 Task: Check register (simple design) green modern simple.
Action: Mouse moved to (46, 163)
Screenshot: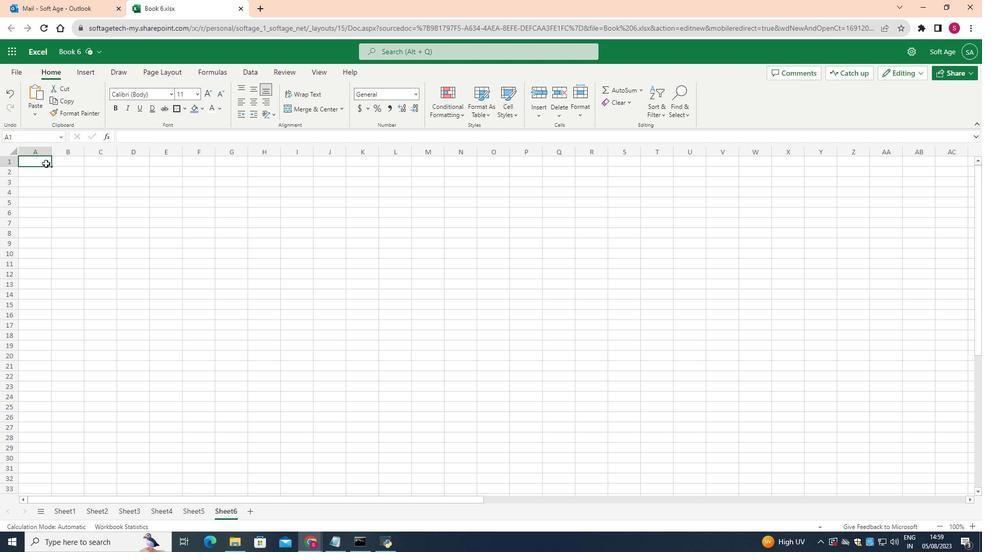 
Action: Mouse pressed left at (46, 163)
Screenshot: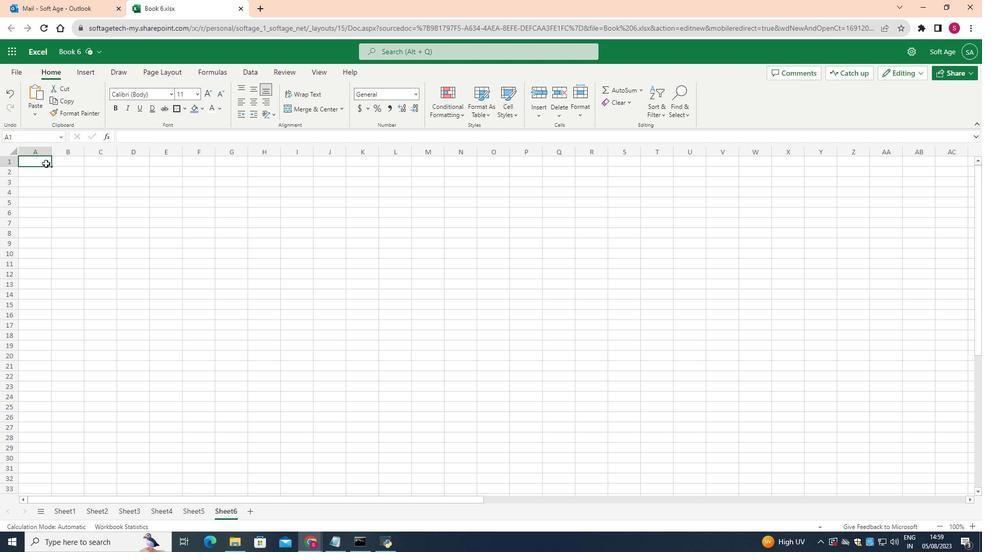 
Action: Mouse moved to (341, 104)
Screenshot: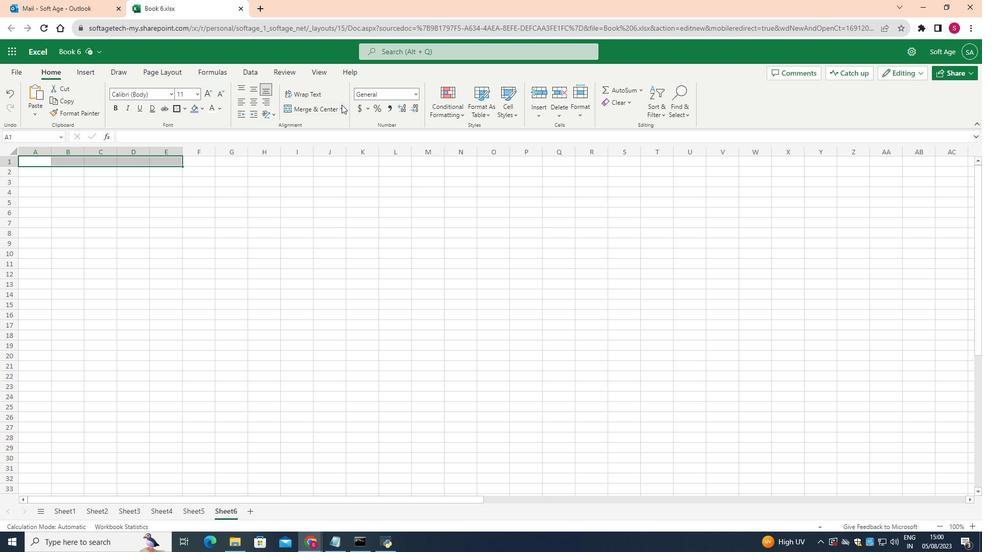 
Action: Mouse pressed left at (341, 104)
Screenshot: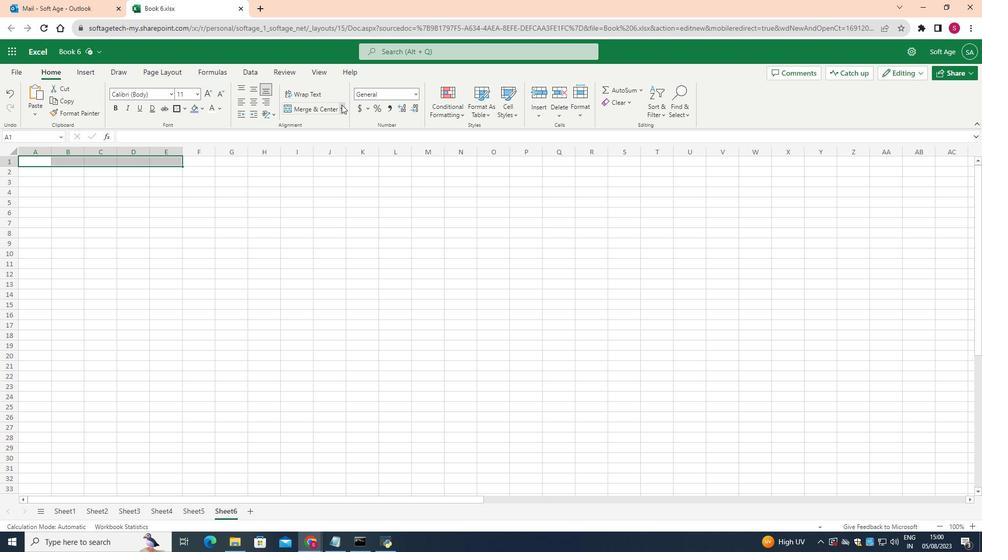 
Action: Mouse moved to (333, 163)
Screenshot: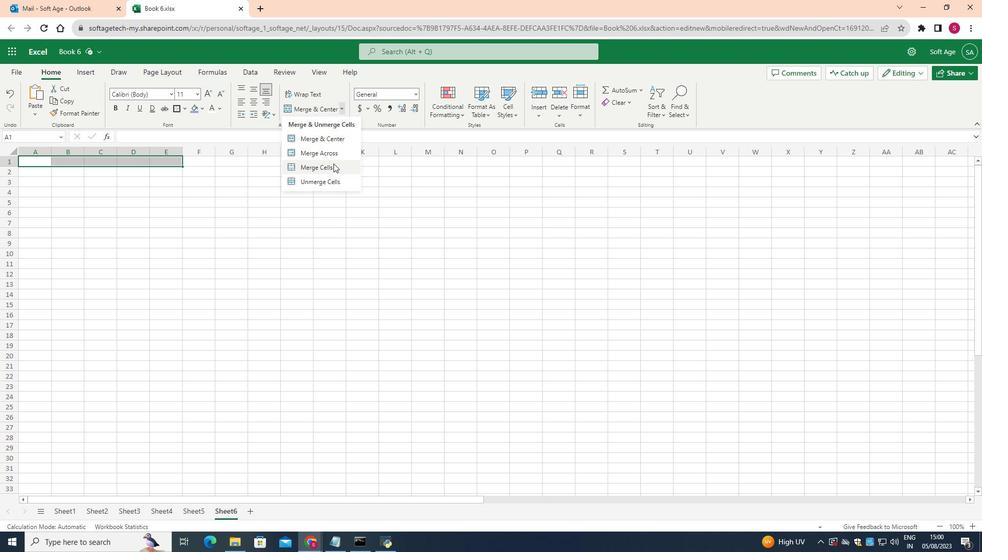 
Action: Mouse pressed left at (333, 163)
Screenshot: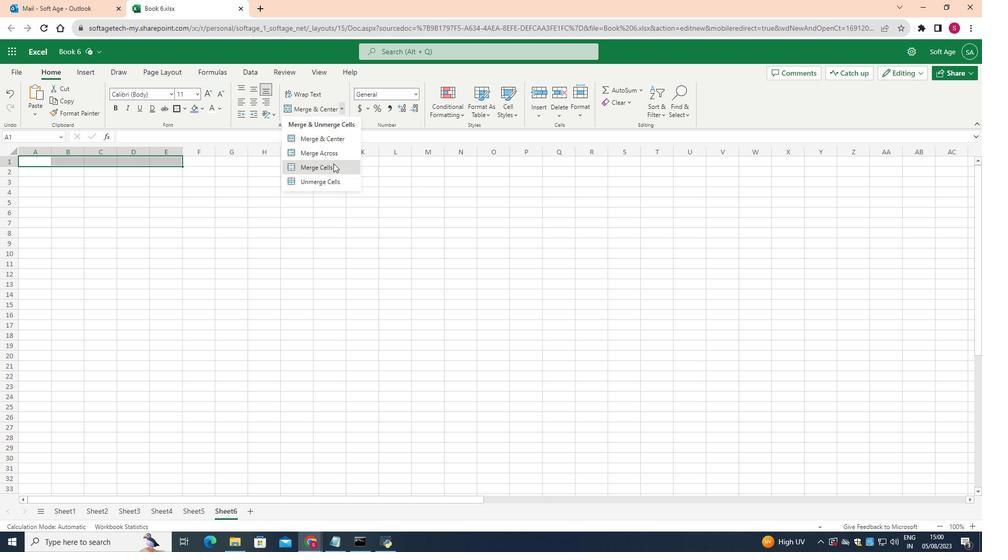 
Action: Mouse moved to (15, 166)
Screenshot: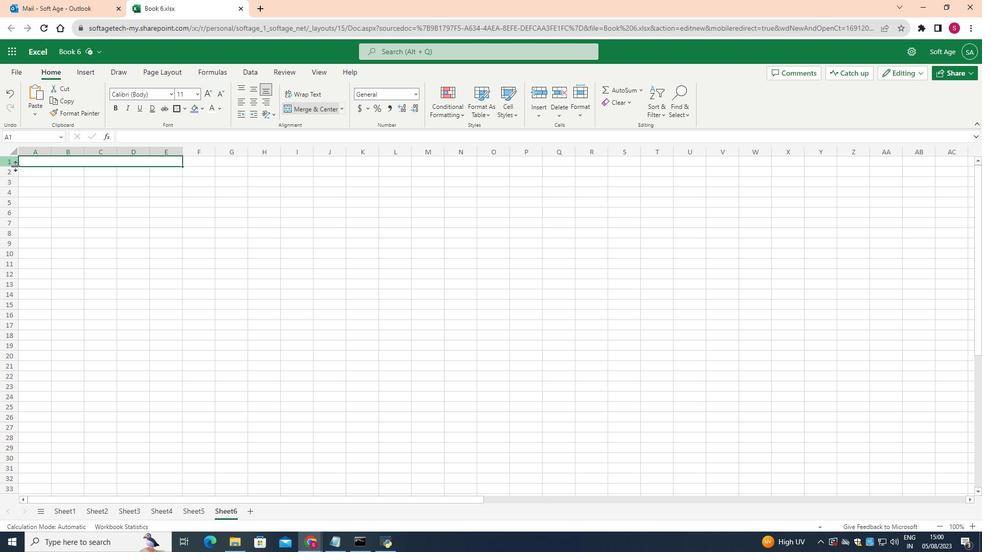
Action: Mouse pressed left at (15, 166)
Screenshot: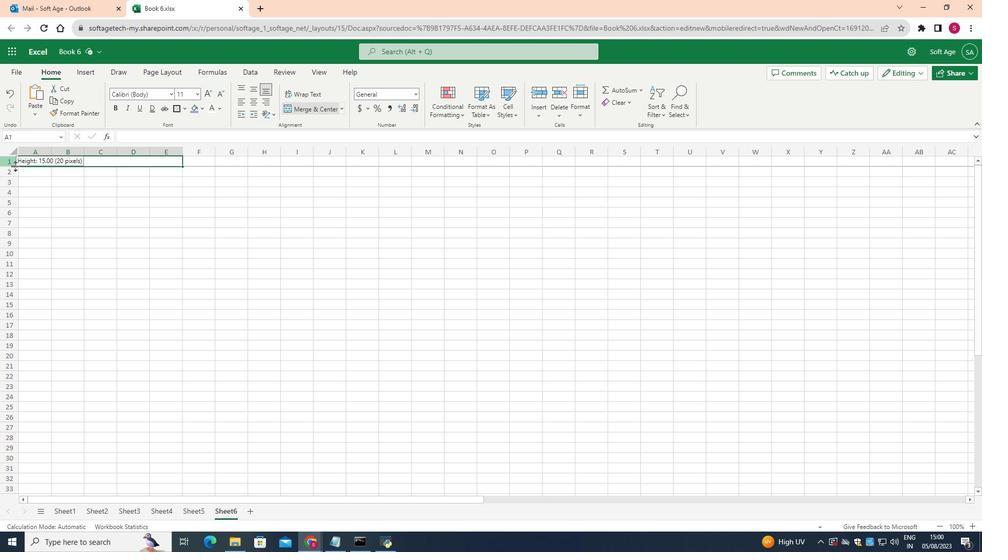 
Action: Mouse moved to (50, 152)
Screenshot: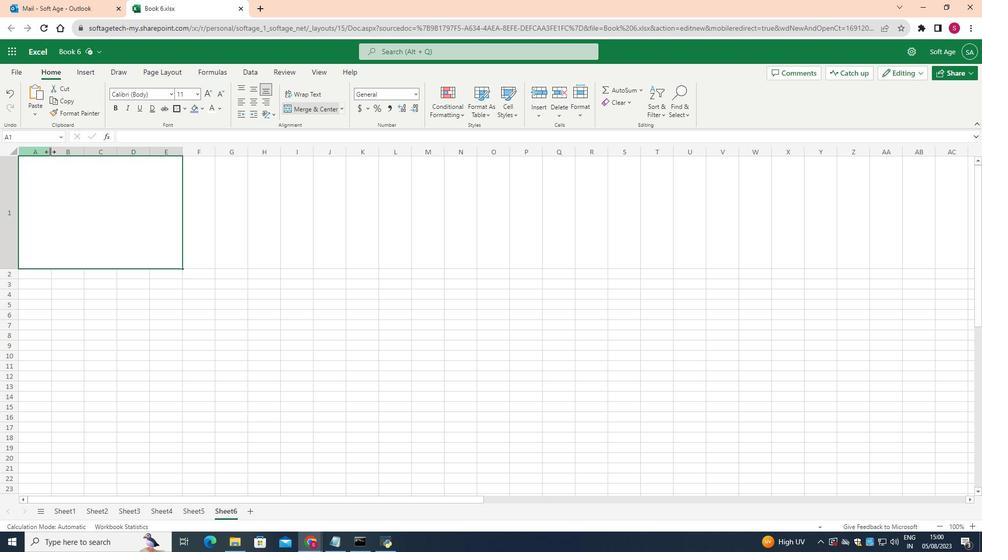 
Action: Mouse pressed left at (50, 152)
Screenshot: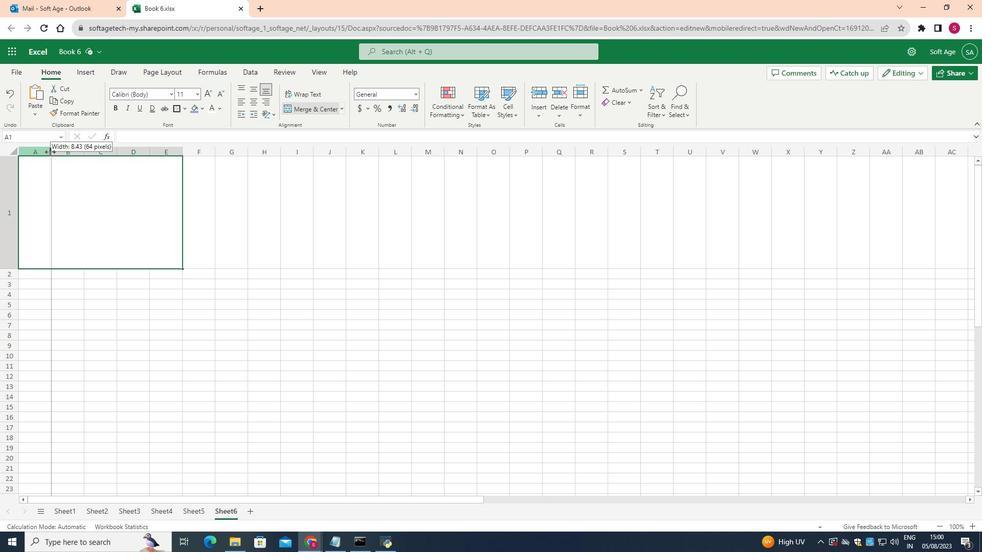 
Action: Mouse moved to (136, 154)
Screenshot: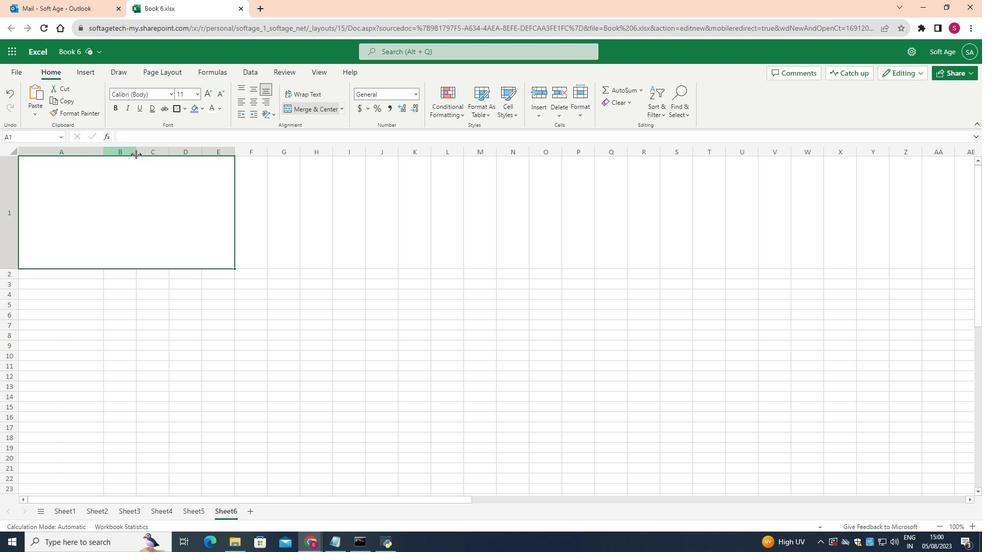 
Action: Mouse pressed left at (136, 154)
Screenshot: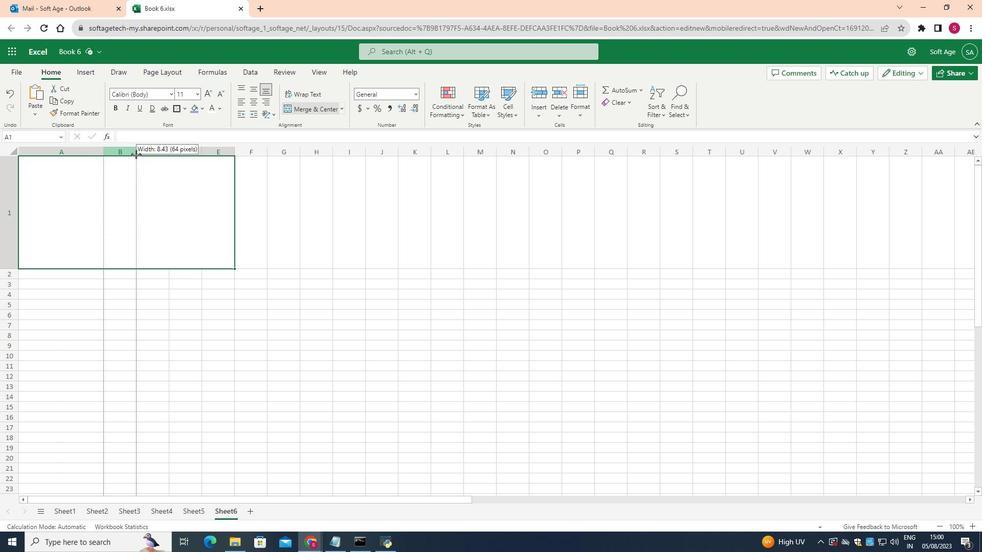 
Action: Mouse moved to (218, 153)
Screenshot: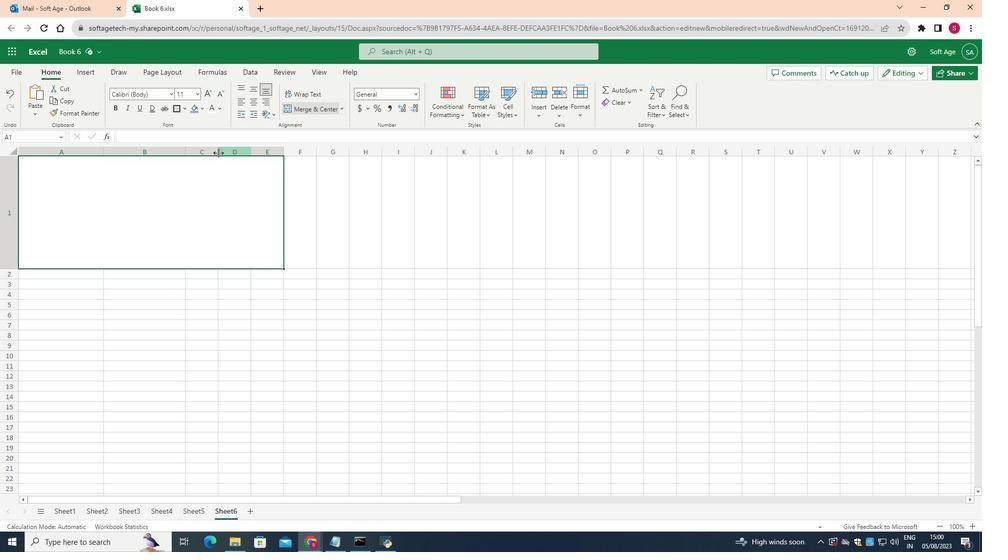 
Action: Mouse pressed left at (218, 153)
Screenshot: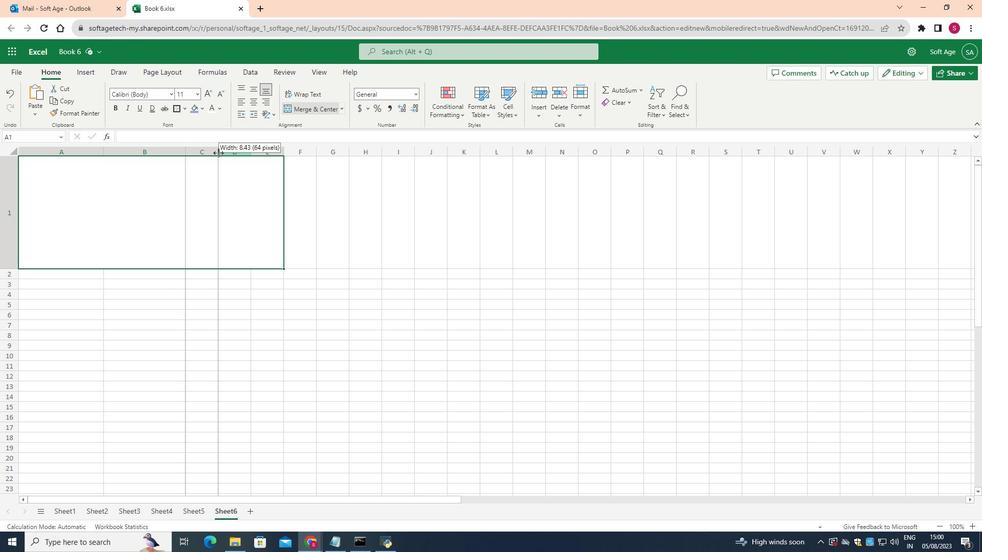 
Action: Mouse moved to (346, 152)
Screenshot: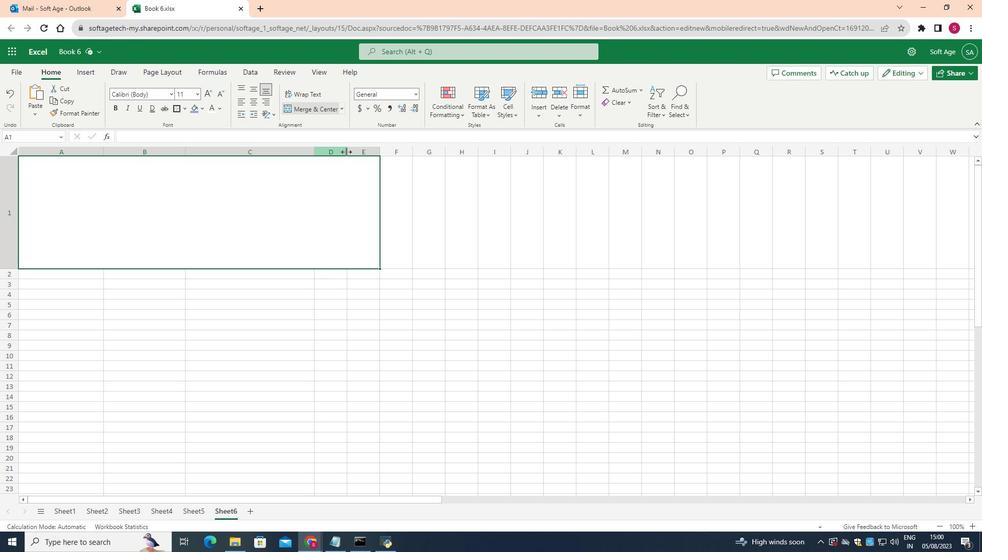
Action: Mouse pressed left at (346, 152)
Screenshot: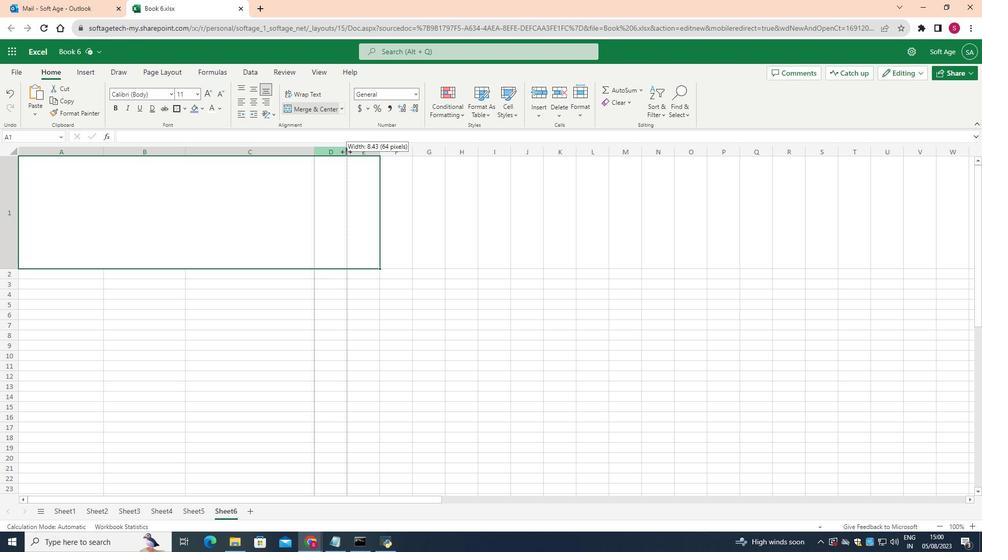 
Action: Mouse moved to (426, 152)
Screenshot: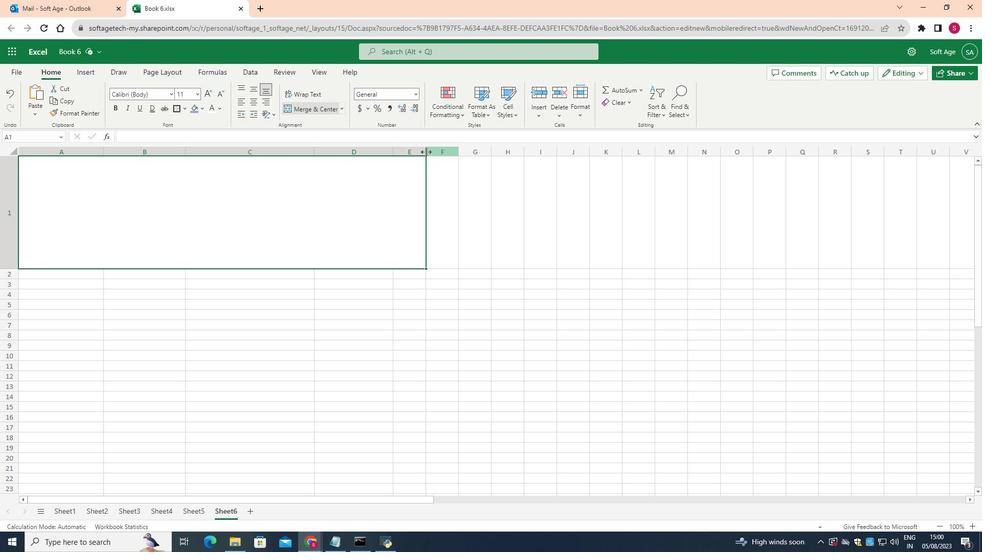 
Action: Mouse pressed left at (426, 152)
Screenshot: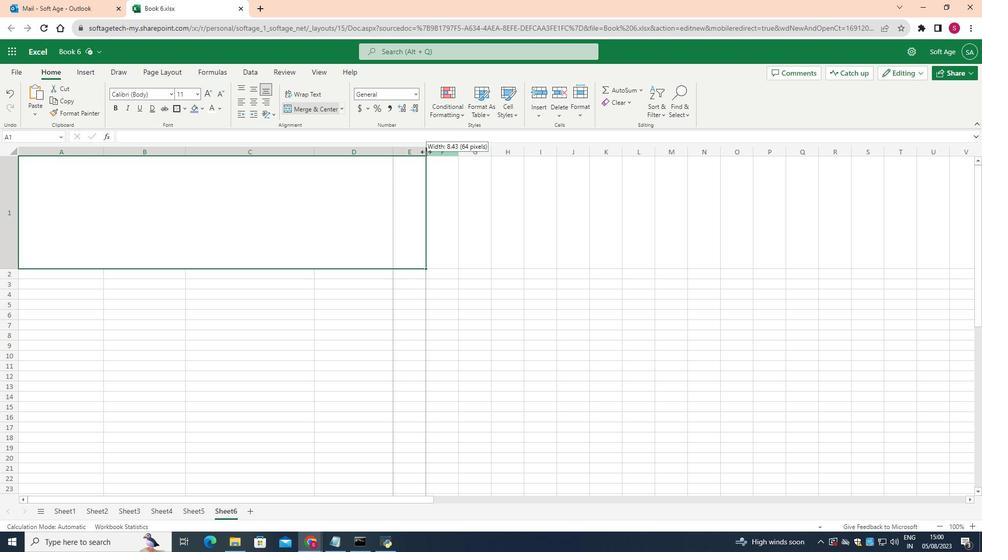 
Action: Mouse moved to (477, 152)
Screenshot: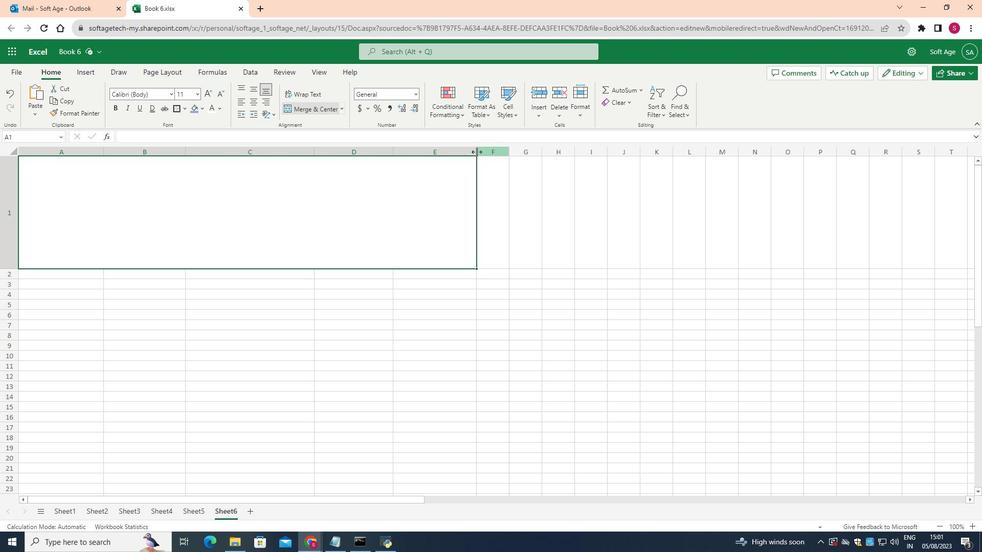 
Action: Mouse pressed left at (477, 152)
Screenshot: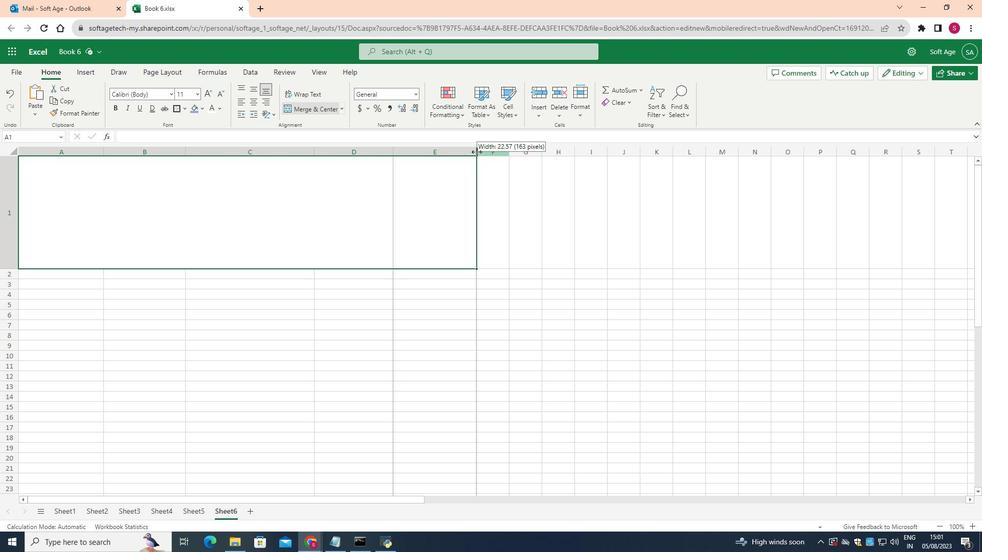 
Action: Mouse moved to (393, 153)
Screenshot: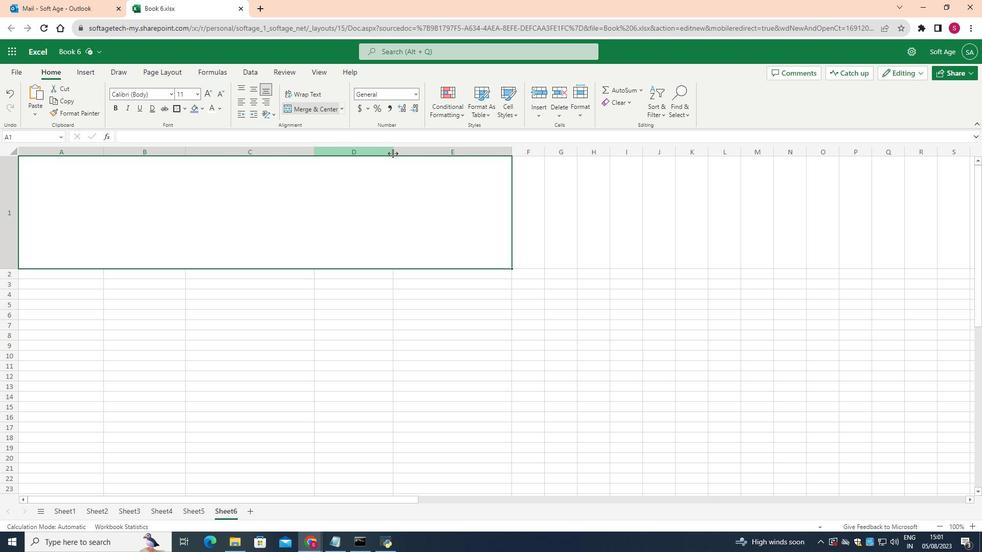 
Action: Mouse pressed left at (393, 153)
Screenshot: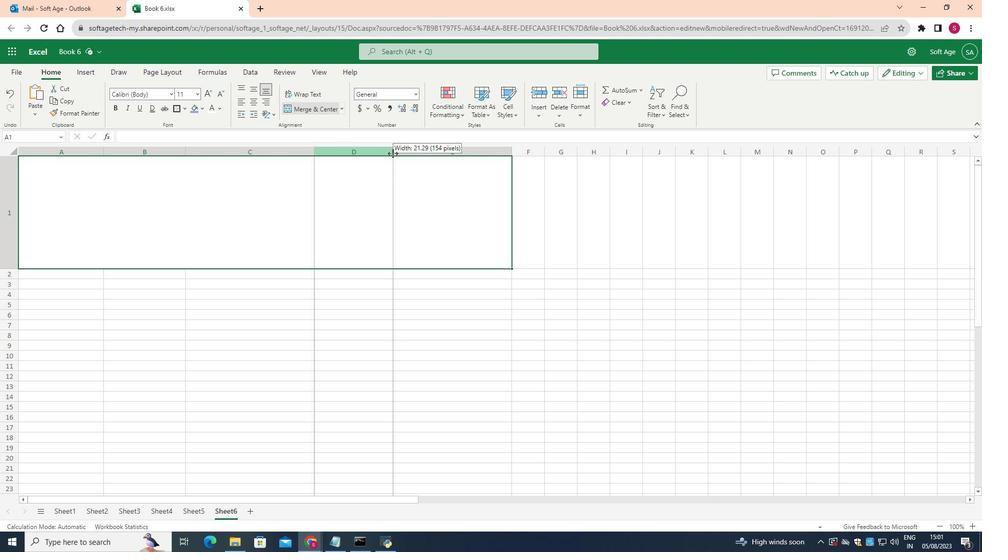 
Action: Mouse moved to (184, 154)
Screenshot: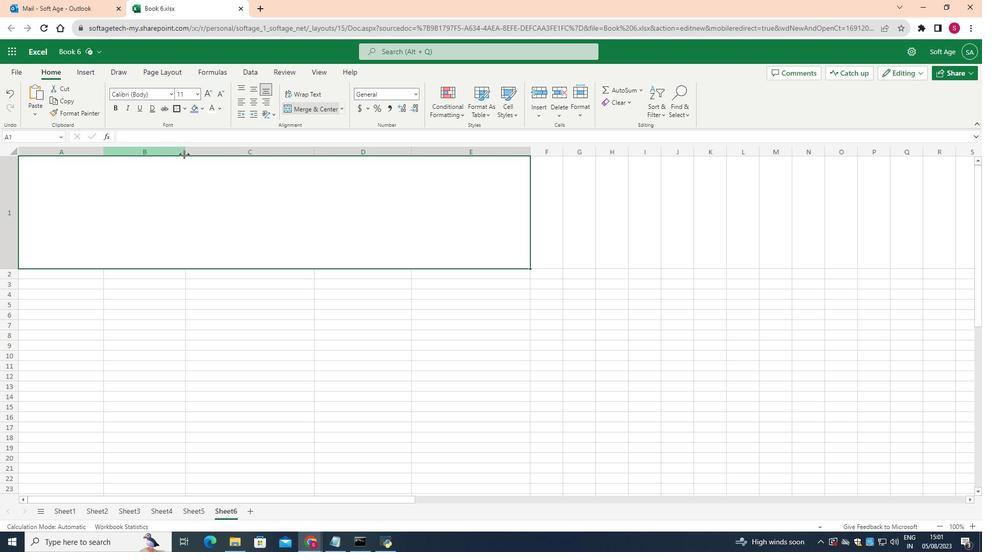 
Action: Mouse pressed left at (184, 154)
Screenshot: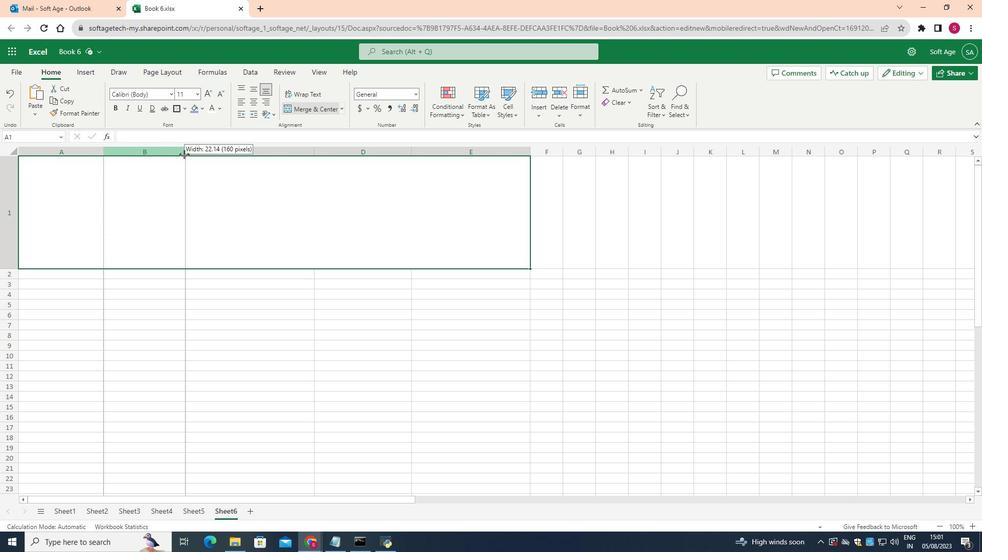 
Action: Mouse moved to (199, 95)
Screenshot: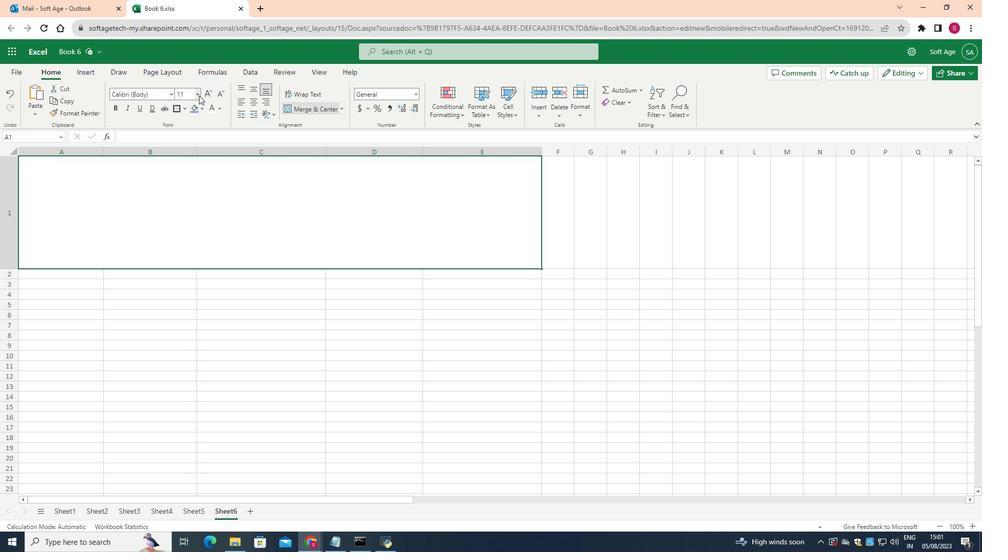 
Action: Mouse pressed left at (199, 95)
Screenshot: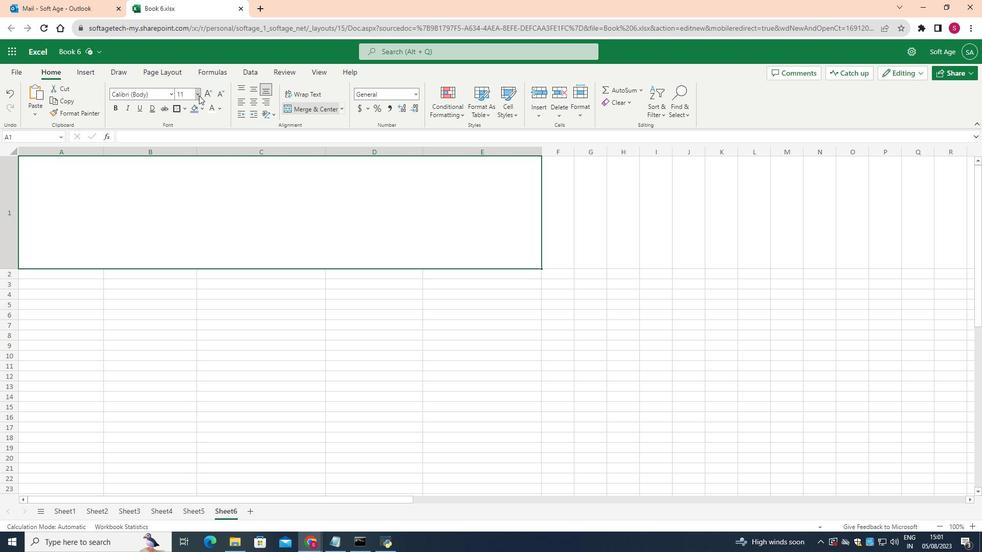 
Action: Mouse moved to (181, 277)
Screenshot: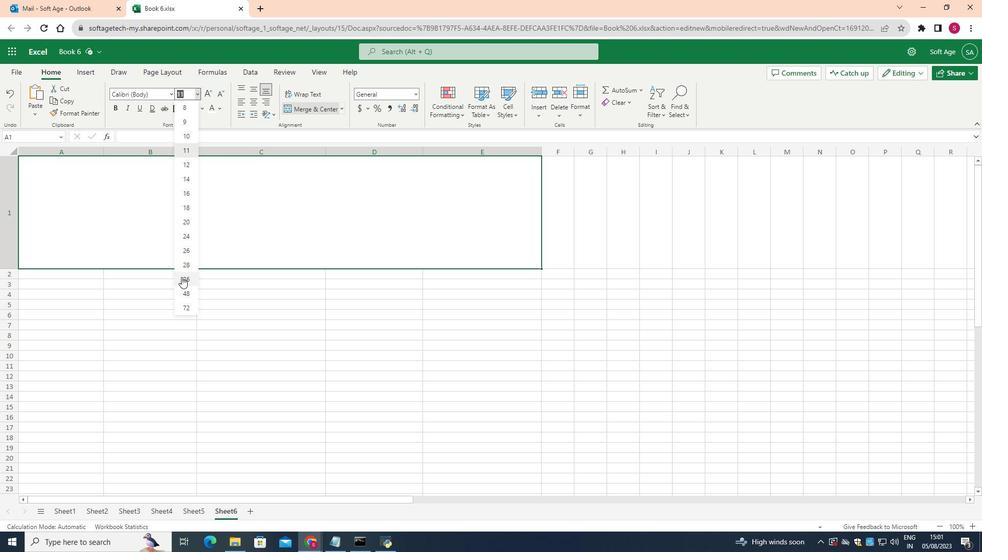 
Action: Mouse pressed left at (181, 277)
Screenshot: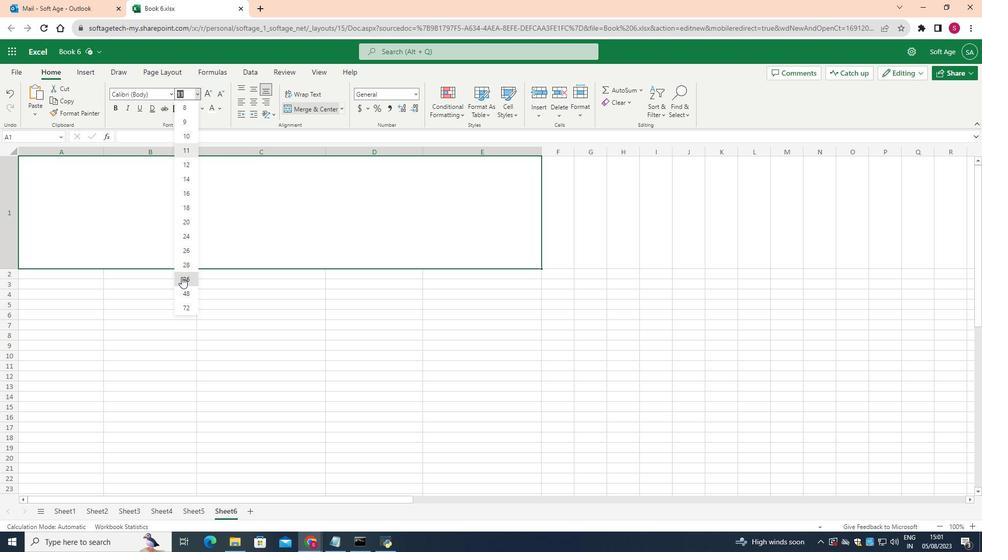 
Action: Mouse moved to (128, 236)
Screenshot: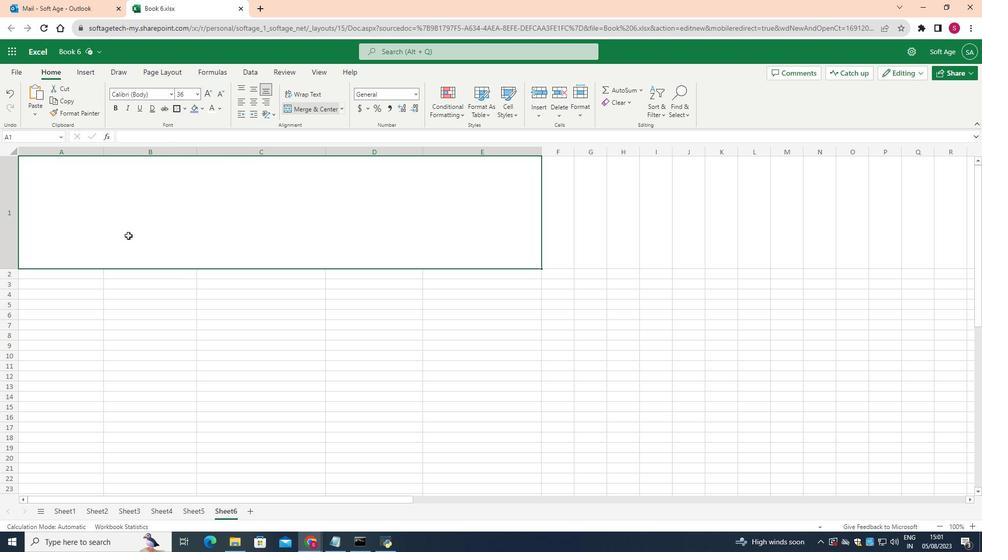 
Action: Mouse pressed left at (128, 236)
Screenshot: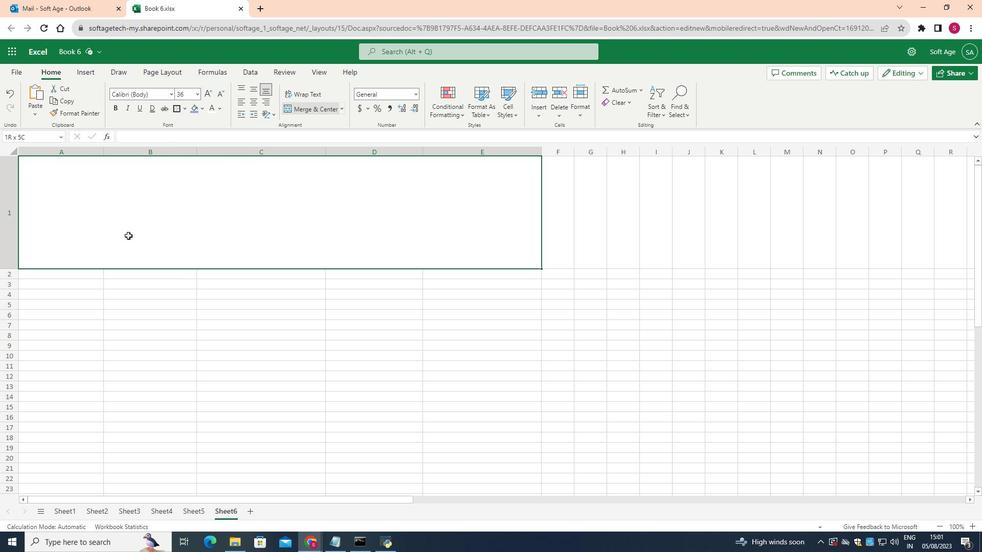 
Action: Mouse pressed left at (128, 236)
Screenshot: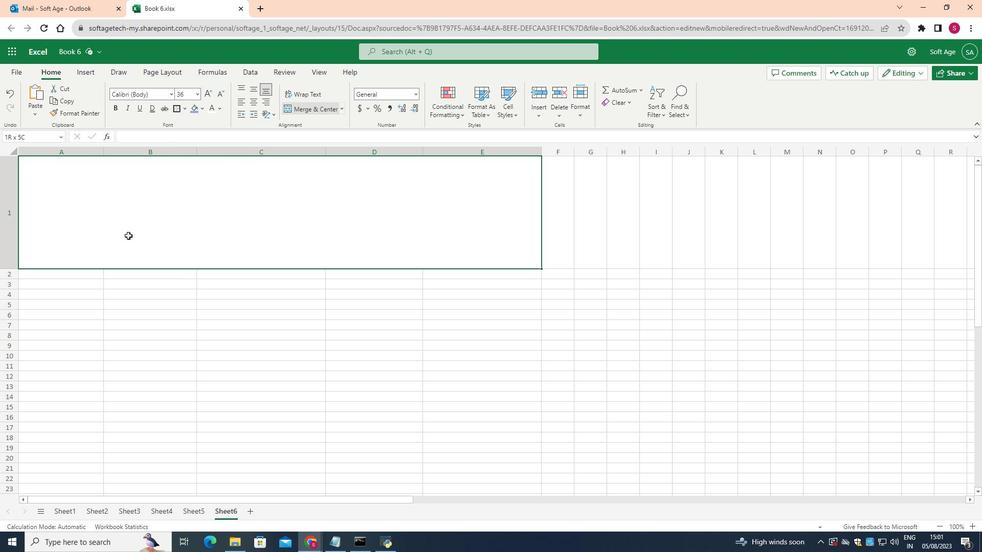 
Action: Key pressed <Key.shift>Ch
Screenshot: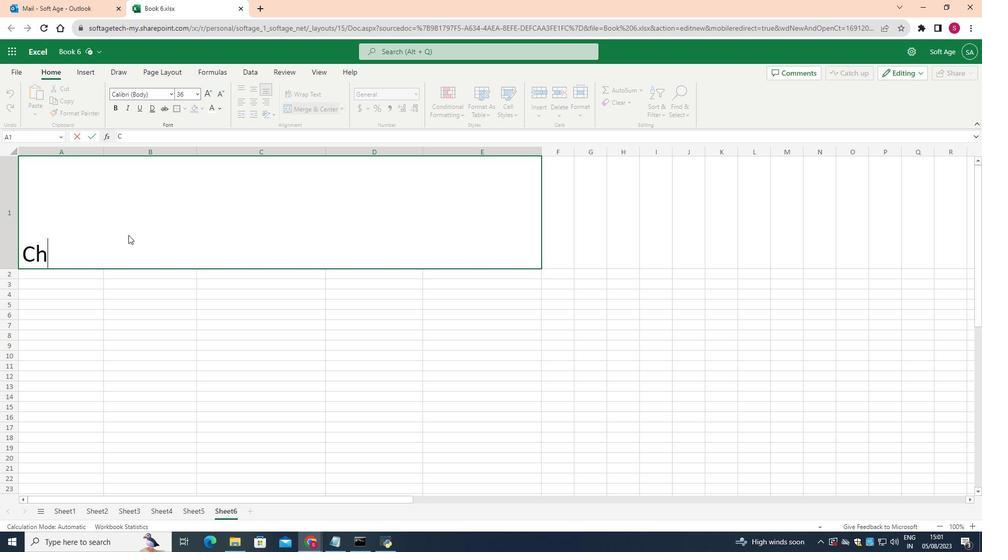 
Action: Mouse moved to (128, 235)
Screenshot: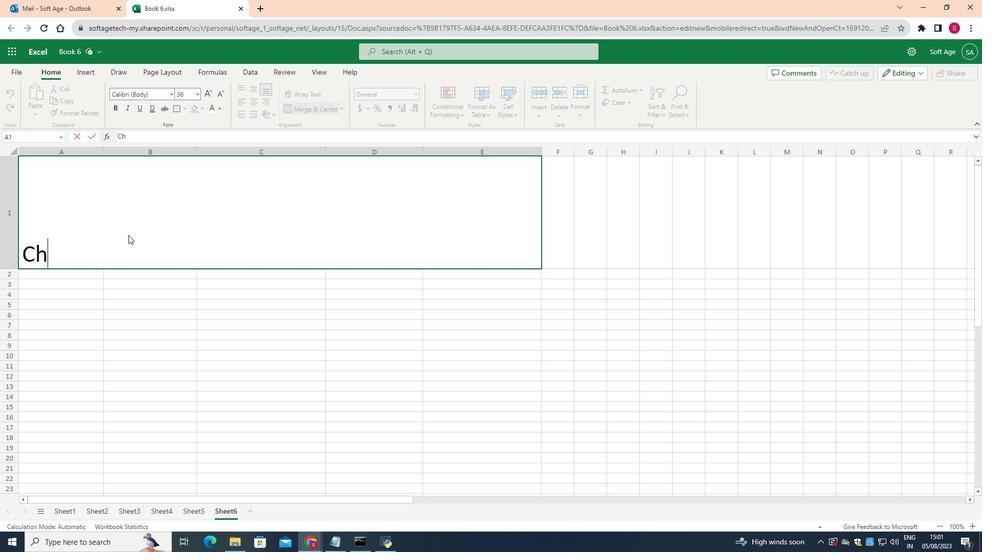 
Action: Key pressed eck<Key.space>register
Screenshot: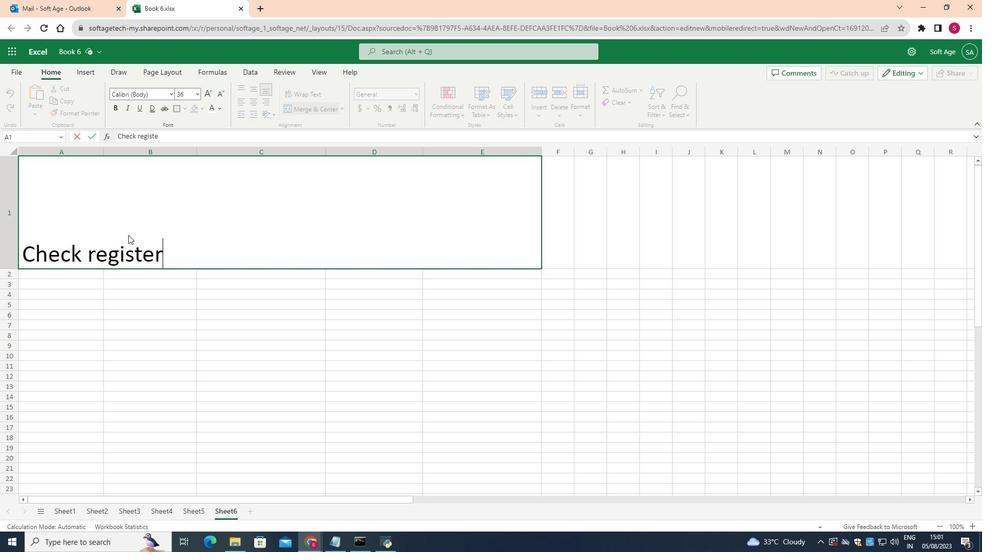 
Action: Mouse moved to (52, 359)
Screenshot: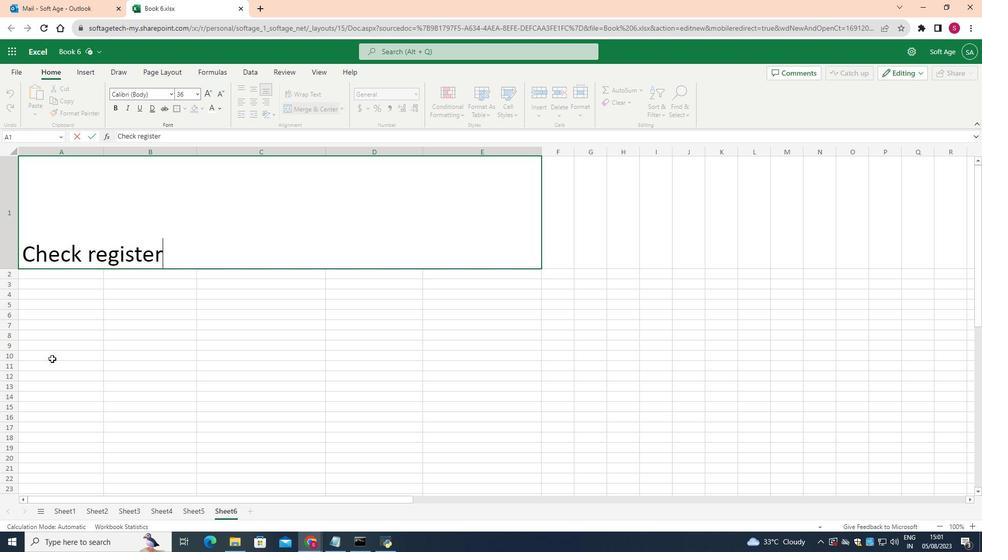 
Action: Mouse pressed left at (52, 359)
Screenshot: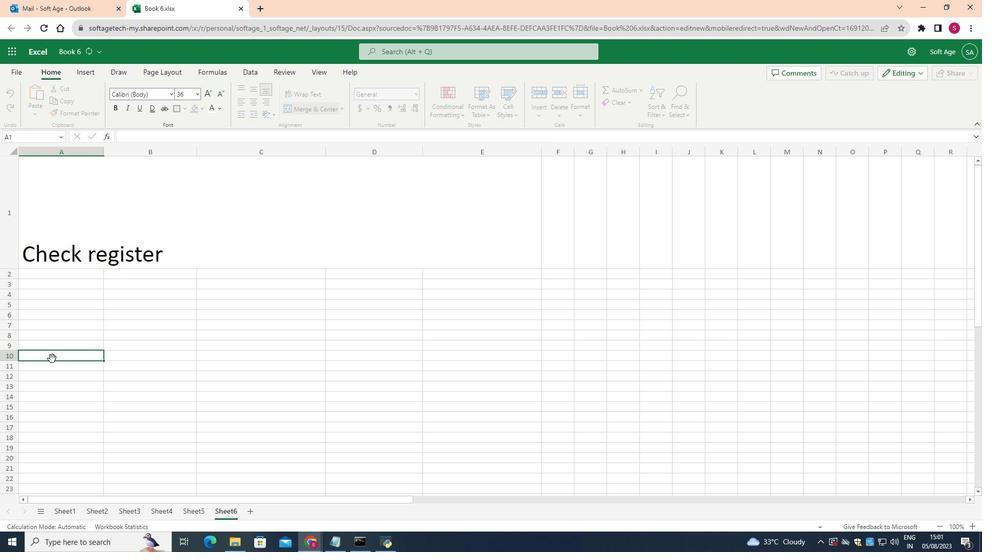 
Action: Mouse moved to (52, 261)
Screenshot: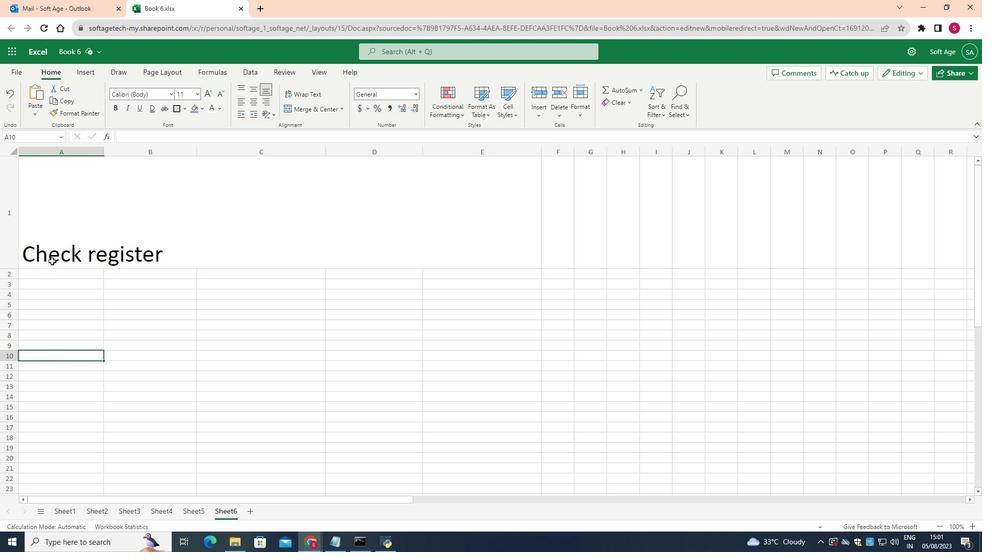
Action: Mouse pressed left at (52, 261)
Screenshot: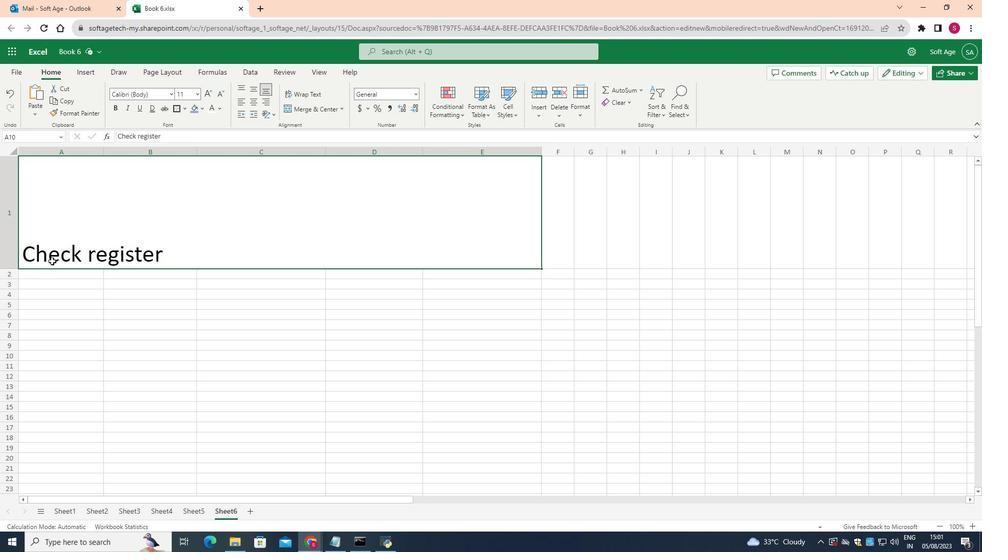 
Action: Mouse moved to (25, 251)
Screenshot: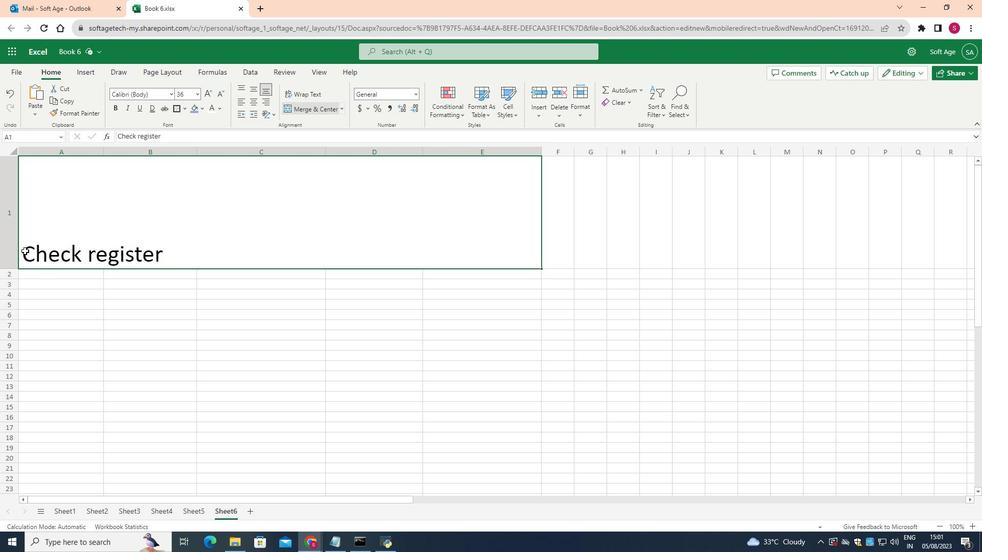 
Action: Mouse pressed left at (25, 251)
Screenshot: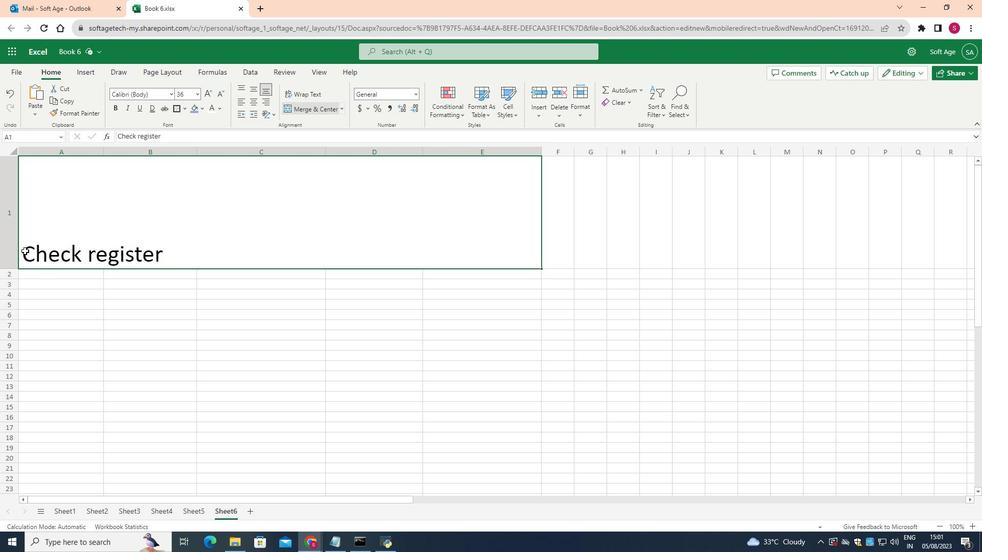 
Action: Mouse pressed left at (25, 251)
Screenshot: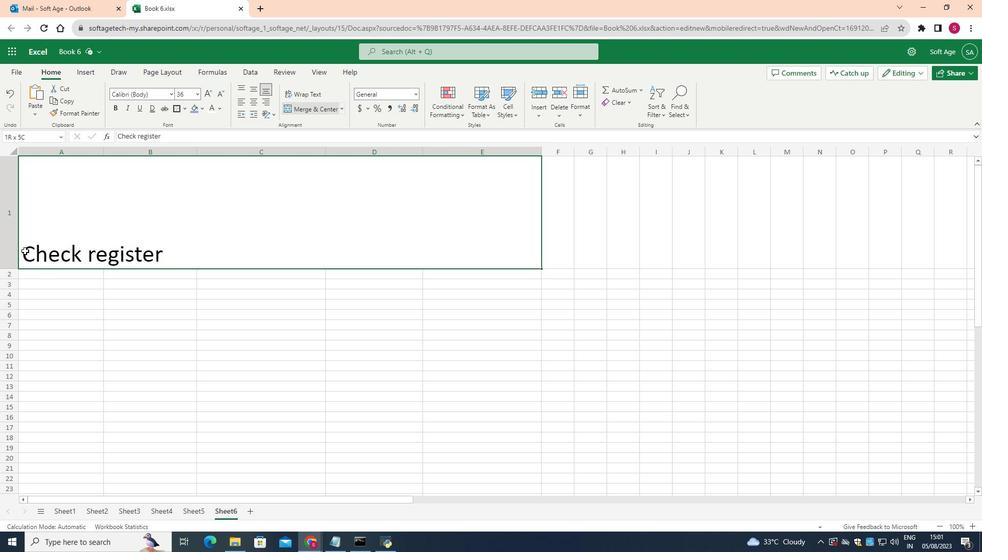 
Action: Mouse moved to (23, 256)
Screenshot: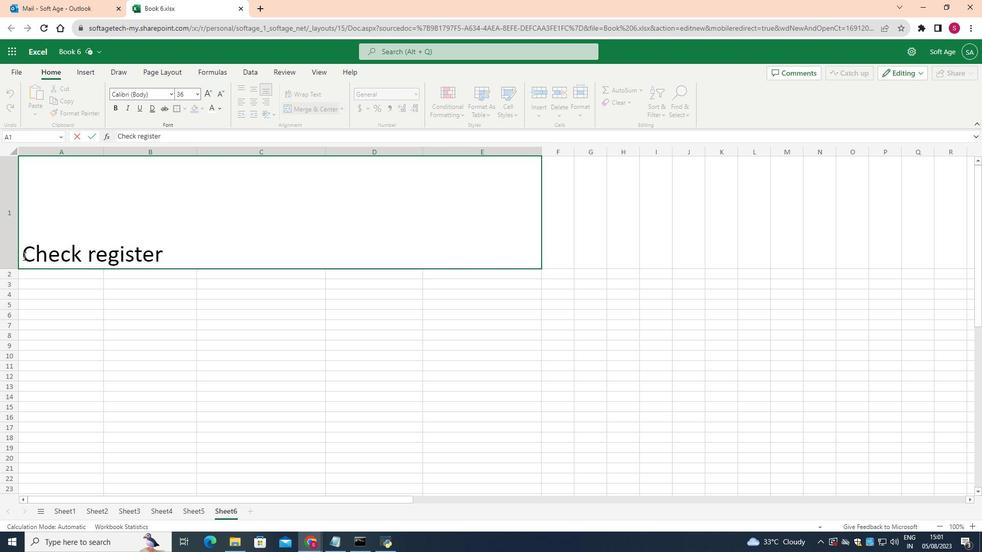
Action: Mouse pressed left at (23, 256)
Screenshot: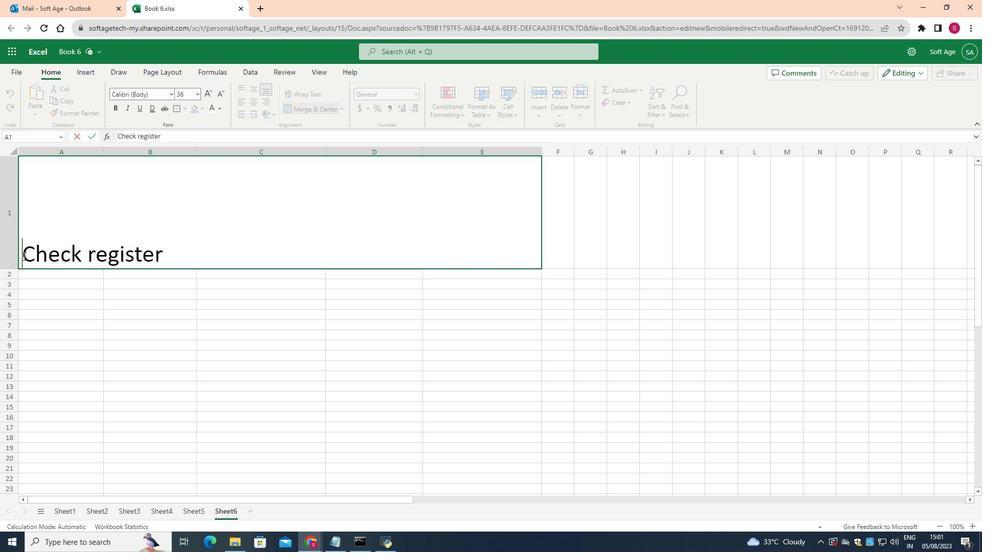 
Action: Mouse moved to (196, 92)
Screenshot: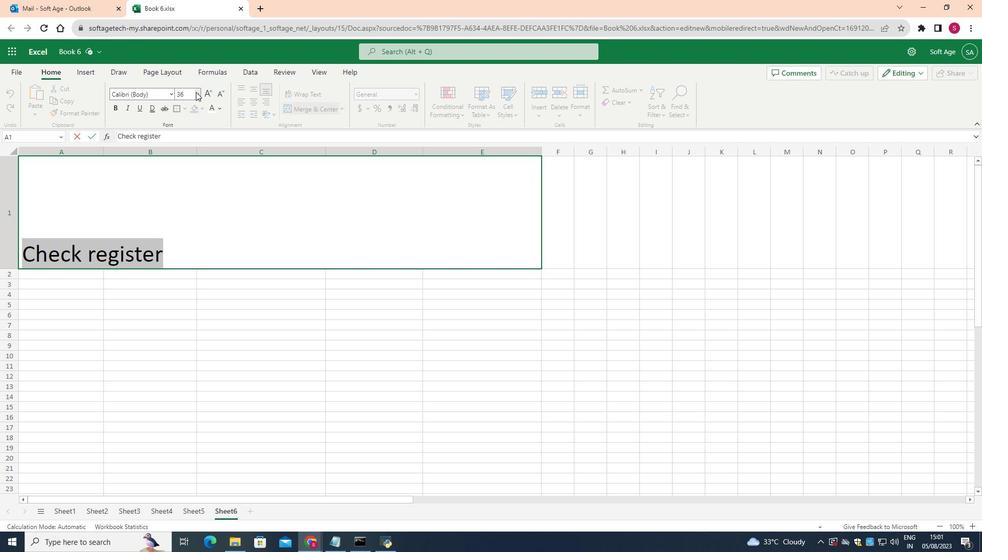 
Action: Mouse pressed left at (196, 92)
Screenshot: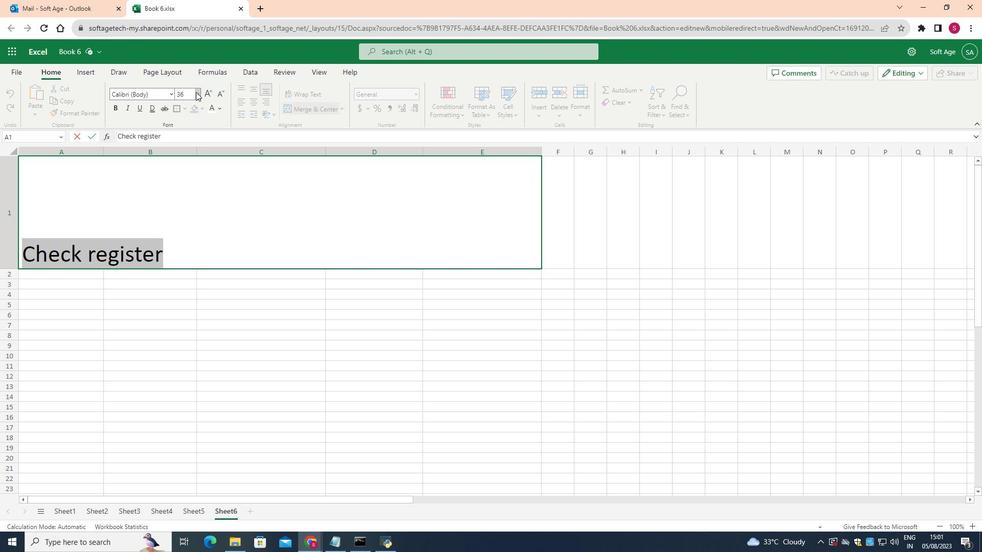 
Action: Mouse moved to (186, 306)
Screenshot: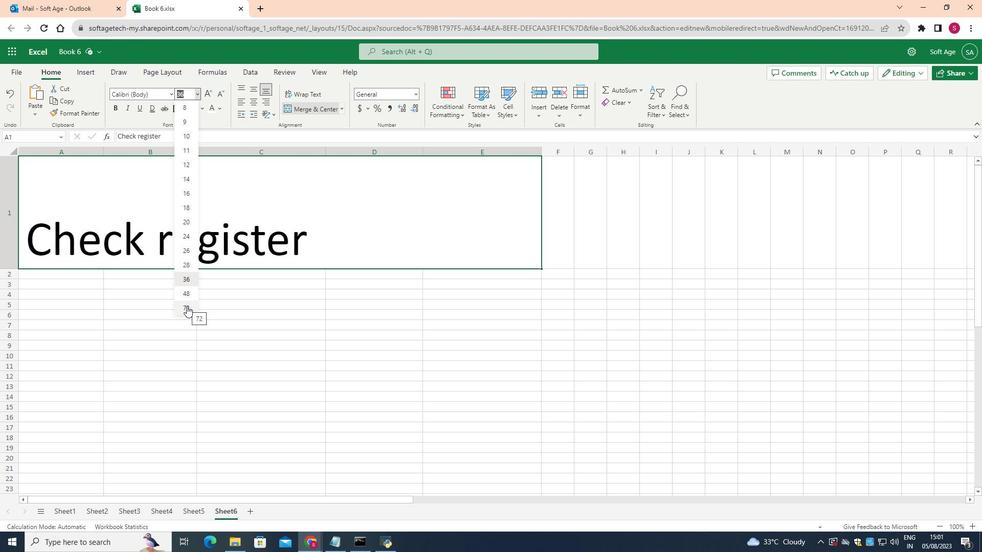 
Action: Mouse pressed left at (186, 306)
Screenshot: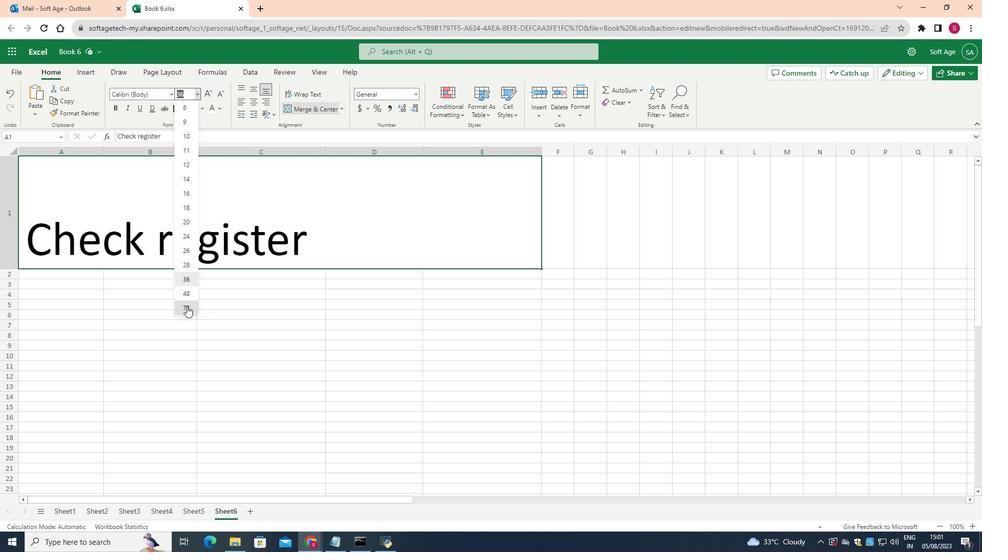 
Action: Mouse moved to (252, 90)
Screenshot: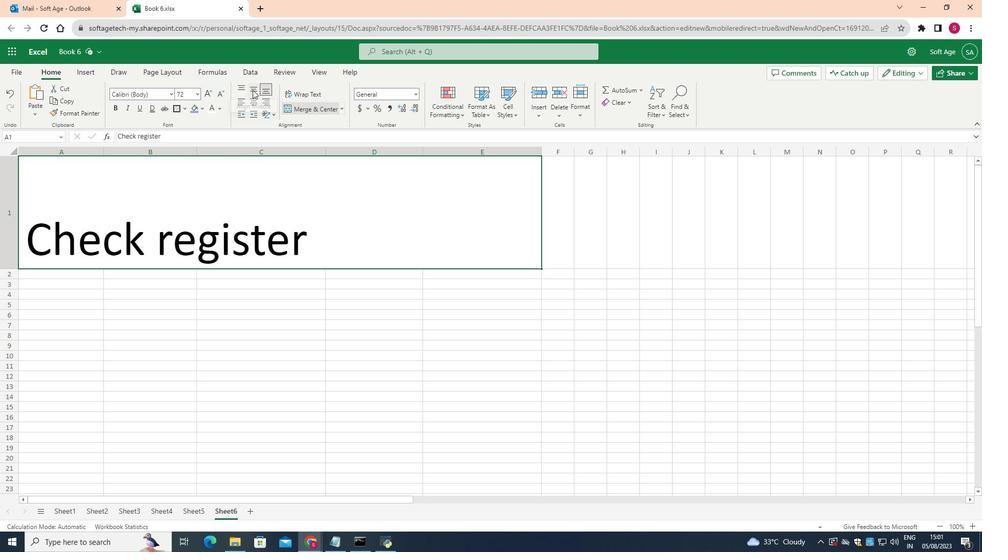 
Action: Mouse pressed left at (252, 90)
Screenshot: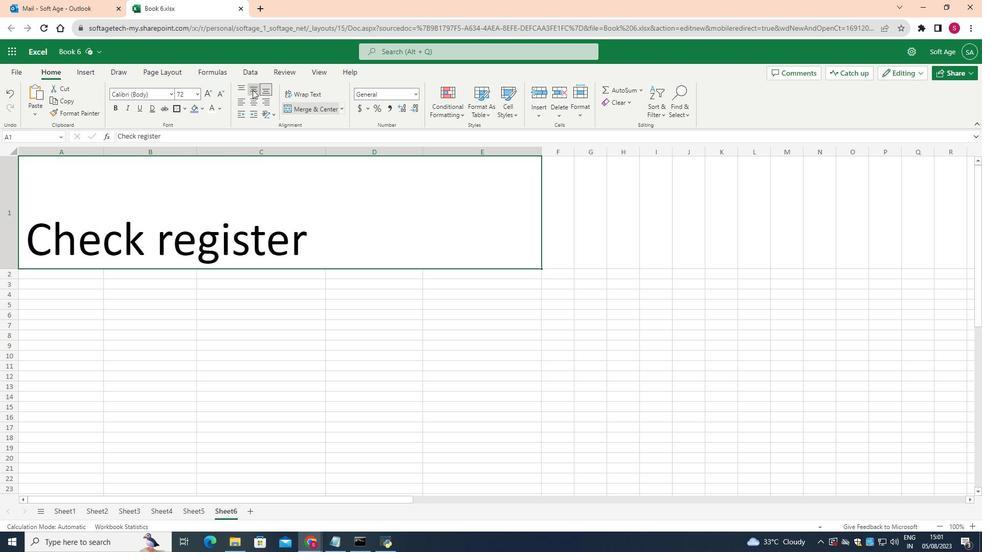 
Action: Mouse moved to (219, 107)
Screenshot: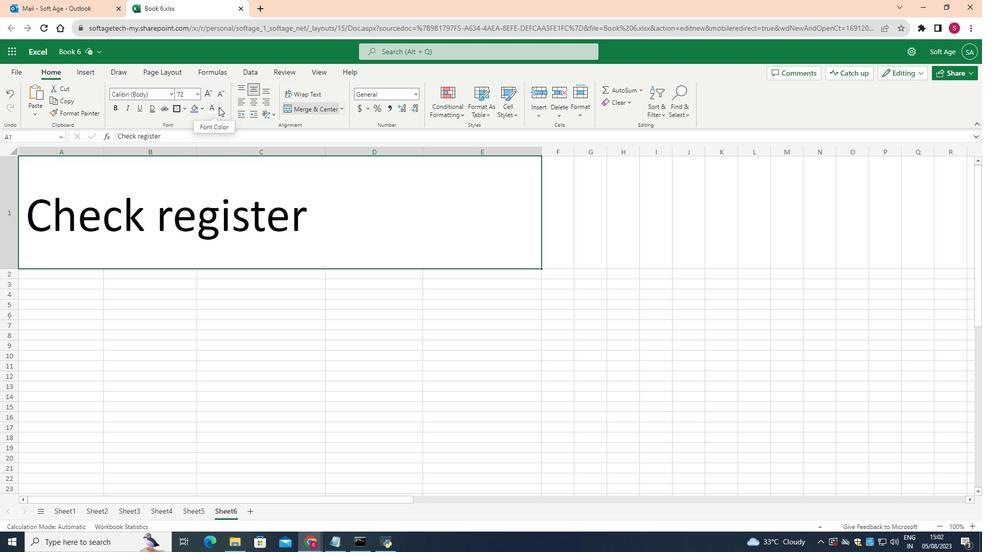
Action: Mouse pressed left at (219, 107)
Screenshot: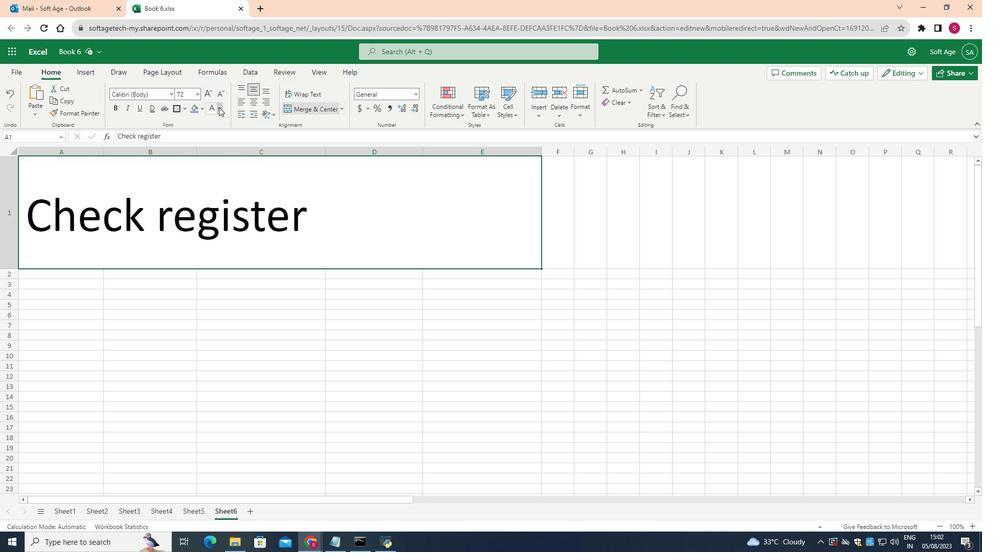 
Action: Mouse moved to (214, 280)
Screenshot: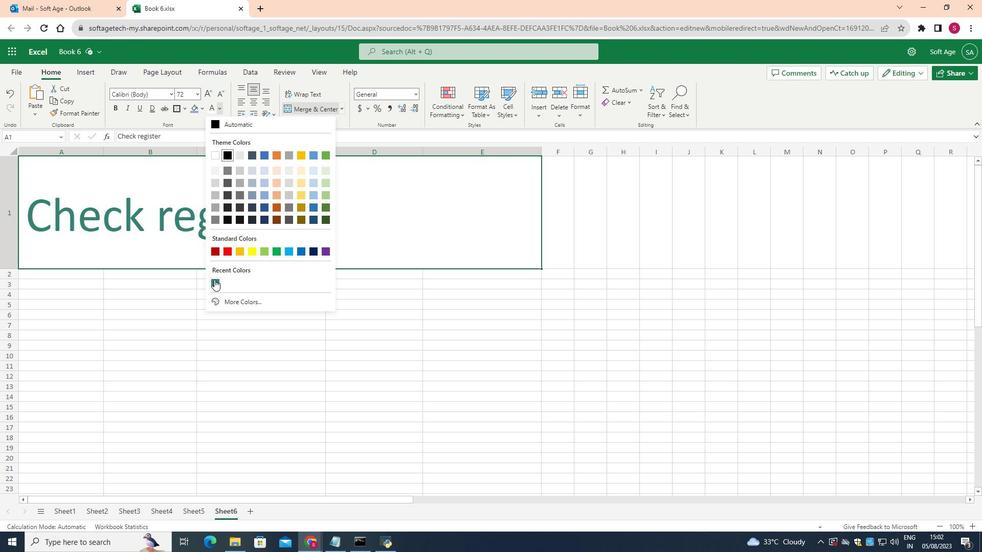 
Action: Mouse pressed left at (214, 280)
Screenshot: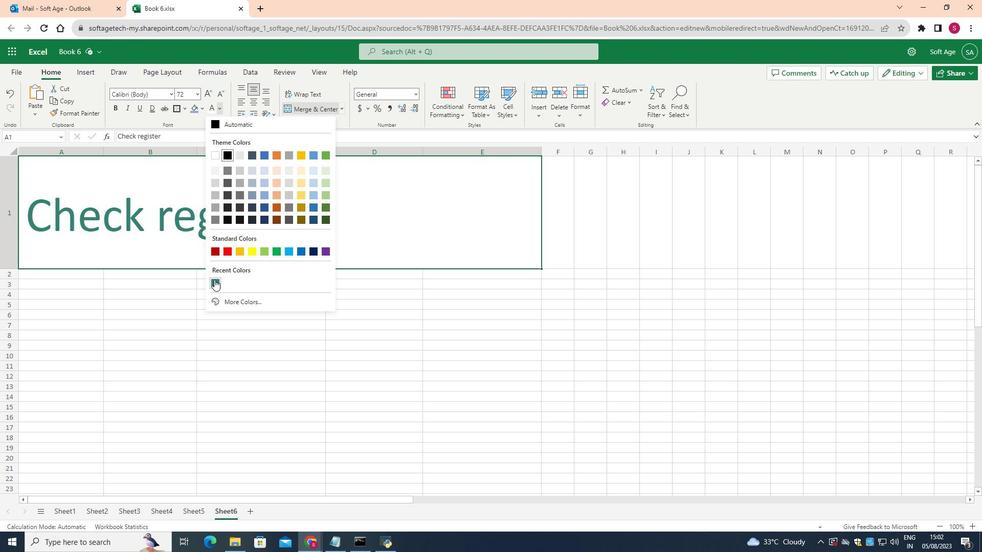 
Action: Mouse moved to (200, 107)
Screenshot: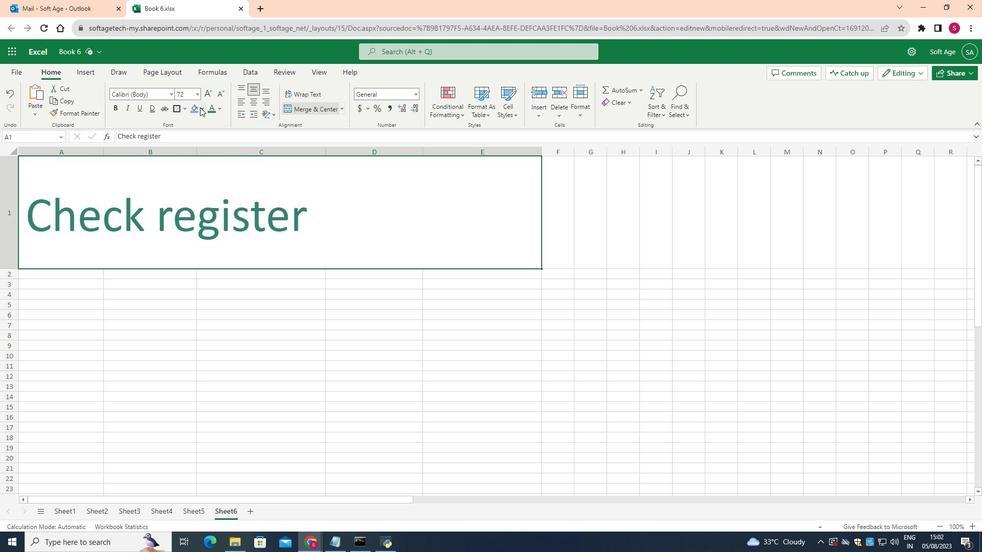 
Action: Mouse pressed left at (200, 107)
Screenshot: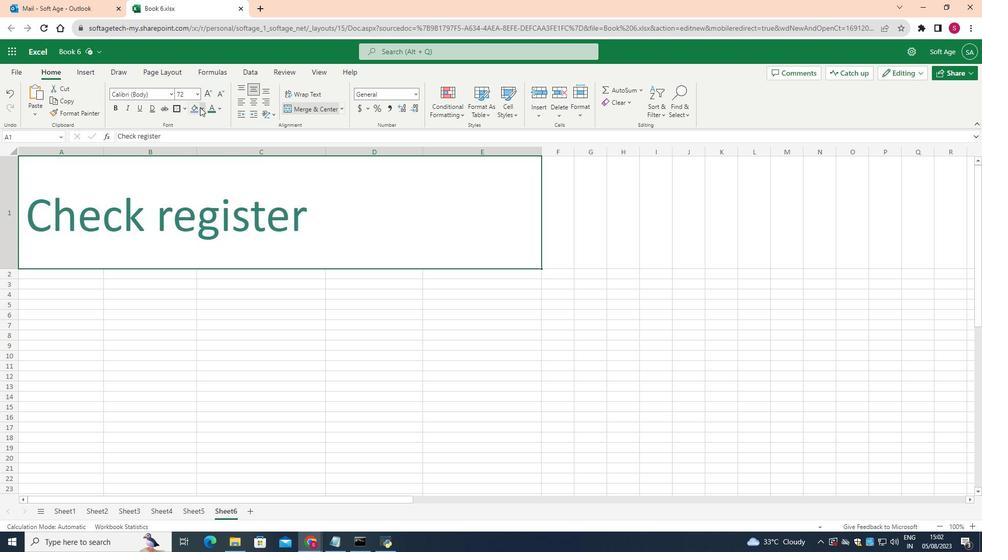 
Action: Mouse moved to (307, 162)
Screenshot: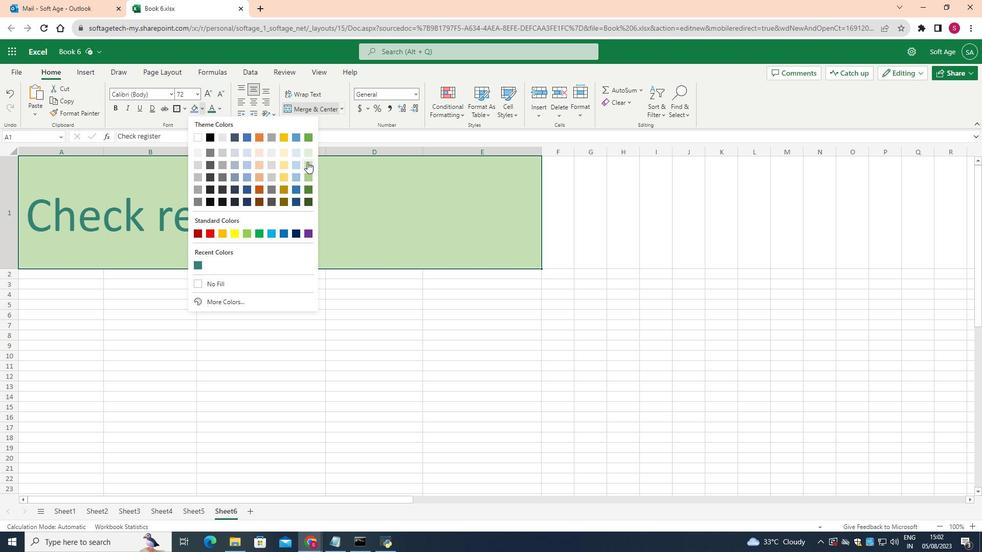 
Action: Mouse pressed left at (307, 162)
Screenshot: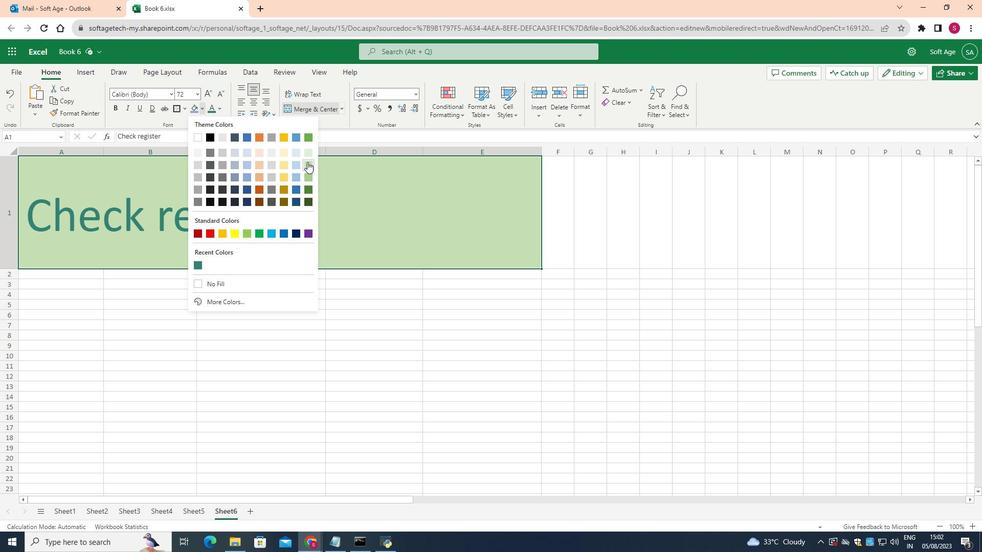 
Action: Mouse moved to (87, 72)
Screenshot: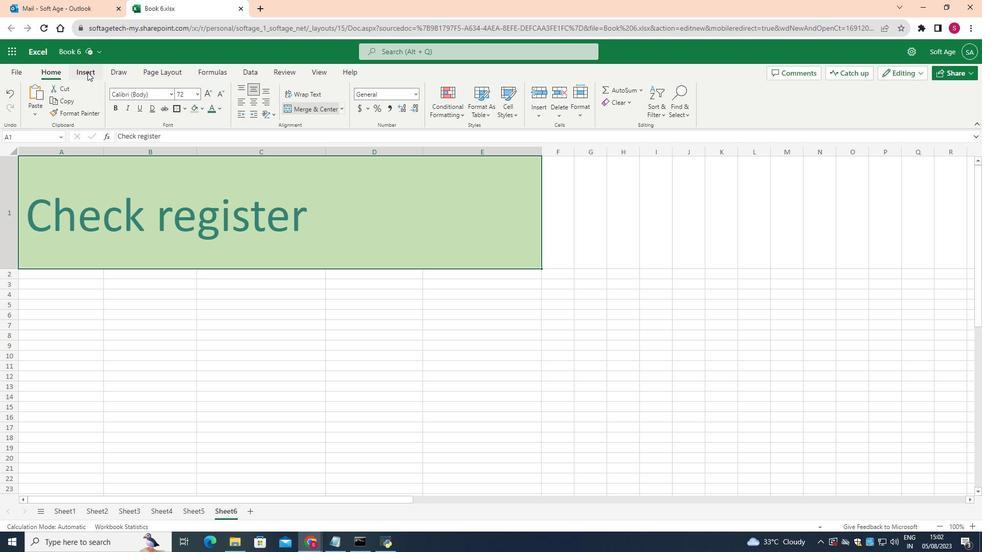 
Action: Mouse pressed left at (87, 72)
Screenshot: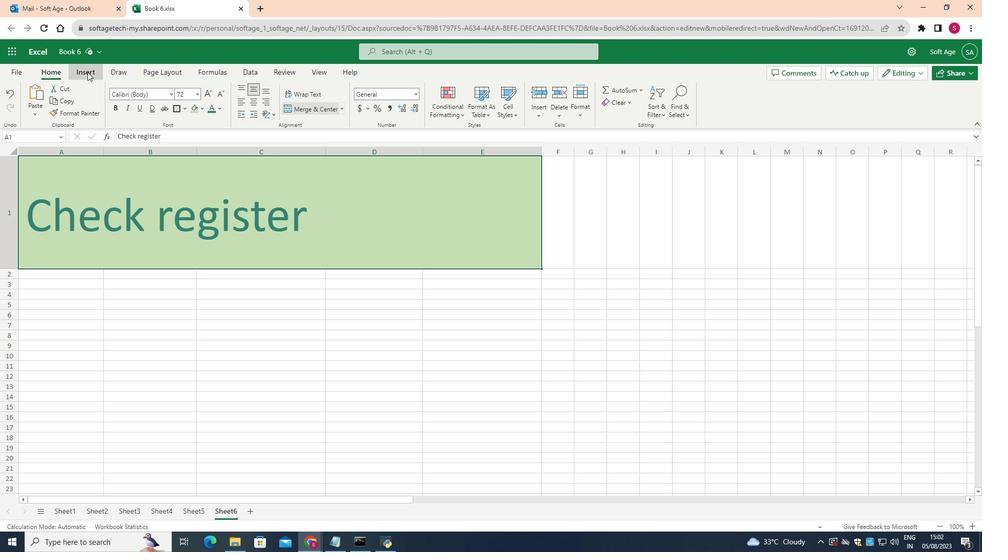 
Action: Mouse moved to (92, 88)
Screenshot: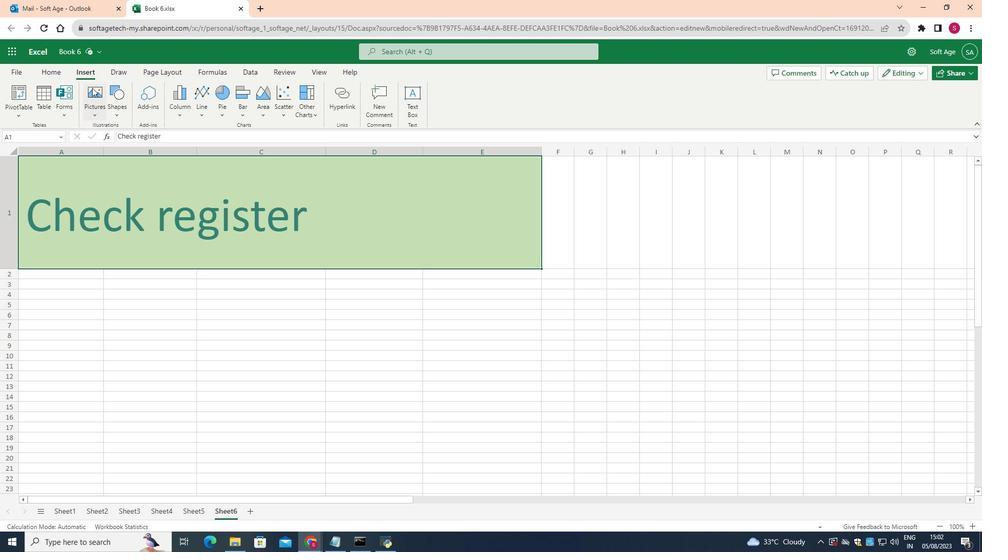 
Action: Mouse pressed left at (92, 88)
Screenshot: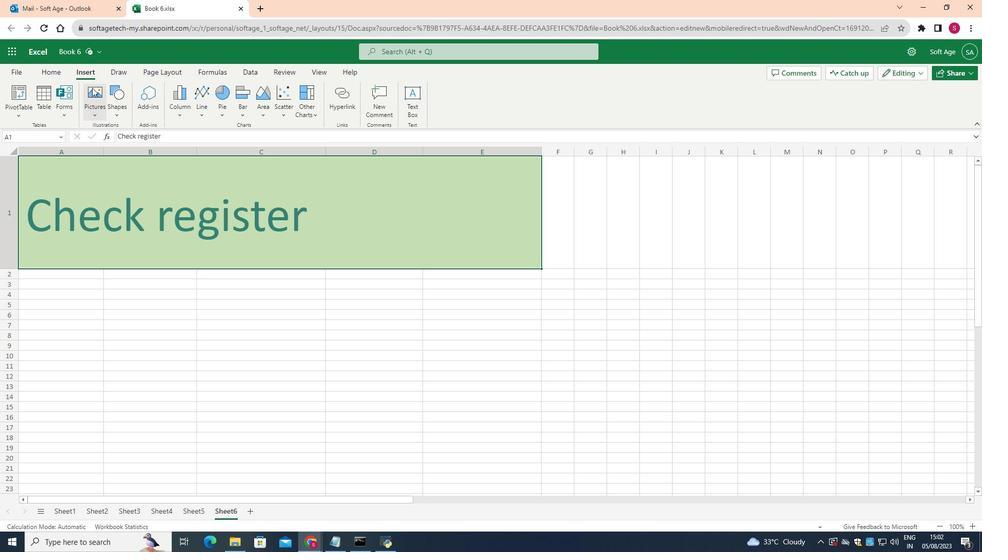 
Action: Mouse moved to (134, 141)
Screenshot: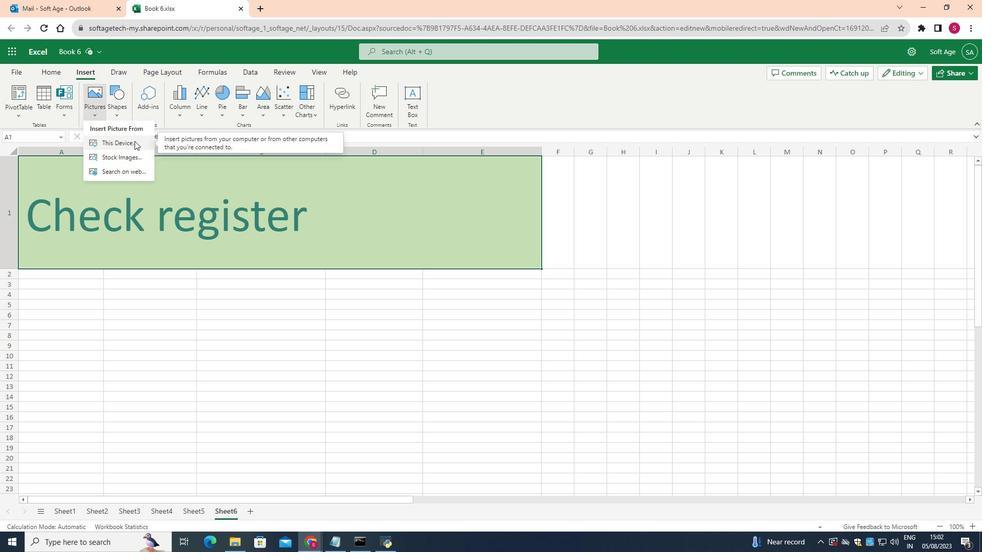 
Action: Mouse pressed left at (134, 141)
Screenshot: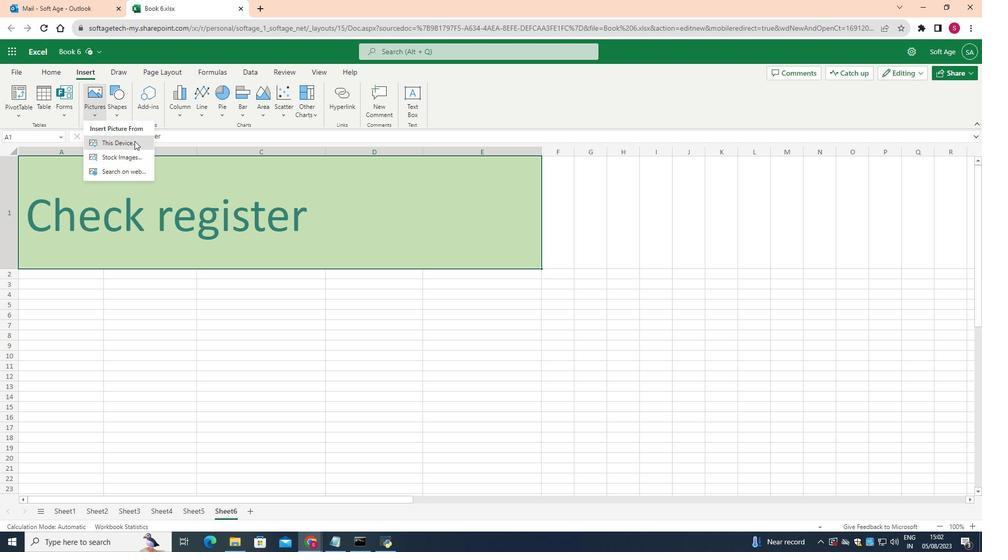 
Action: Mouse moved to (446, 87)
Screenshot: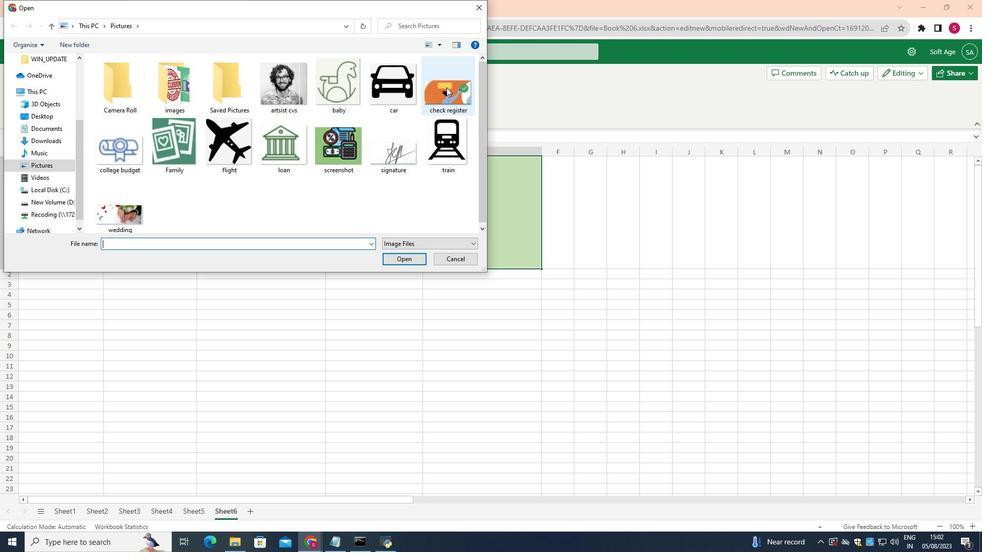 
Action: Mouse pressed left at (446, 87)
Screenshot: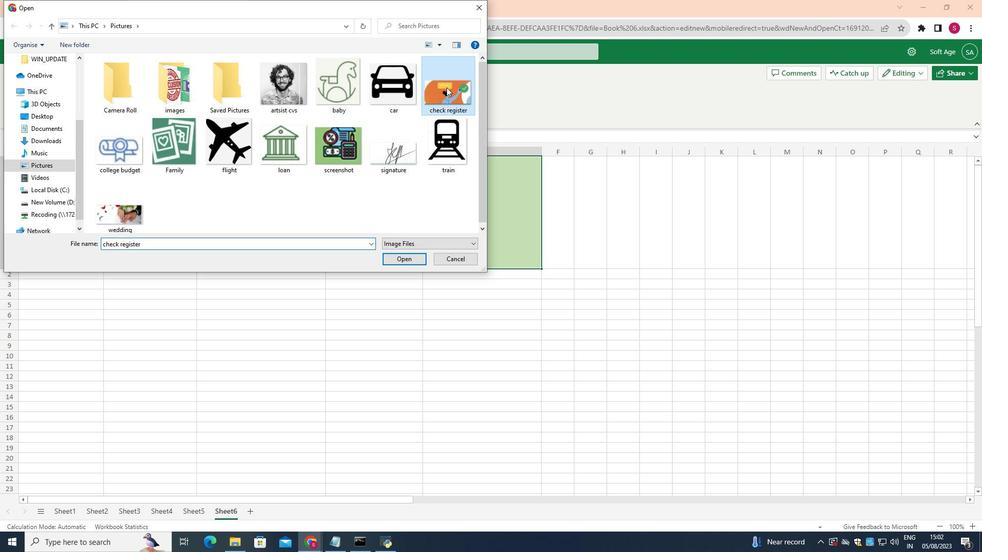 
Action: Mouse moved to (408, 256)
Screenshot: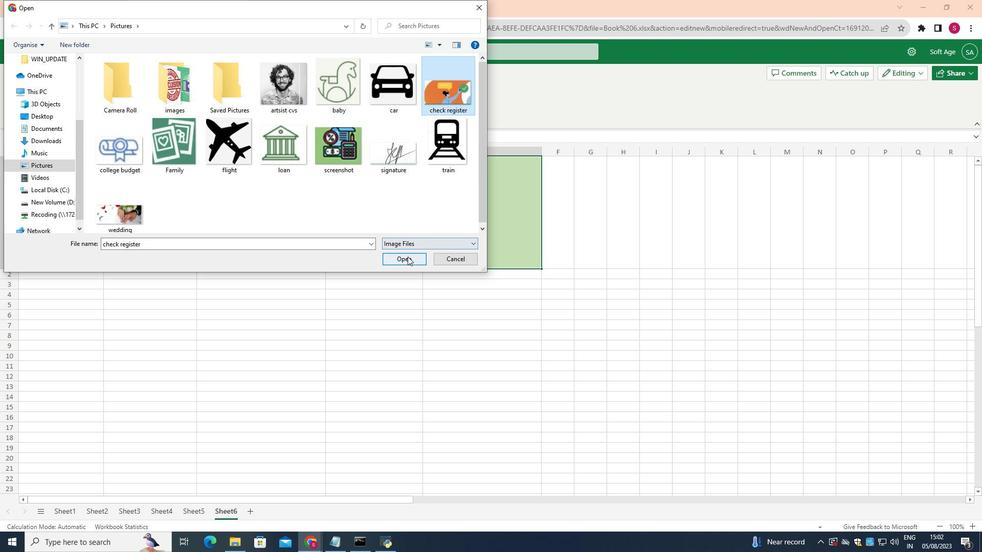 
Action: Mouse pressed left at (408, 256)
Screenshot: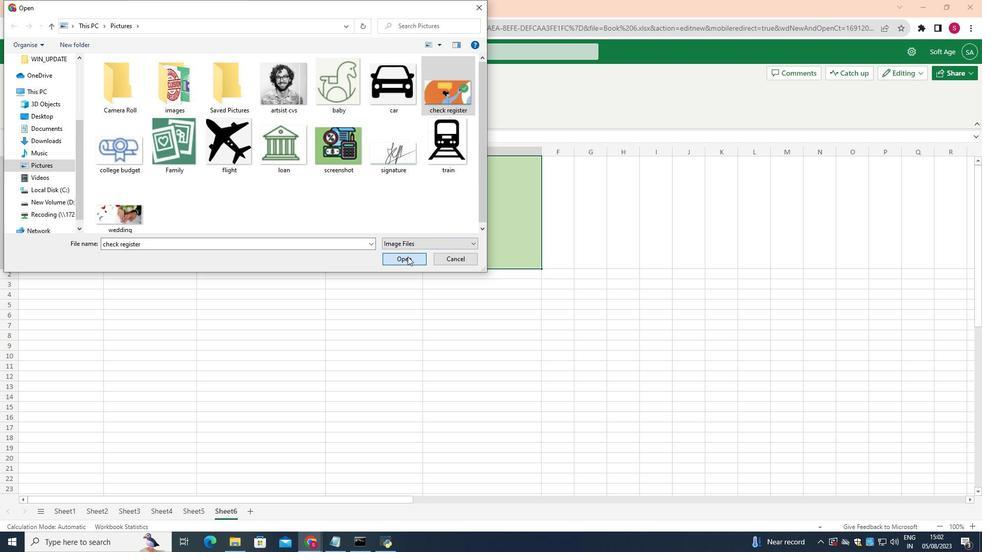 
Action: Mouse moved to (258, 216)
Screenshot: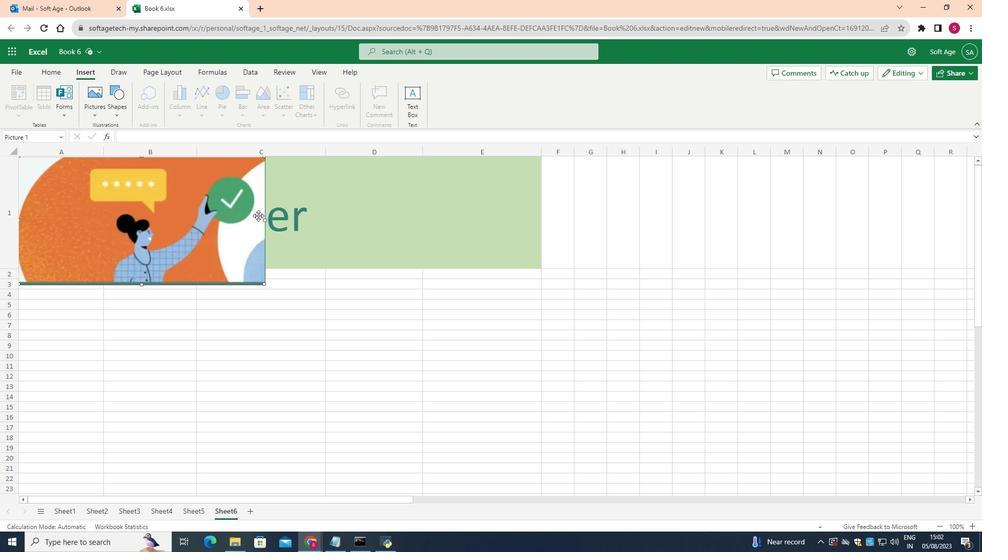 
Action: Mouse pressed left at (258, 216)
Screenshot: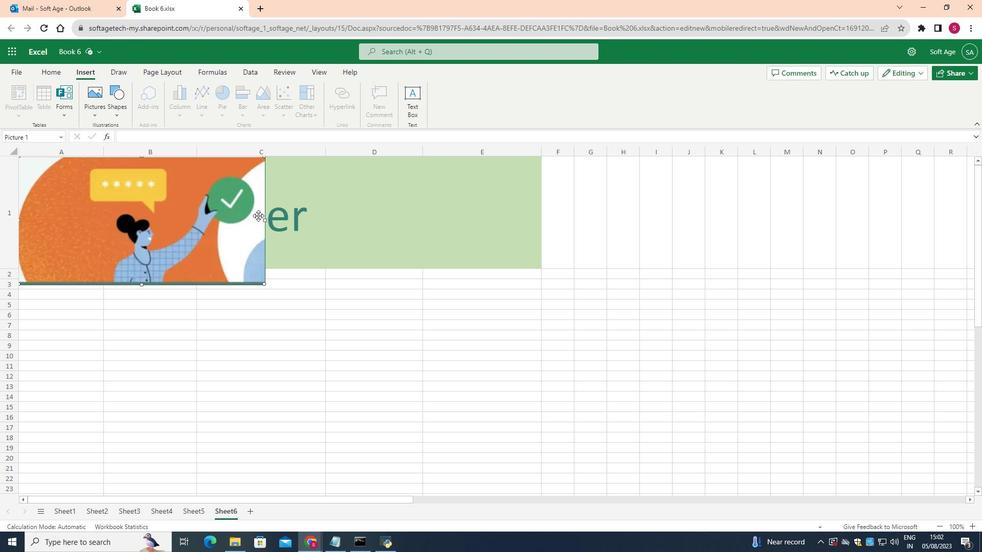 
Action: Mouse moved to (433, 284)
Screenshot: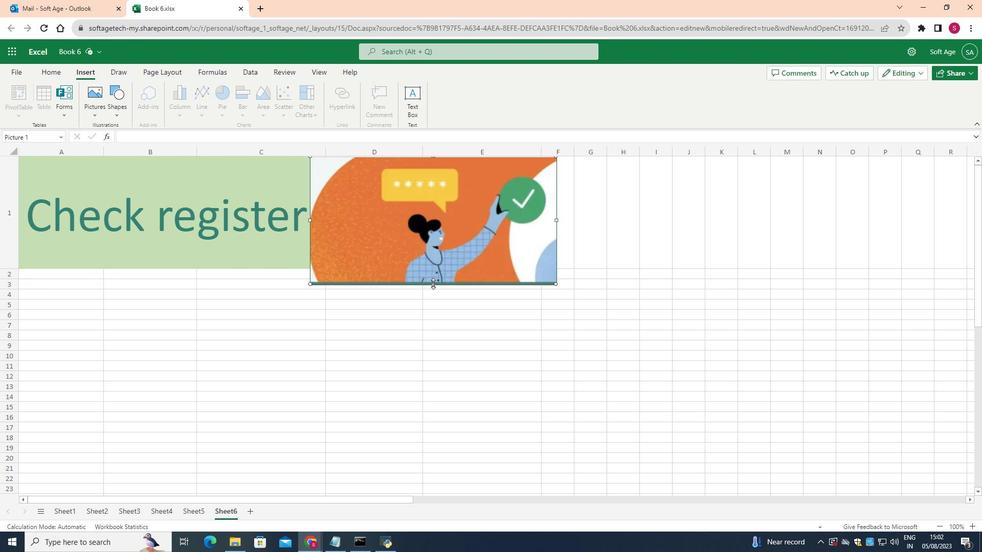 
Action: Mouse pressed left at (433, 284)
Screenshot: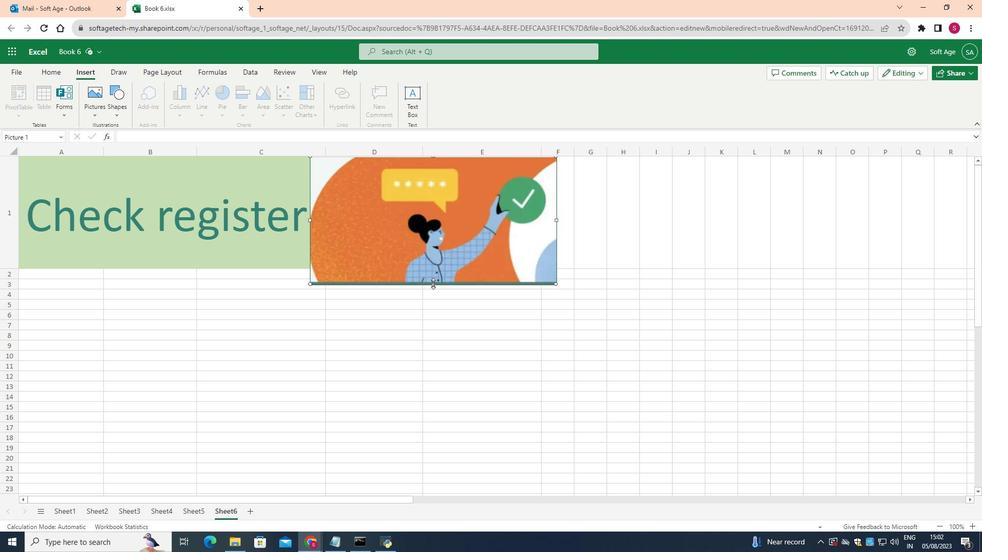 
Action: Mouse moved to (558, 211)
Screenshot: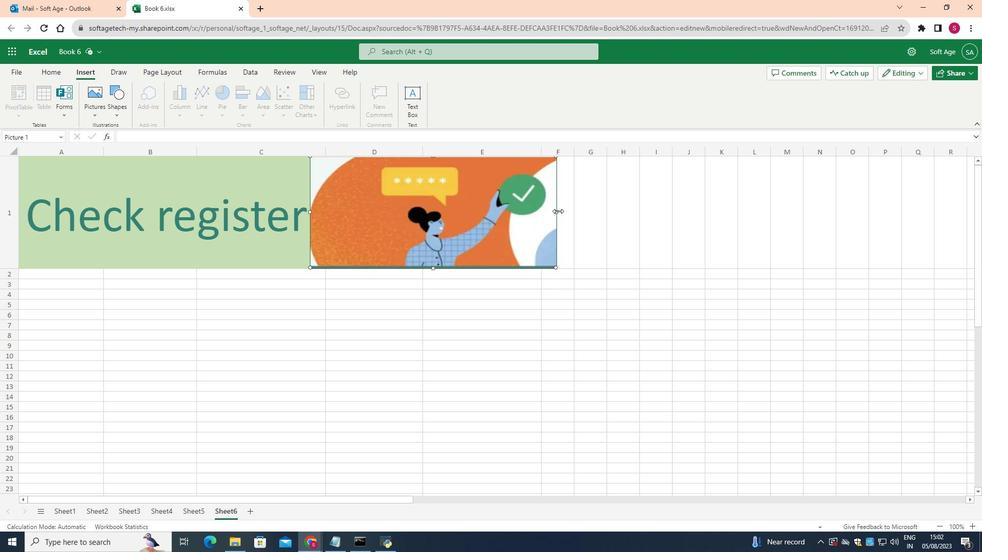 
Action: Mouse pressed left at (558, 211)
Screenshot: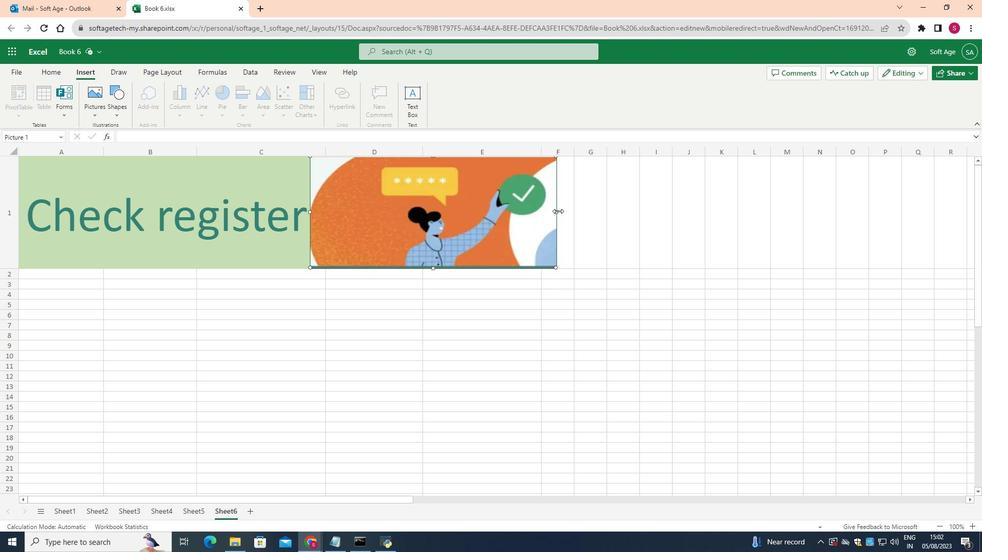 
Action: Mouse moved to (539, 212)
Screenshot: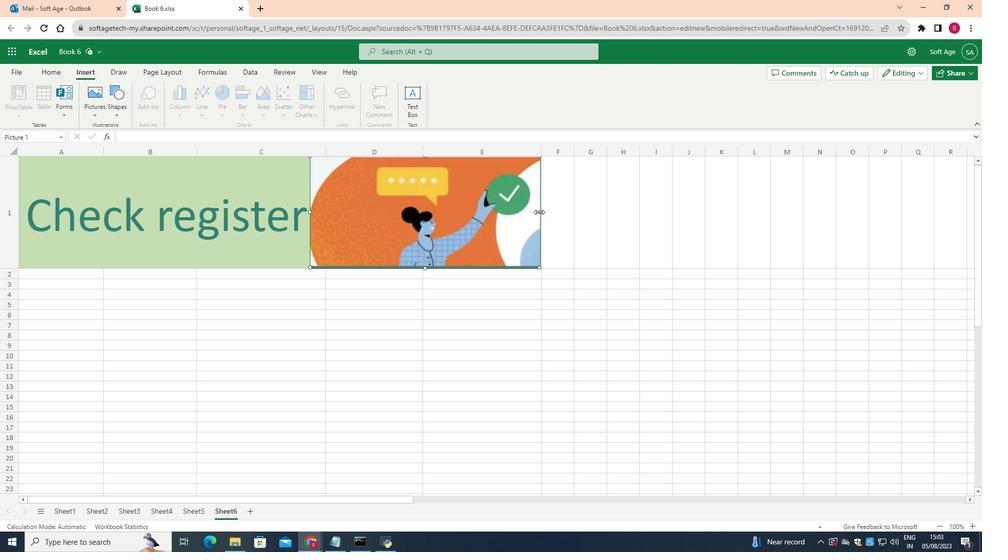 
Action: Mouse pressed left at (539, 212)
Screenshot: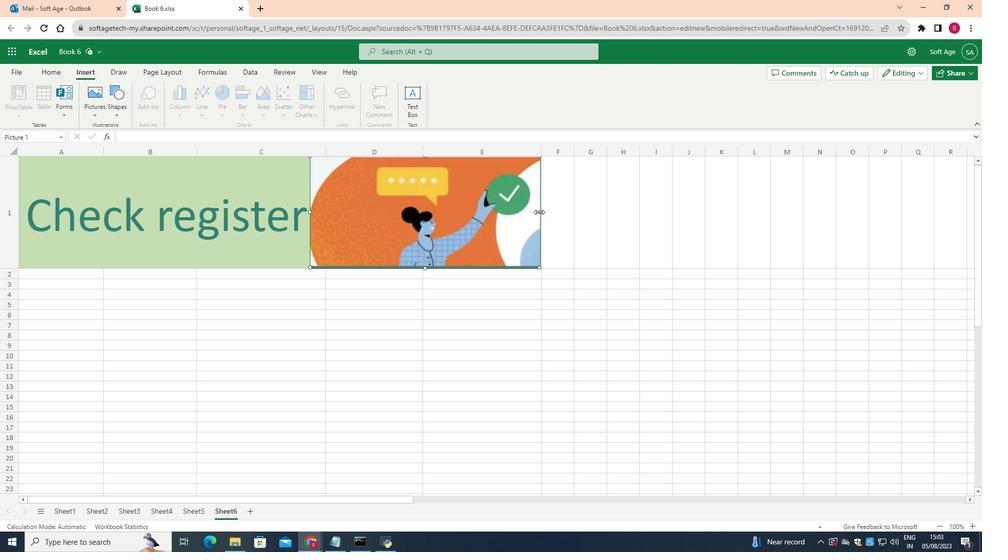 
Action: Mouse moved to (323, 310)
Screenshot: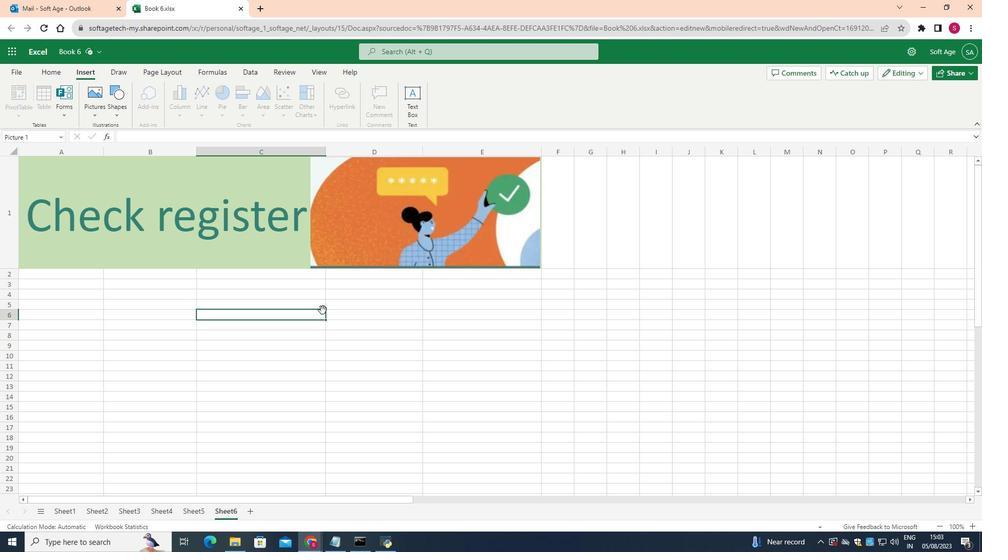 
Action: Mouse pressed left at (323, 310)
Screenshot: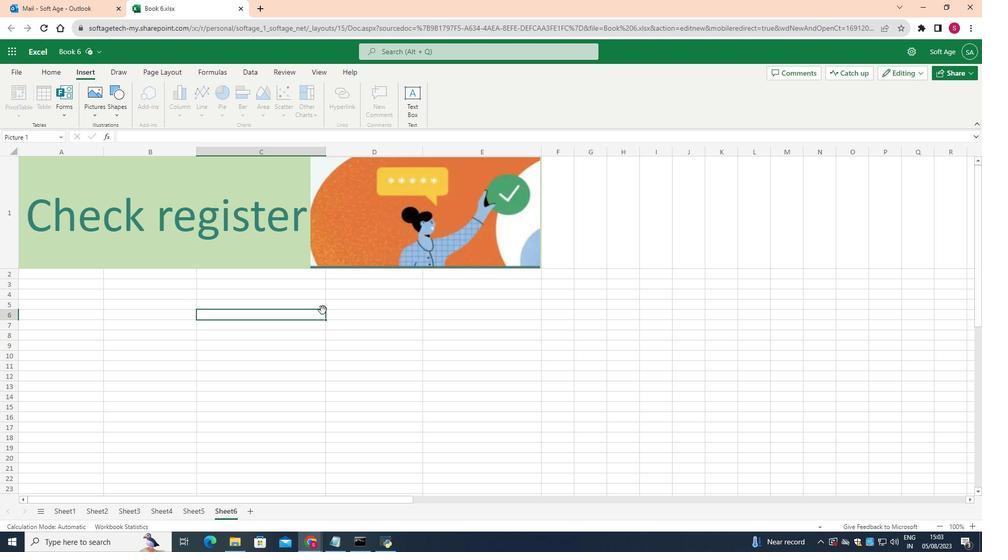 
Action: Mouse moved to (12, 280)
Screenshot: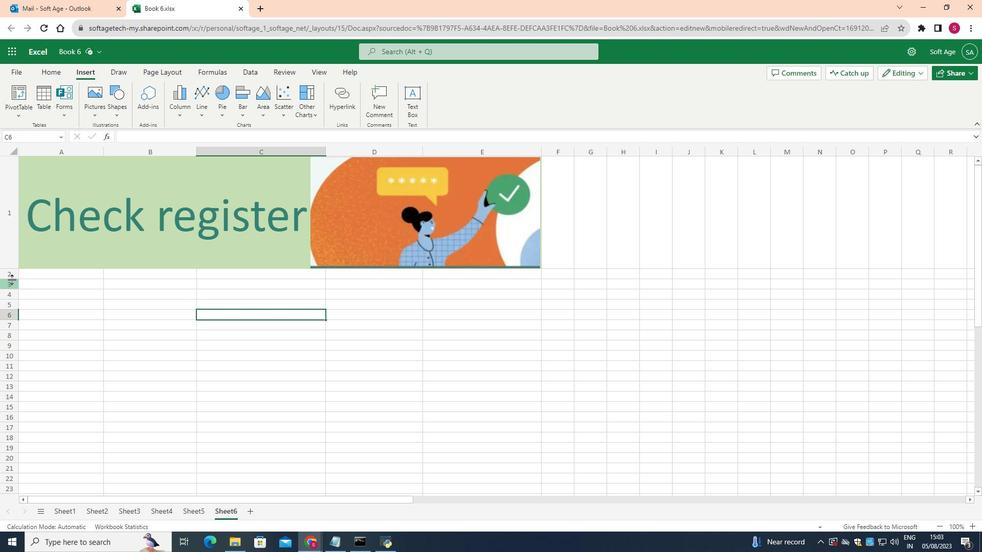 
Action: Mouse pressed left at (12, 280)
Screenshot: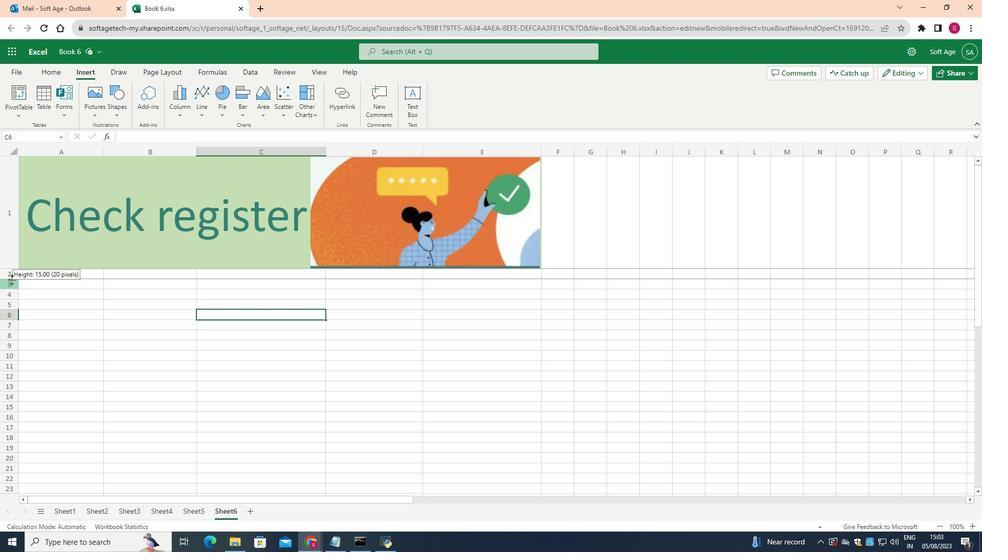 
Action: Mouse moved to (77, 285)
Screenshot: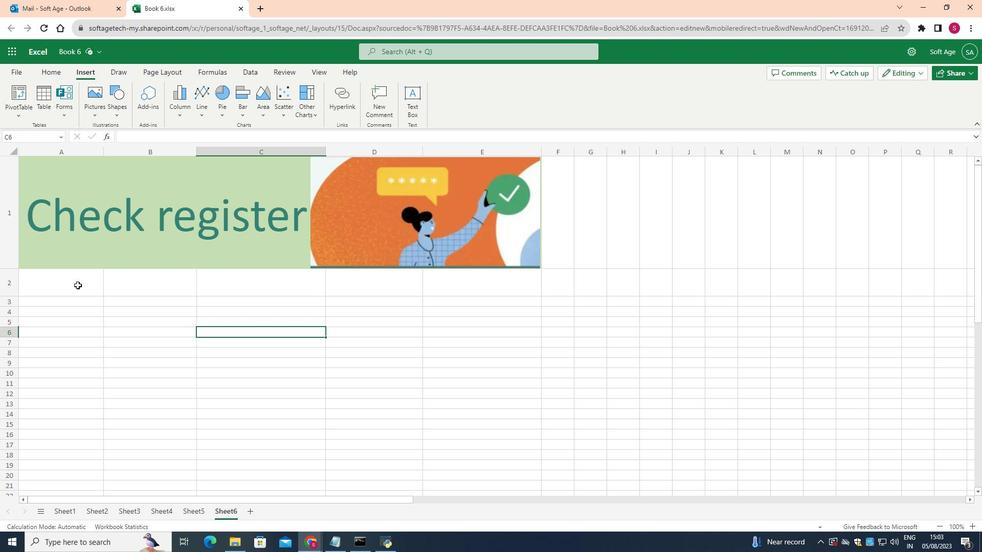 
Action: Mouse pressed left at (77, 285)
Screenshot: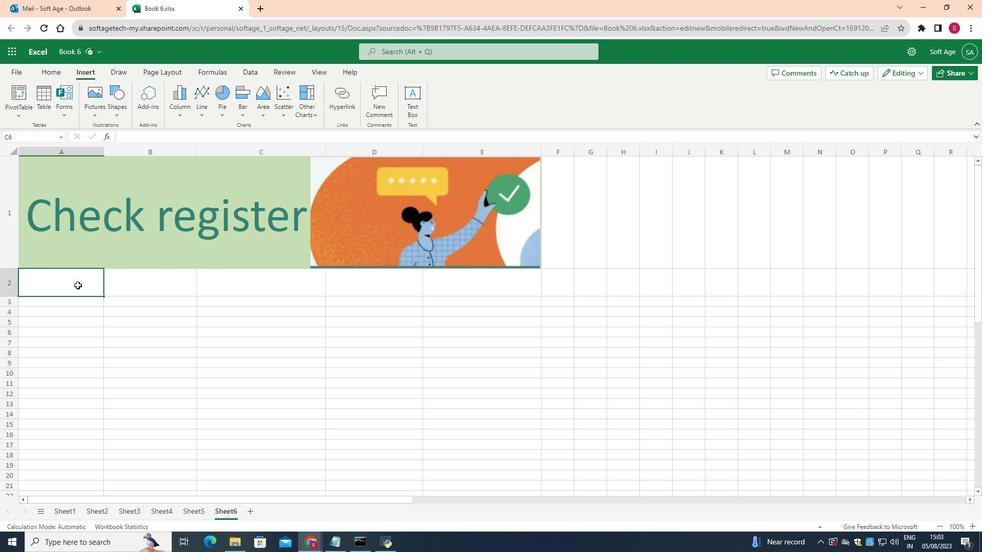 
Action: Mouse moved to (49, 72)
Screenshot: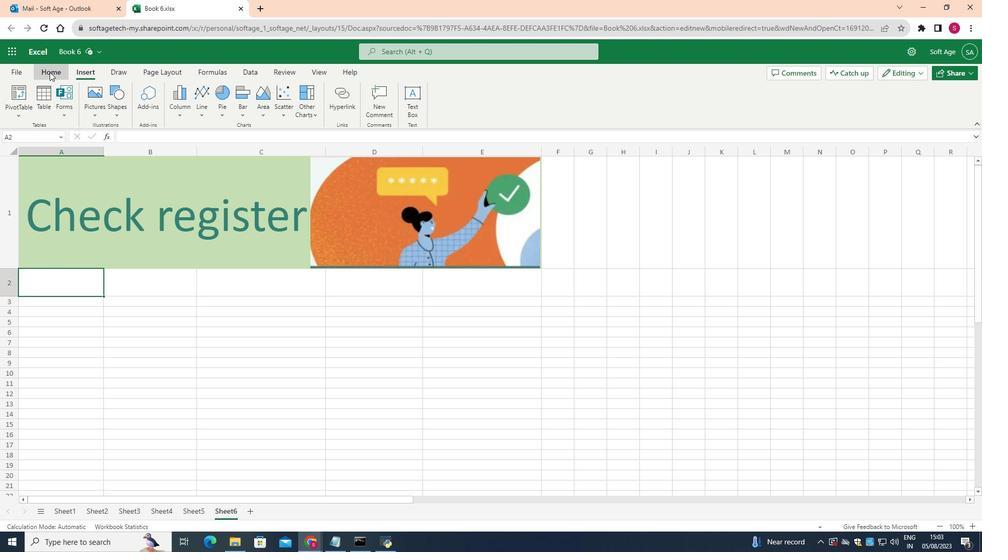
Action: Mouse pressed left at (49, 72)
Screenshot: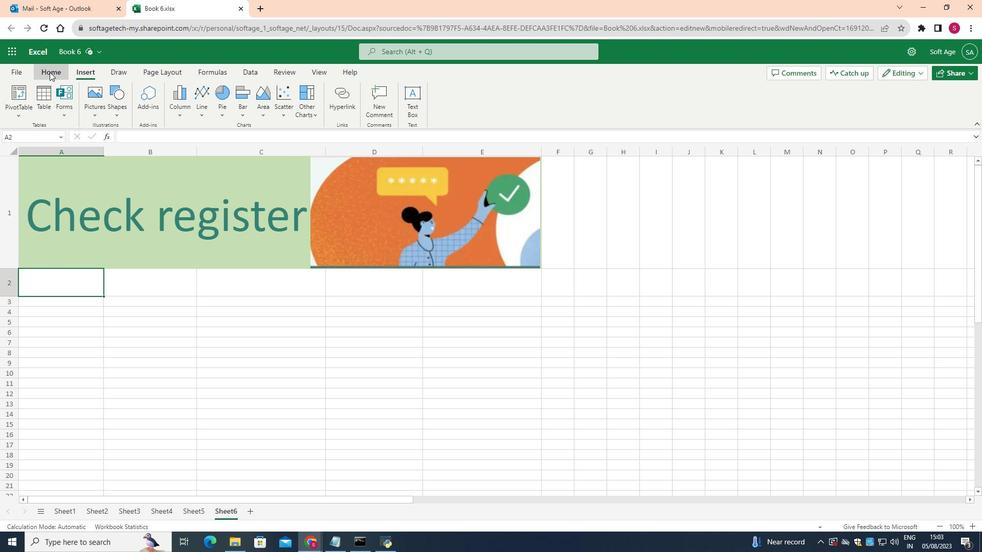 
Action: Mouse moved to (199, 97)
Screenshot: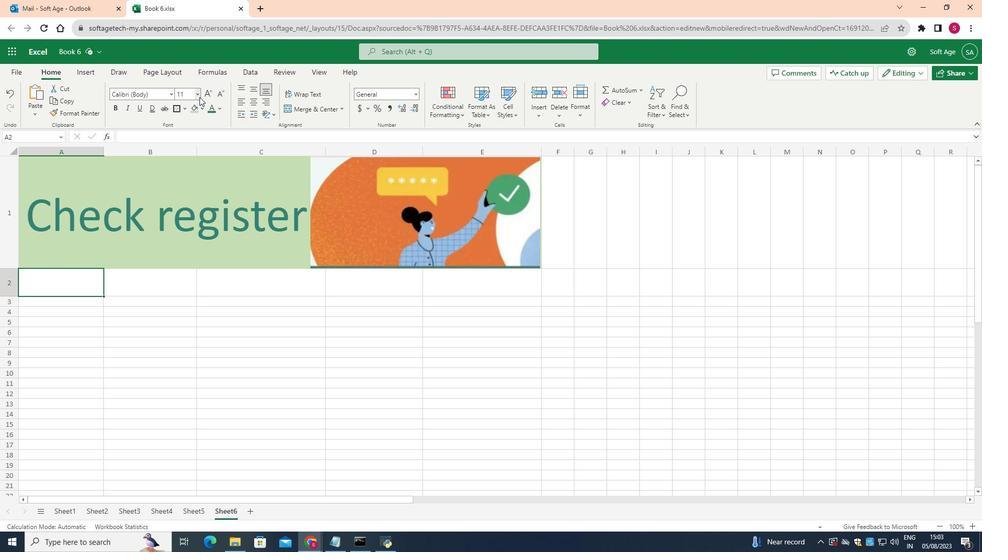 
Action: Mouse pressed left at (199, 97)
Screenshot: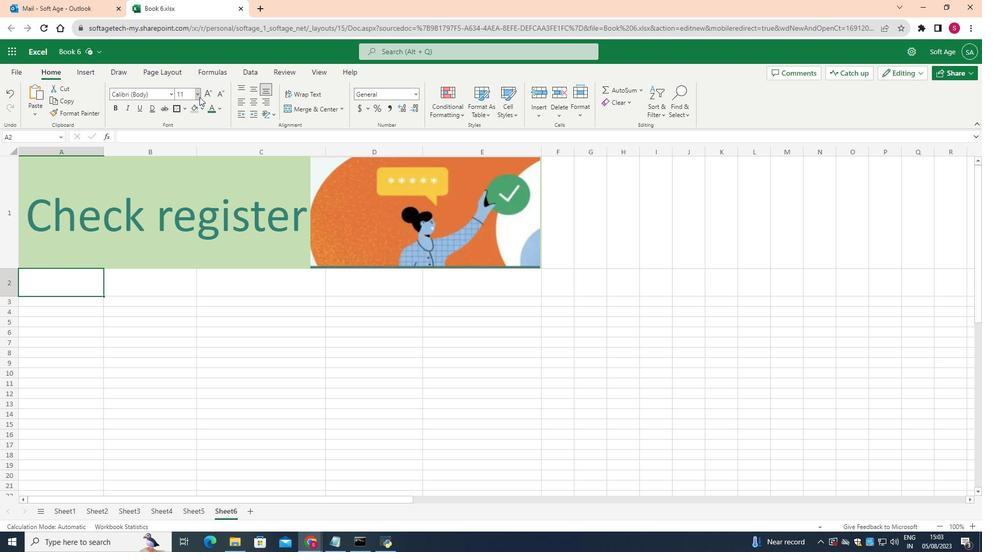 
Action: Mouse moved to (188, 206)
Screenshot: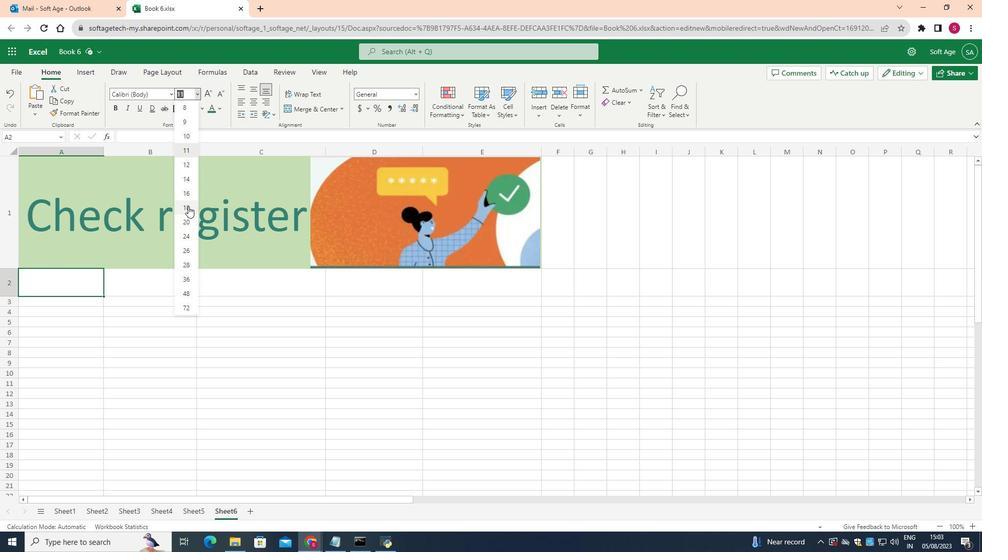 
Action: Mouse pressed left at (188, 206)
Screenshot: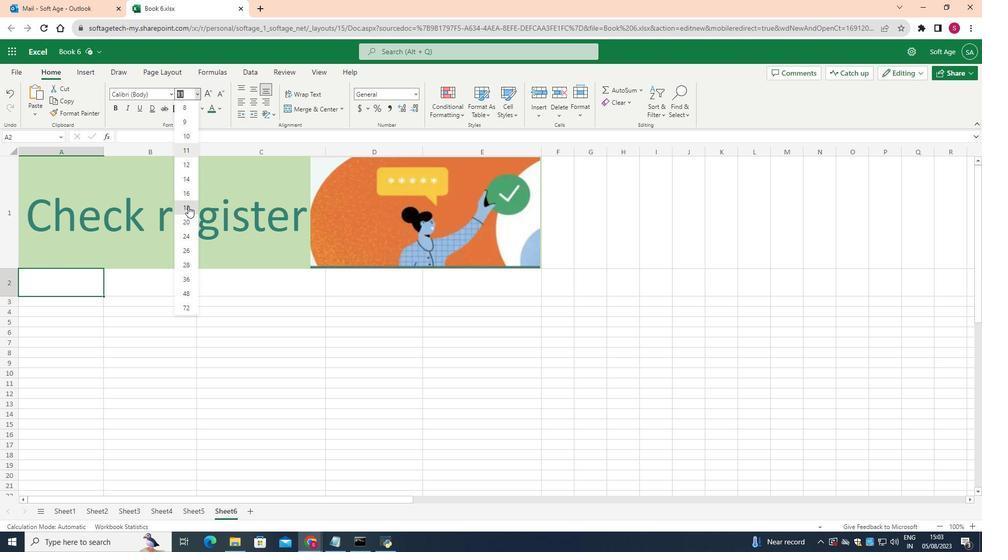 
Action: Mouse moved to (89, 288)
Screenshot: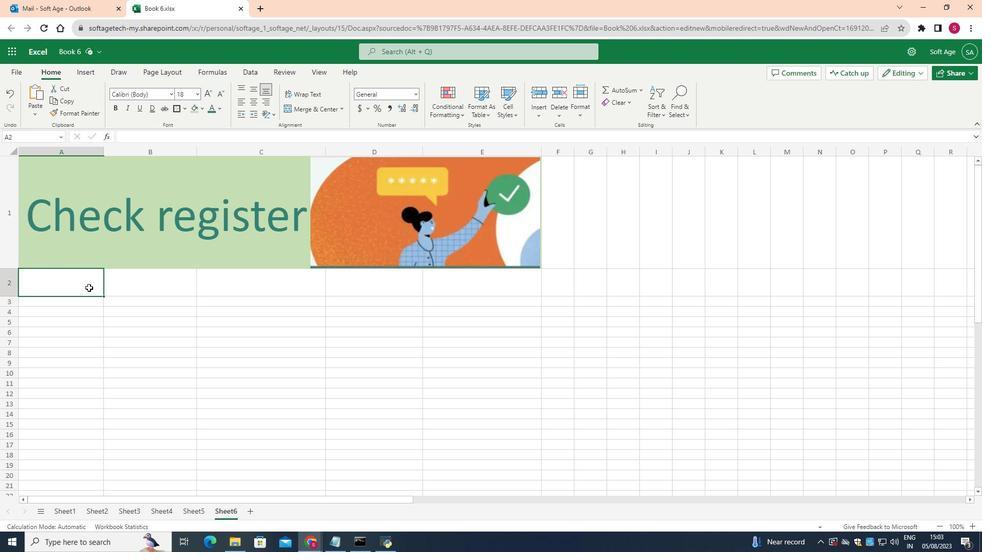 
Action: Mouse pressed left at (89, 288)
Screenshot: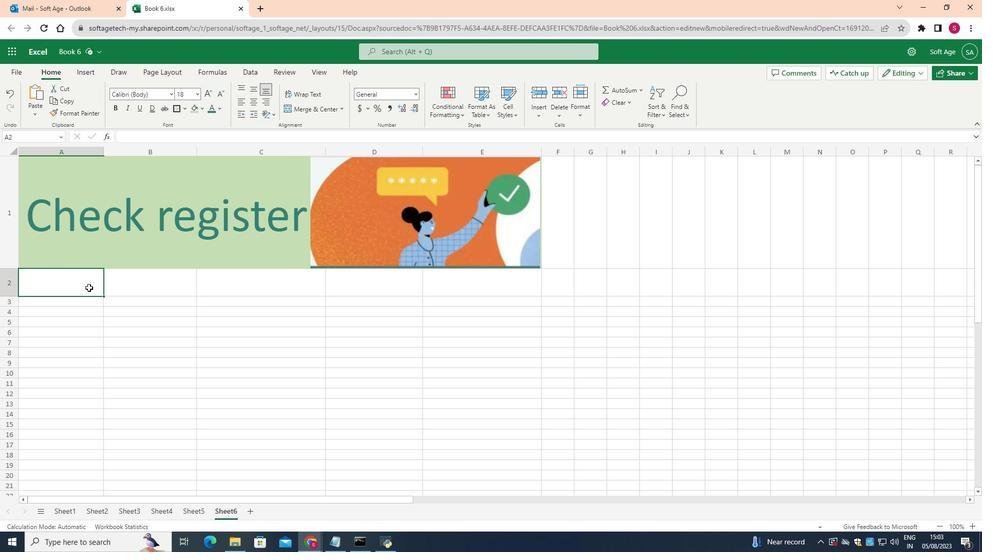 
Action: Mouse pressed left at (89, 288)
Screenshot: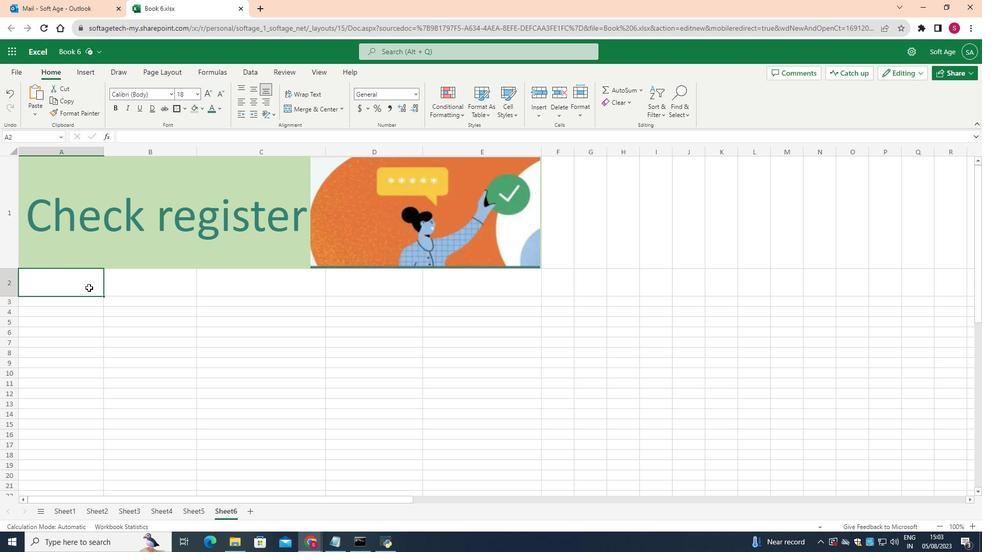 
Action: Mouse moved to (89, 288)
Screenshot: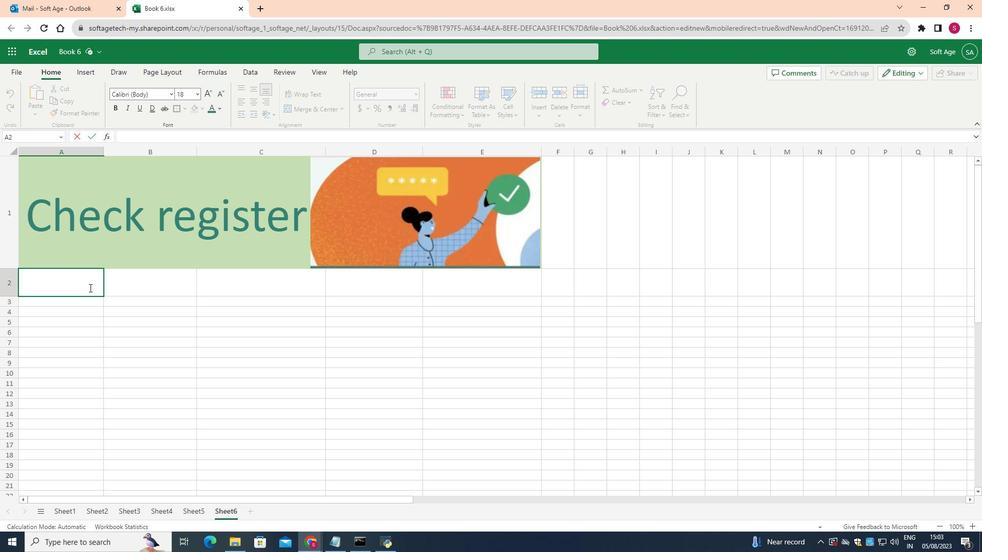 
Action: Key pressed <Key.shift>Number
Screenshot: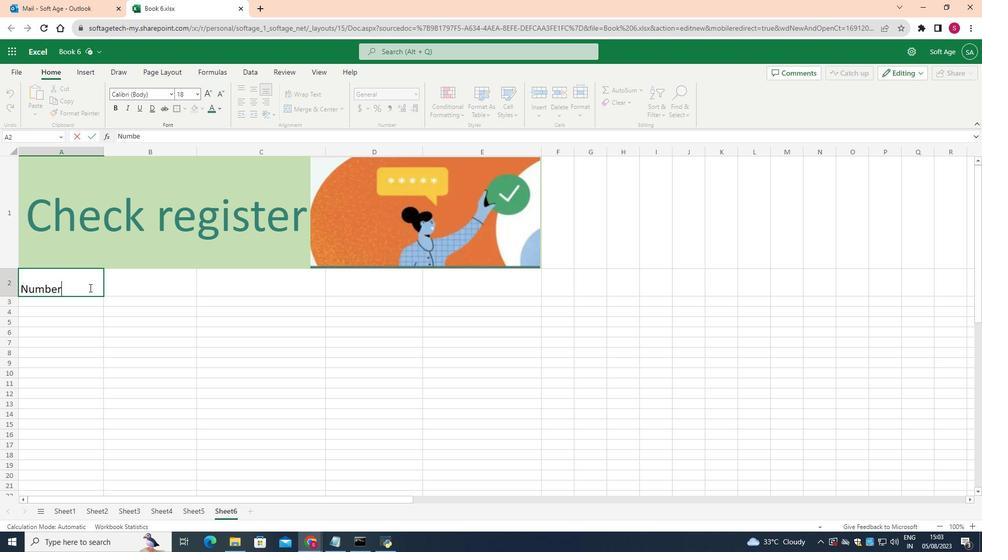 
Action: Mouse moved to (164, 285)
Screenshot: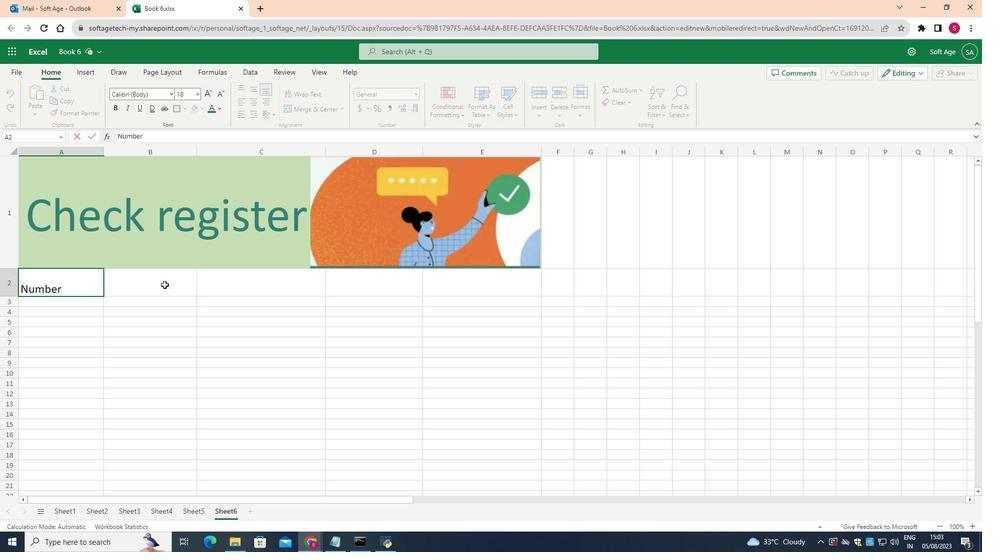 
Action: Mouse pressed left at (164, 285)
Screenshot: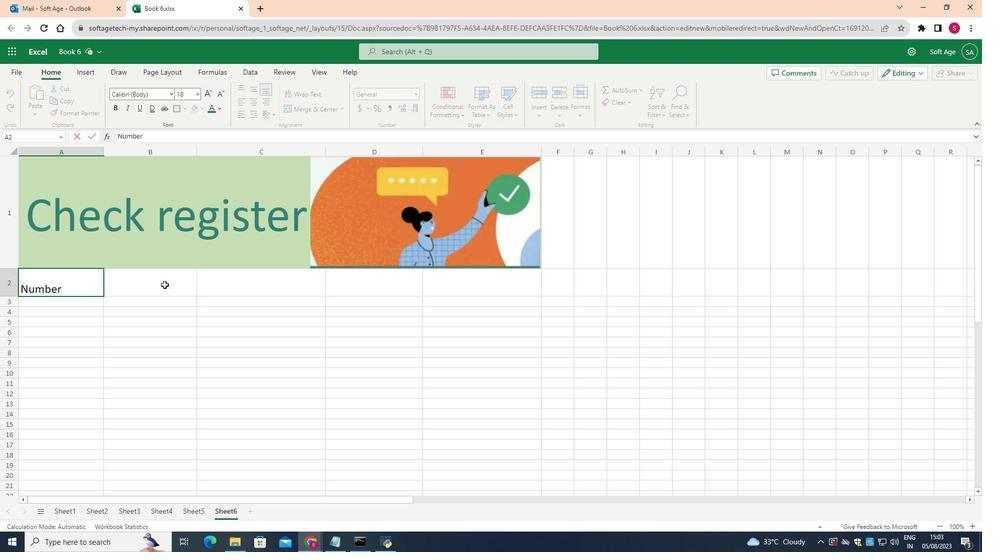 
Action: Mouse moved to (196, 92)
Screenshot: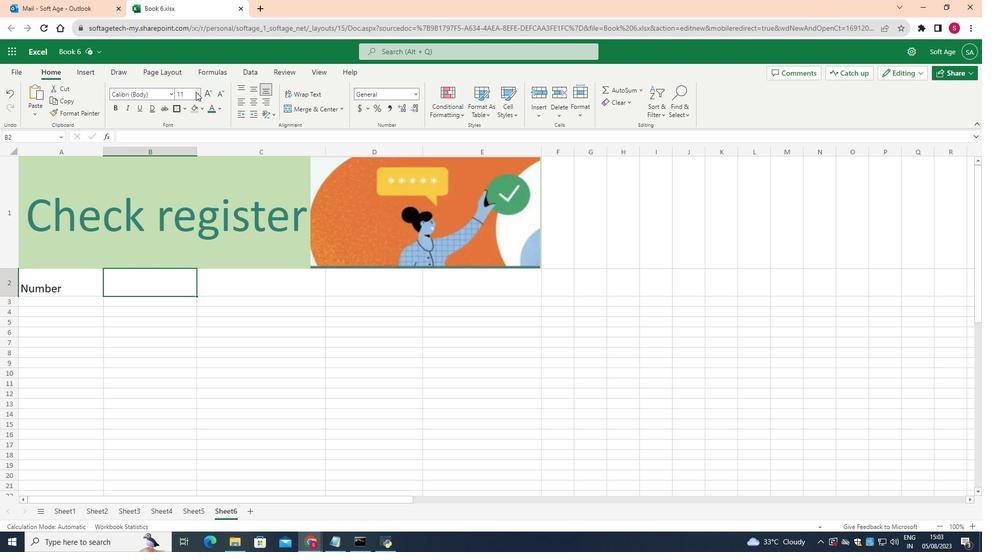 
Action: Mouse pressed left at (196, 92)
Screenshot: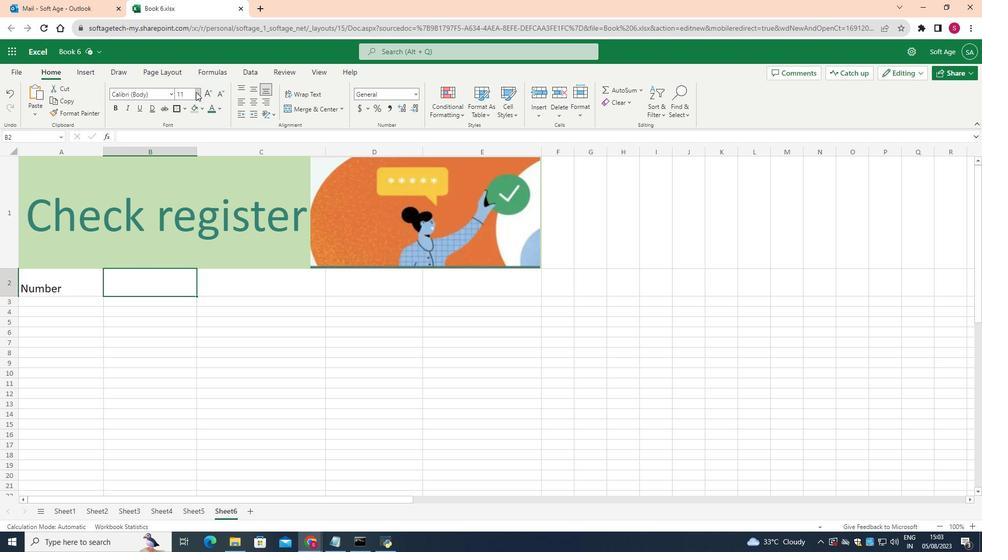 
Action: Mouse moved to (189, 204)
Screenshot: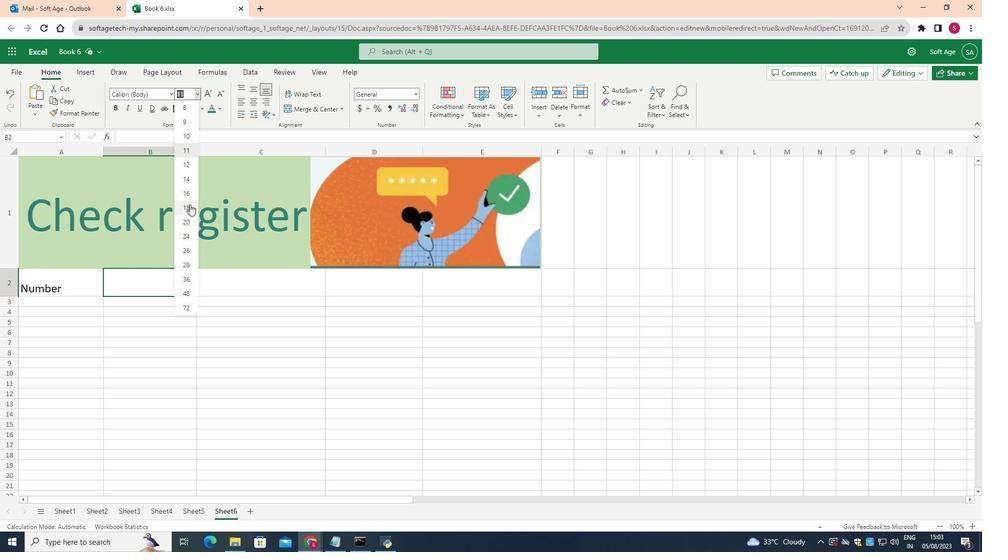 
Action: Mouse pressed left at (189, 204)
Screenshot: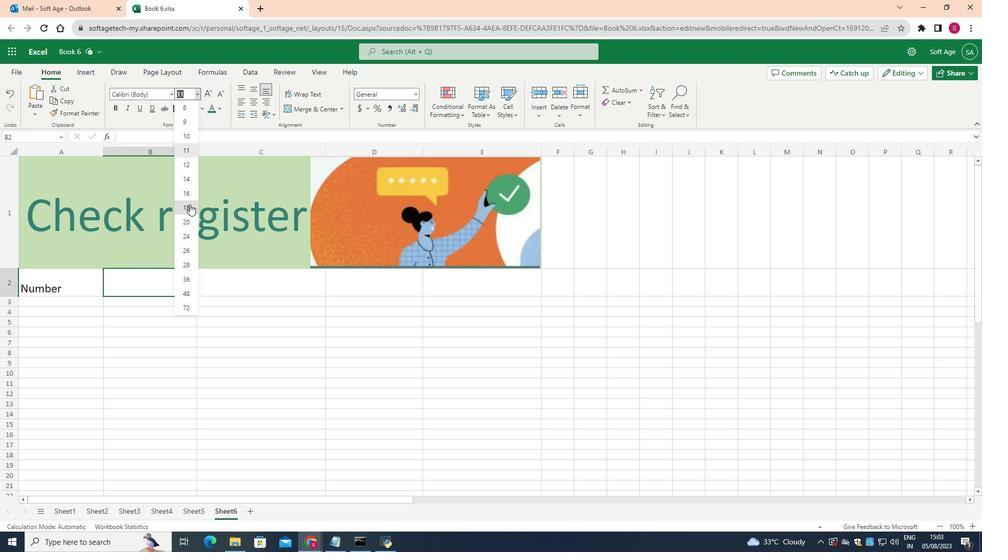 
Action: Mouse moved to (190, 205)
Screenshot: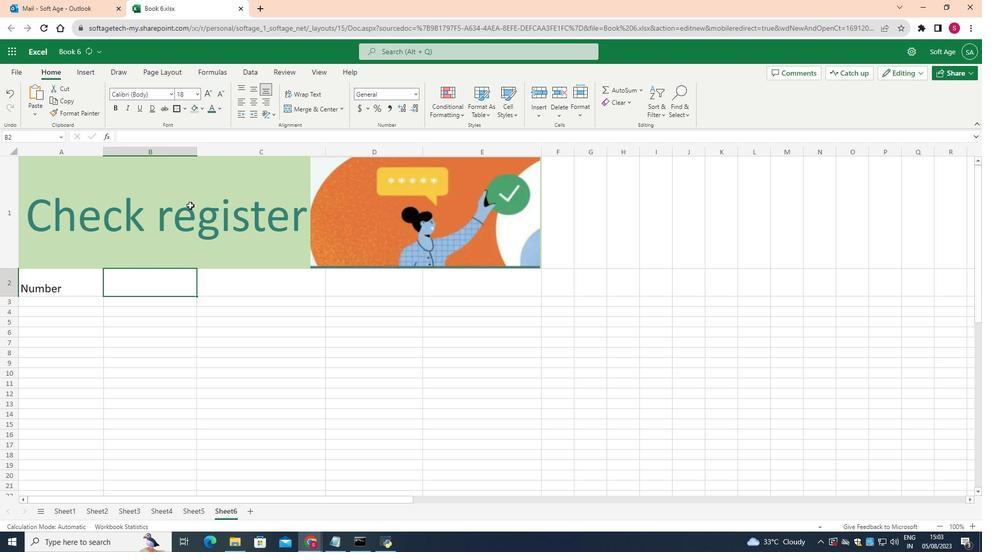 
Action: Key pressed <Key.shift><Key.shift>Date
Screenshot: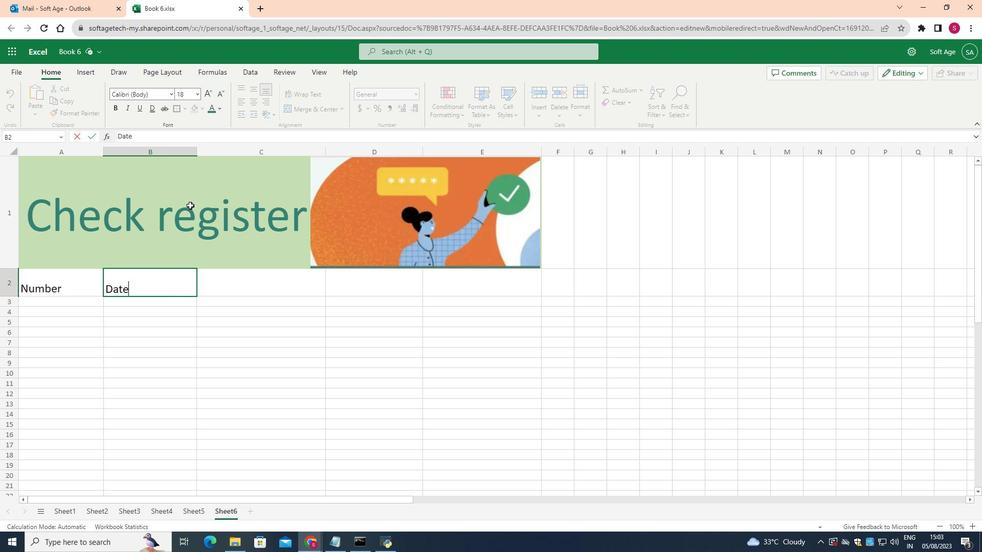 
Action: Mouse moved to (249, 289)
Screenshot: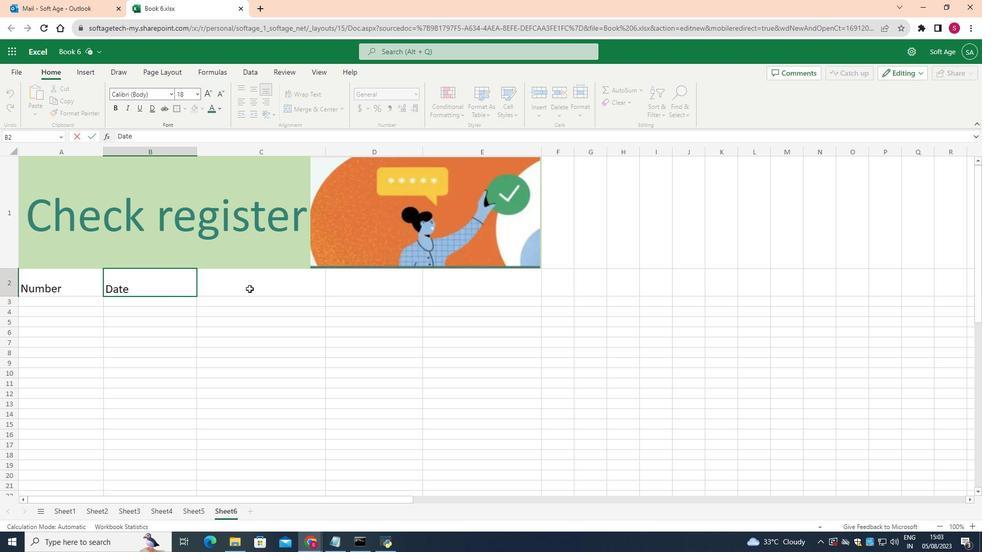 
Action: Mouse pressed left at (249, 289)
Screenshot: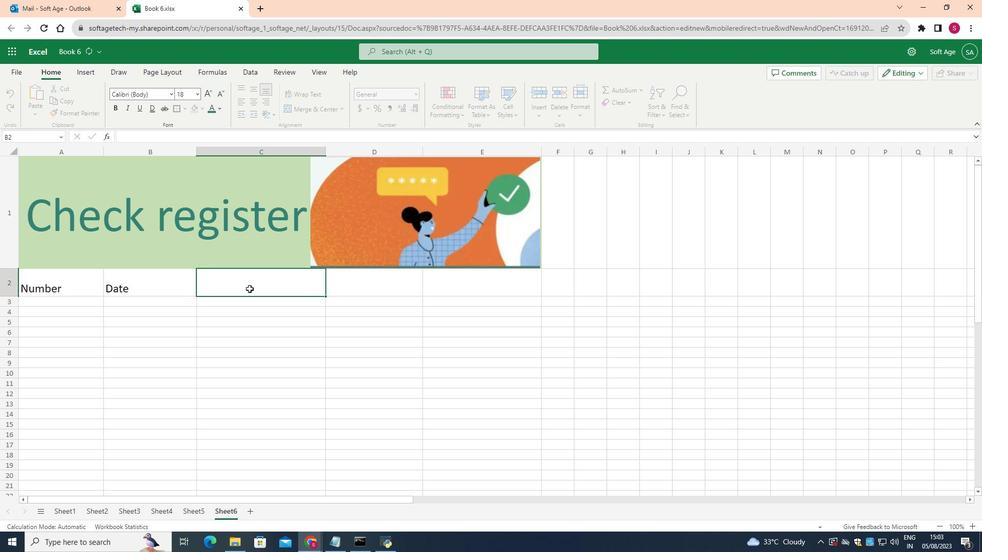 
Action: Mouse moved to (199, 94)
Screenshot: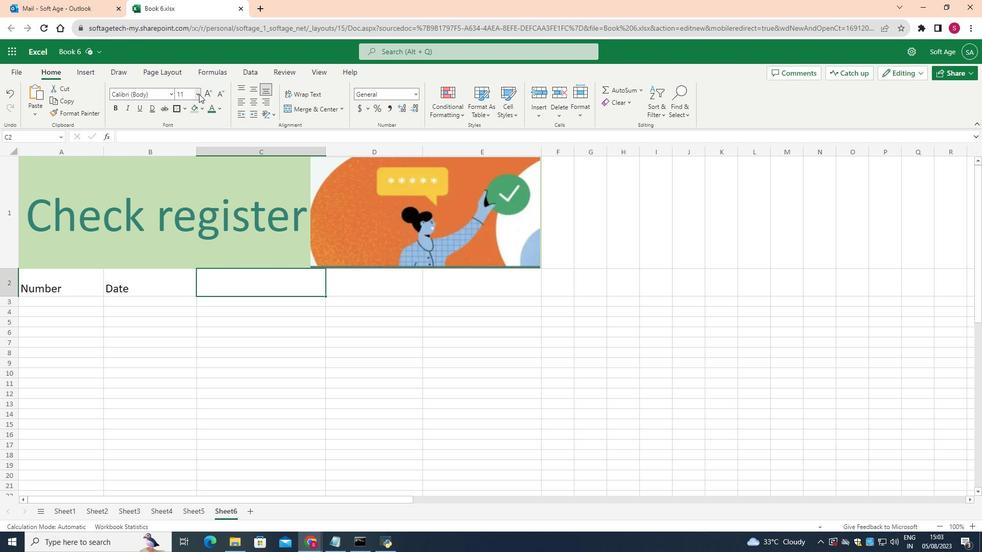 
Action: Mouse pressed left at (199, 94)
Screenshot: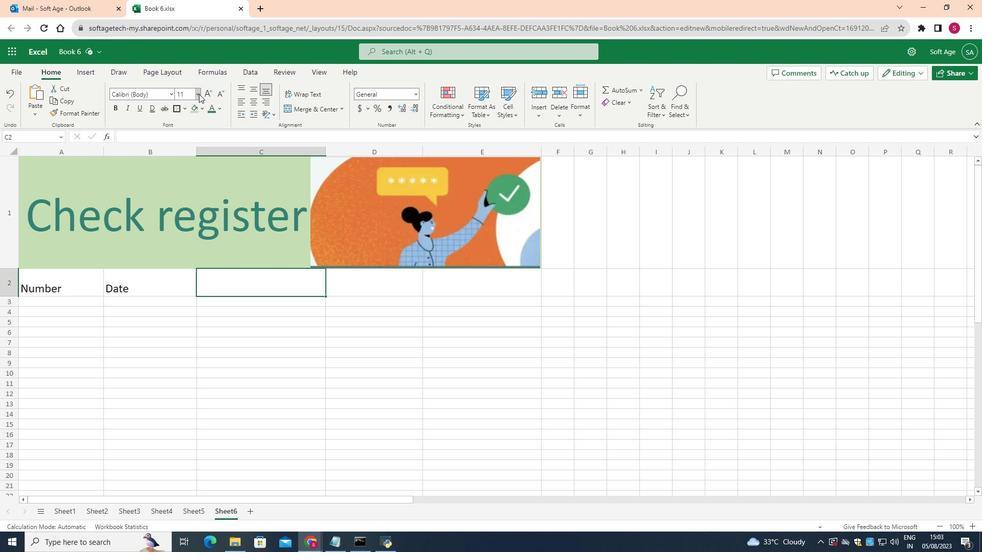 
Action: Mouse moved to (186, 206)
Screenshot: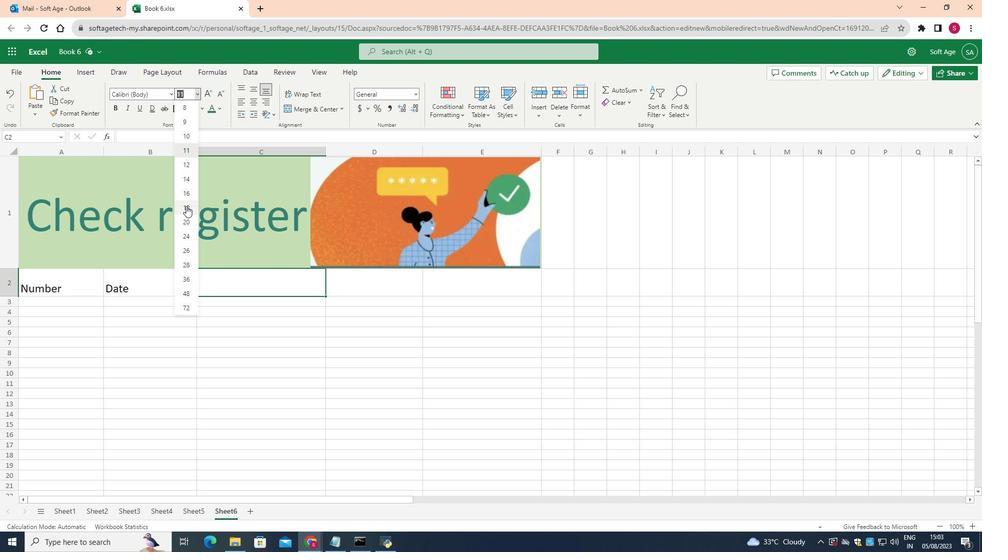 
Action: Mouse pressed left at (186, 206)
Screenshot: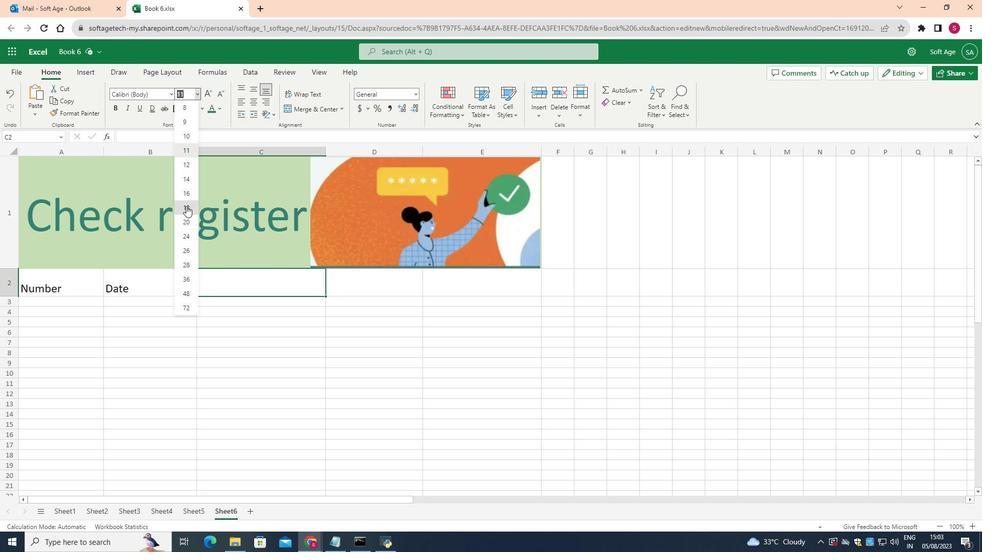 
Action: Key pressed <Key.shift>Description<Key.space>of<Key.space>transaction
Screenshot: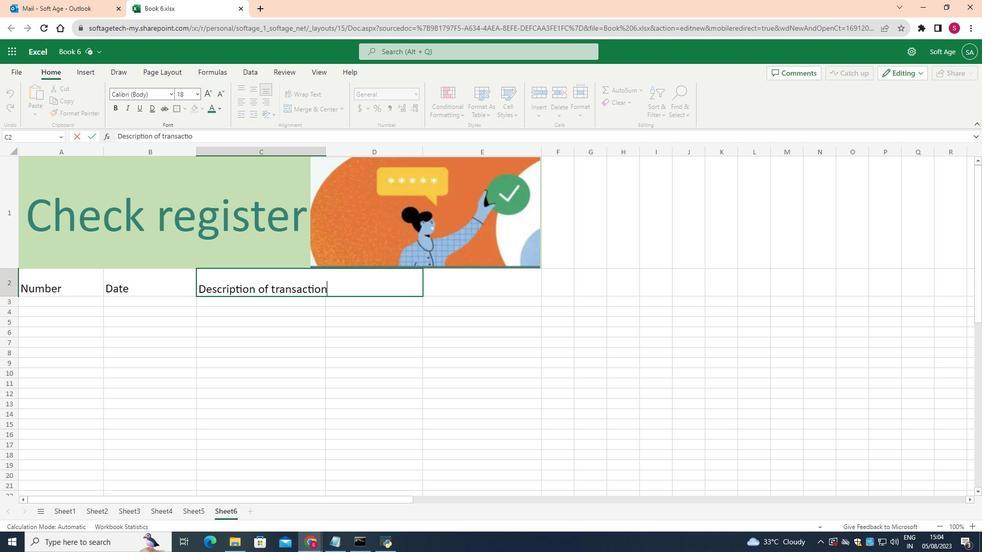 
Action: Mouse moved to (365, 319)
Screenshot: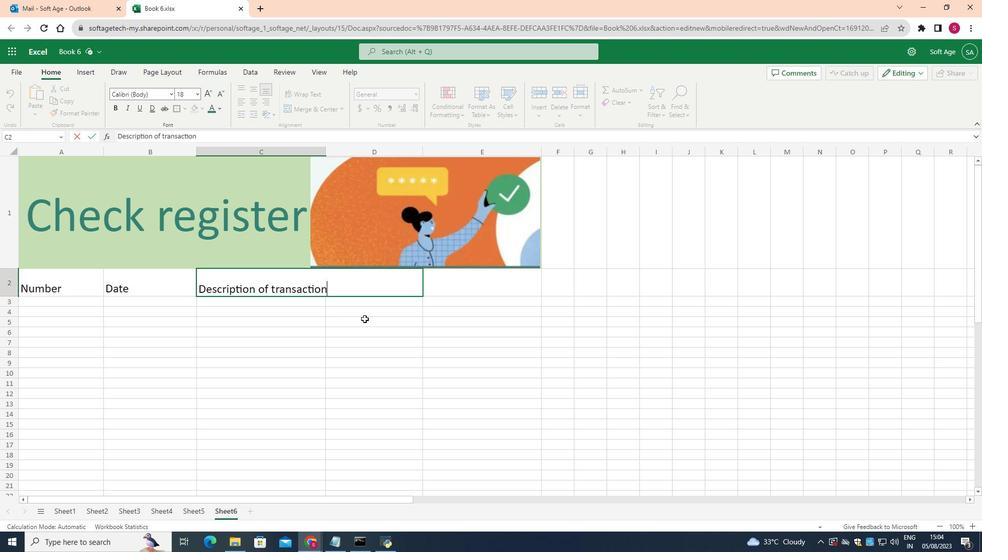 
Action: Mouse pressed left at (365, 319)
Screenshot: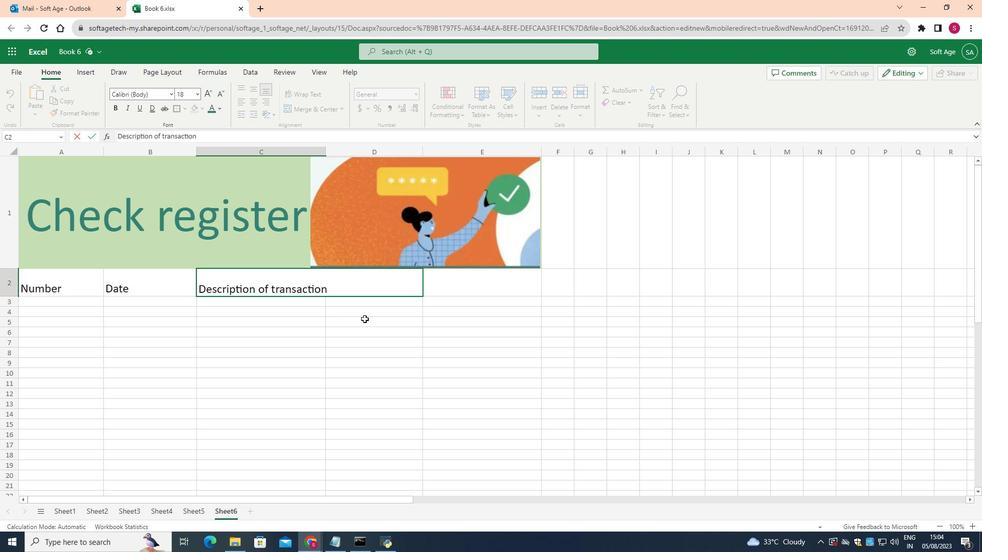 
Action: Mouse moved to (286, 302)
Screenshot: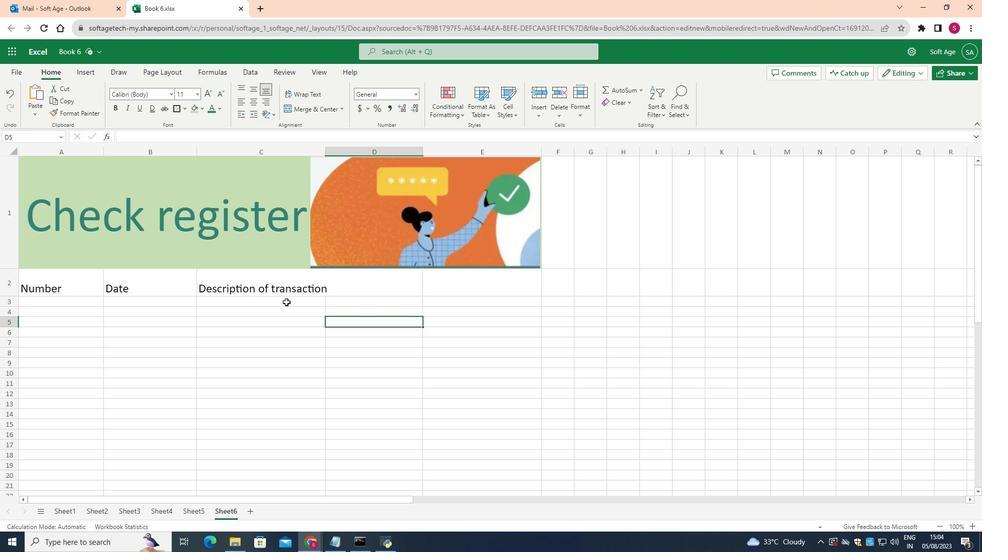 
Action: Mouse pressed left at (286, 302)
Screenshot: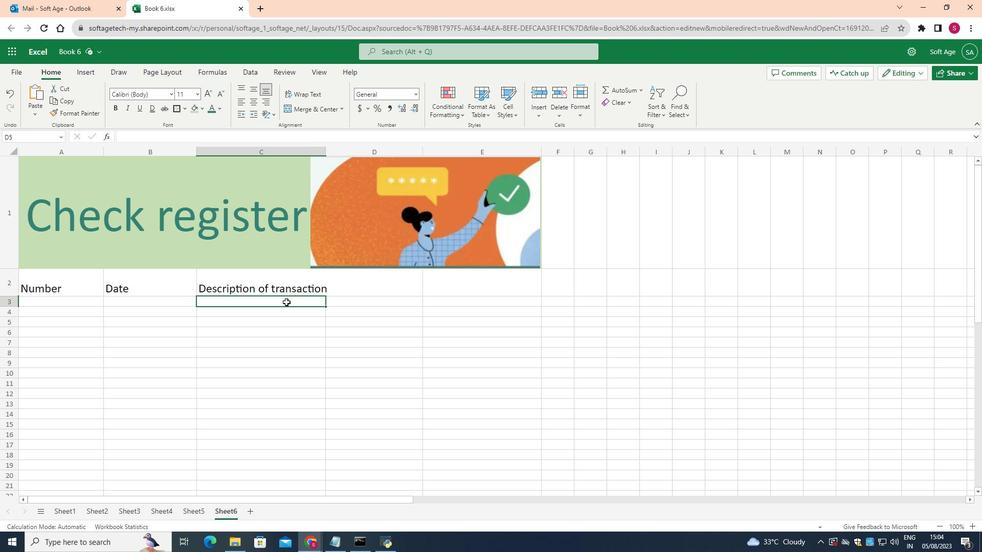 
Action: Mouse moved to (291, 276)
Screenshot: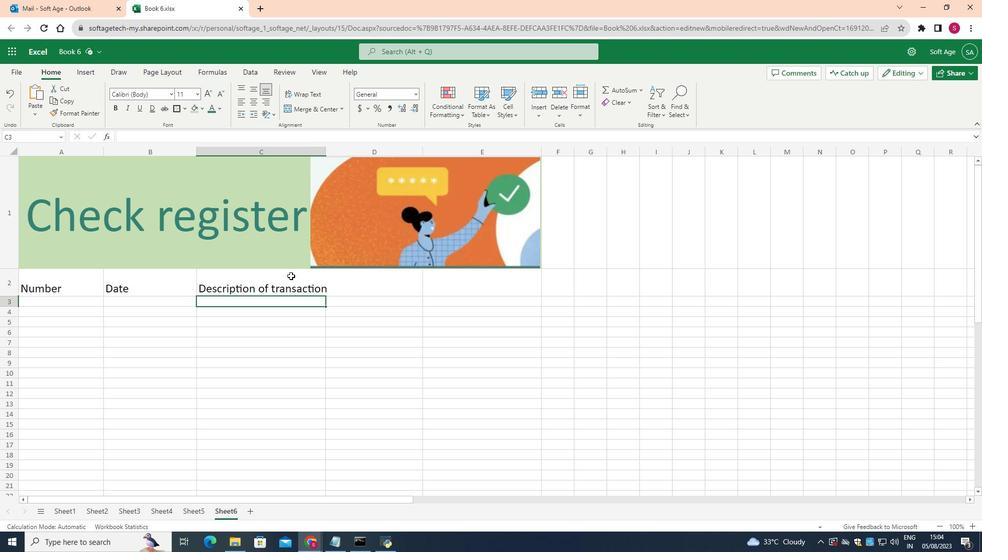 
Action: Mouse pressed left at (291, 276)
Screenshot: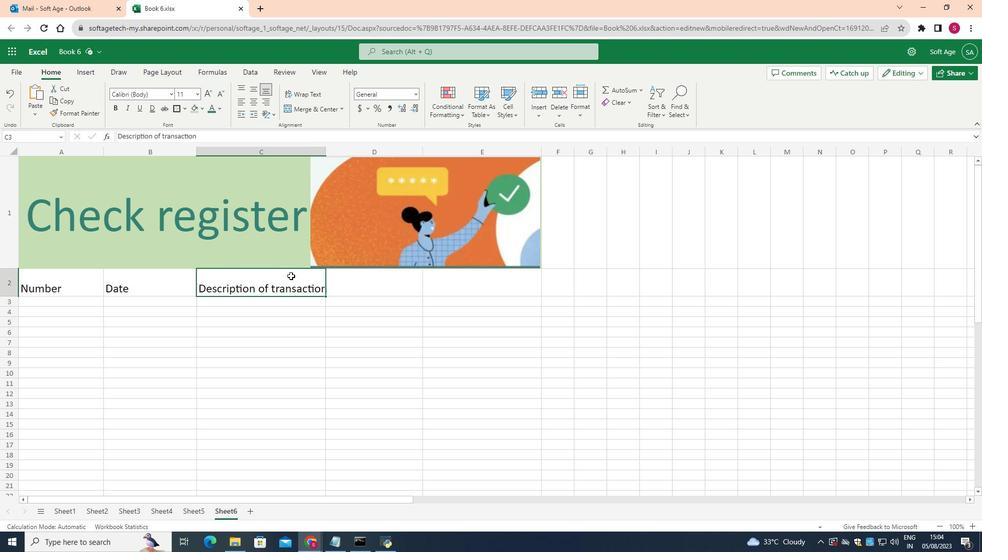 
Action: Mouse moved to (325, 151)
Screenshot: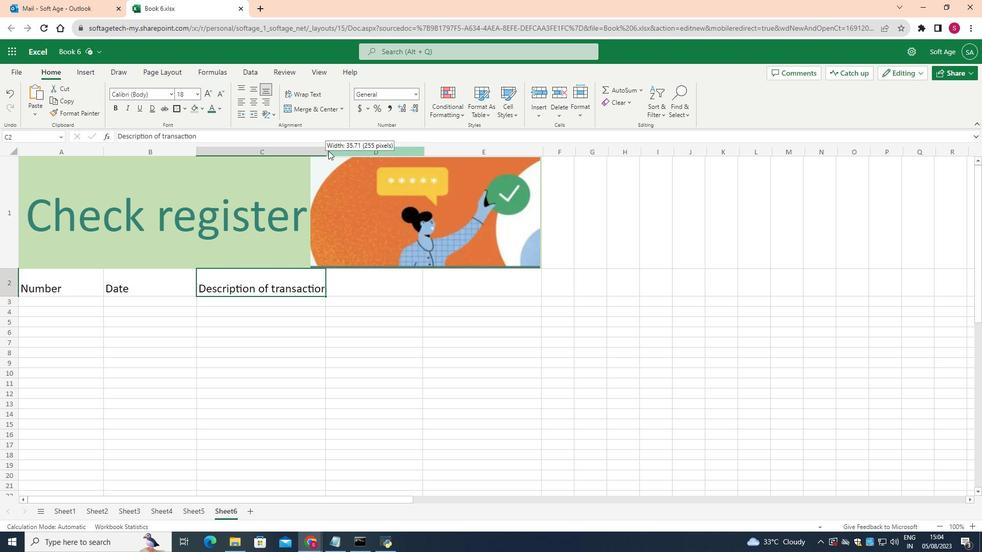
Action: Mouse pressed left at (325, 151)
Screenshot: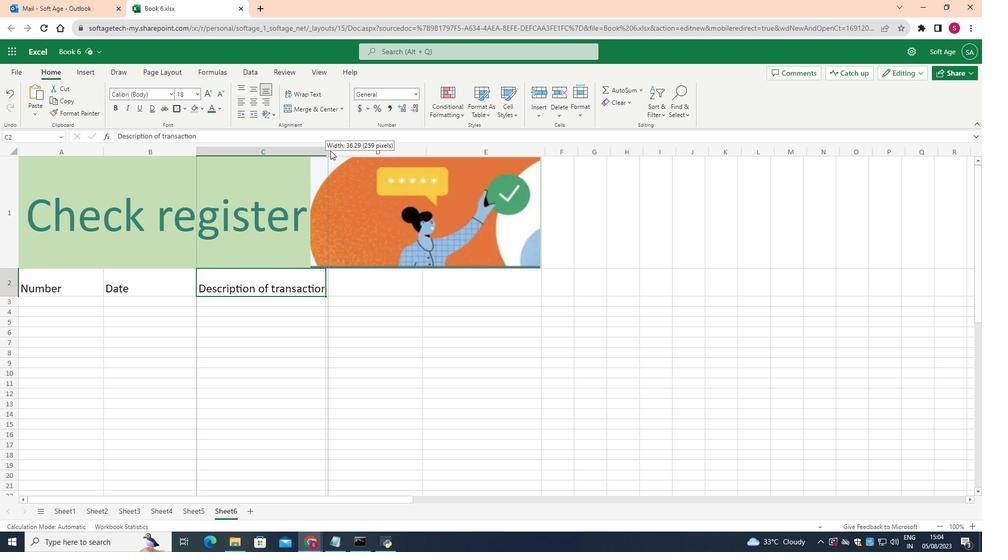 
Action: Mouse moved to (363, 286)
Screenshot: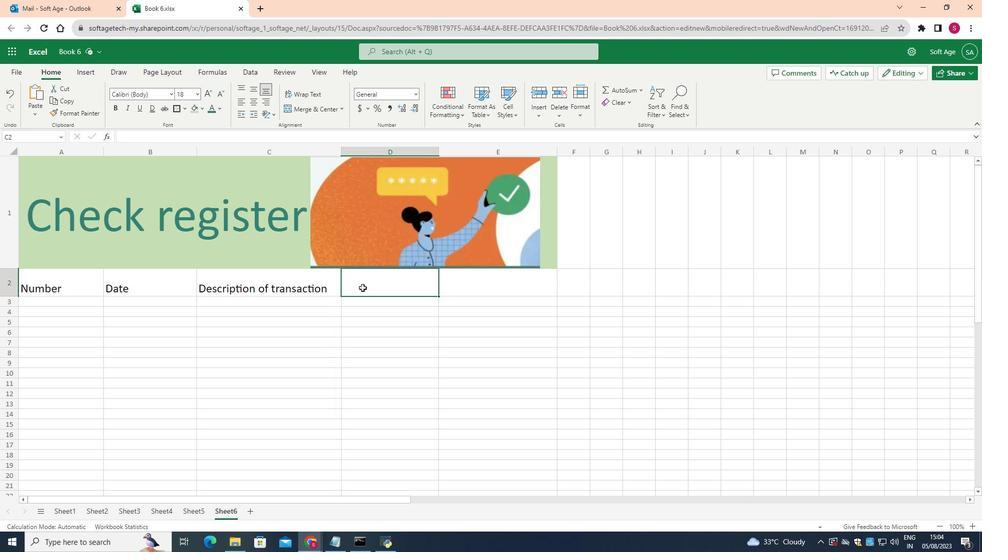 
Action: Mouse pressed left at (363, 286)
Screenshot: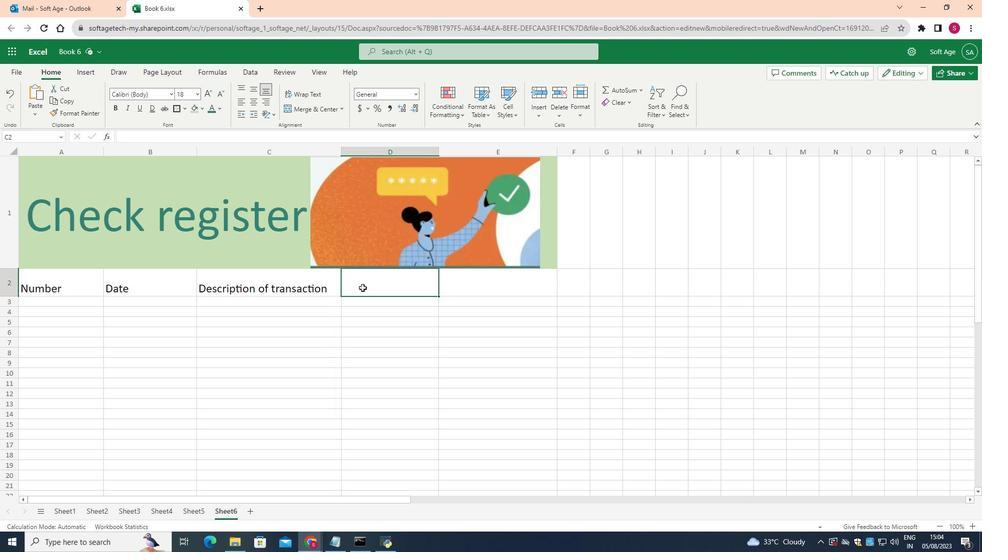 
Action: Mouse moved to (197, 92)
Screenshot: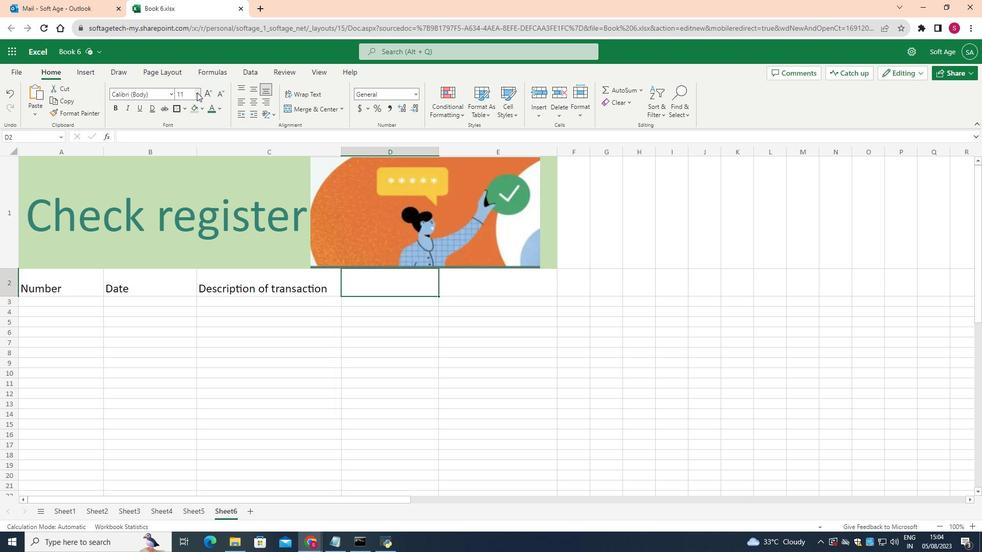 
Action: Mouse pressed left at (197, 92)
Screenshot: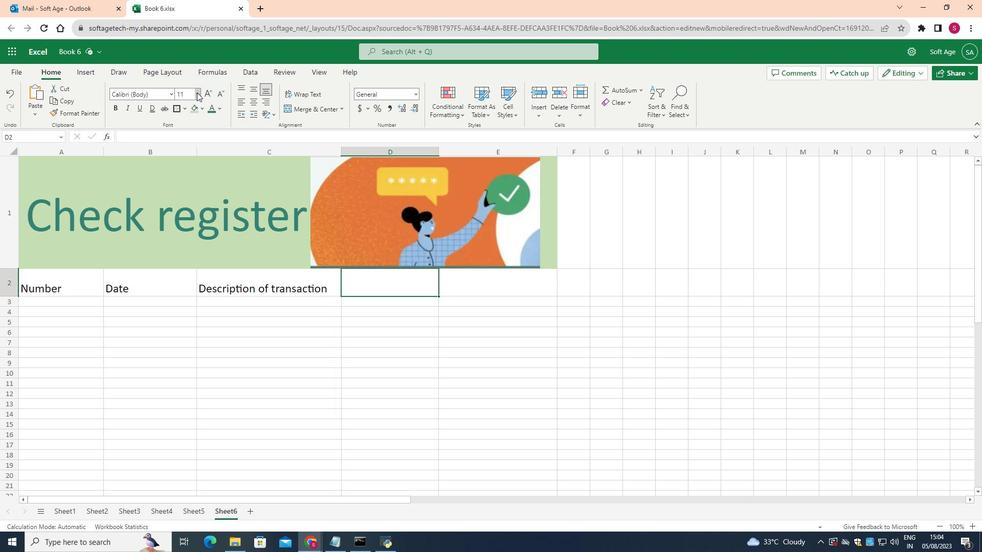 
Action: Mouse moved to (182, 208)
Screenshot: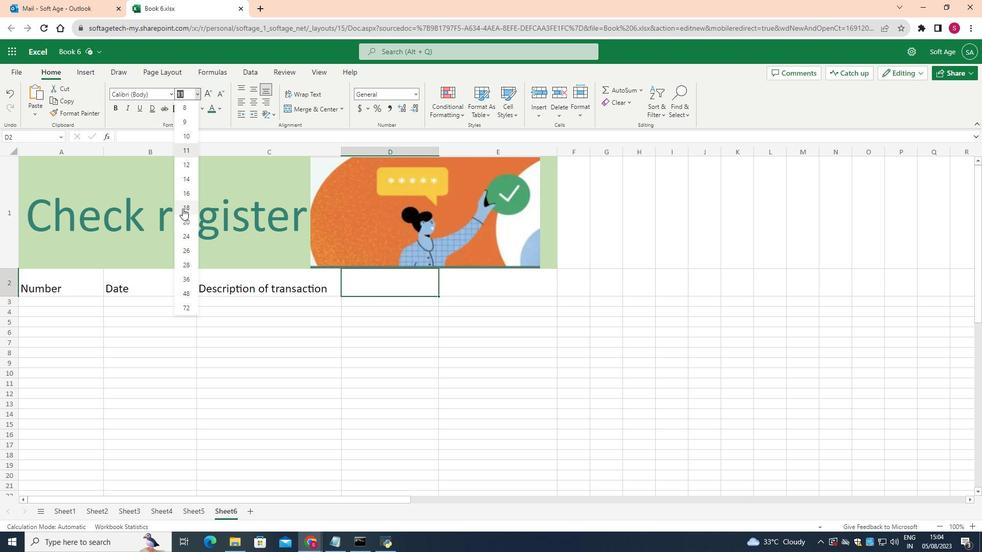 
Action: Mouse pressed left at (182, 208)
Screenshot: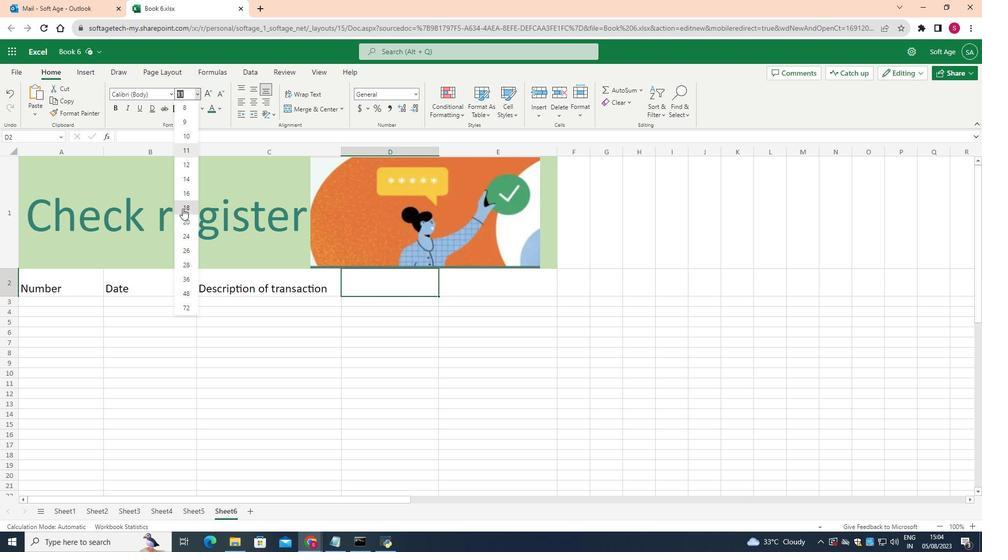 
Action: Mouse moved to (396, 277)
Screenshot: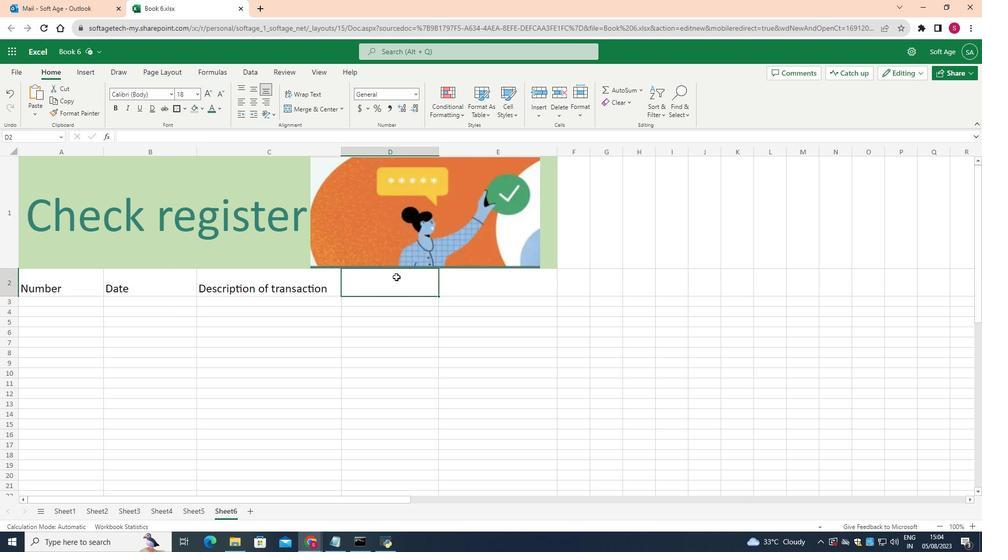 
Action: Mouse pressed left at (396, 277)
Screenshot: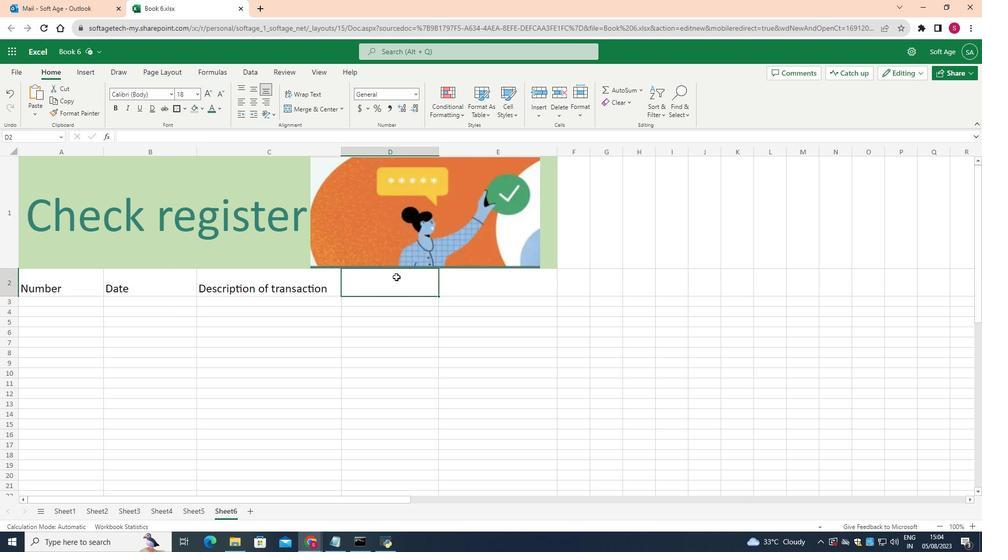 
Action: Mouse pressed left at (396, 277)
Screenshot: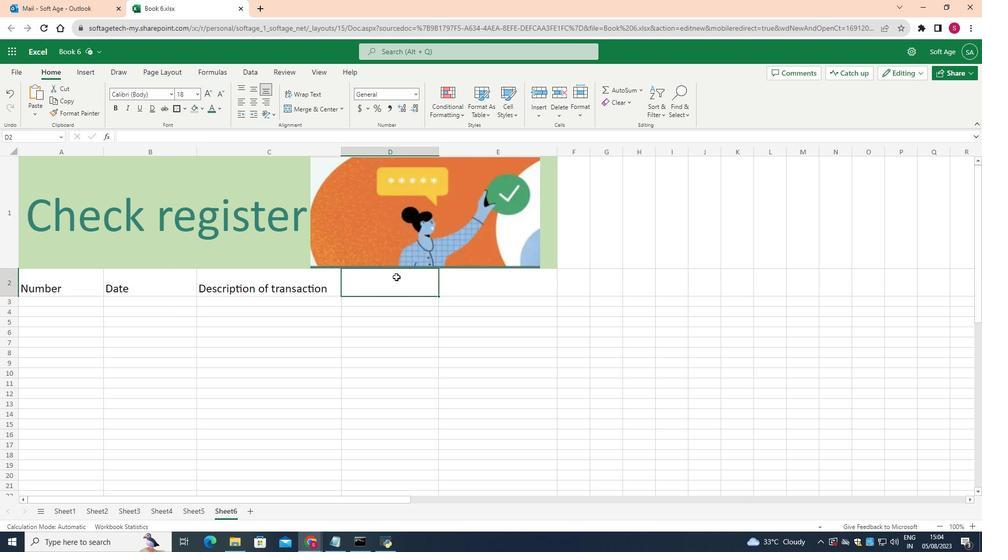 
Action: Key pressed <Key.shift>Cleared<Key.space><Key.shift>Y/<Key.shift>N
Screenshot: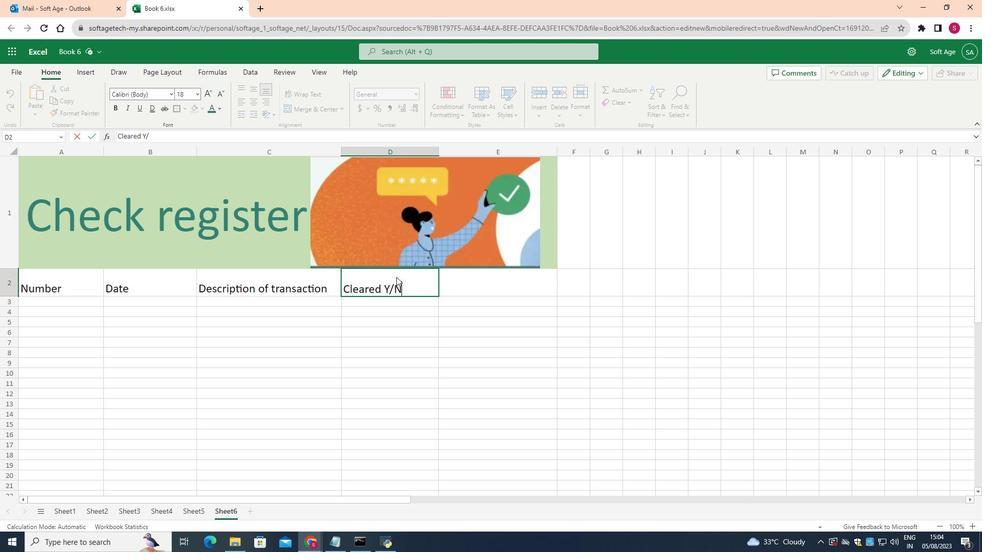 
Action: Mouse moved to (480, 286)
Screenshot: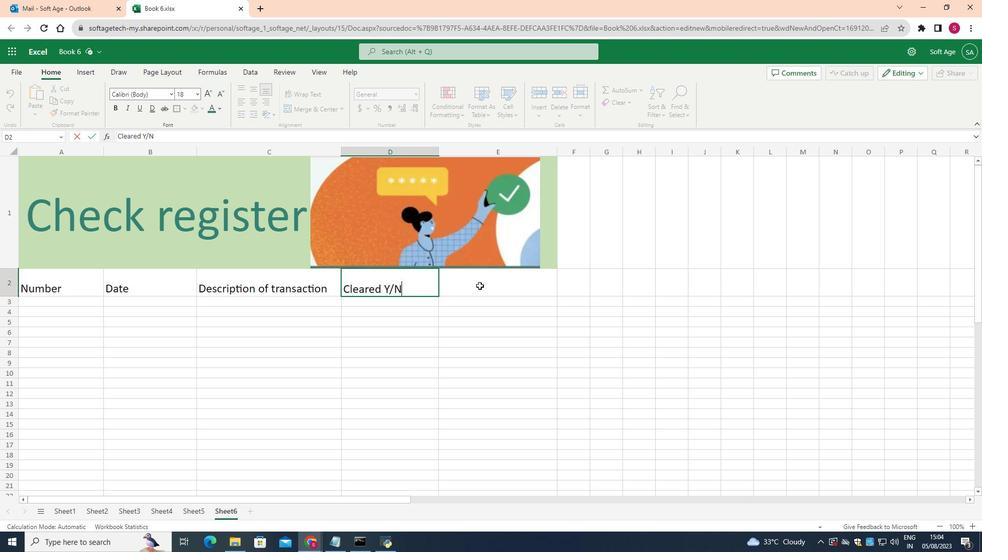 
Action: Mouse pressed left at (480, 286)
Screenshot: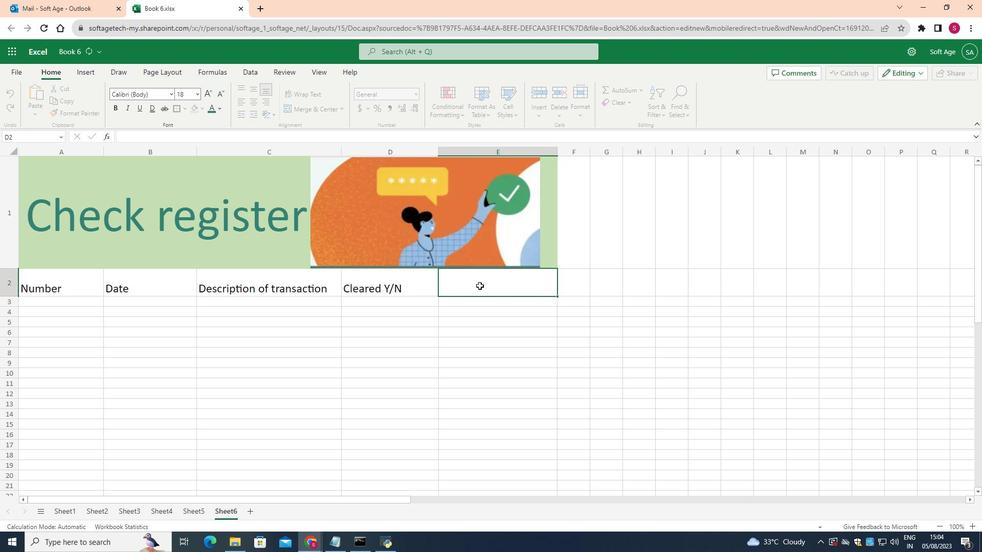 
Action: Mouse moved to (196, 95)
Screenshot: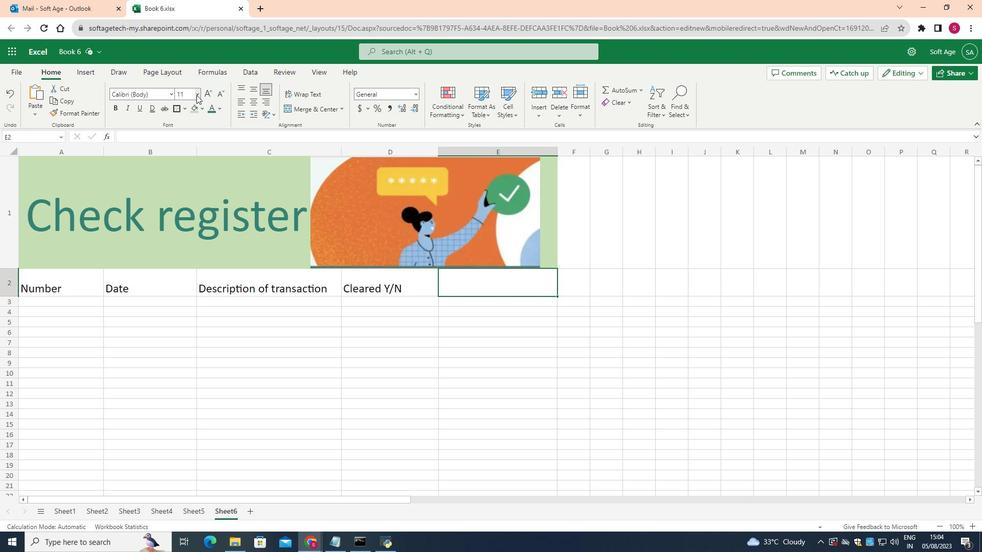 
Action: Mouse pressed left at (196, 95)
Screenshot: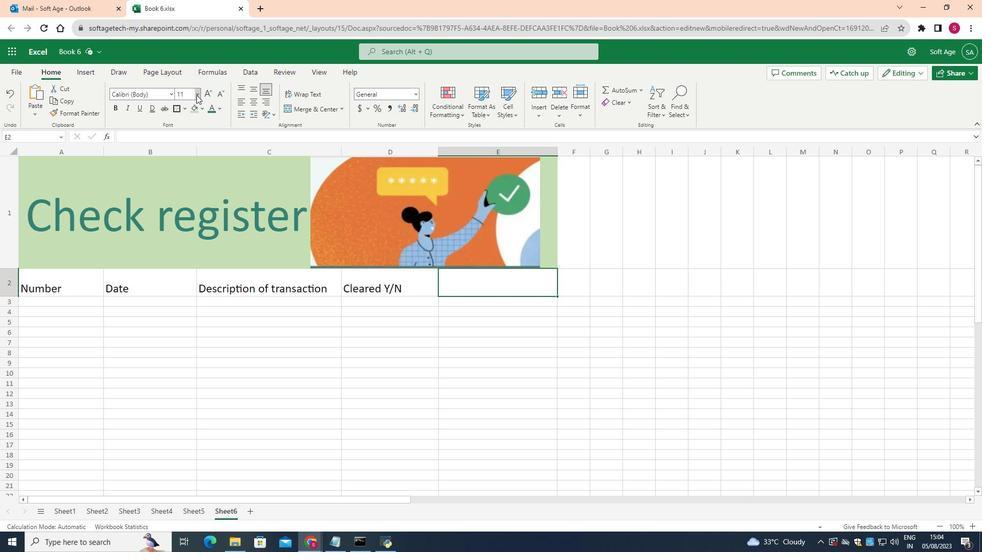 
Action: Mouse moved to (180, 203)
Screenshot: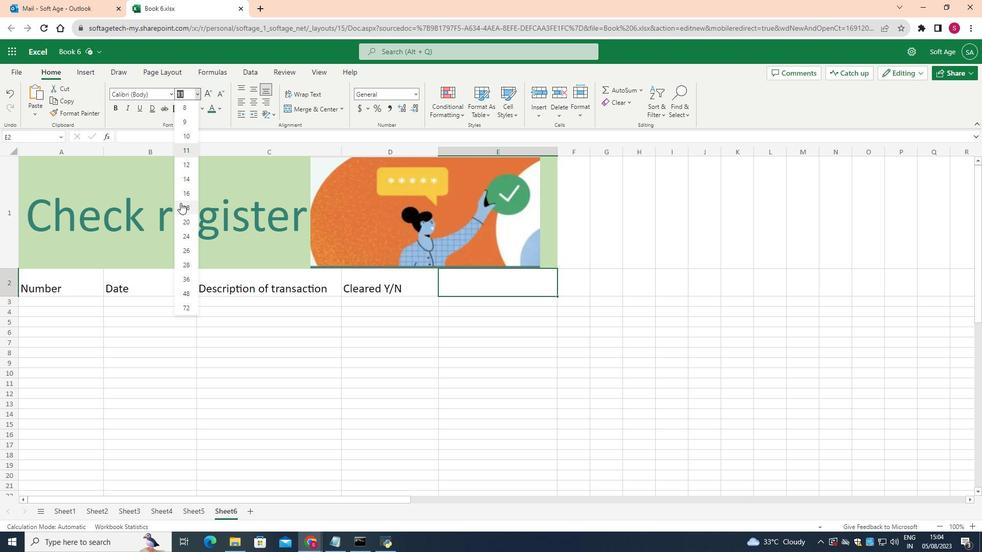 
Action: Mouse pressed left at (180, 203)
Screenshot: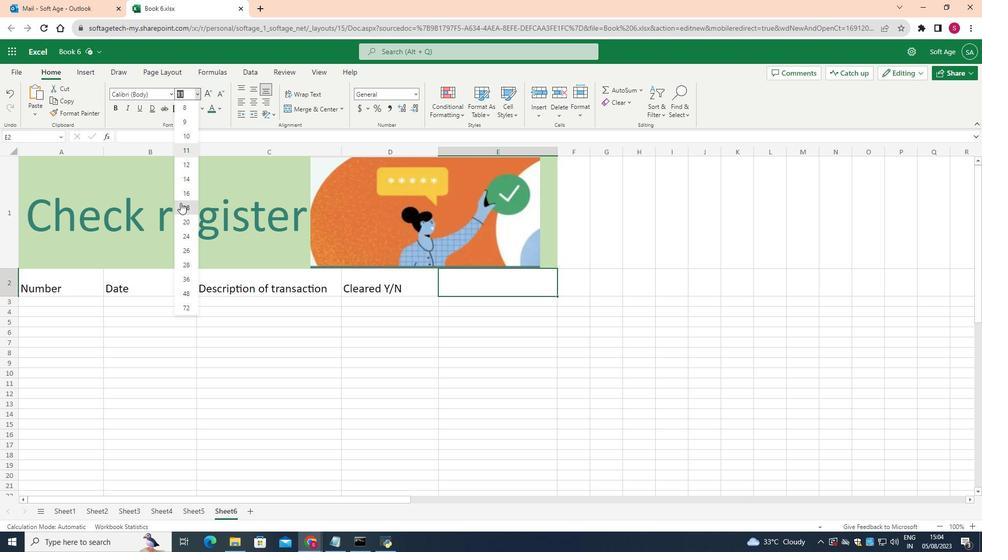 
Action: Key pressed <Key.shift><Key.shift><Key.shift>Debit<Key.space><Key.shift_r><Key.shift_r><Key.shift_r><Key.shift_r><Key.shift_r><Key.shift_r><Key.shift_r><Key.shift_r><Key.shift_r><Key.shift_r><Key.shift_r><Key.shift_r>(-<Key.shift_r><Key.shift_r><Key.shift_r><Key.shift_r><Key.shift_r><Key.shift_r><Key.shift_r><Key.shift_r><Key.shift_r><Key.shift_r>)
Screenshot: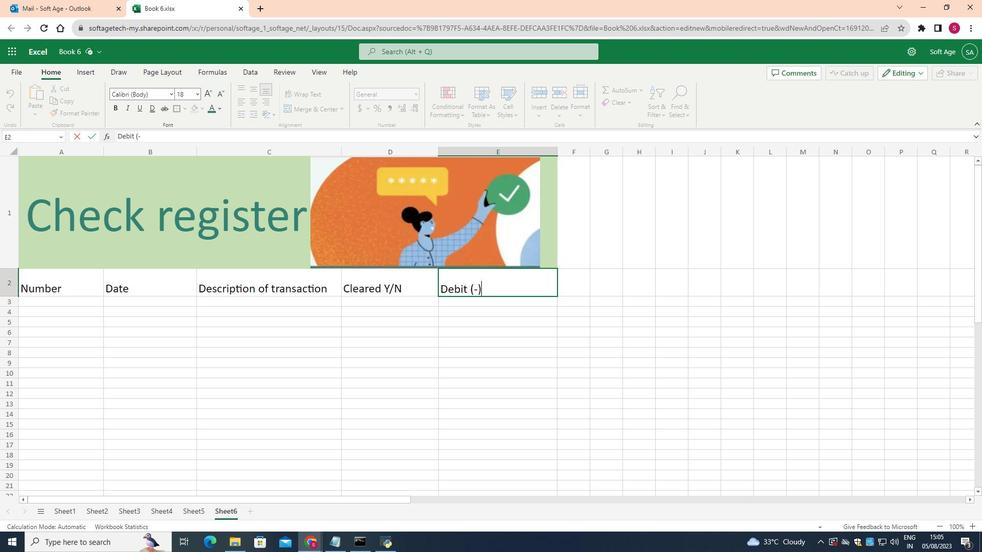 
Action: Mouse moved to (491, 249)
Screenshot: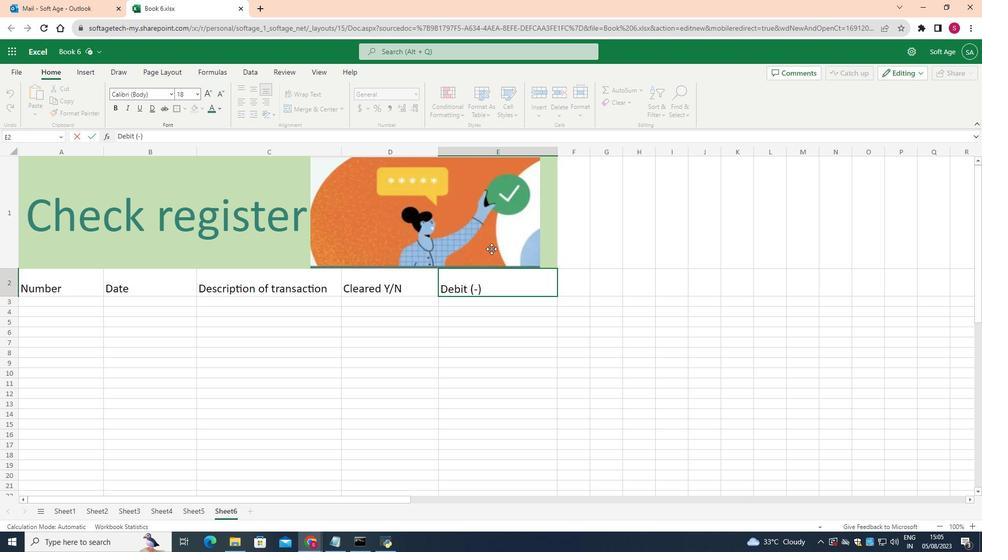 
Action: Mouse pressed left at (491, 249)
Screenshot: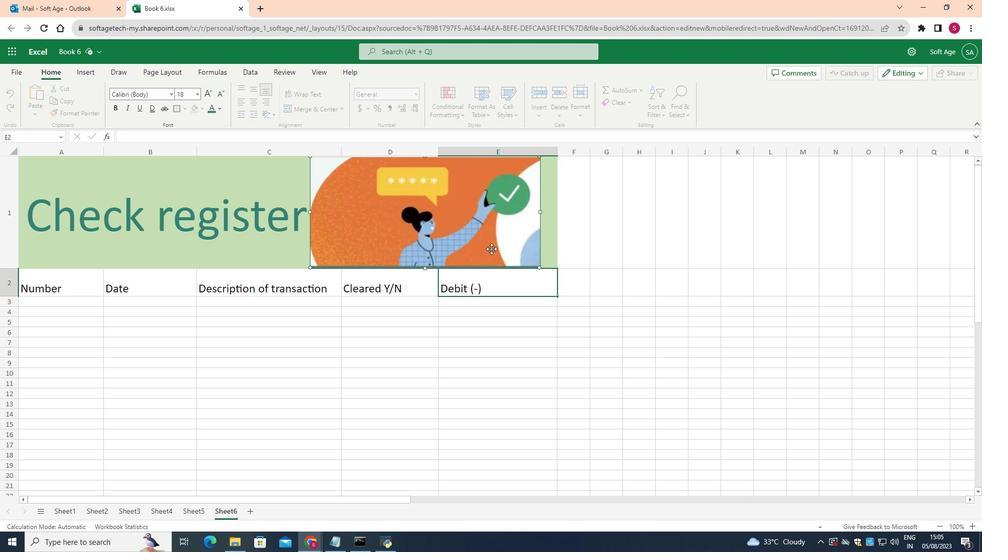 
Action: Mouse moved to (539, 213)
Screenshot: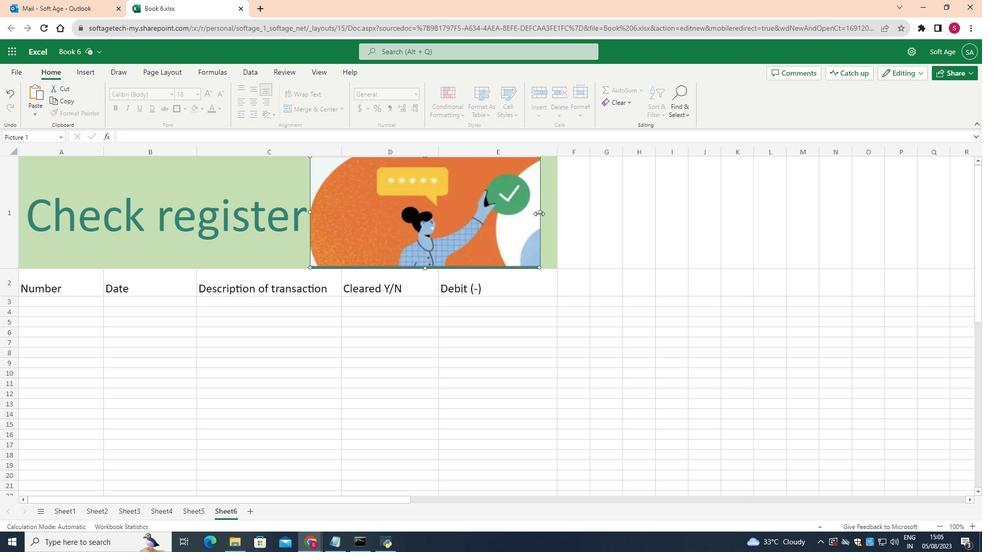 
Action: Mouse pressed left at (539, 213)
Screenshot: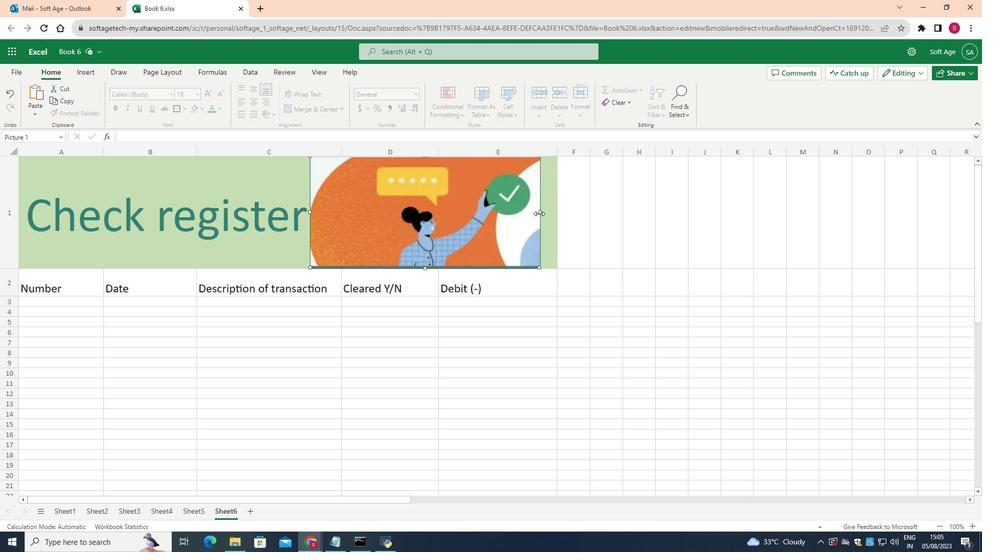 
Action: Mouse moved to (274, 393)
Screenshot: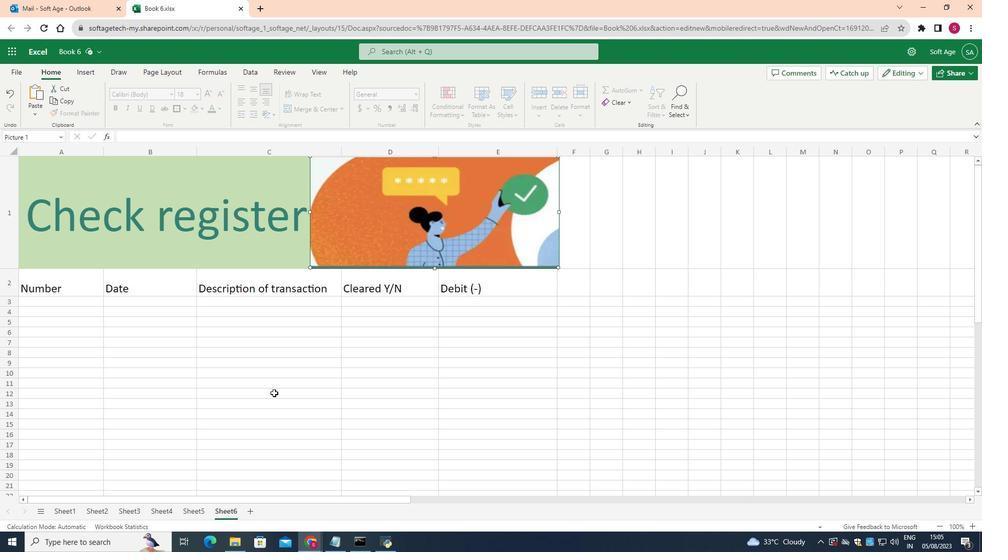 
Action: Mouse pressed left at (274, 393)
Screenshot: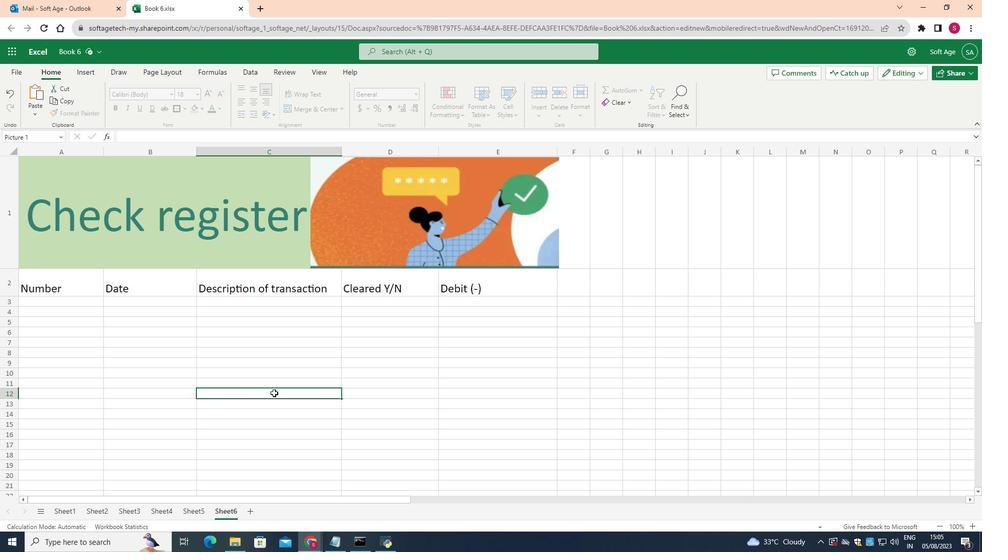 
Action: Mouse moved to (92, 283)
Screenshot: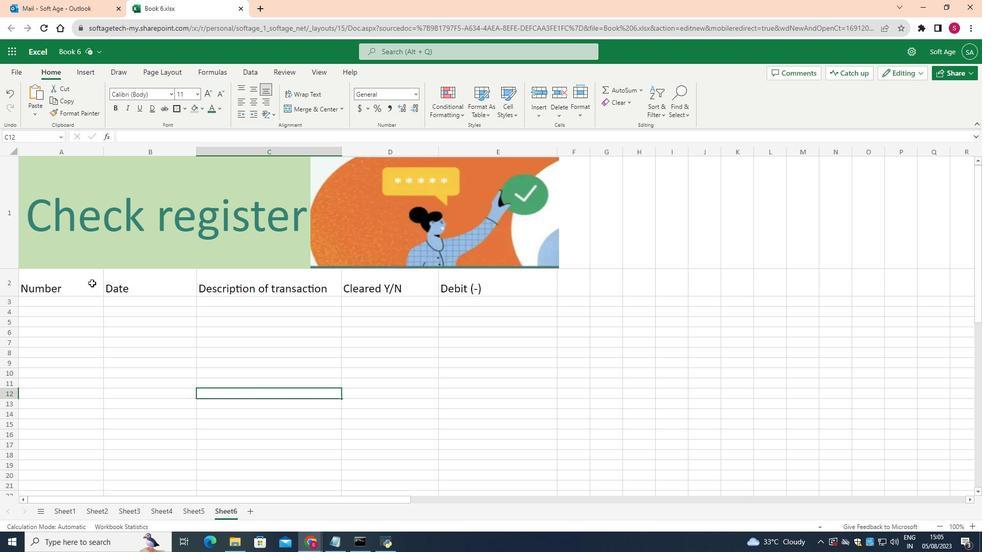 
Action: Mouse pressed left at (92, 283)
Screenshot: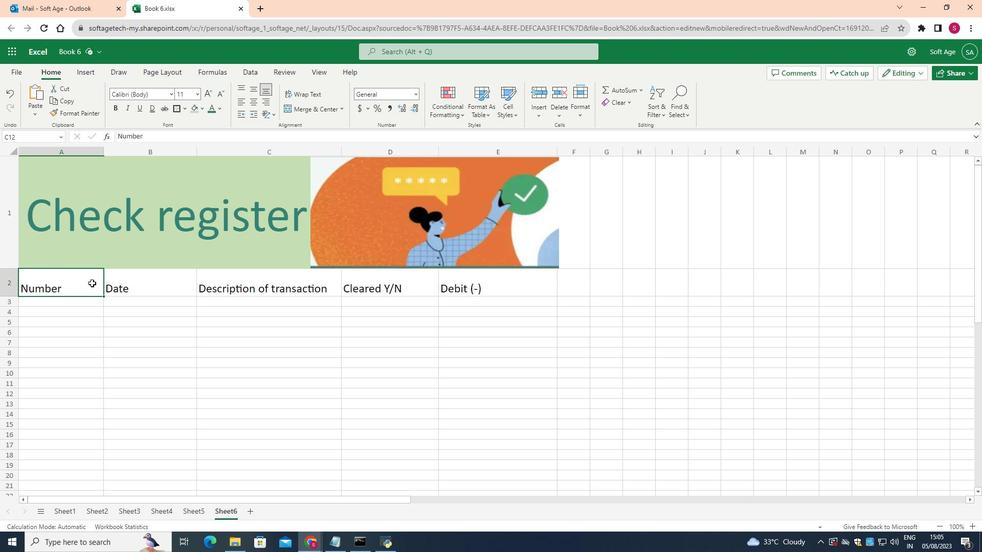 
Action: Mouse moved to (255, 98)
Screenshot: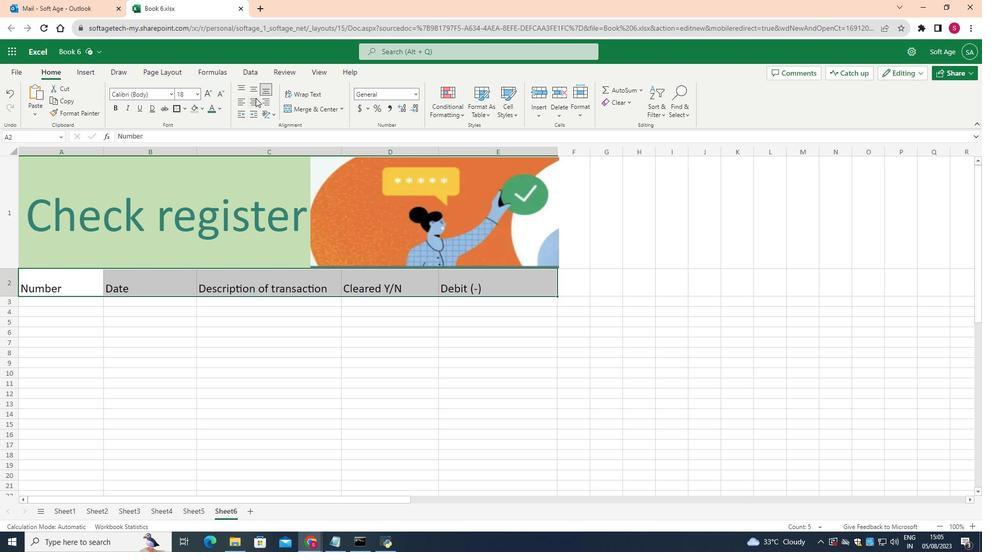 
Action: Mouse pressed left at (255, 98)
Screenshot: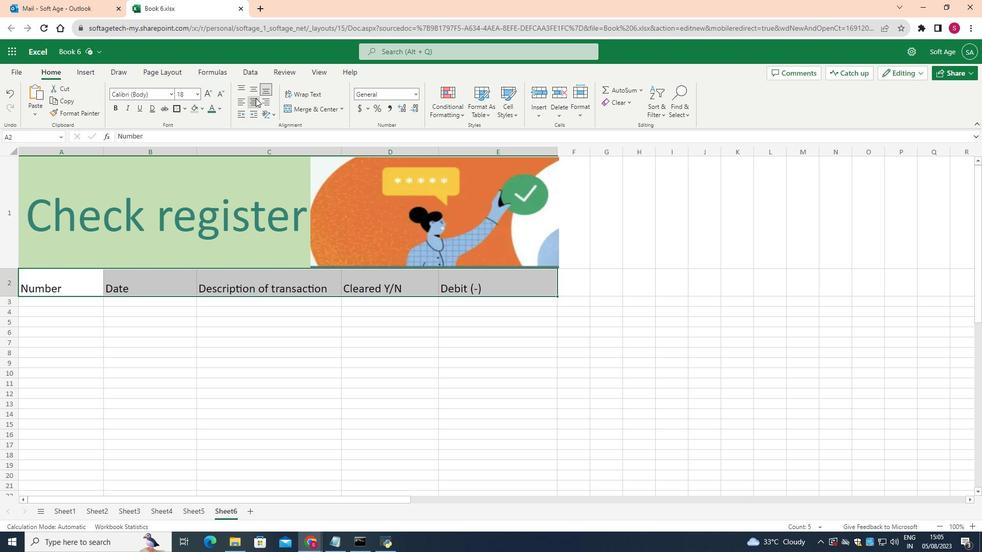 
Action: Mouse moved to (255, 87)
Screenshot: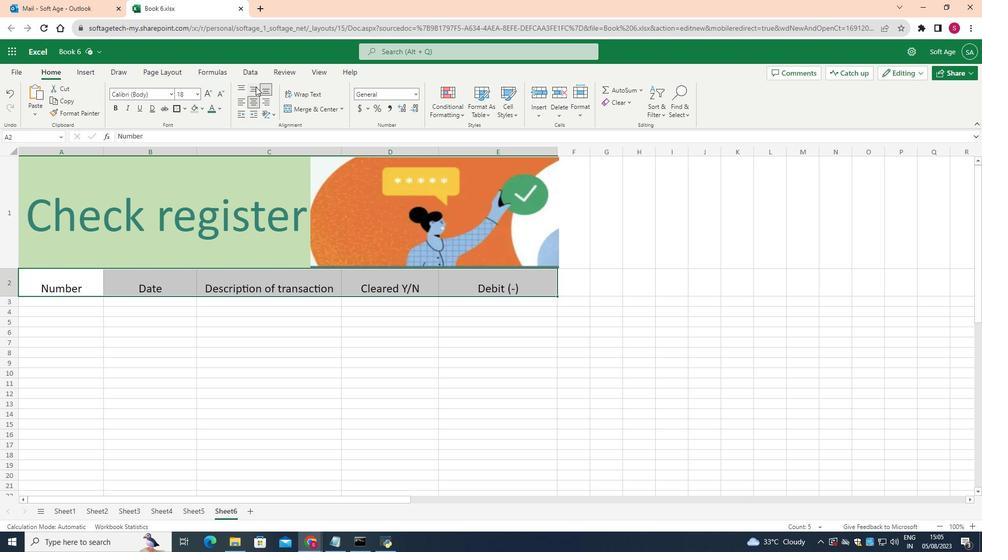 
Action: Mouse pressed left at (255, 87)
Screenshot: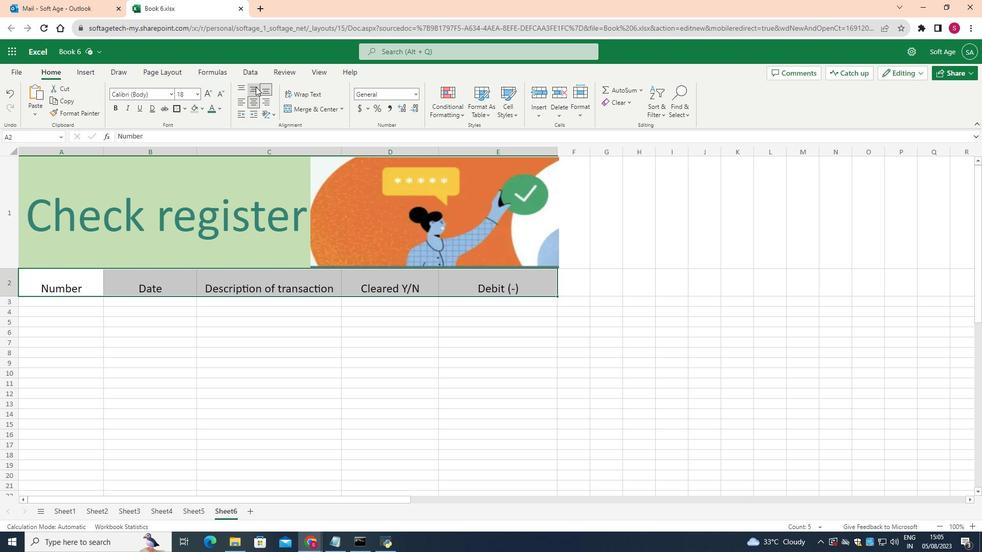 
Action: Mouse moved to (202, 105)
Screenshot: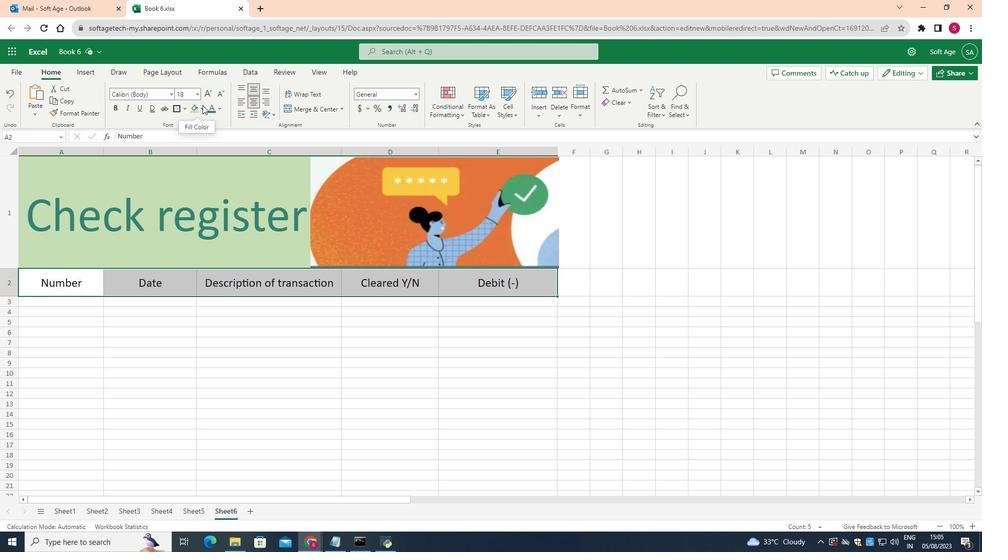 
Action: Mouse pressed left at (202, 105)
Screenshot: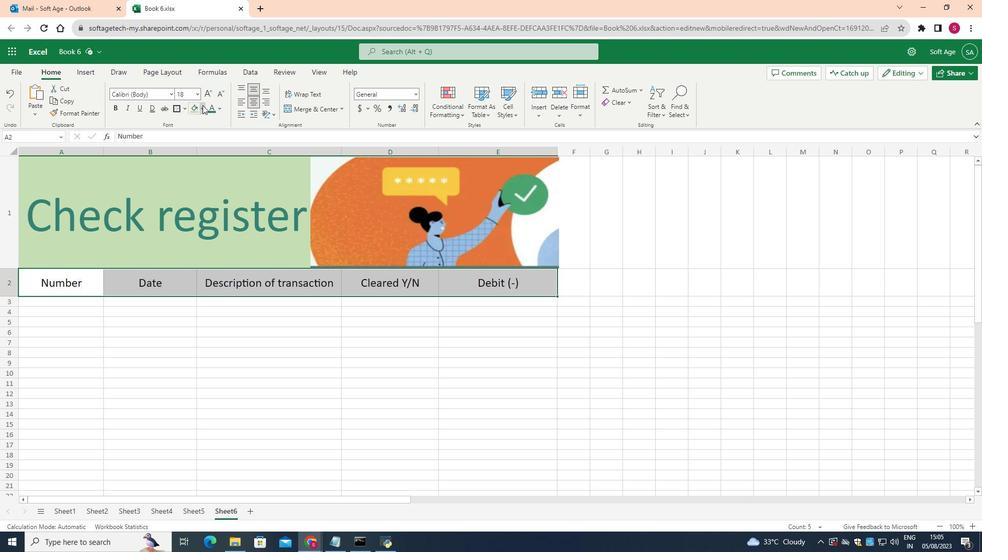 
Action: Mouse moved to (306, 188)
Screenshot: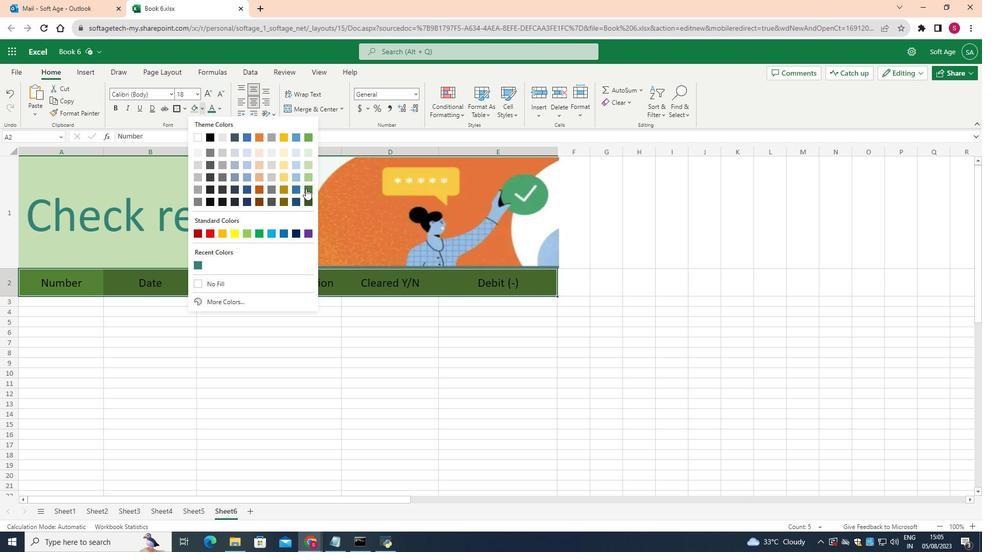 
Action: Mouse pressed left at (306, 188)
Screenshot: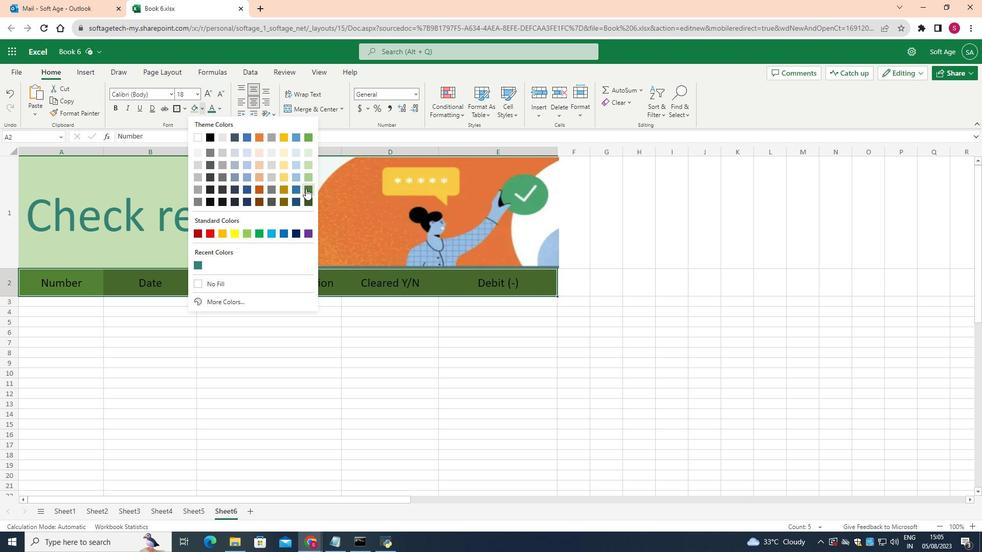 
Action: Mouse moved to (217, 108)
Screenshot: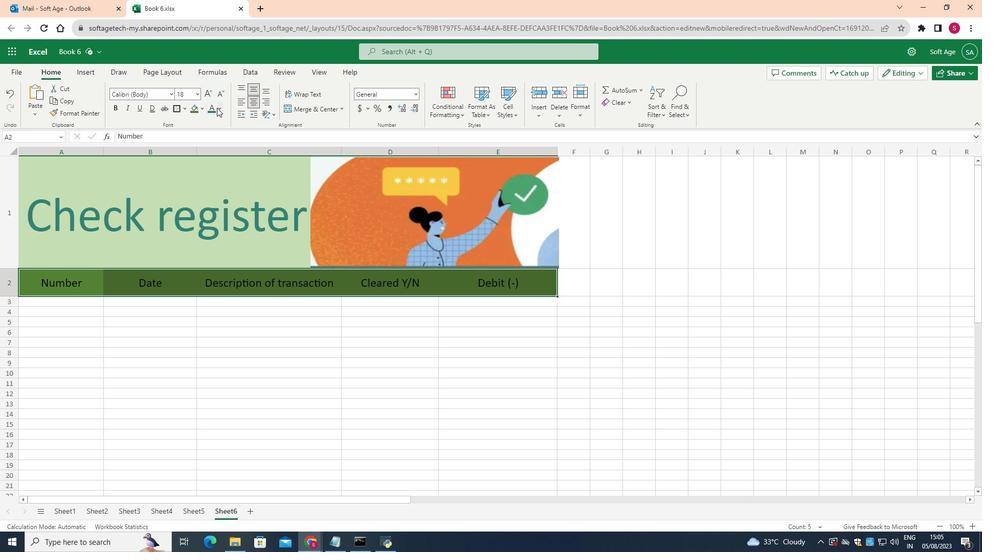 
Action: Mouse pressed left at (217, 108)
Screenshot: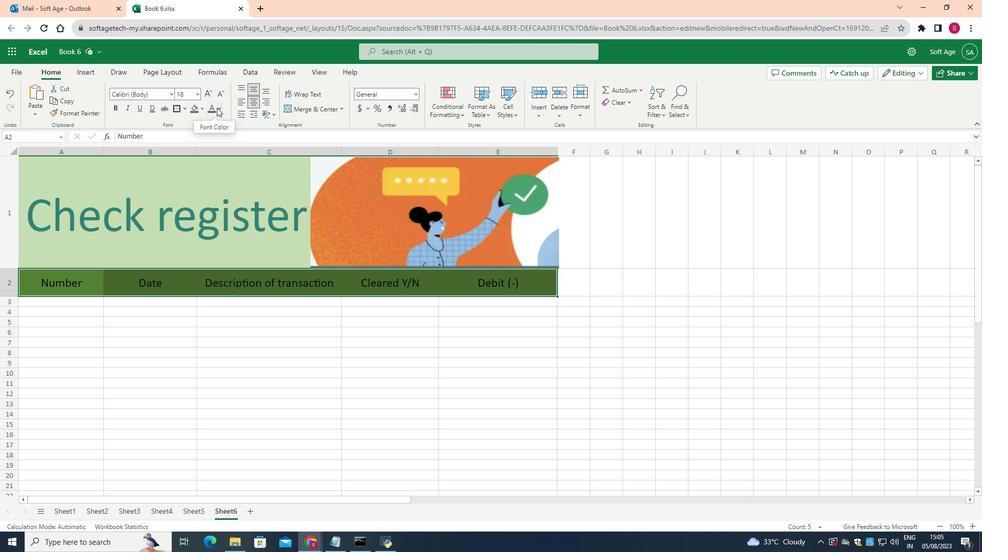 
Action: Mouse moved to (214, 157)
Screenshot: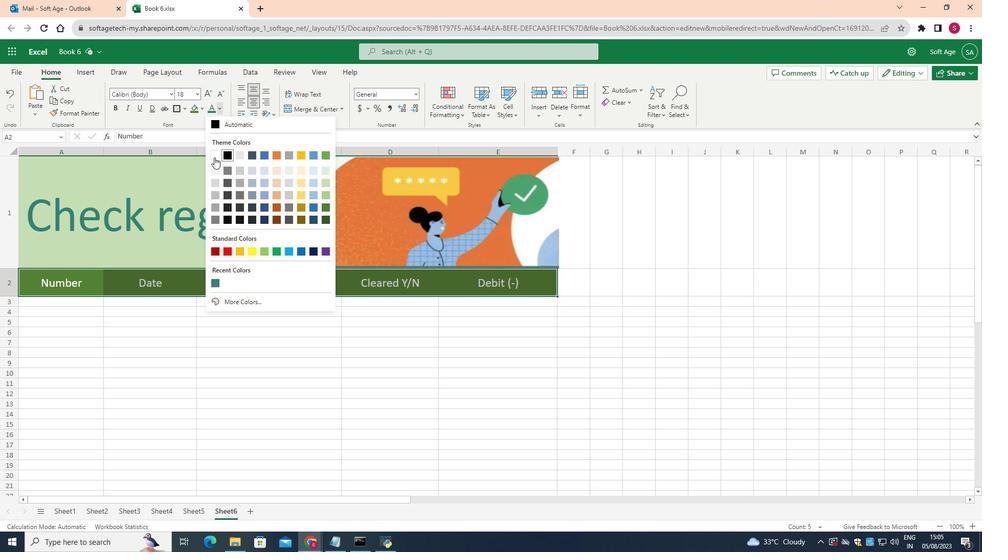 
Action: Mouse pressed left at (214, 157)
Screenshot: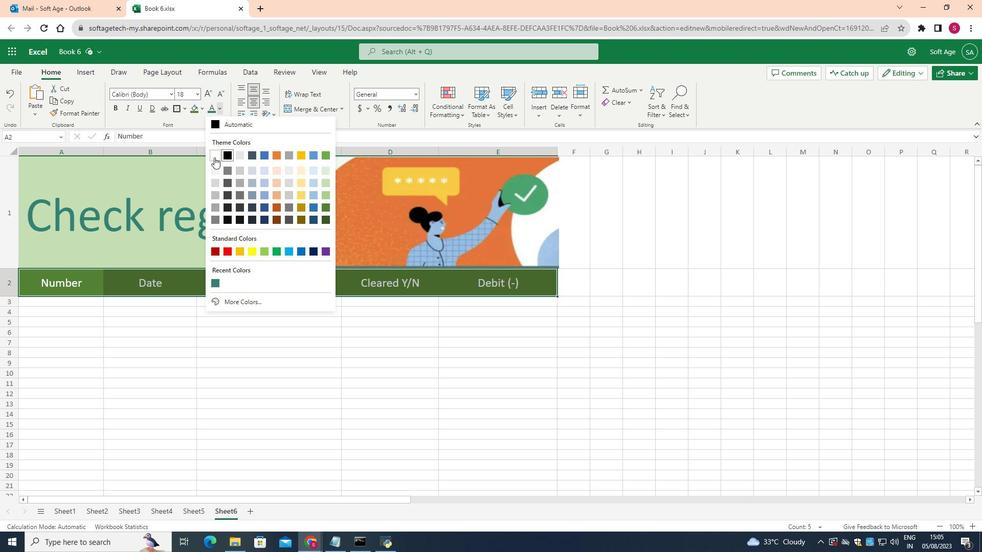 
Action: Mouse moved to (155, 345)
Screenshot: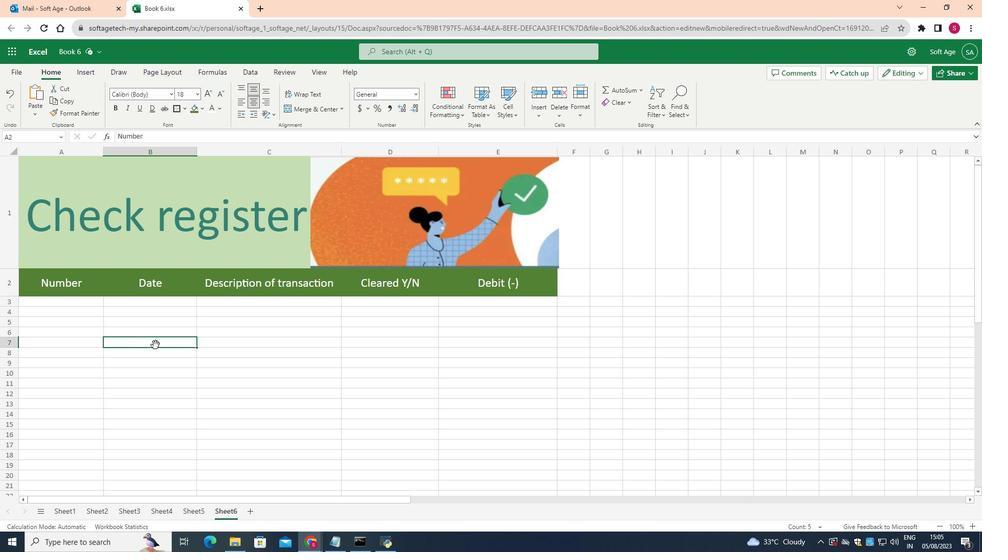 
Action: Mouse pressed left at (155, 345)
Screenshot: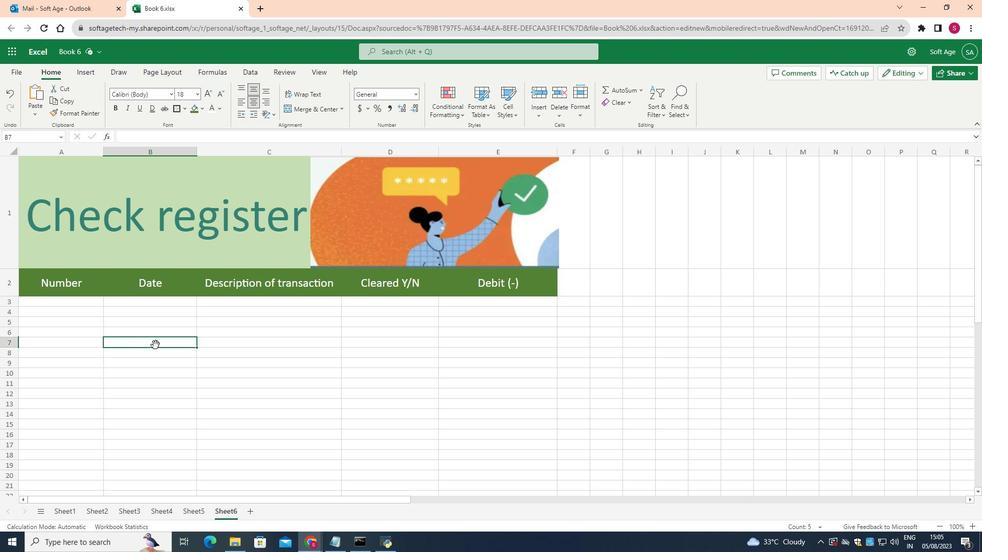 
Action: Mouse moved to (13, 306)
Screenshot: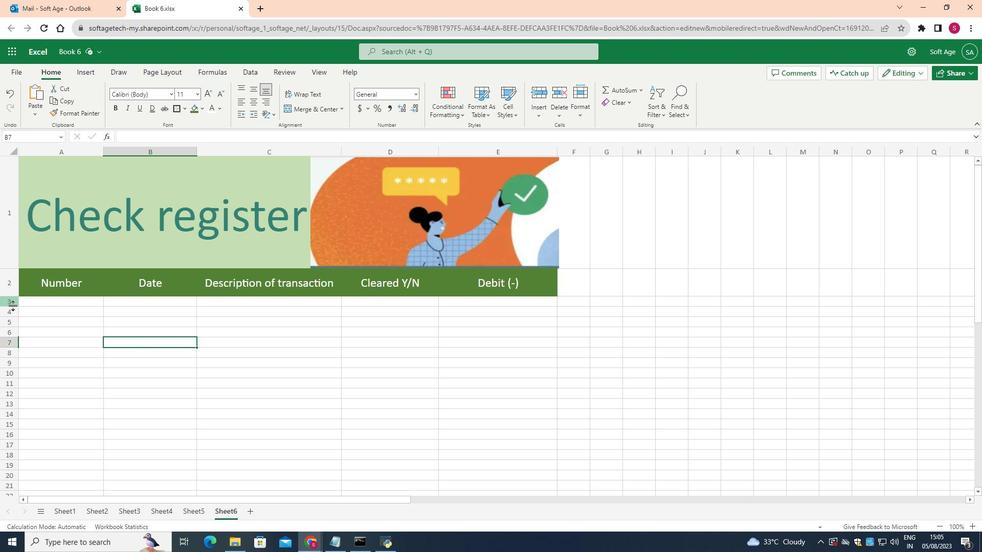 
Action: Mouse pressed left at (13, 306)
Screenshot: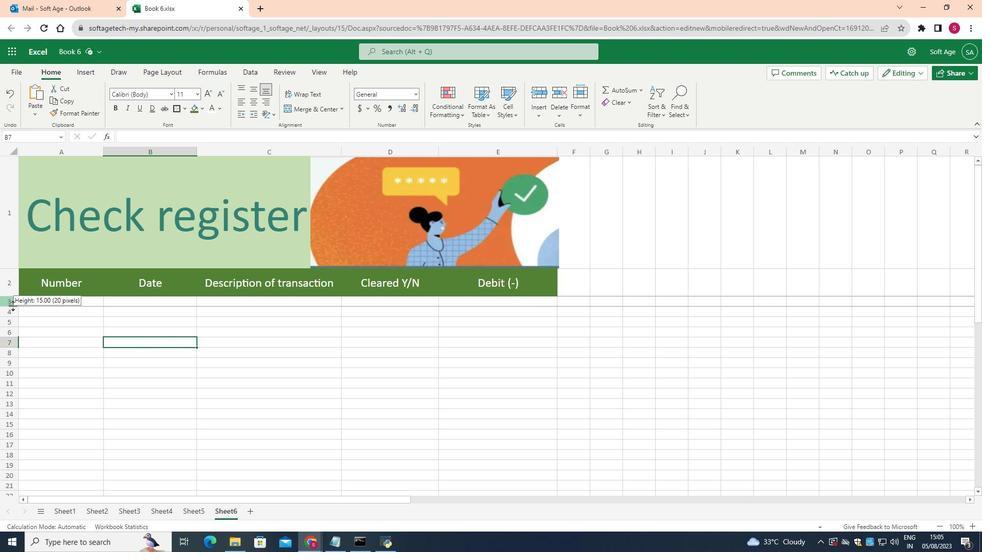 
Action: Mouse moved to (13, 331)
Screenshot: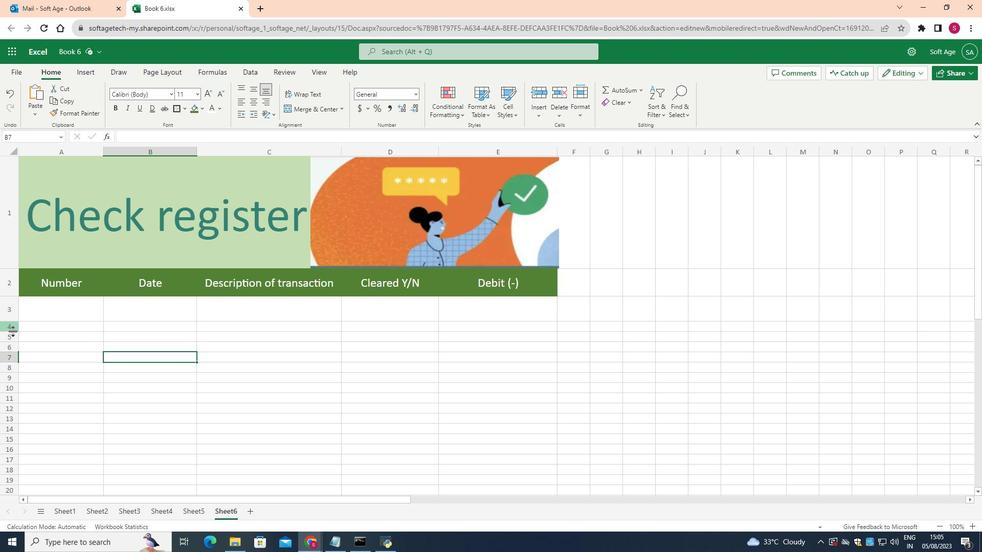 
Action: Mouse pressed left at (13, 331)
Screenshot: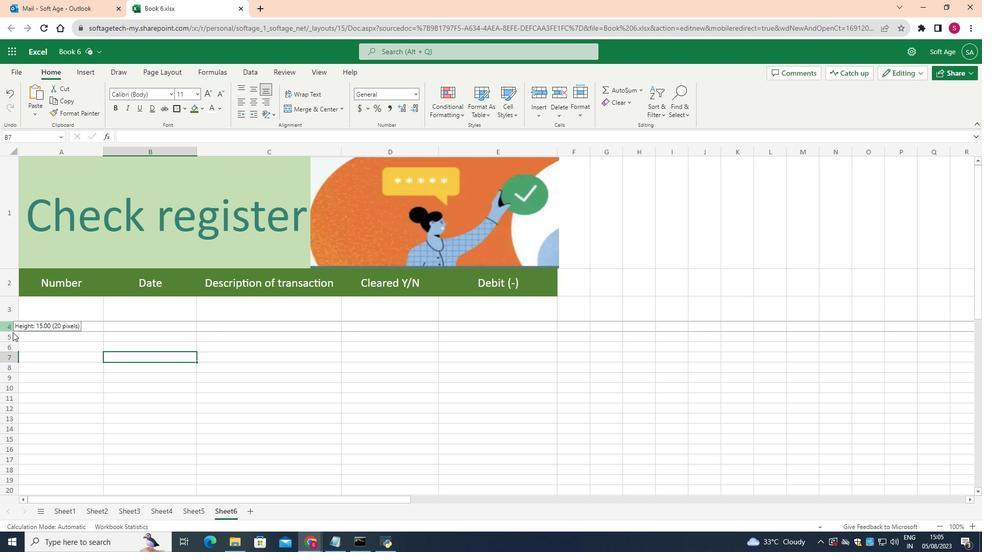 
Action: Mouse moved to (14, 355)
Screenshot: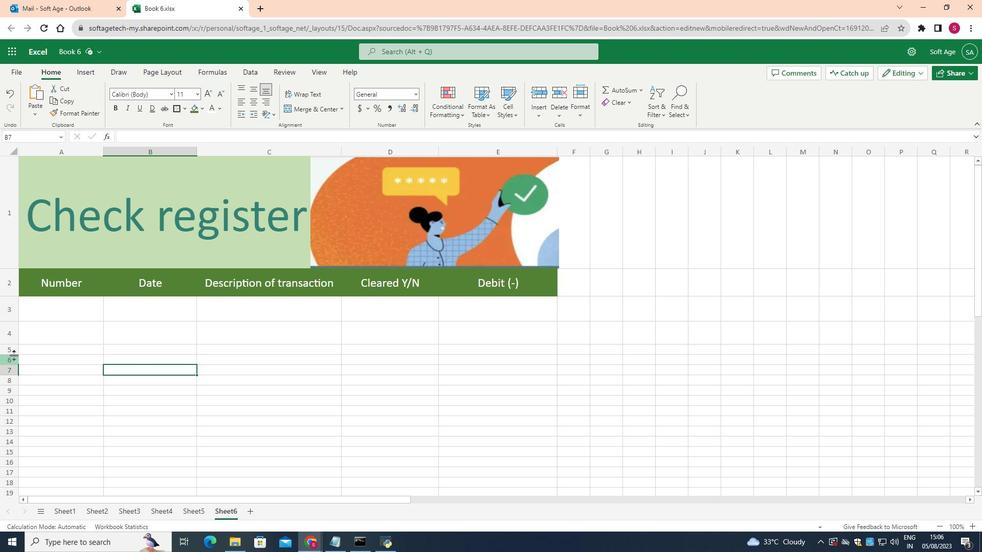
Action: Mouse pressed left at (14, 355)
Screenshot: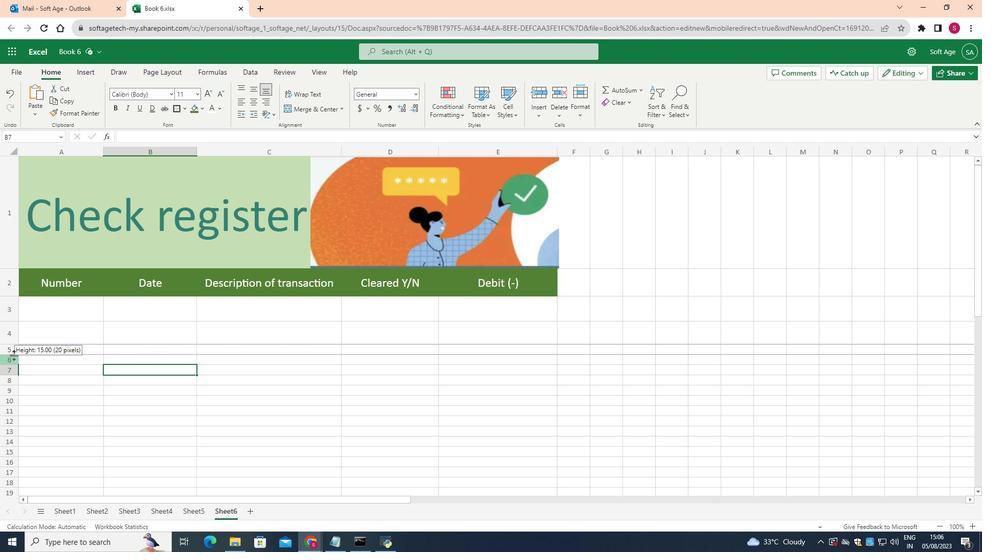 
Action: Mouse moved to (14, 379)
Screenshot: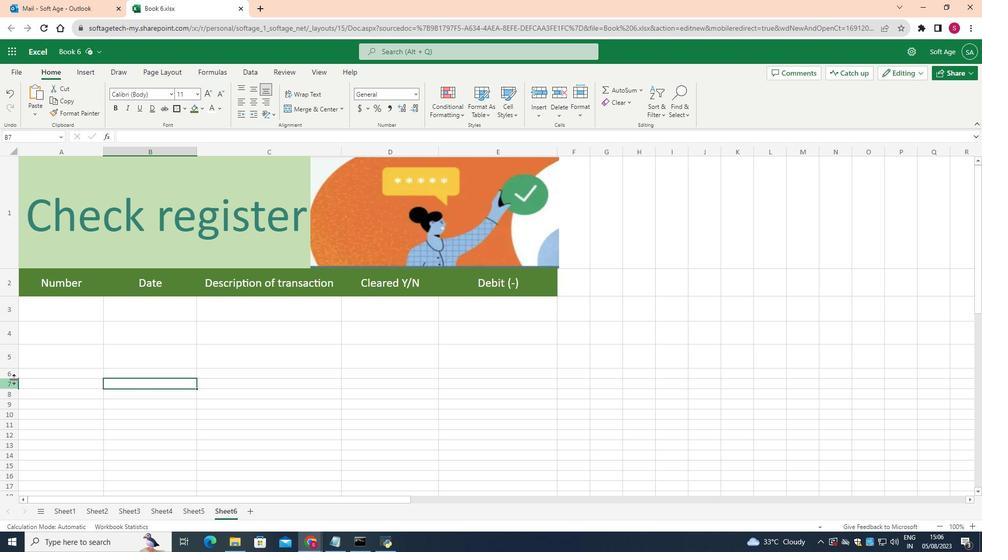 
Action: Mouse pressed left at (14, 379)
Screenshot: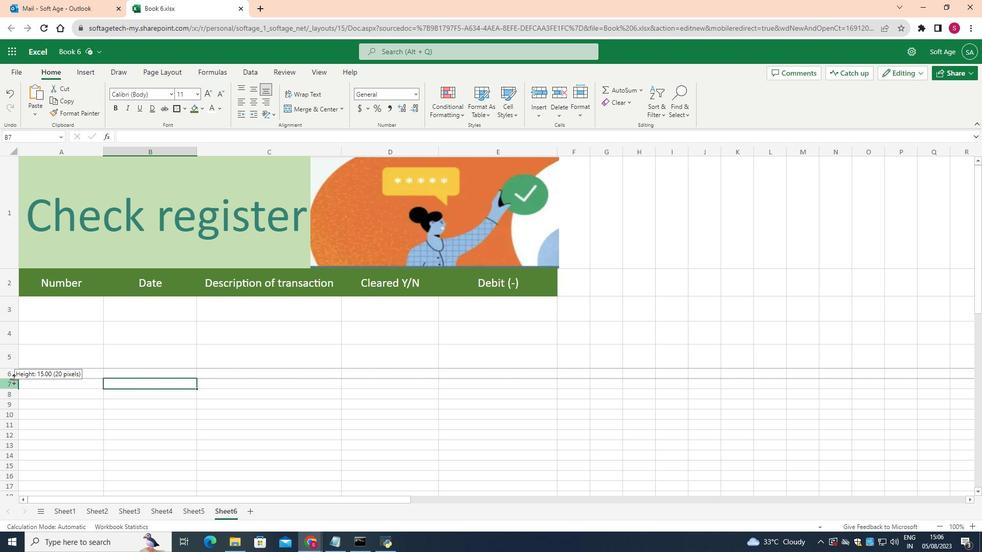 
Action: Mouse moved to (14, 403)
Screenshot: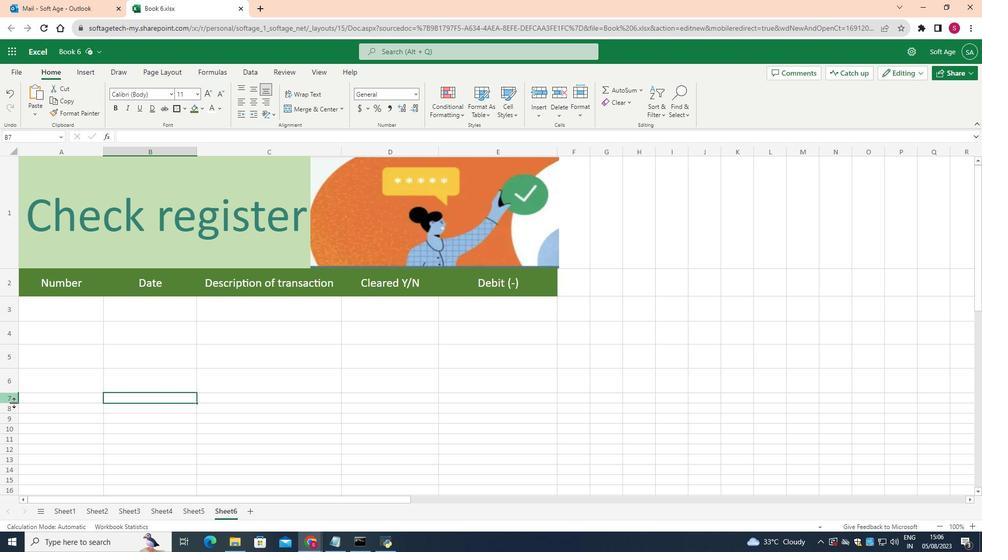 
Action: Mouse pressed left at (14, 403)
Screenshot: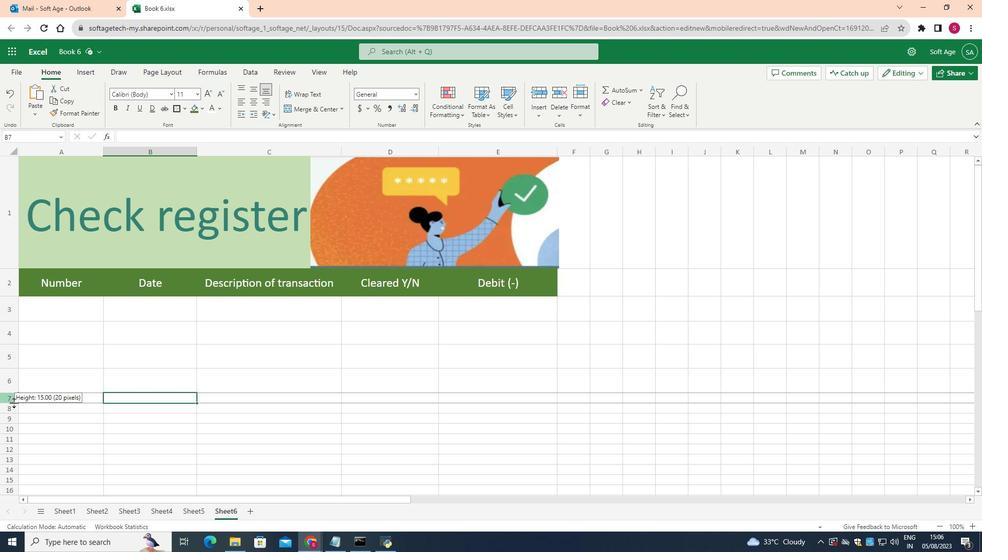 
Action: Mouse moved to (13, 428)
Screenshot: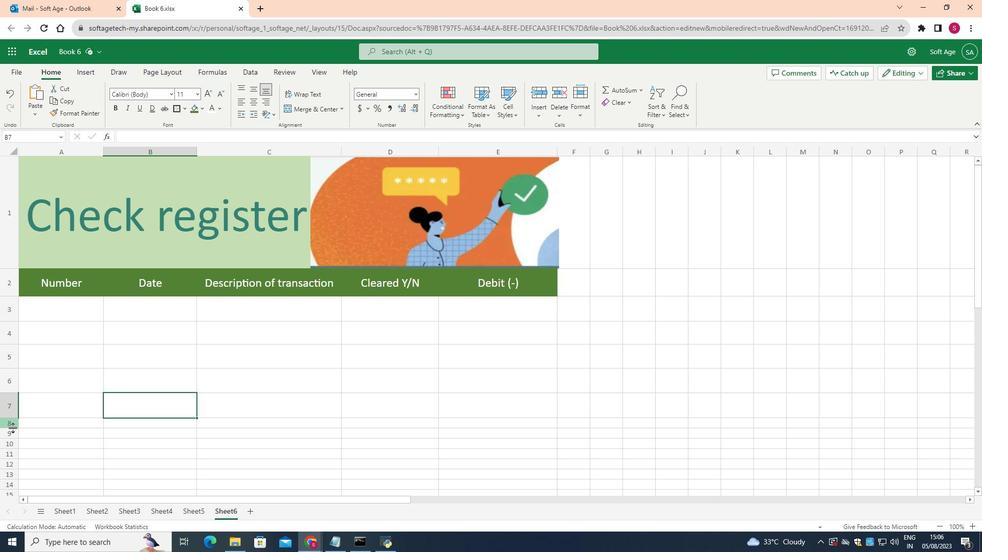 
Action: Mouse pressed left at (13, 428)
Screenshot: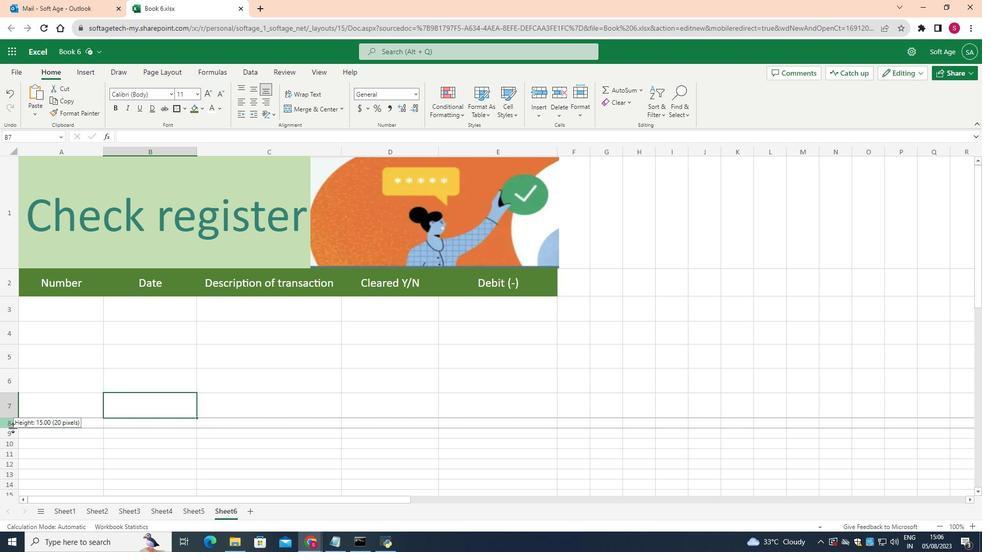 
Action: Mouse moved to (14, 455)
Screenshot: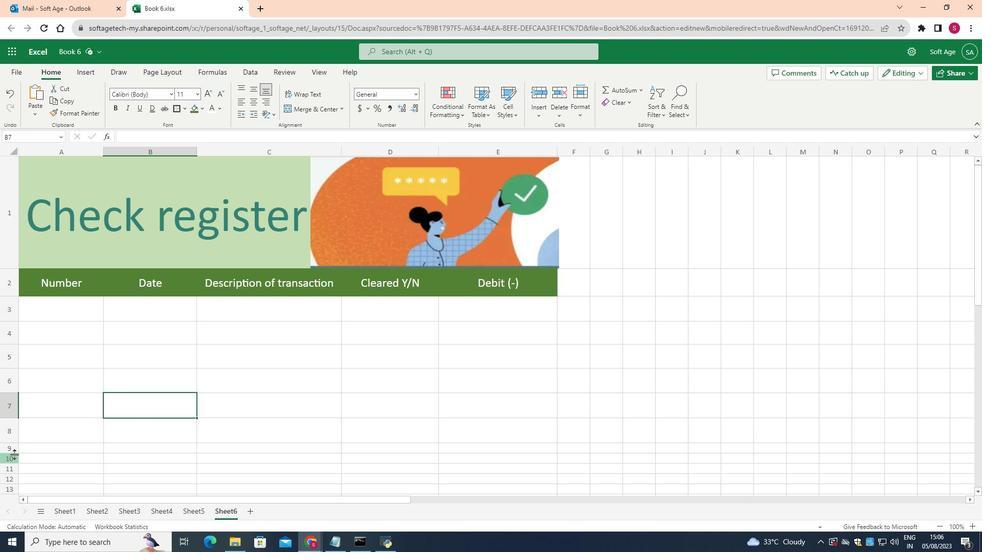 
Action: Mouse pressed left at (14, 455)
Screenshot: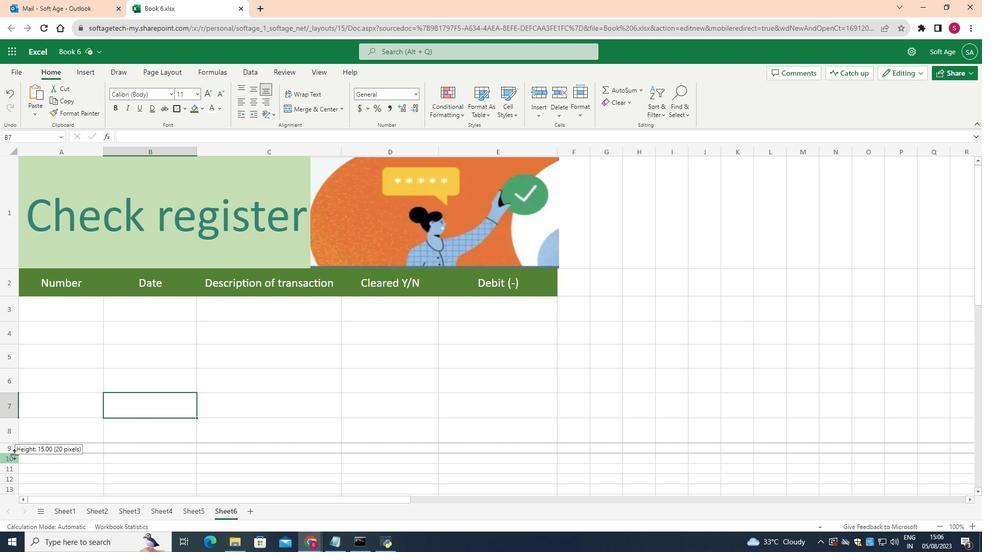
Action: Mouse moved to (12, 478)
Screenshot: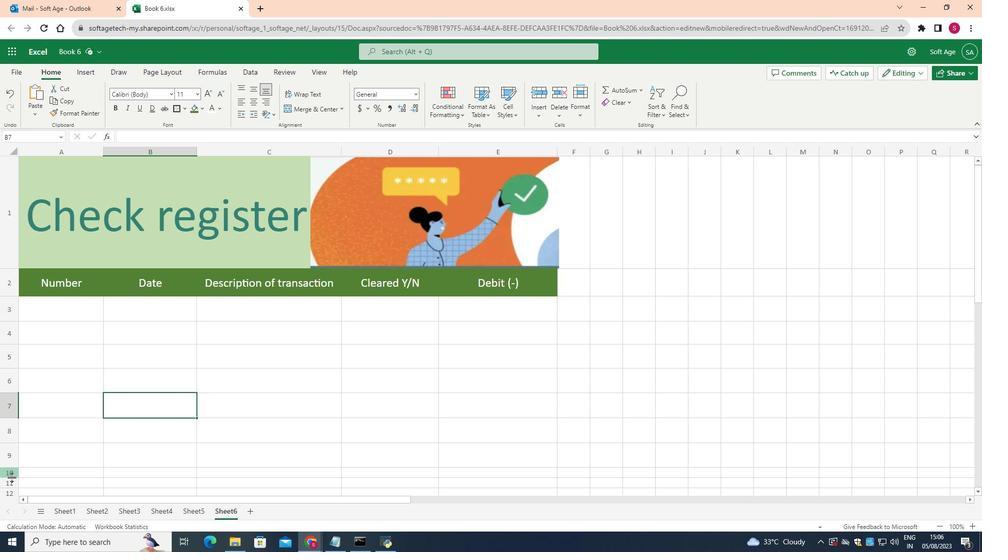 
Action: Mouse pressed left at (12, 478)
Screenshot: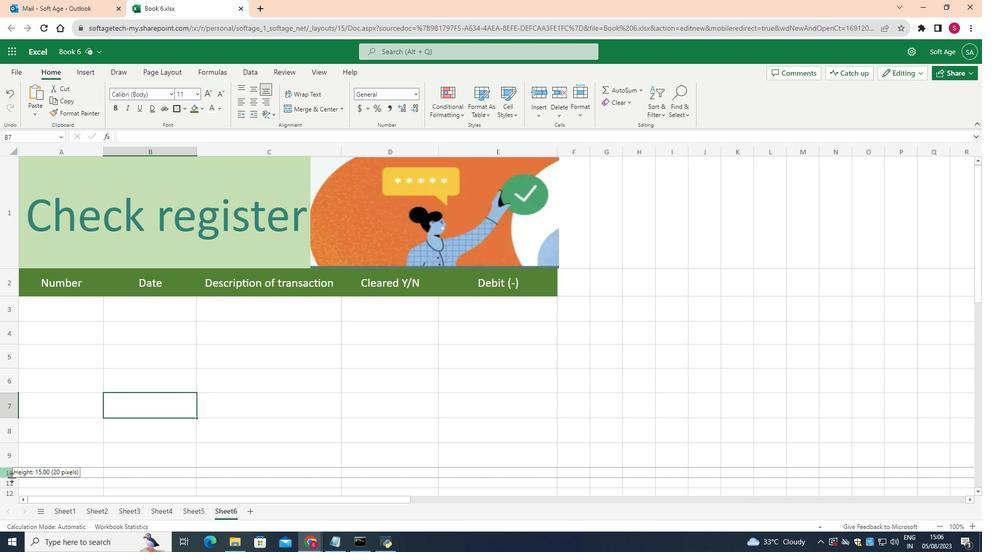 
Action: Mouse moved to (75, 312)
Screenshot: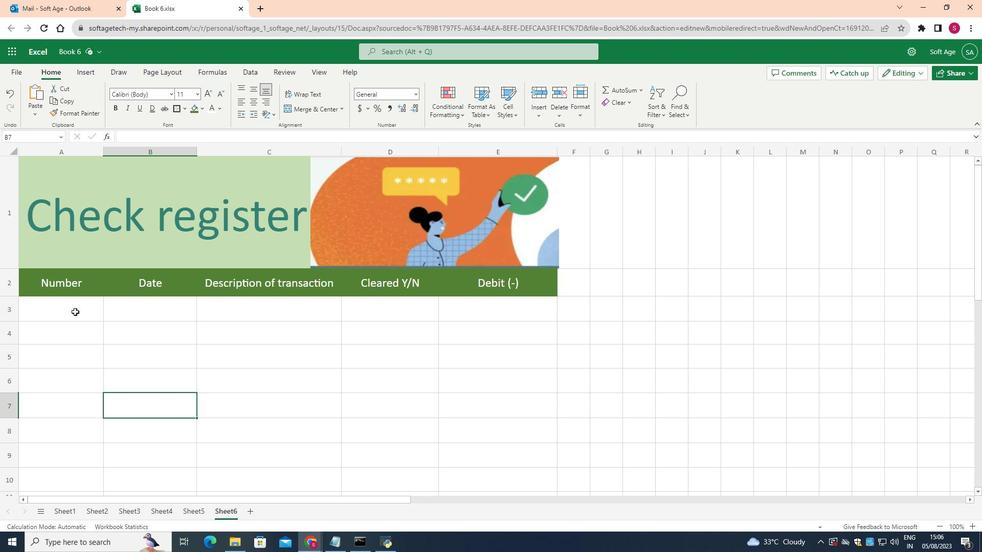 
Action: Mouse pressed left at (75, 312)
Screenshot: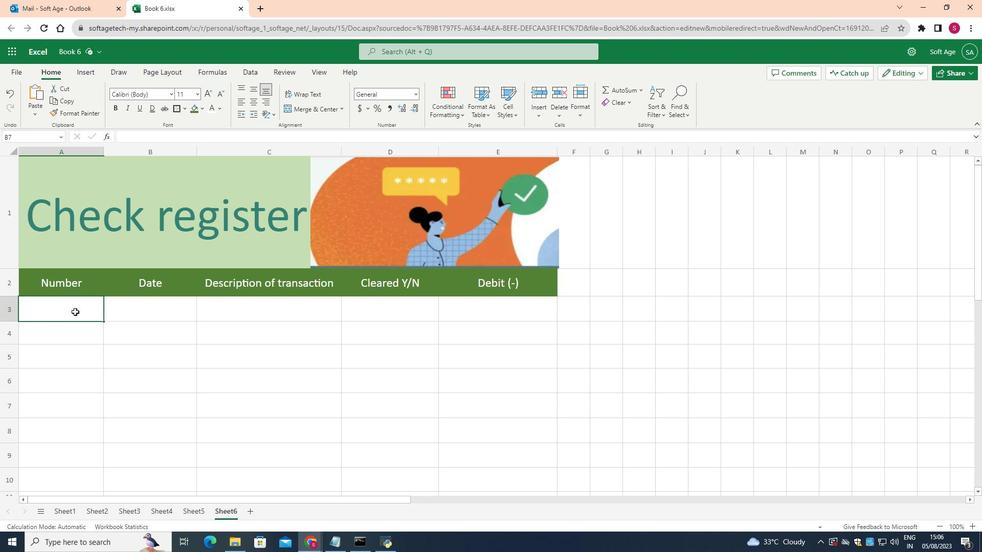 
Action: Mouse moved to (144, 302)
Screenshot: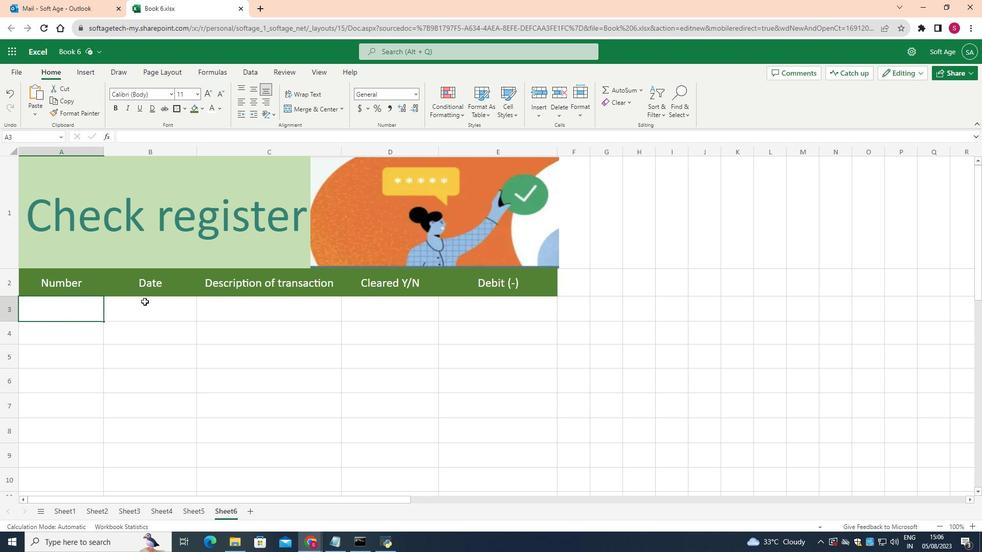 
Action: Mouse pressed left at (144, 302)
Screenshot: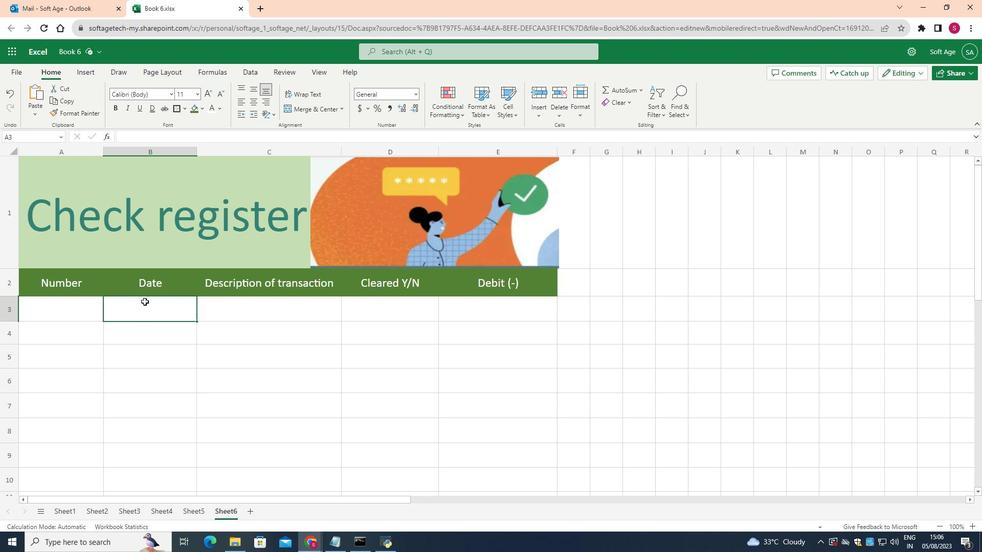 
Action: Mouse moved to (196, 92)
Screenshot: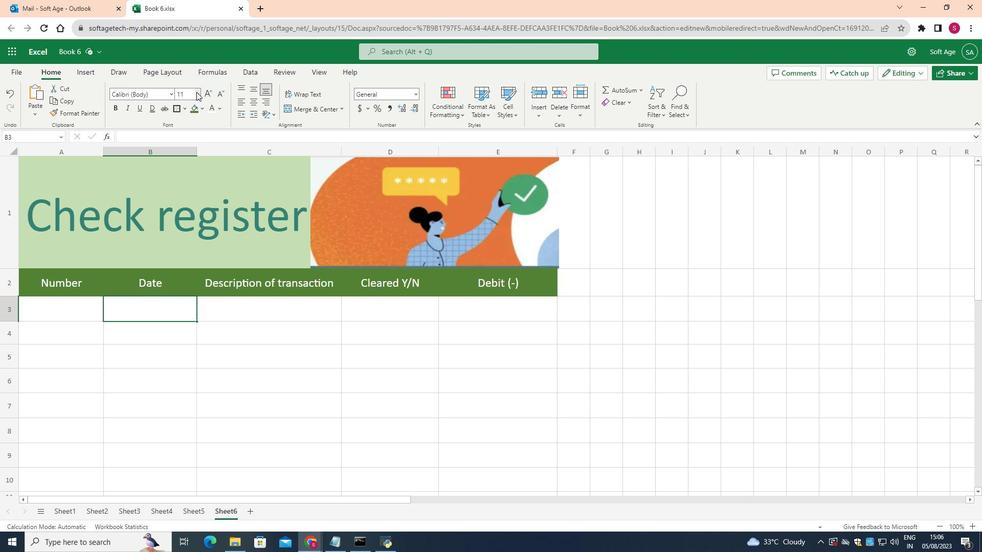 
Action: Mouse pressed left at (196, 92)
Screenshot: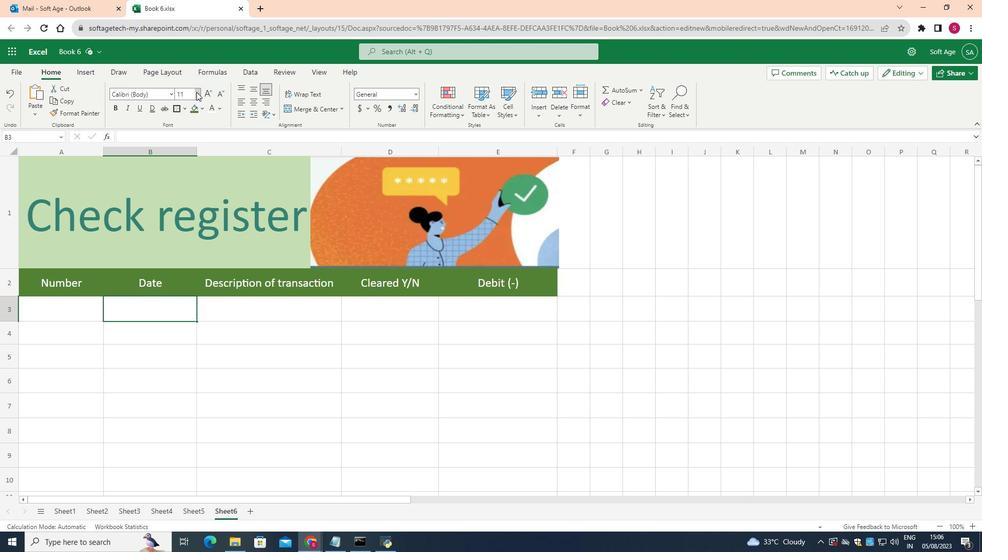 
Action: Mouse moved to (189, 179)
Screenshot: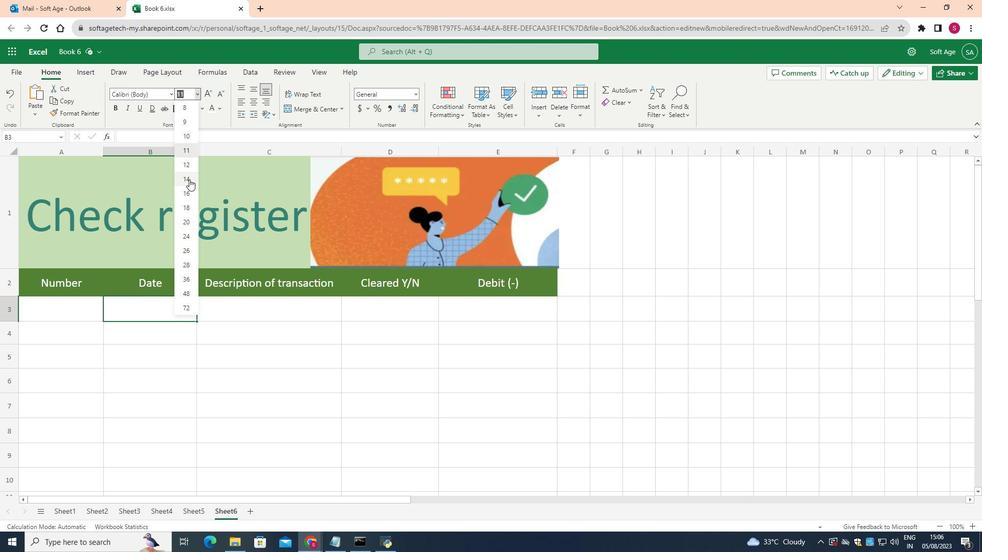 
Action: Mouse pressed left at (189, 179)
Screenshot: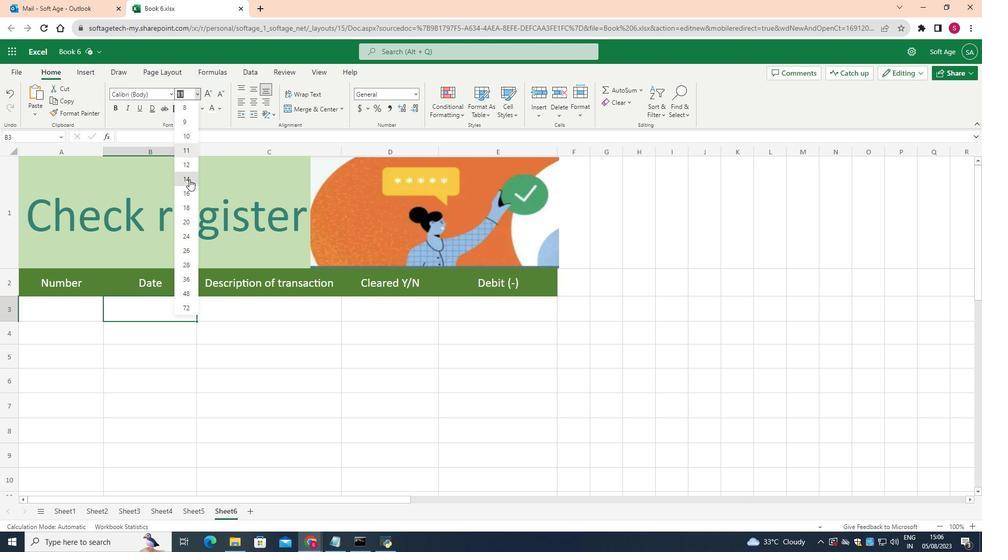 
Action: Mouse moved to (154, 302)
Screenshot: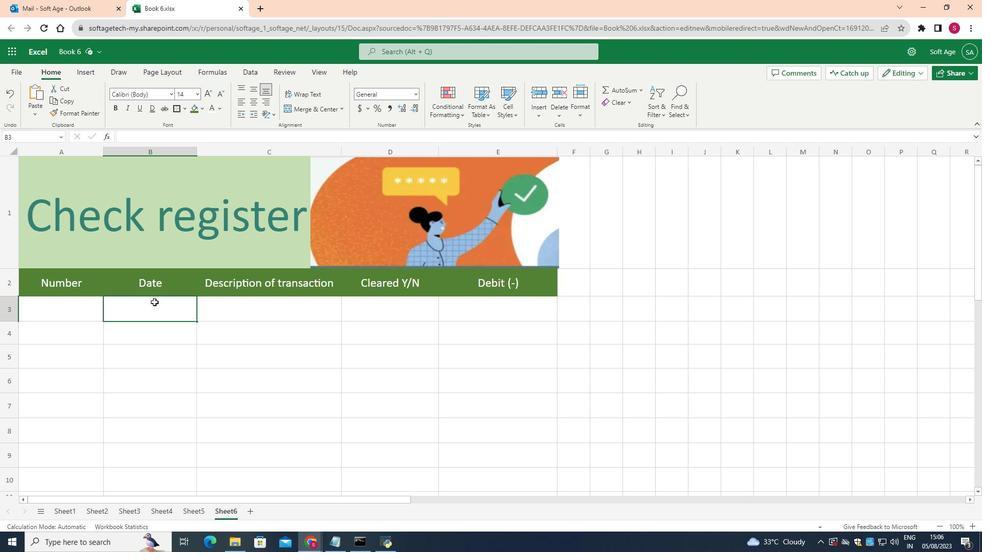
Action: Mouse pressed left at (154, 302)
Screenshot: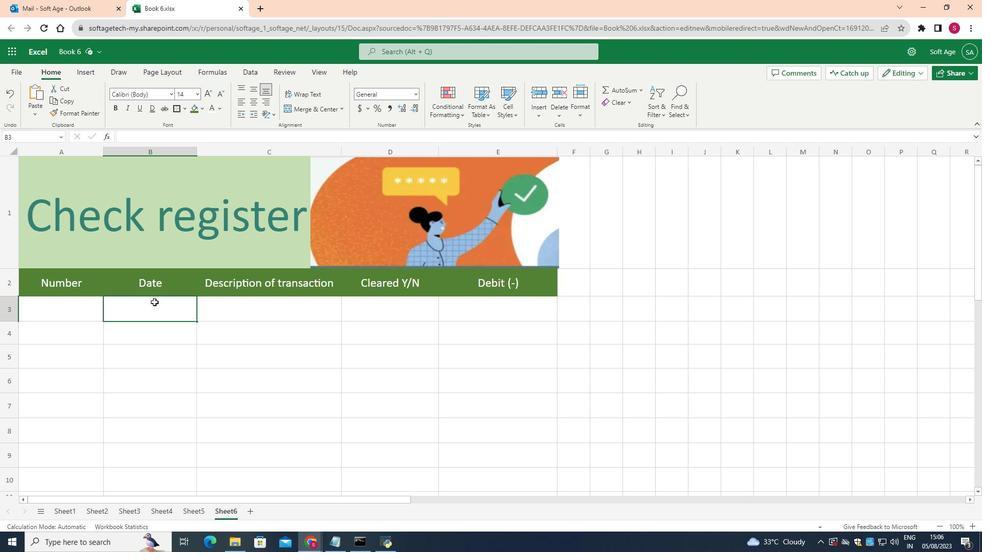 
Action: Mouse pressed left at (154, 302)
Screenshot: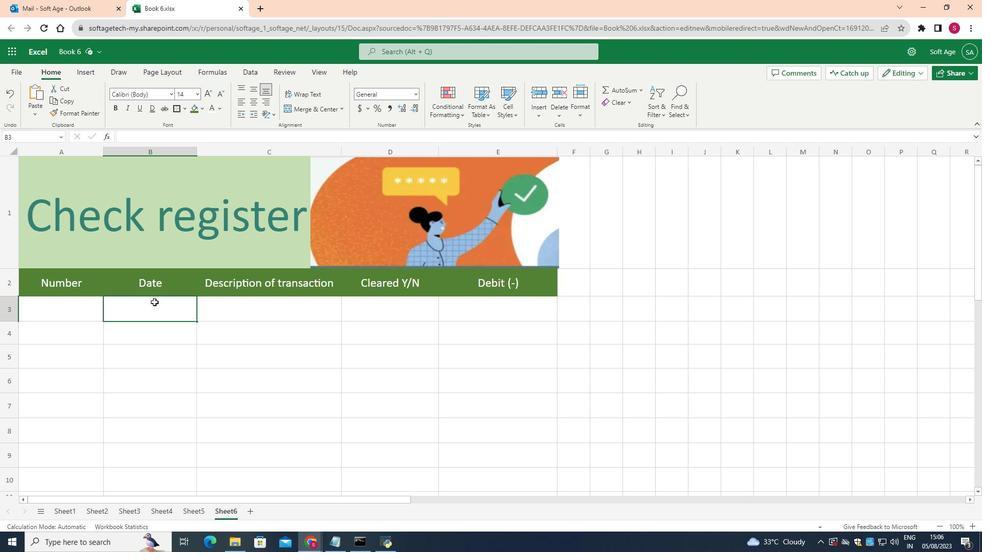 
Action: Key pressed 1/19/23
Screenshot: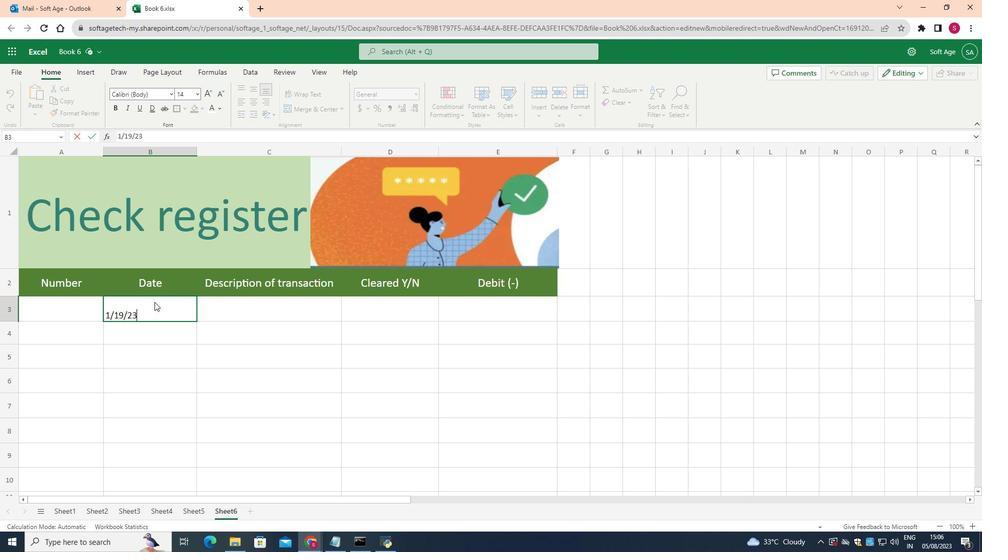 
Action: Mouse moved to (295, 318)
Screenshot: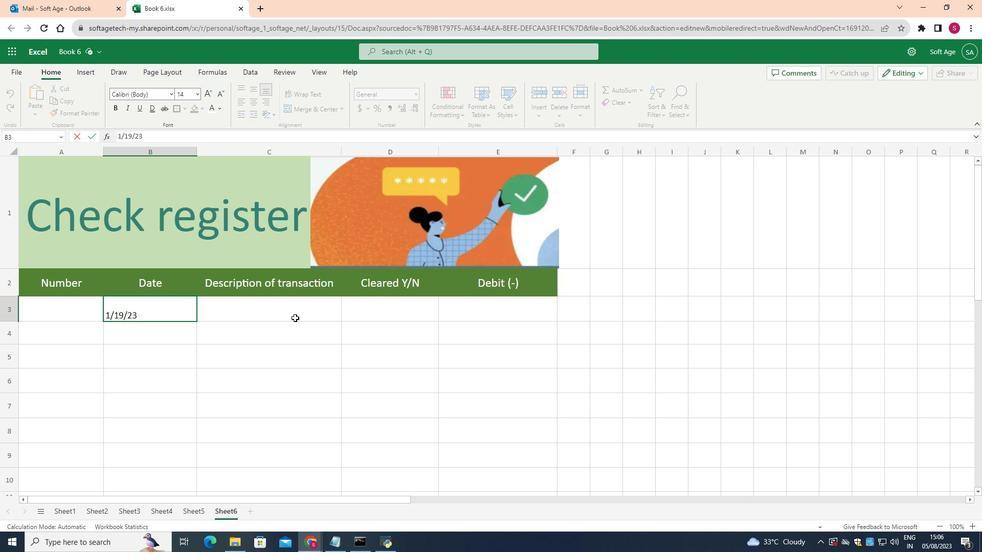 
Action: Mouse pressed left at (295, 318)
Screenshot: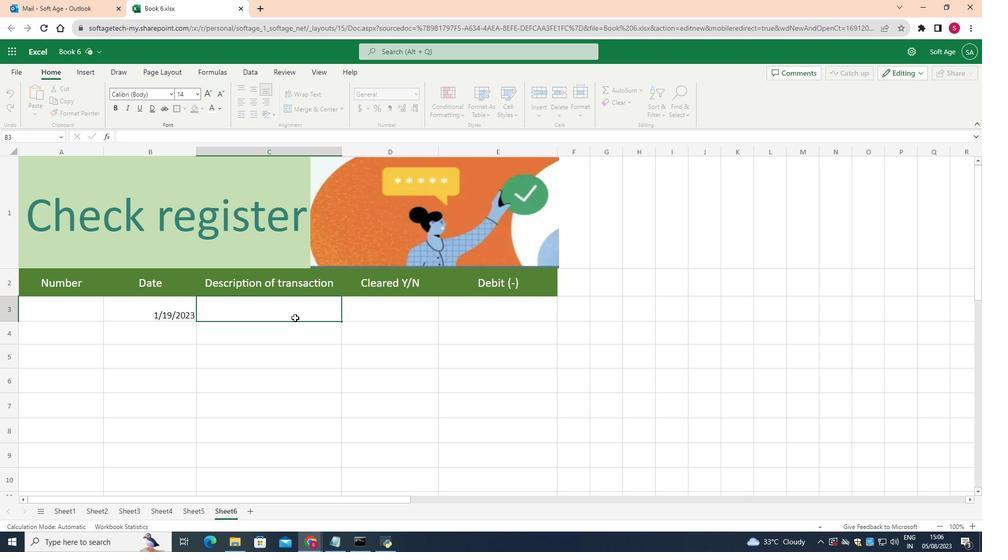 
Action: Mouse moved to (198, 95)
Screenshot: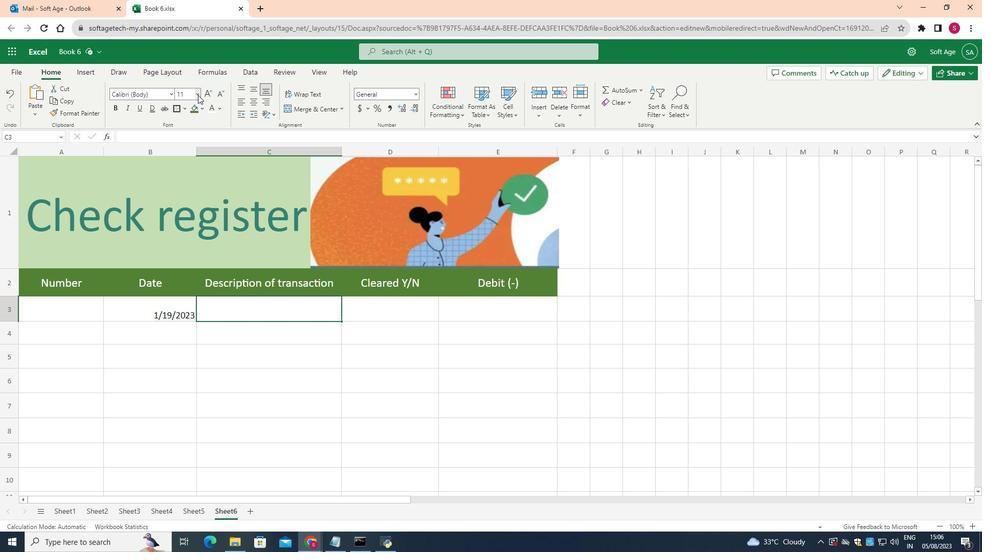
Action: Mouse pressed left at (198, 95)
Screenshot: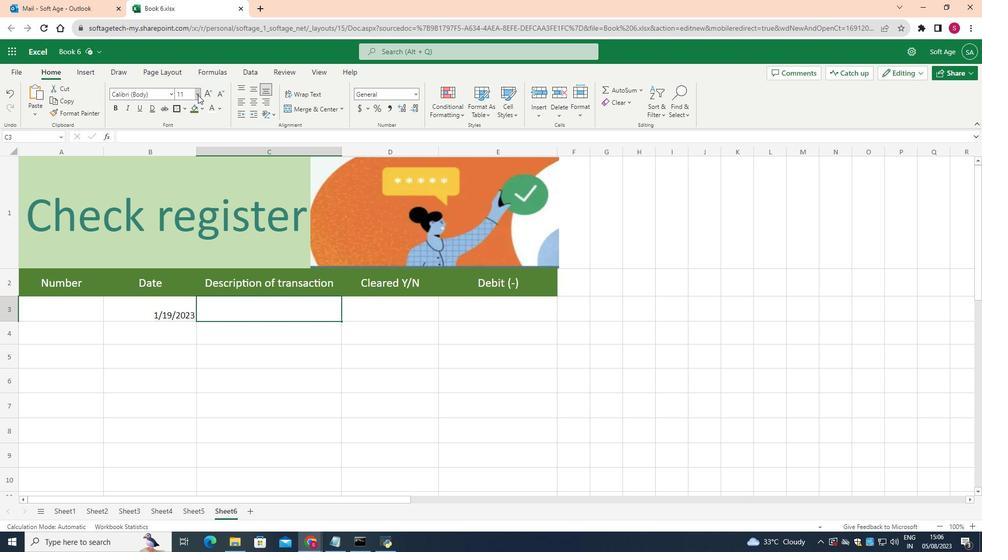 
Action: Mouse moved to (185, 177)
Screenshot: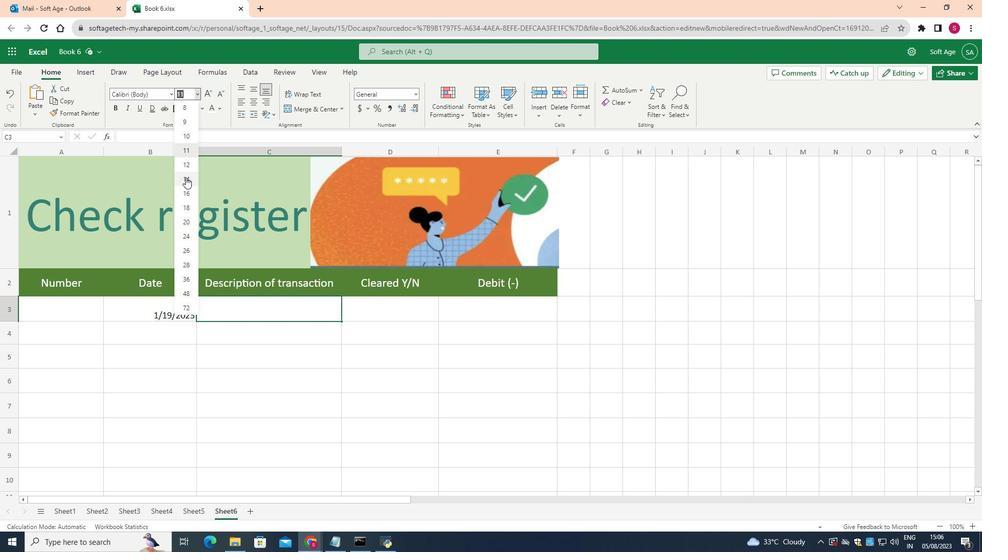 
Action: Mouse pressed left at (185, 177)
Screenshot: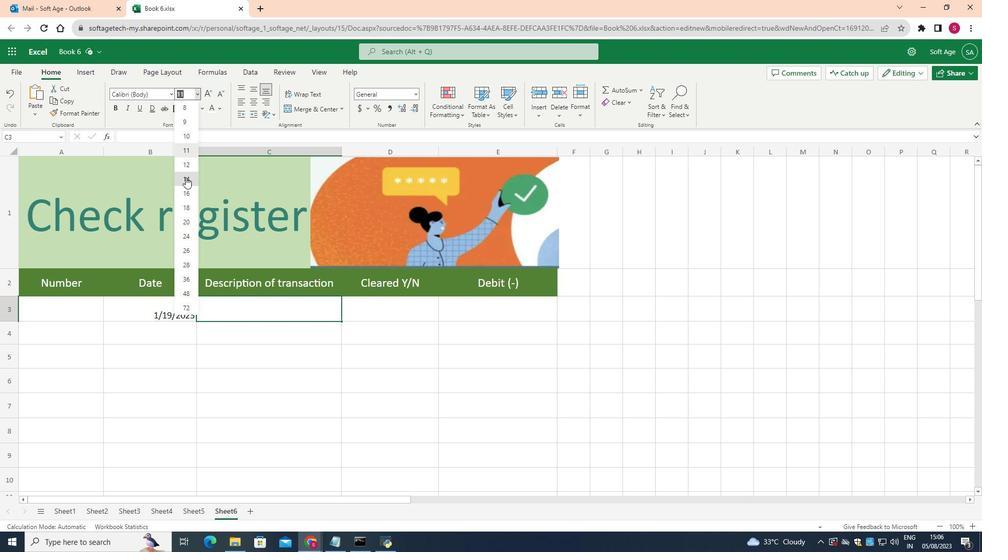 
Action: Key pressed <Key.shift>Previous<Key.space>balance
Screenshot: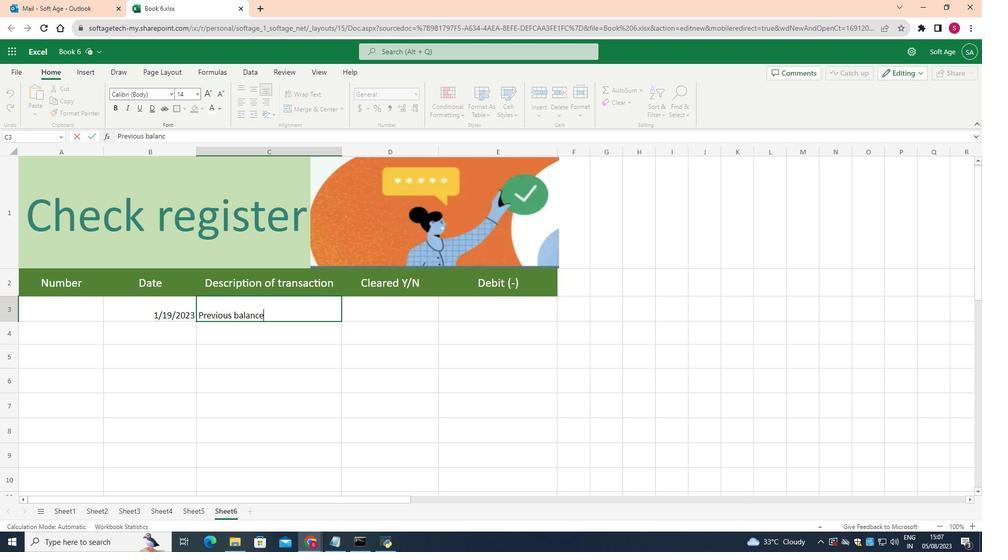 
Action: Mouse moved to (363, 307)
Screenshot: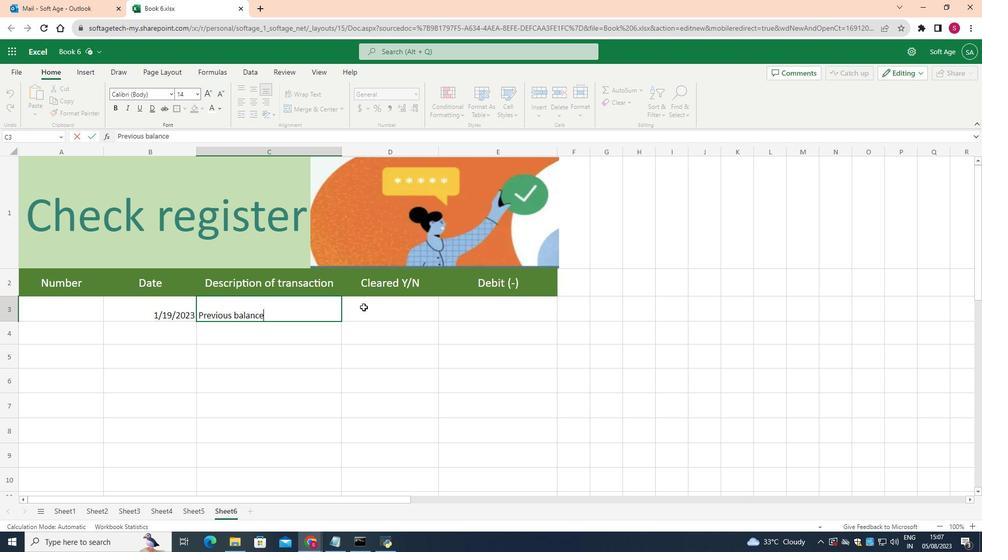 
Action: Mouse pressed left at (363, 307)
Screenshot: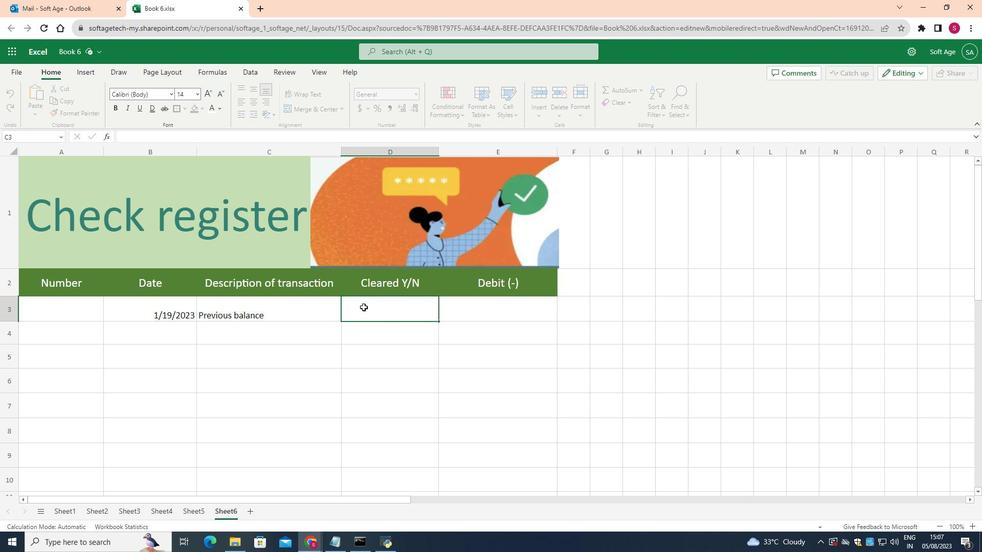 
Action: Mouse moved to (197, 93)
Screenshot: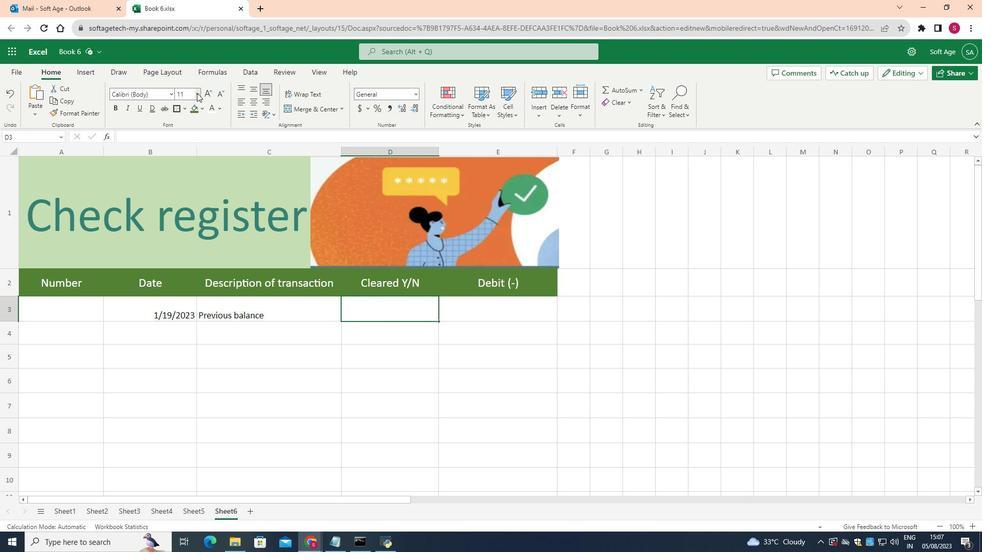 
Action: Mouse pressed left at (197, 93)
Screenshot: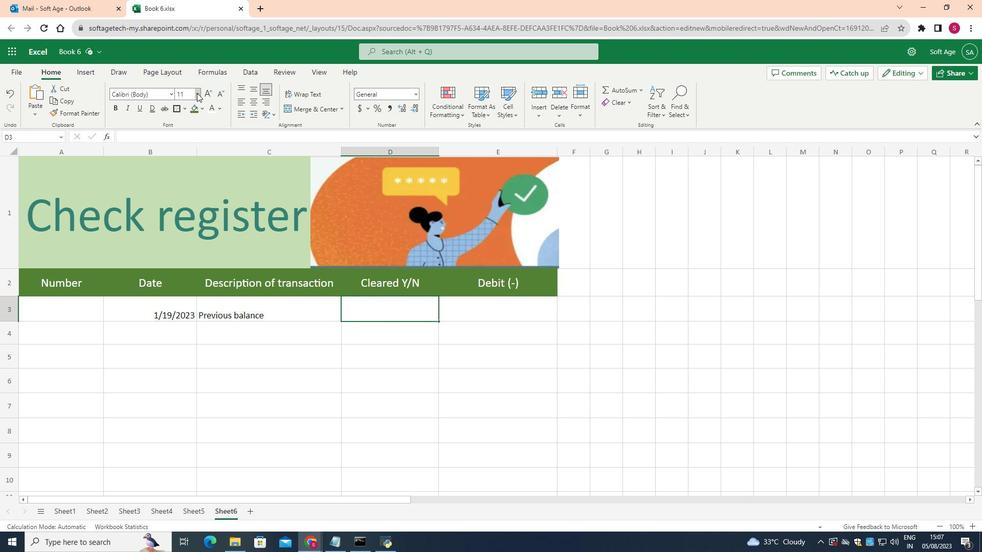 
Action: Mouse moved to (185, 180)
Screenshot: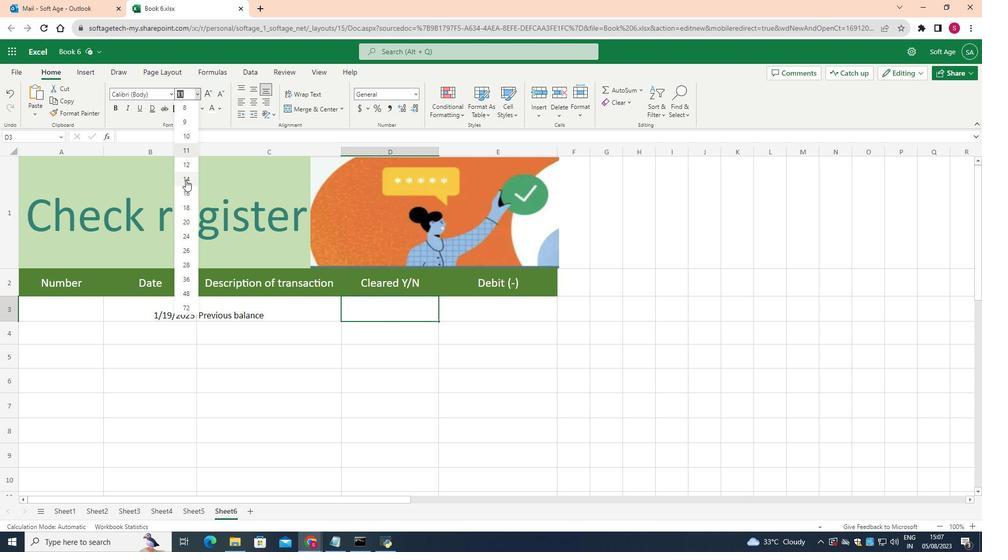 
Action: Mouse pressed left at (185, 180)
Screenshot: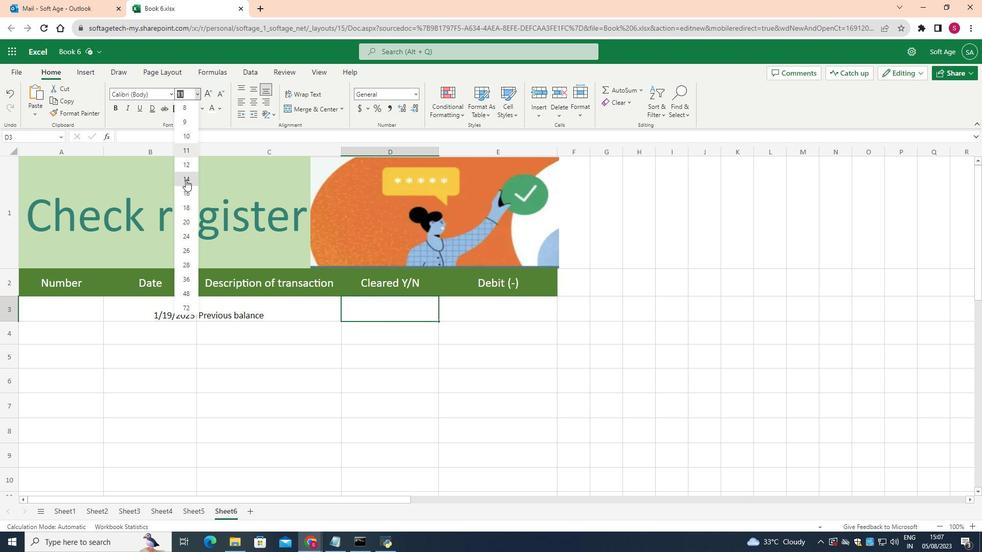 
Action: Mouse moved to (465, 305)
Screenshot: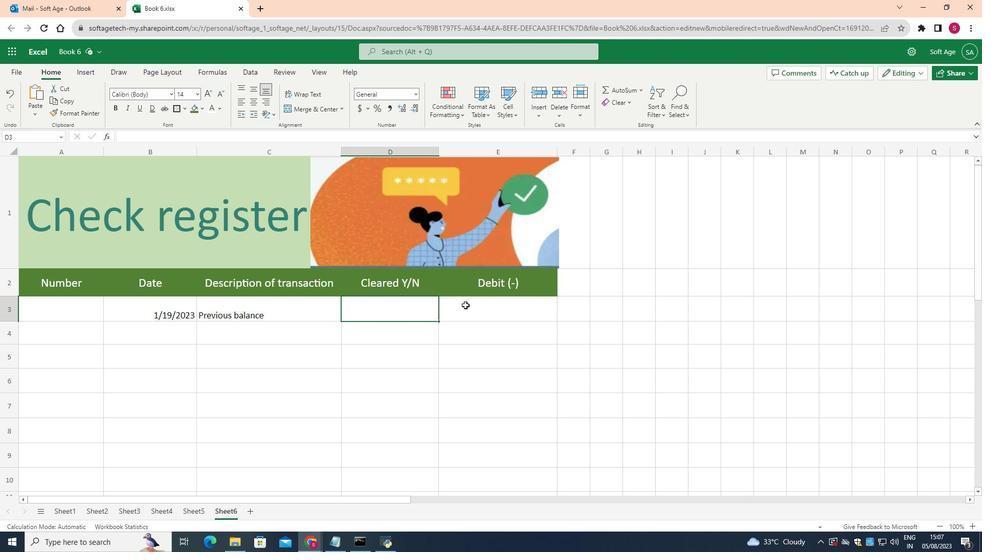 
Action: Mouse pressed left at (465, 305)
Screenshot: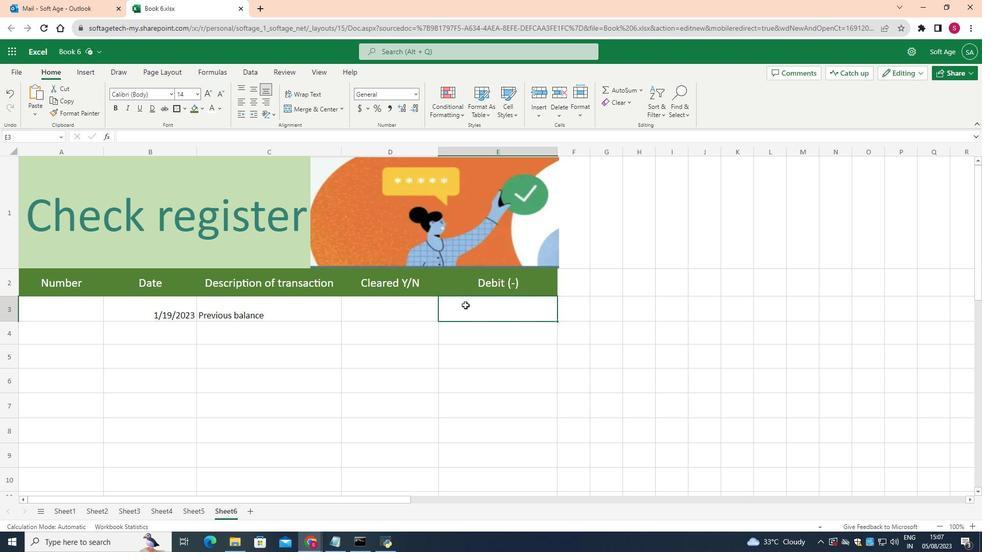 
Action: Mouse moved to (196, 93)
Screenshot: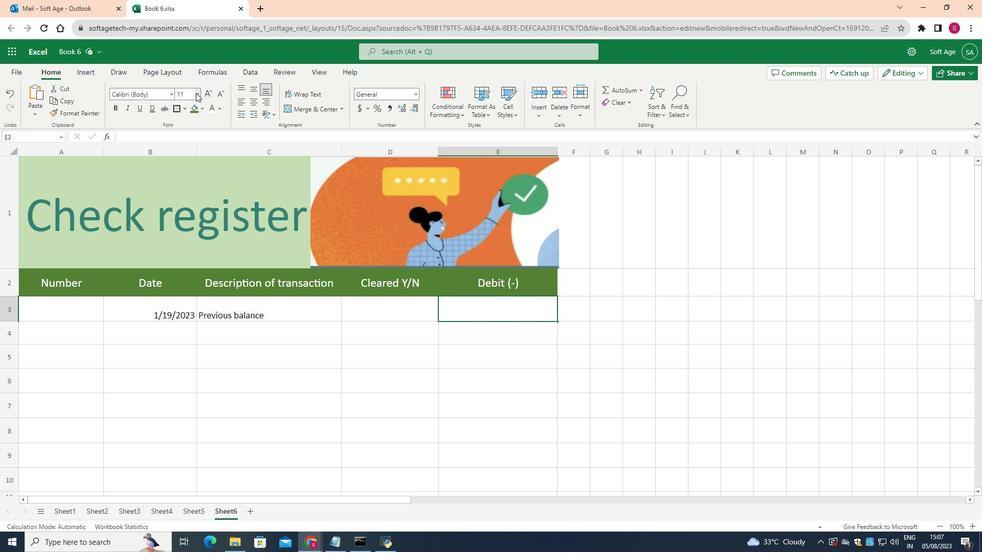 
Action: Mouse pressed left at (196, 93)
Screenshot: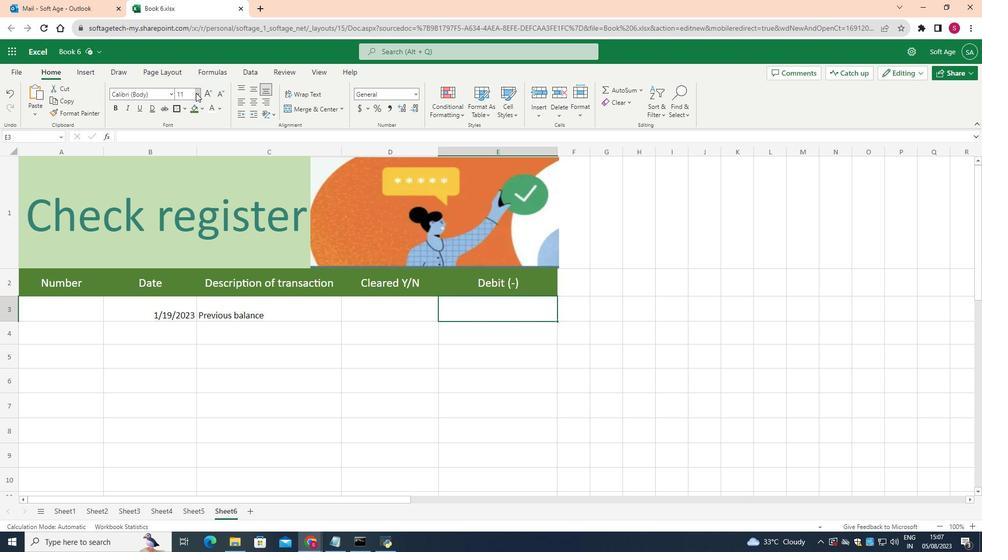 
Action: Mouse moved to (184, 176)
Screenshot: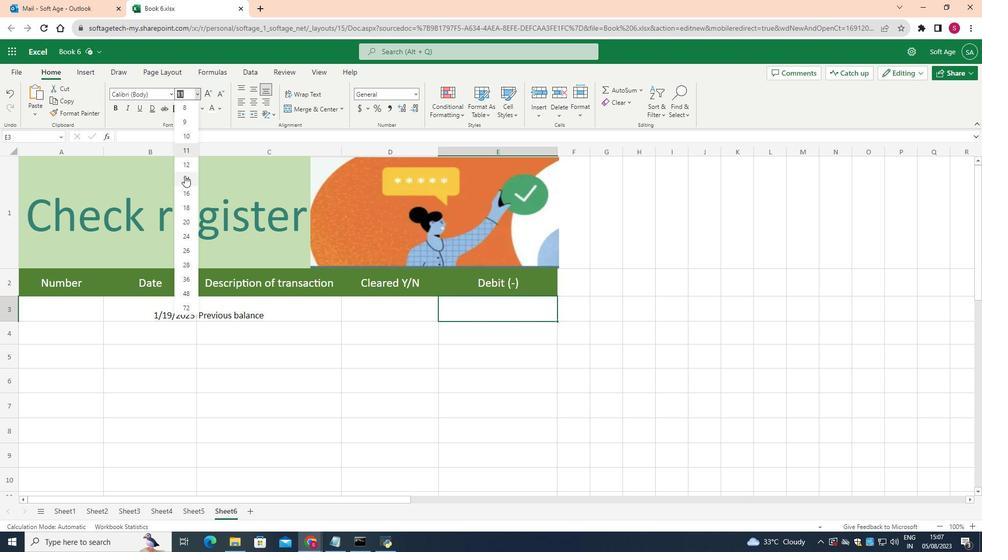 
Action: Mouse pressed left at (184, 176)
Screenshot: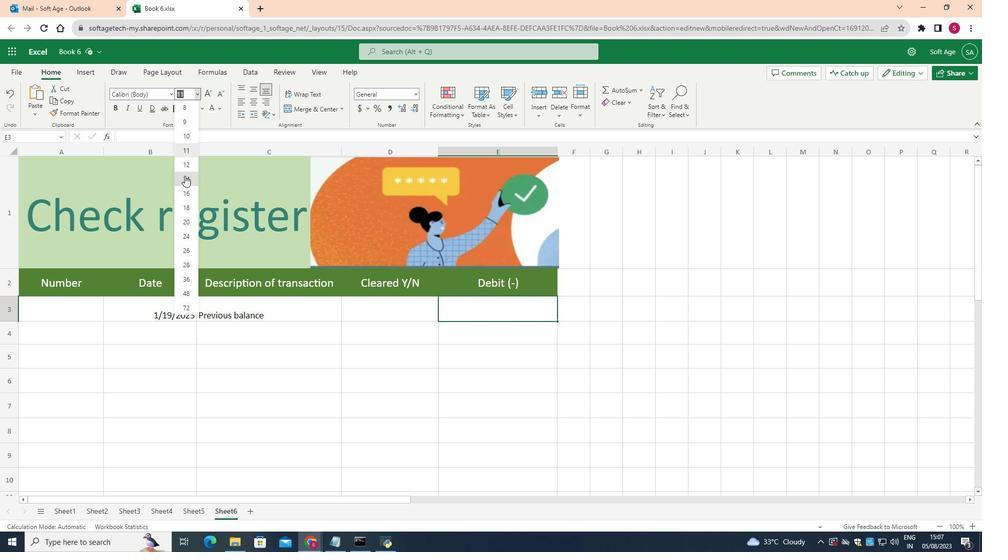 
Action: Mouse moved to (473, 314)
Screenshot: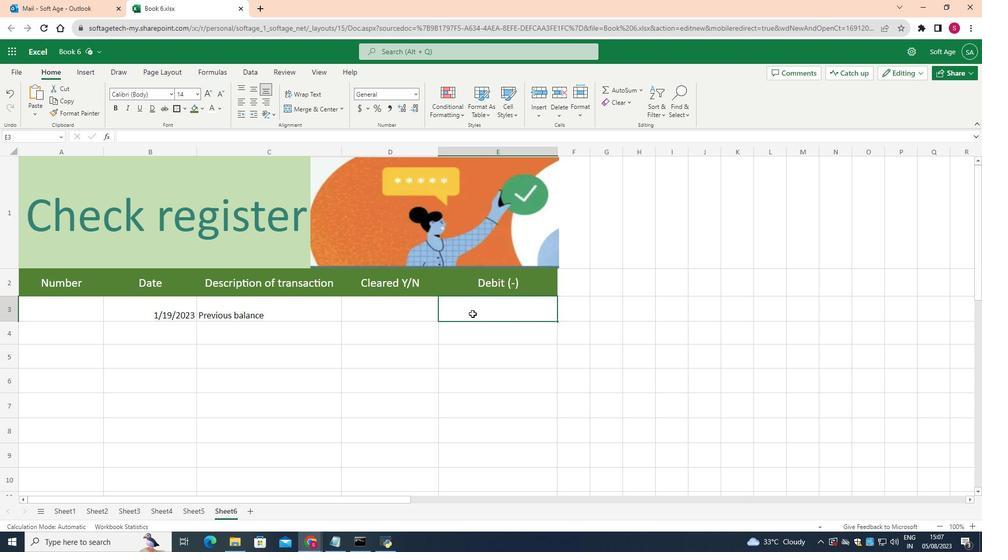 
Action: Mouse pressed left at (473, 314)
Screenshot: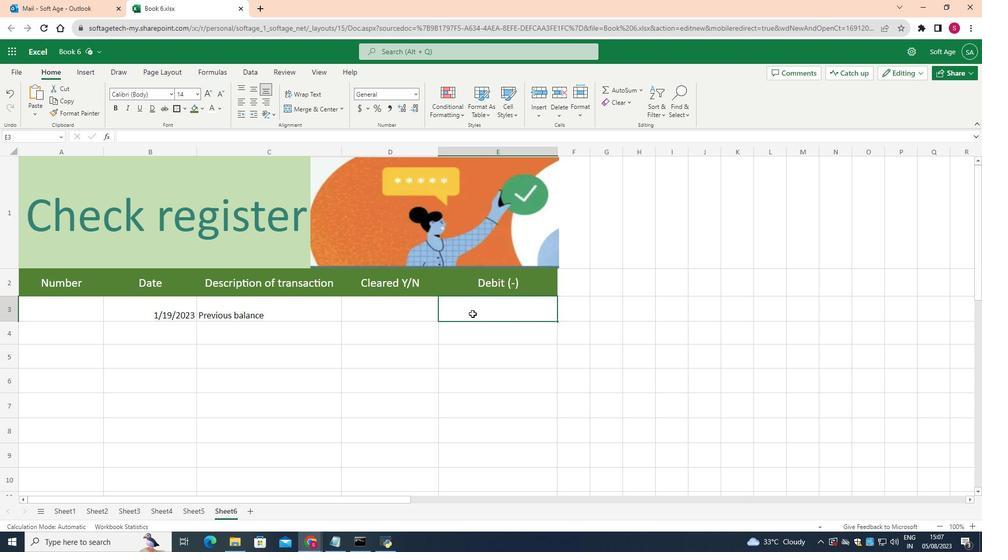 
Action: Mouse moved to (243, 303)
Screenshot: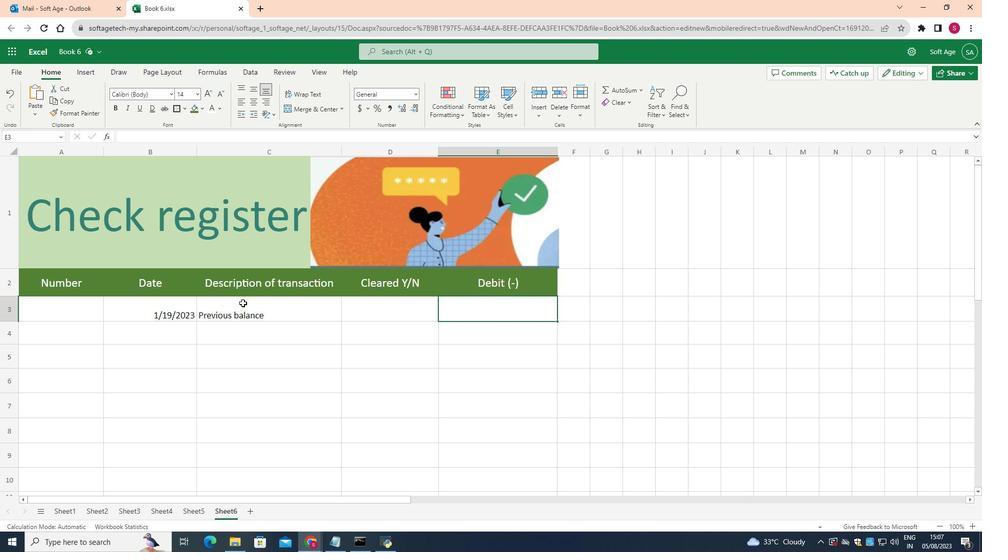 
Action: Mouse pressed left at (243, 303)
Screenshot: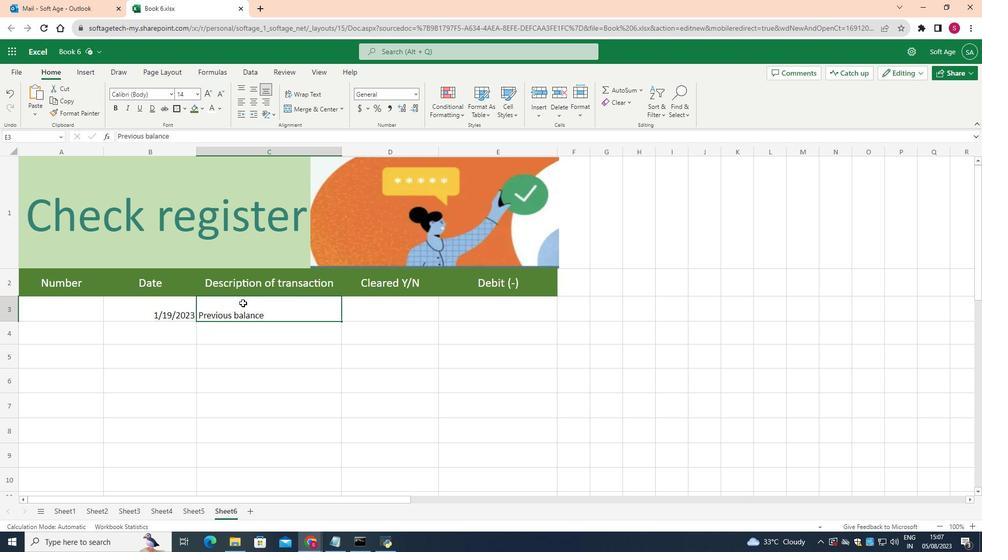
Action: Mouse moved to (86, 333)
Screenshot: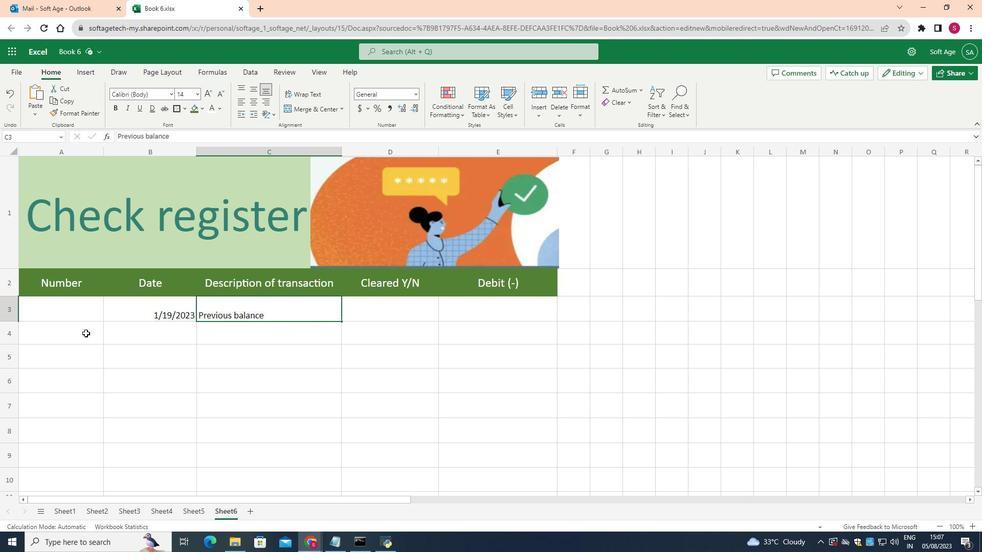 
Action: Mouse pressed left at (86, 333)
Screenshot: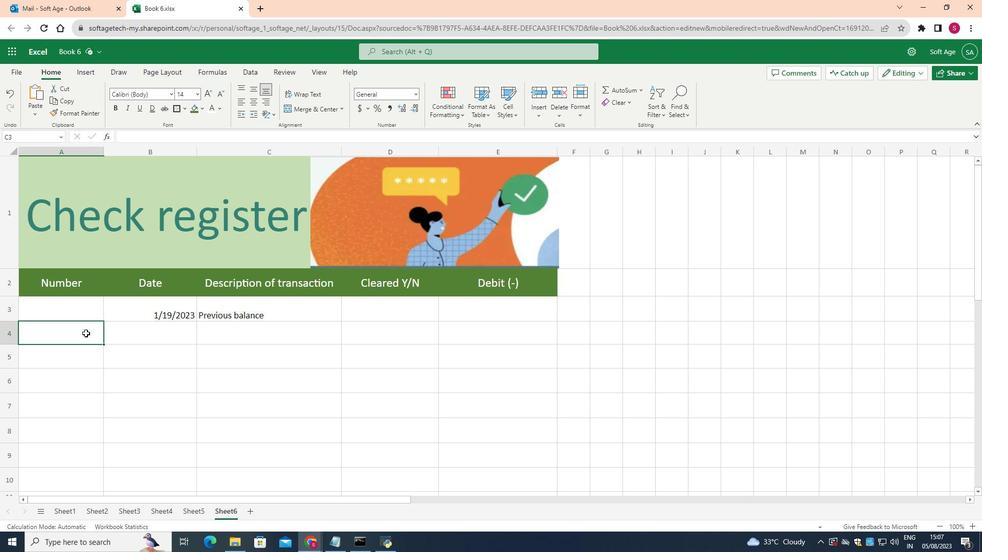 
Action: Mouse moved to (199, 96)
Screenshot: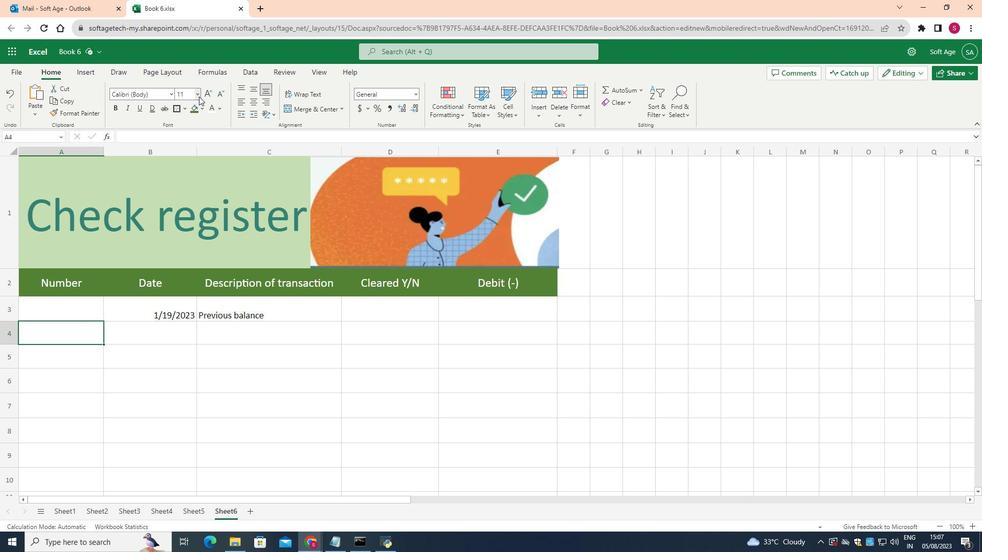 
Action: Mouse pressed left at (199, 96)
Screenshot: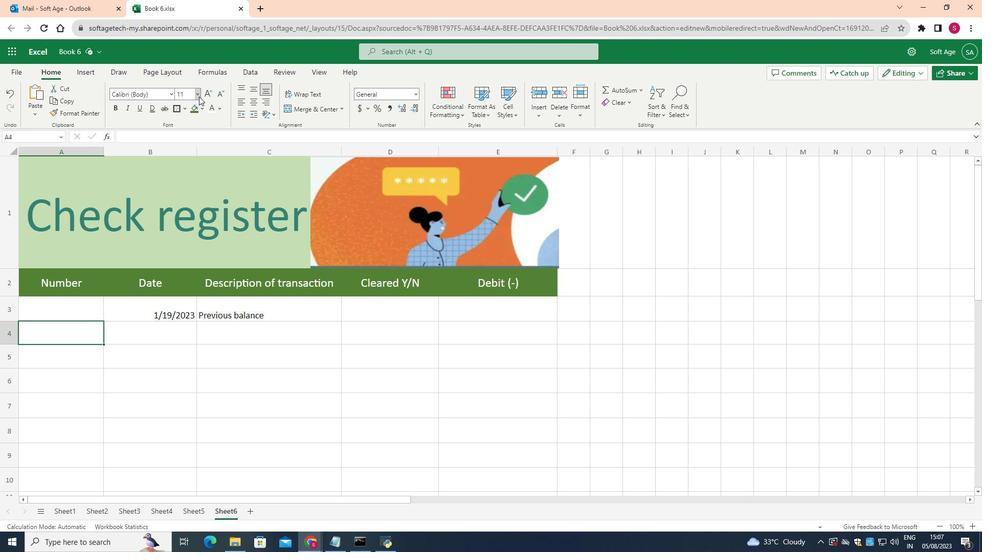
Action: Mouse moved to (188, 176)
Screenshot: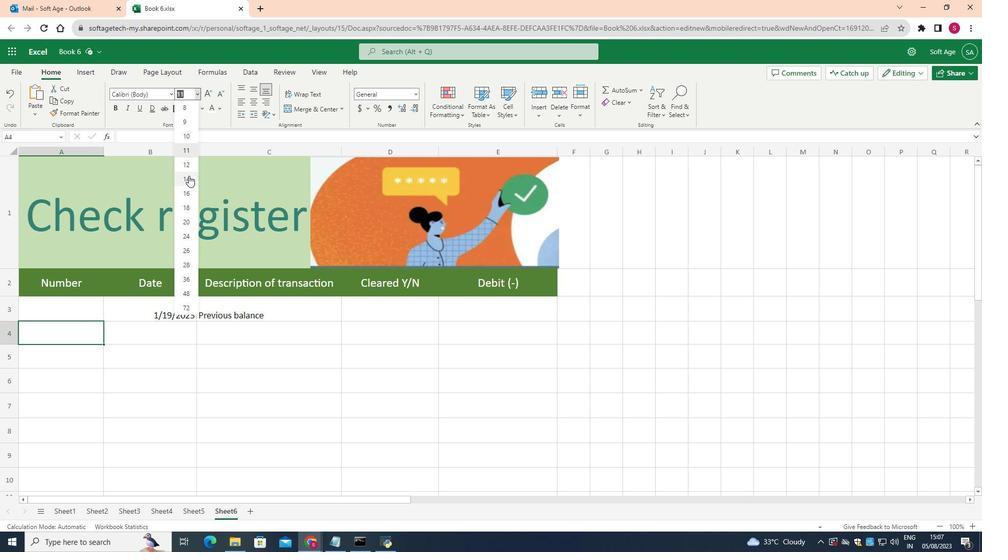 
Action: Mouse pressed left at (188, 176)
Screenshot: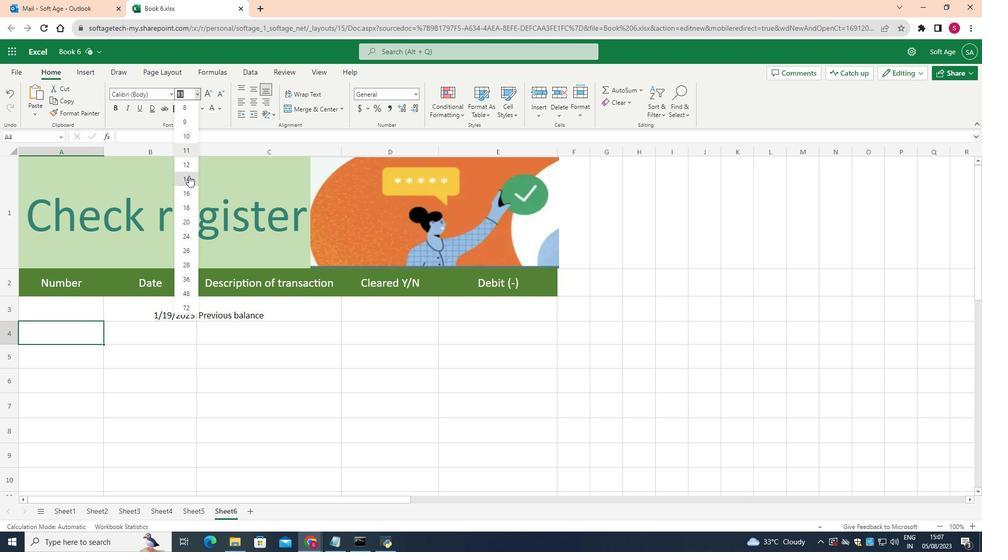 
Action: Key pressed 1033
Screenshot: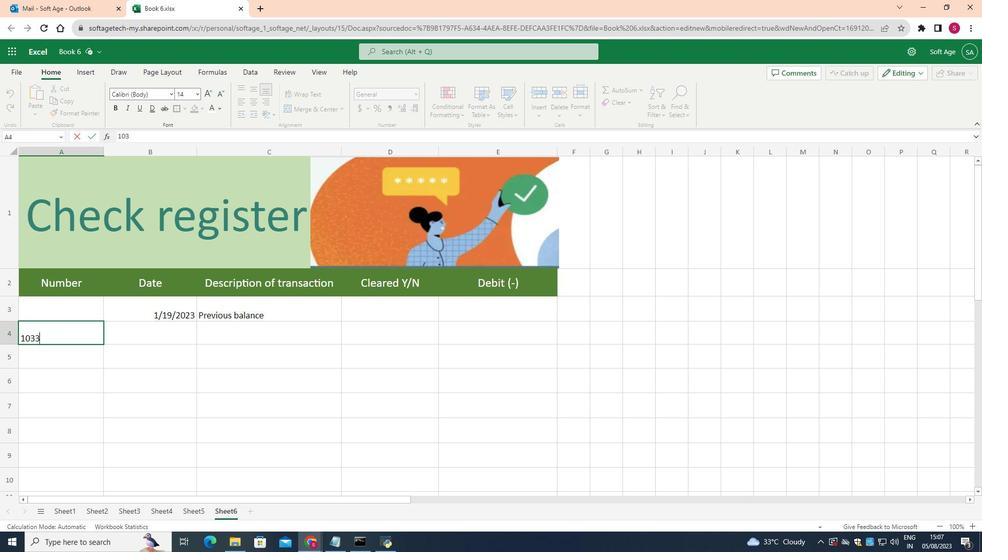 
Action: Mouse moved to (143, 332)
Screenshot: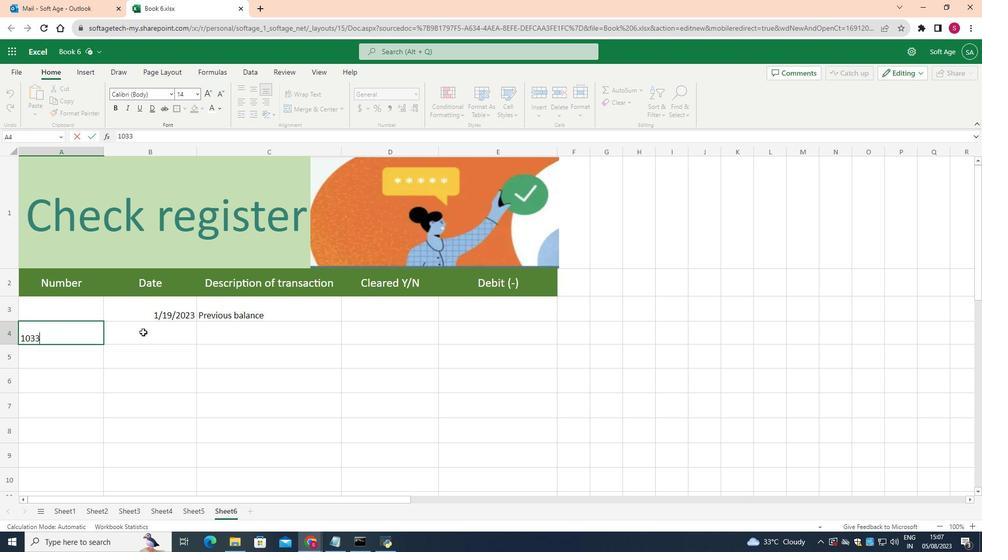 
Action: Mouse pressed left at (143, 332)
Screenshot: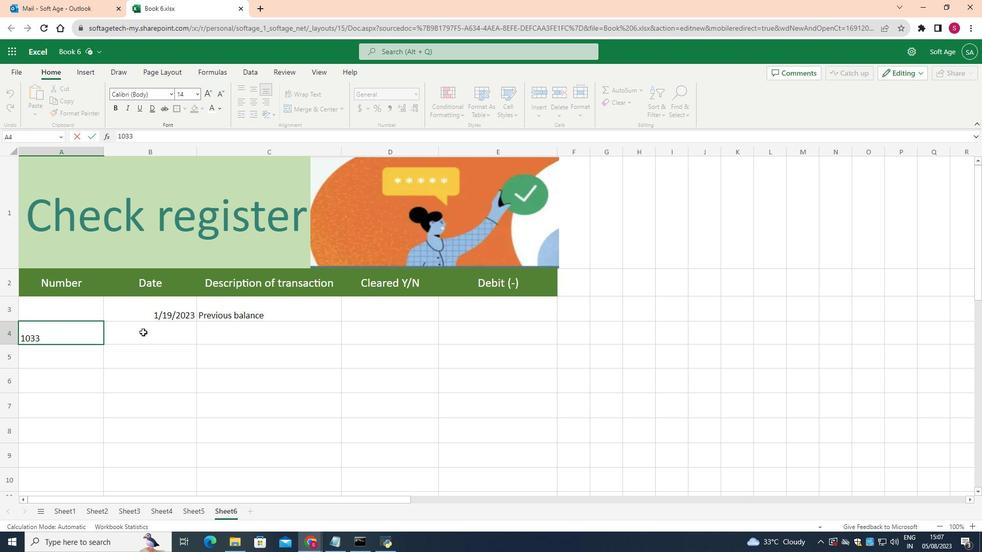 
Action: Mouse moved to (197, 95)
Screenshot: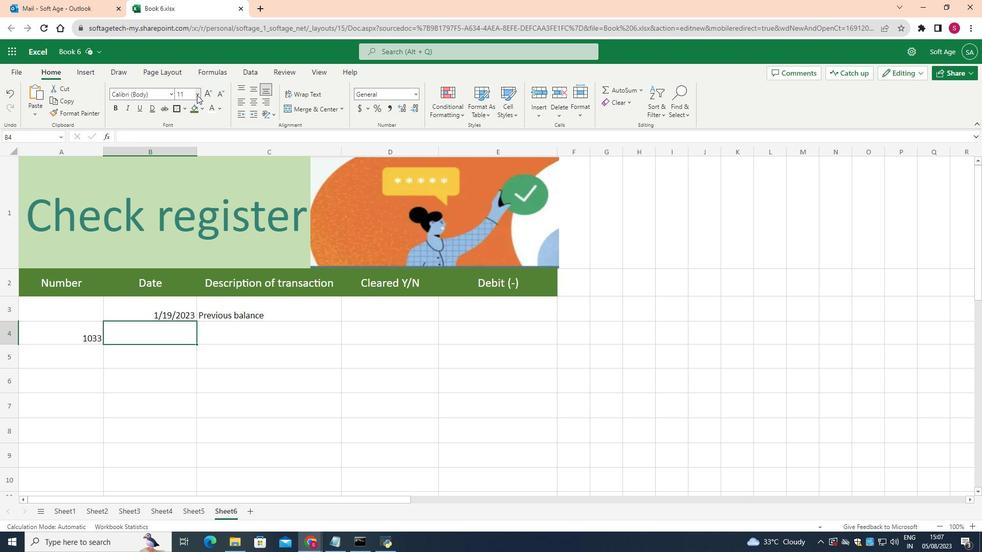 
Action: Mouse pressed left at (197, 95)
Screenshot: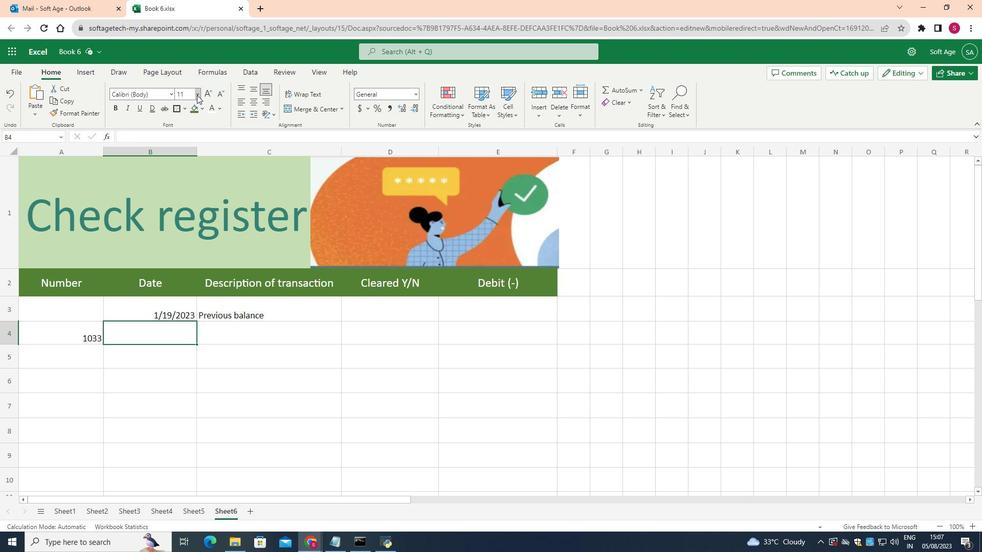 
Action: Mouse moved to (188, 177)
Screenshot: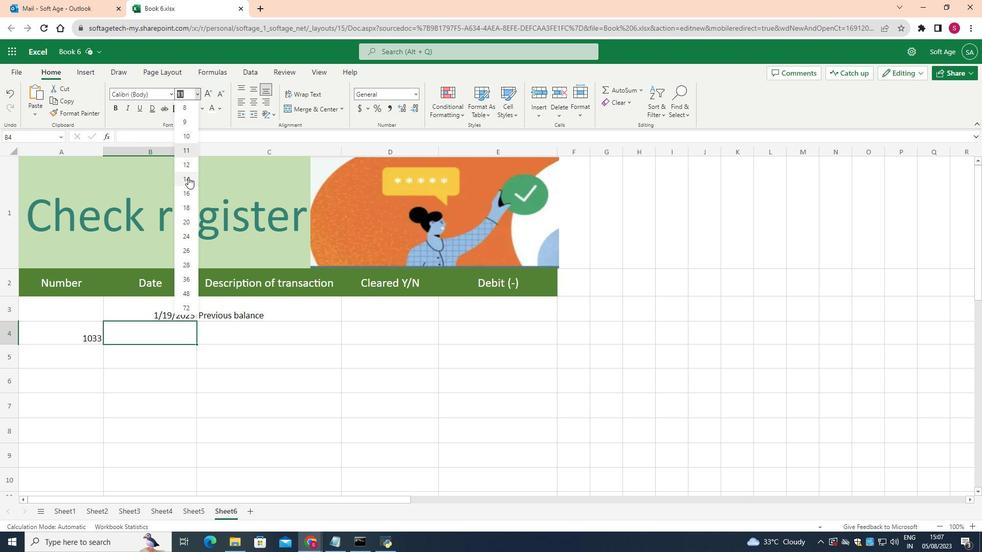
Action: Mouse pressed left at (188, 177)
Screenshot: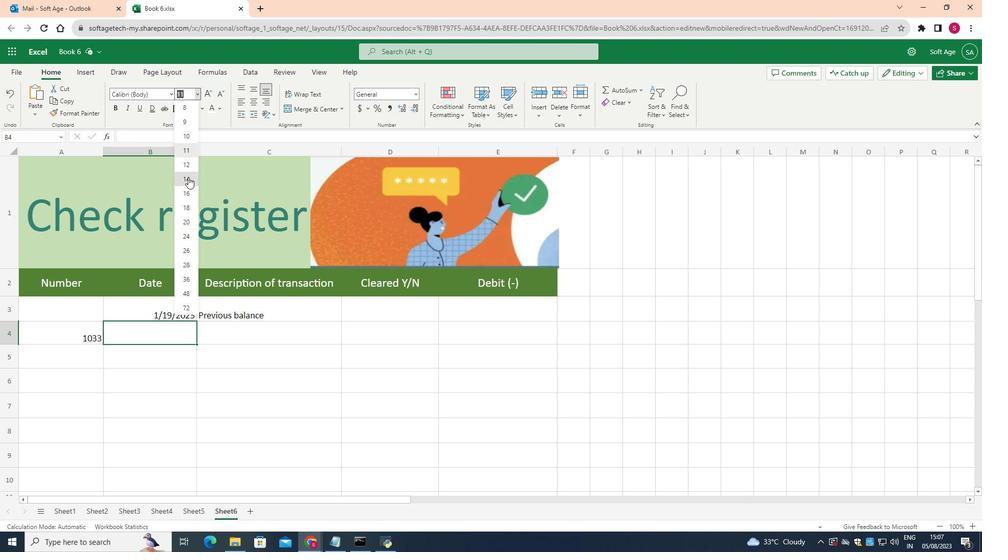 
Action: Key pressed 1/20/23
Screenshot: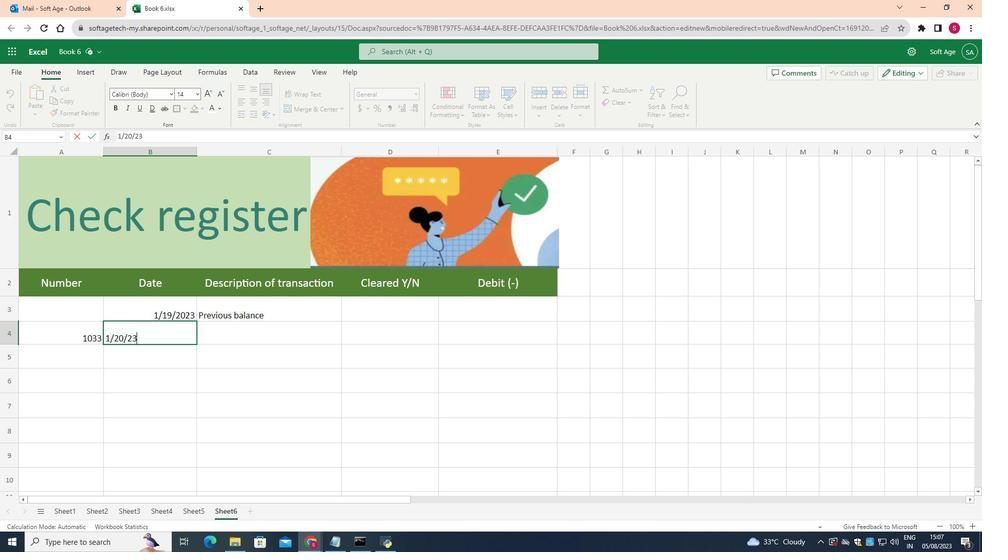 
Action: Mouse moved to (243, 335)
Screenshot: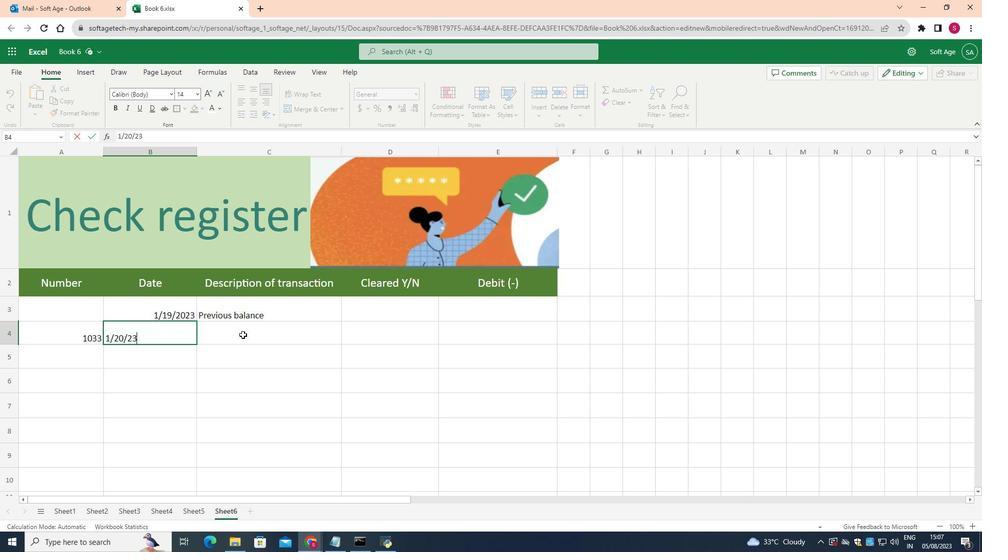 
Action: Mouse pressed left at (243, 335)
Screenshot: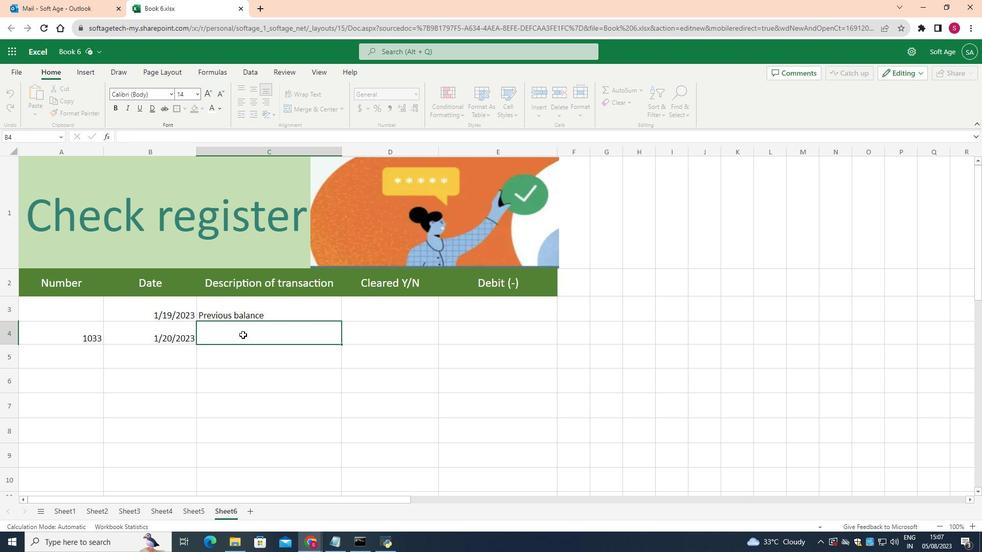 
Action: Mouse moved to (198, 94)
Screenshot: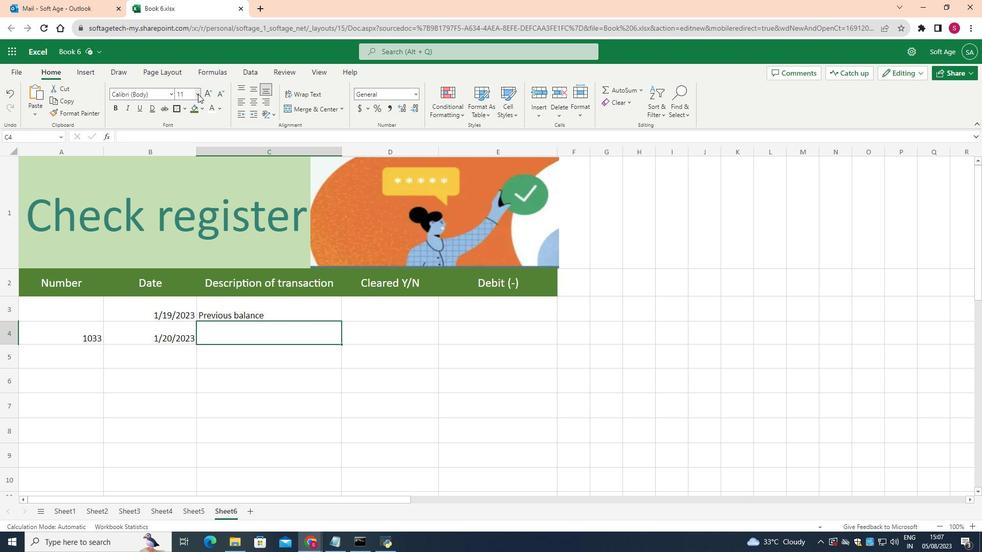 
Action: Mouse pressed left at (198, 94)
Screenshot: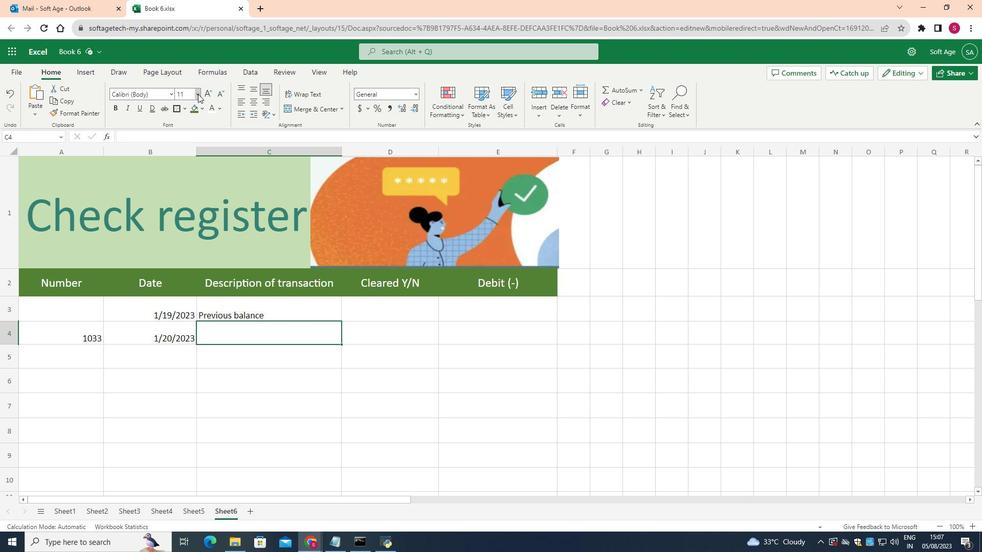 
Action: Mouse moved to (187, 177)
Screenshot: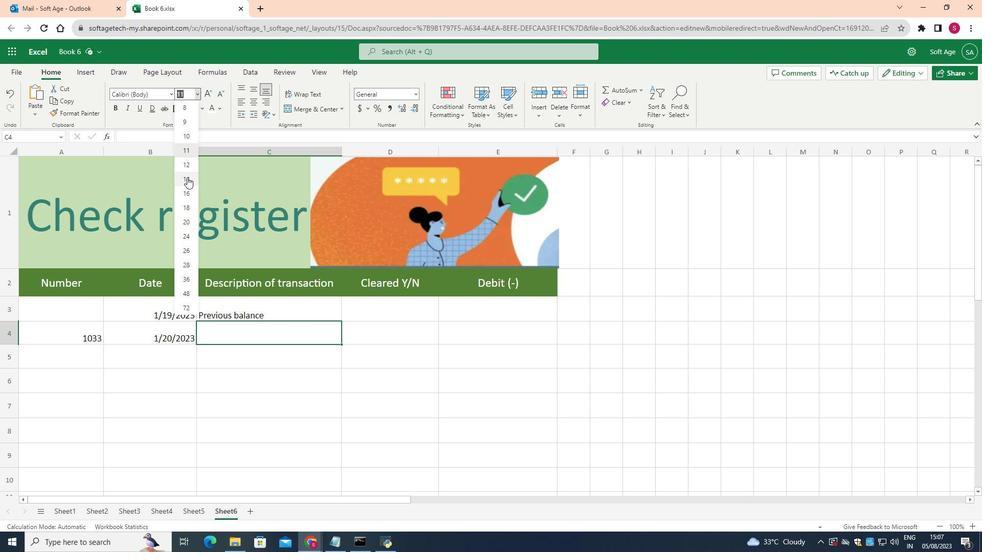 
Action: Mouse pressed left at (187, 177)
Screenshot: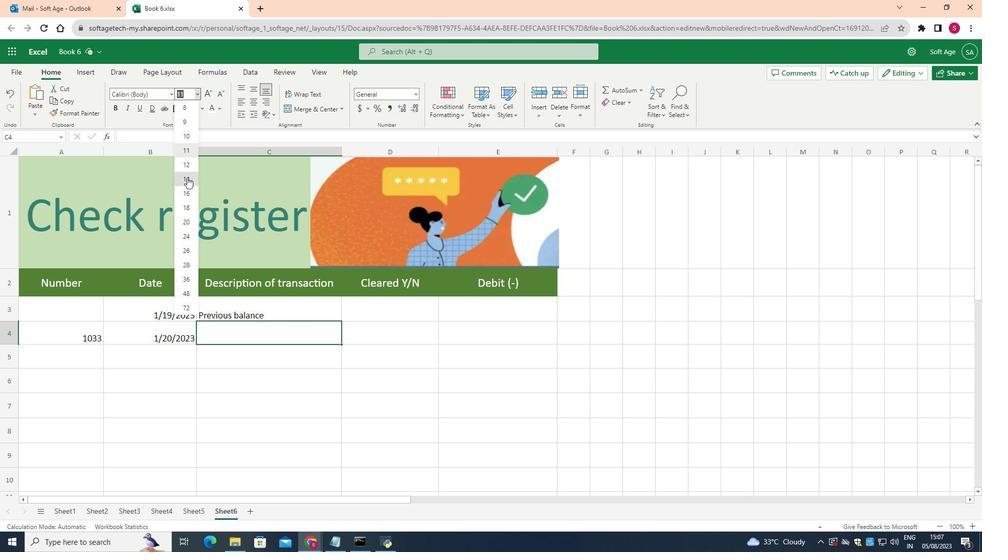 
Action: Mouse moved to (184, 179)
Screenshot: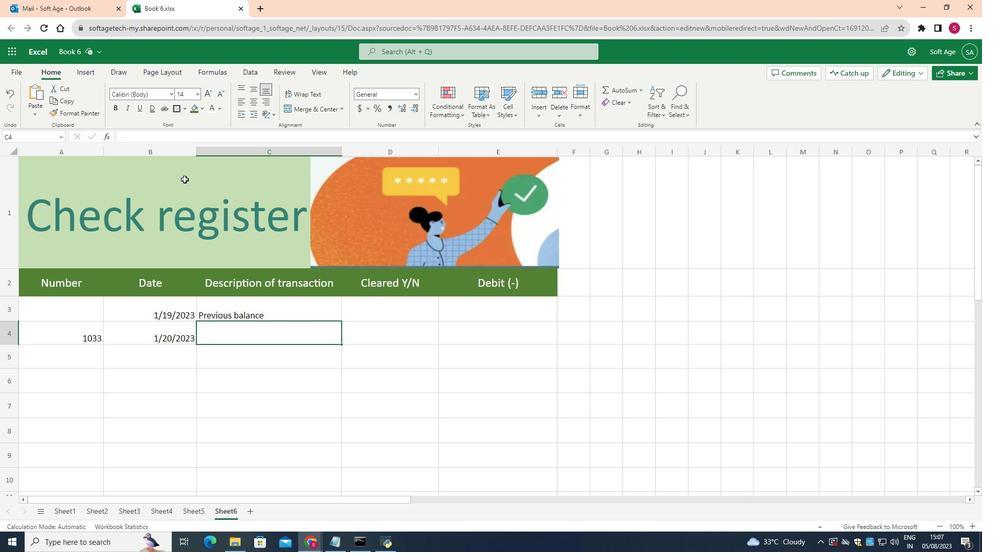 
Action: Key pressed <Key.shift>Groceries
Screenshot: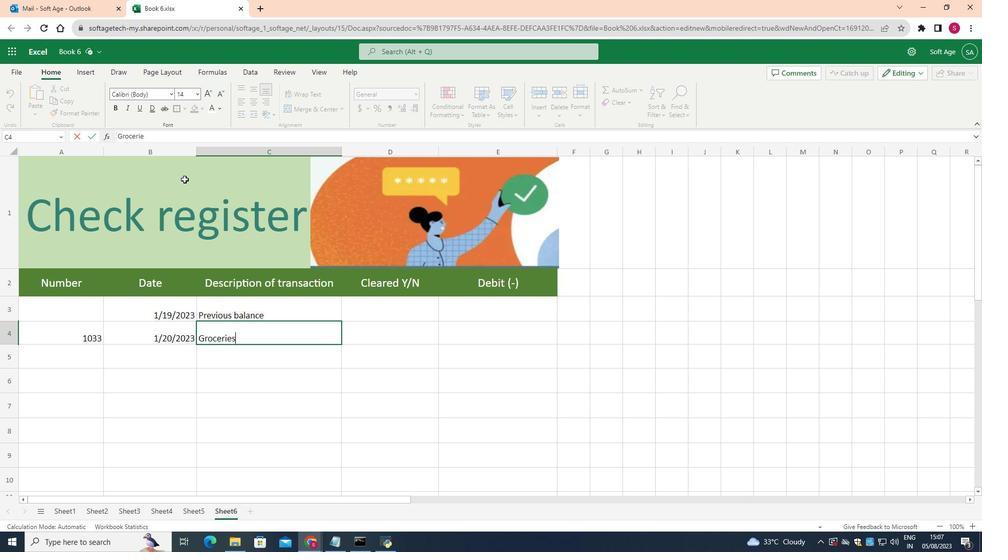 
Action: Mouse moved to (480, 340)
Screenshot: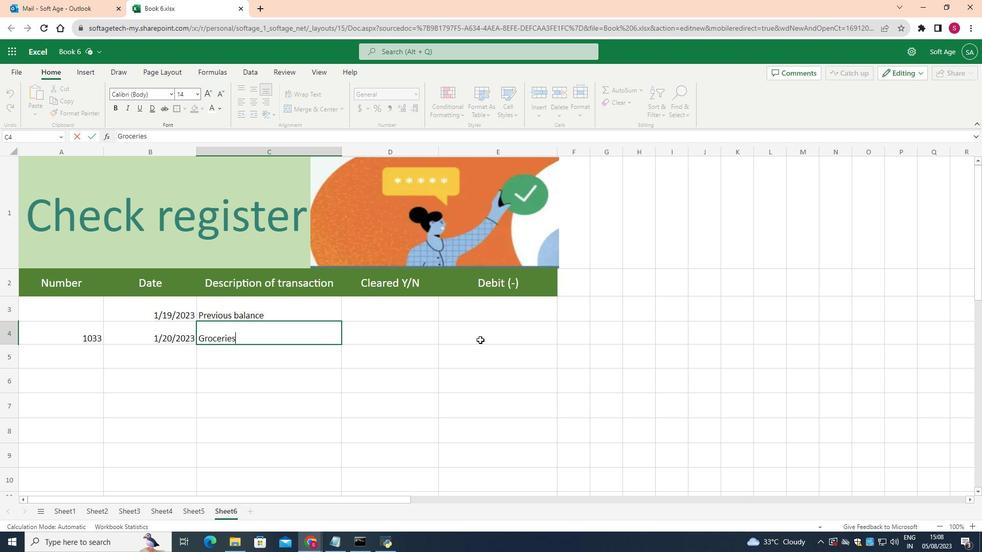 
Action: Mouse pressed left at (480, 340)
Screenshot: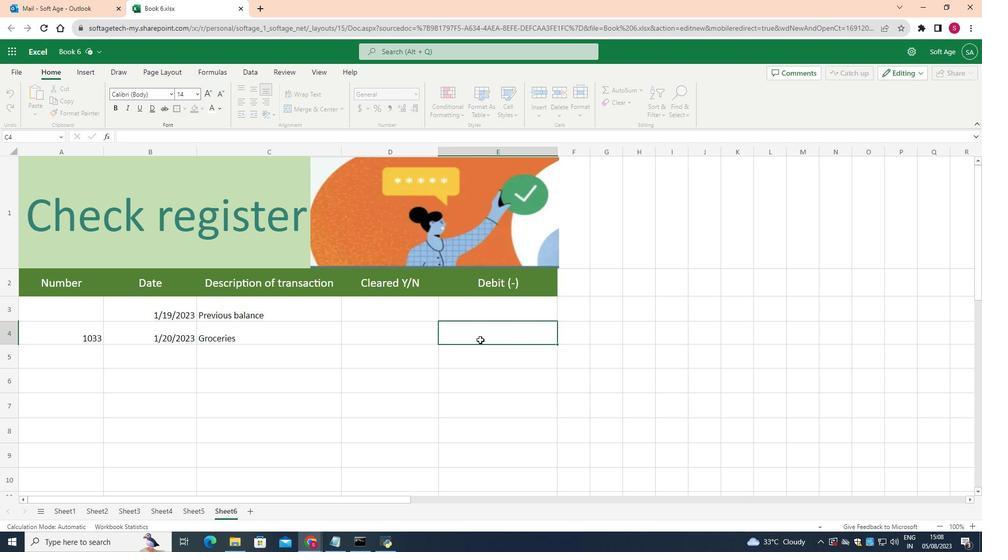 
Action: Mouse moved to (196, 96)
Screenshot: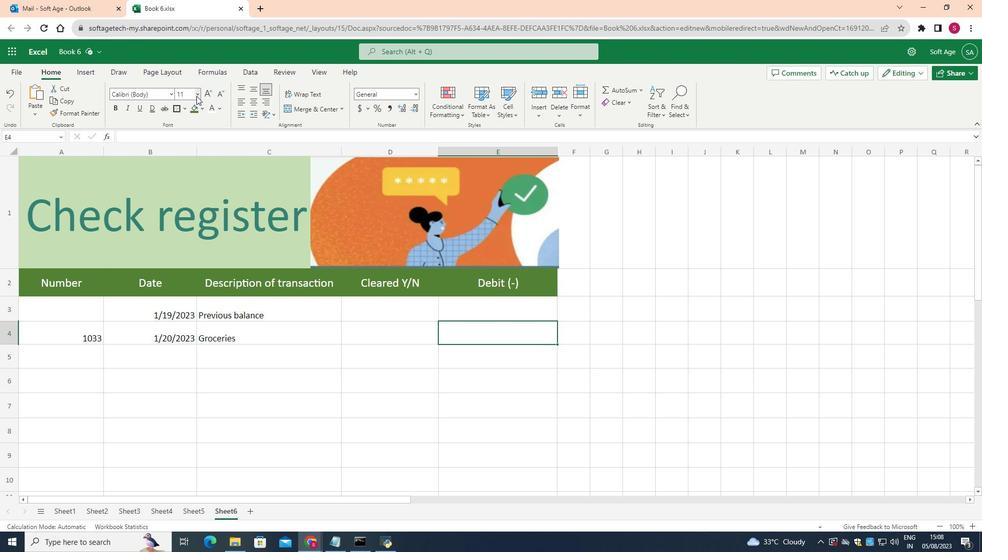 
Action: Mouse pressed left at (196, 96)
Screenshot: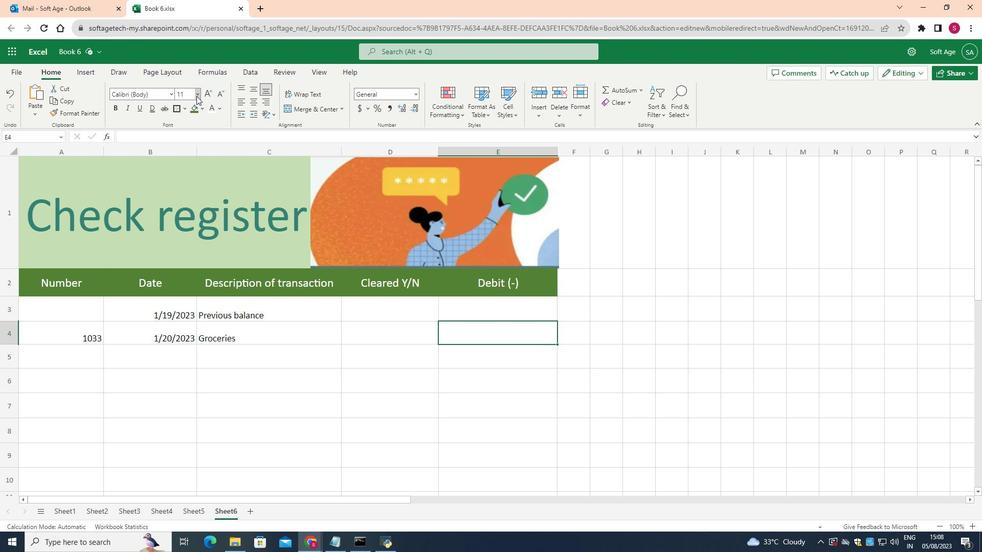 
Action: Mouse moved to (185, 178)
Screenshot: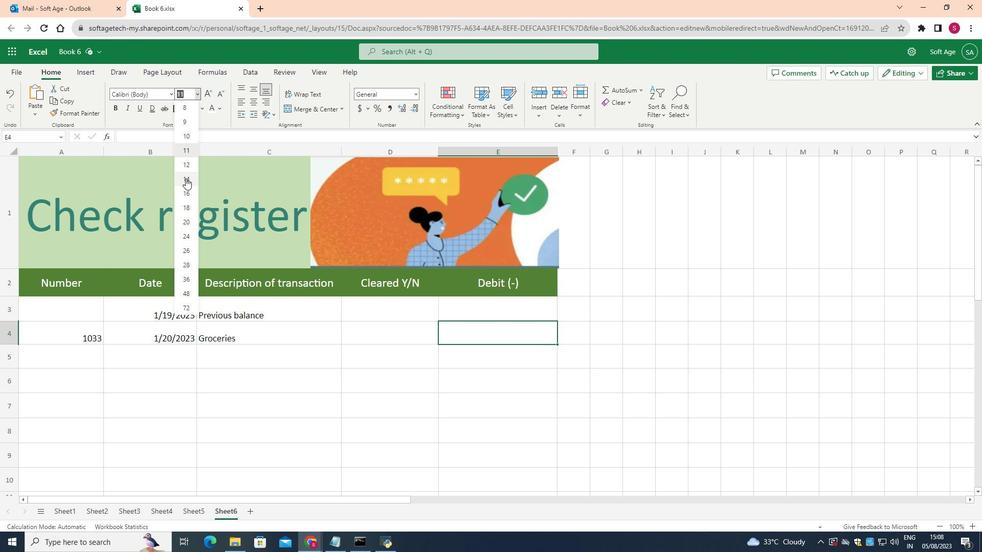 
Action: Mouse pressed left at (185, 178)
Screenshot: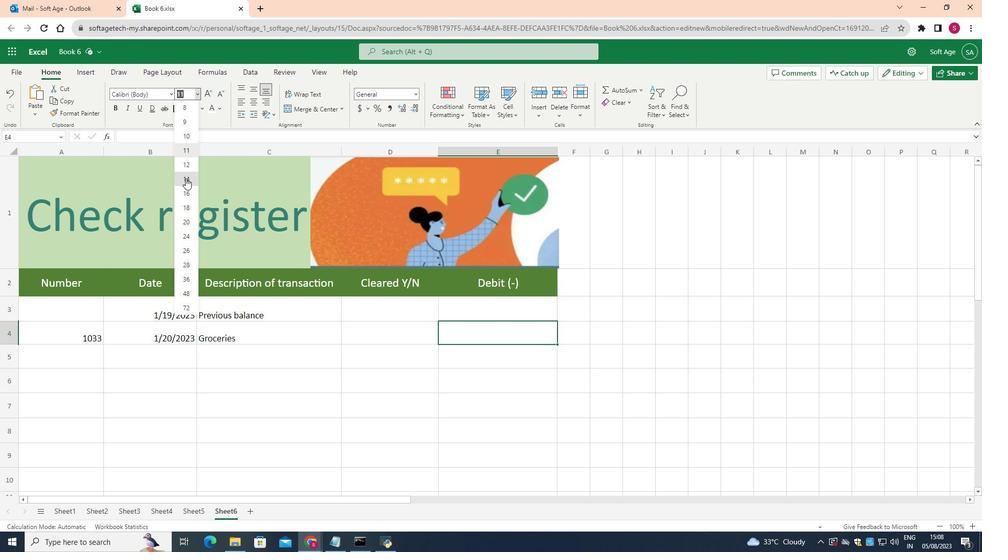 
Action: Key pressed <Key.shift>$123.78
Screenshot: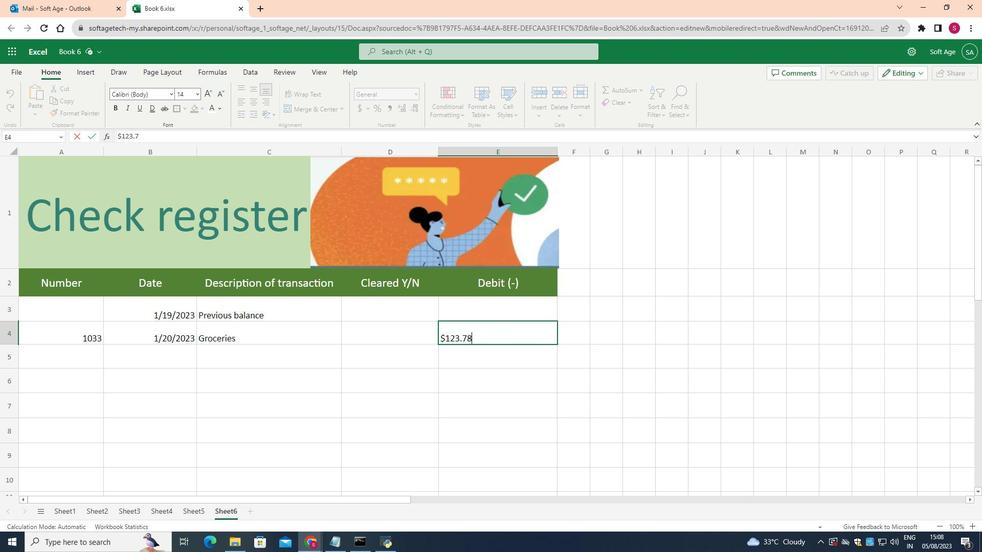
Action: Mouse moved to (48, 361)
Screenshot: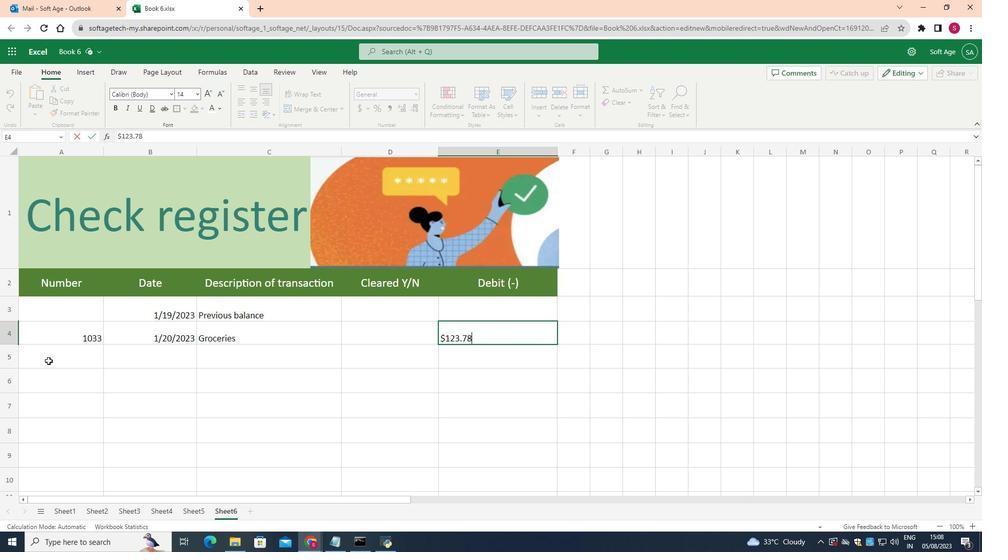 
Action: Mouse pressed left at (48, 361)
Screenshot: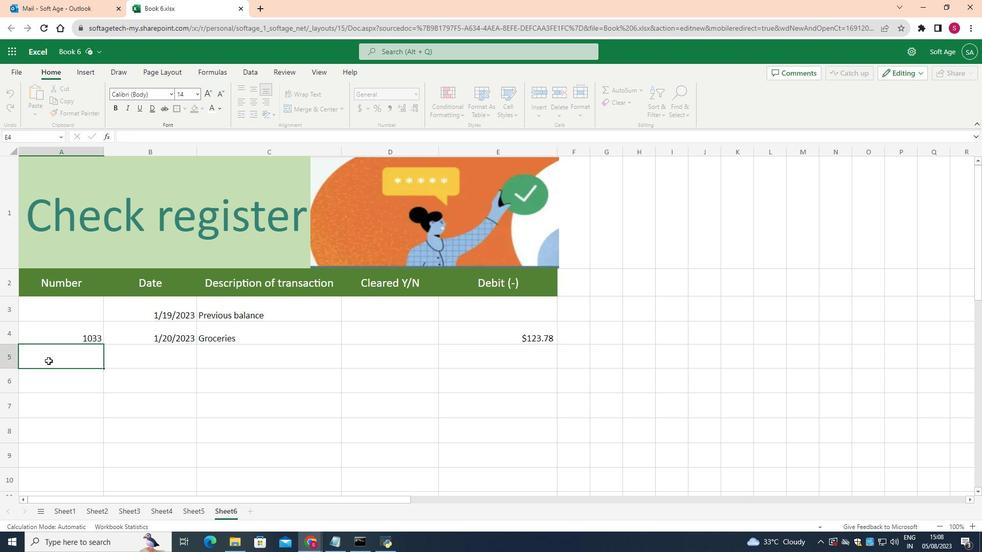 
Action: Mouse moved to (133, 362)
Screenshot: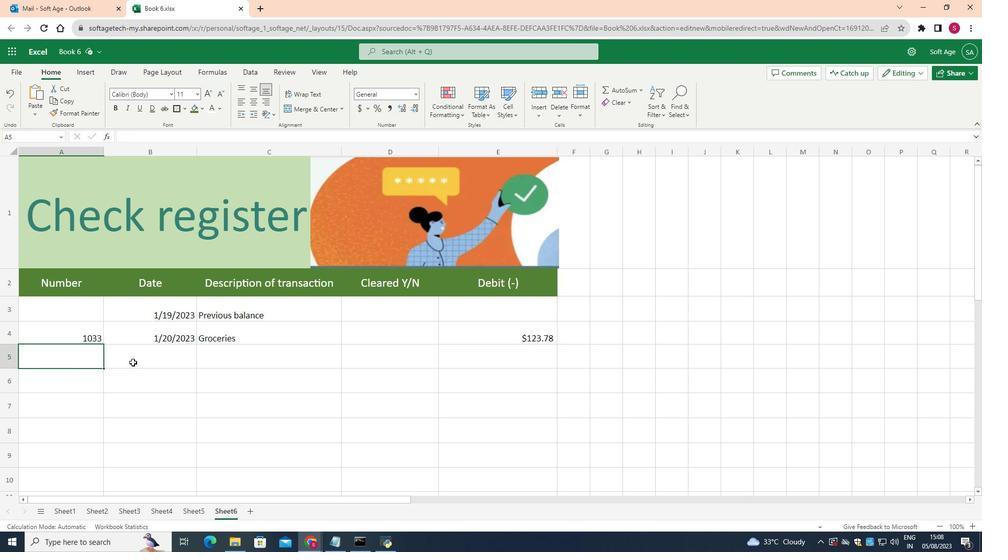 
Action: Mouse pressed left at (133, 362)
Screenshot: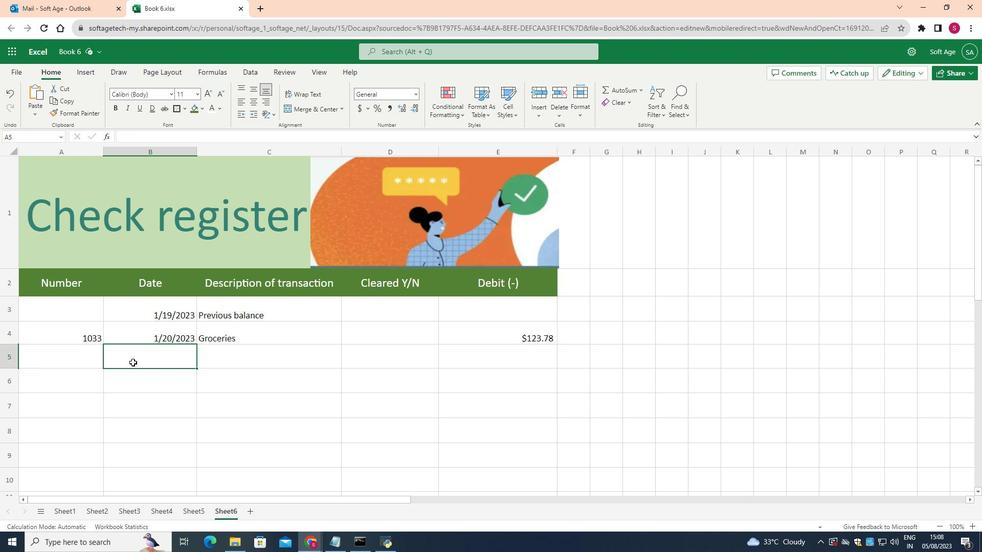 
Action: Mouse moved to (195, 95)
Screenshot: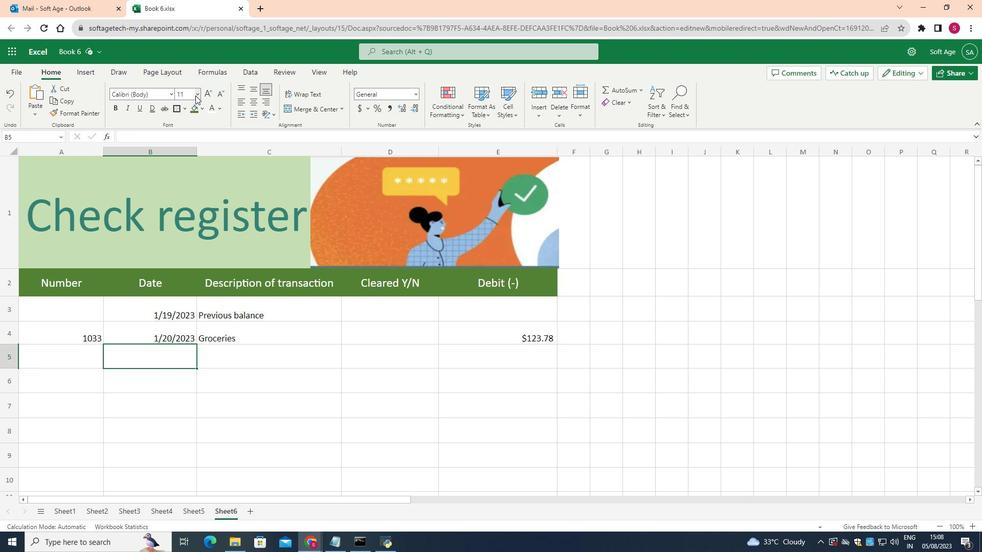 
Action: Mouse pressed left at (195, 95)
Screenshot: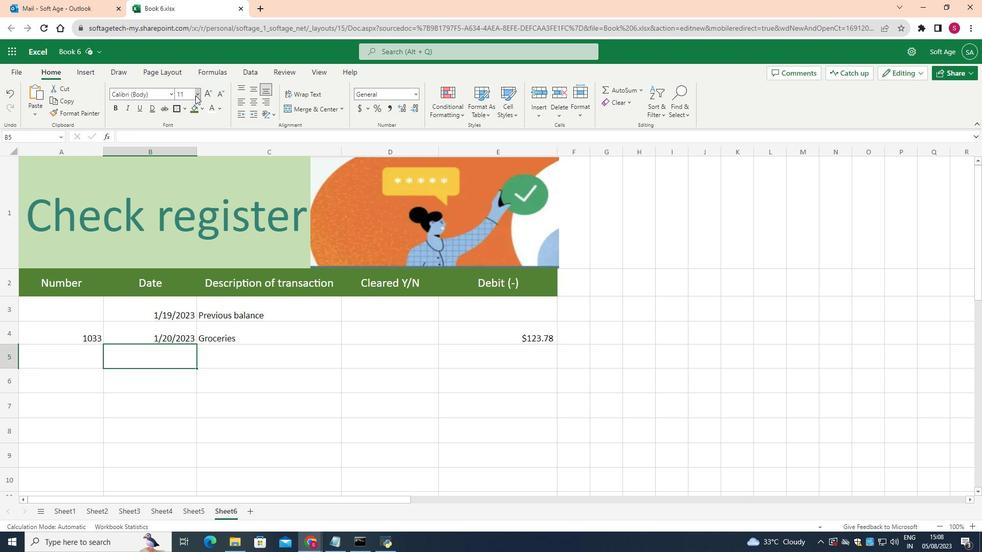 
Action: Mouse moved to (188, 179)
Screenshot: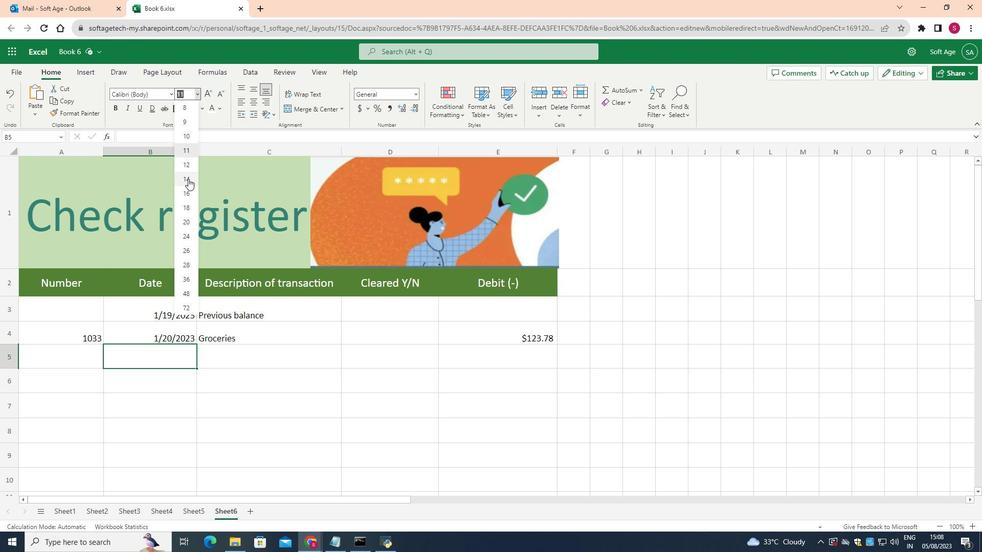 
Action: Mouse pressed left at (188, 179)
Screenshot: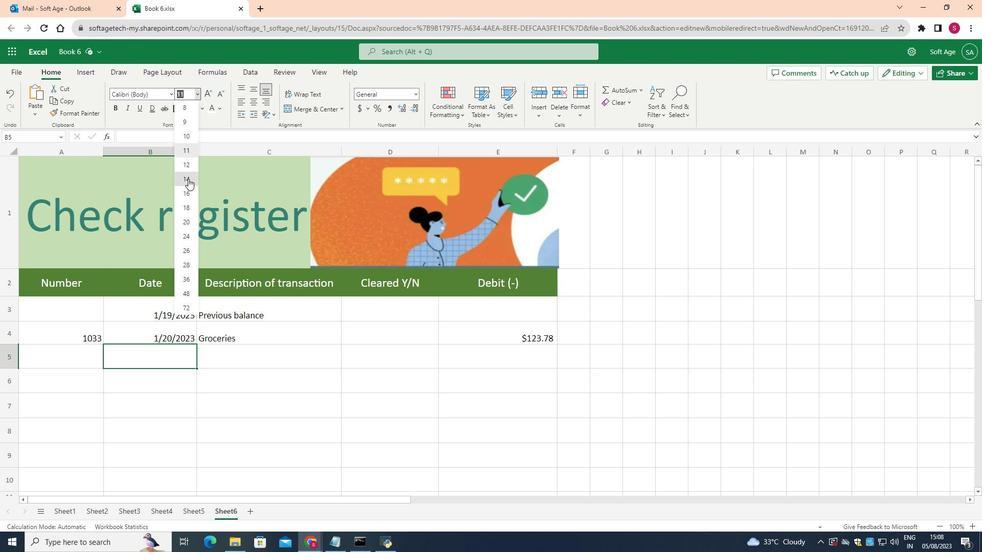
Action: Mouse moved to (187, 179)
Screenshot: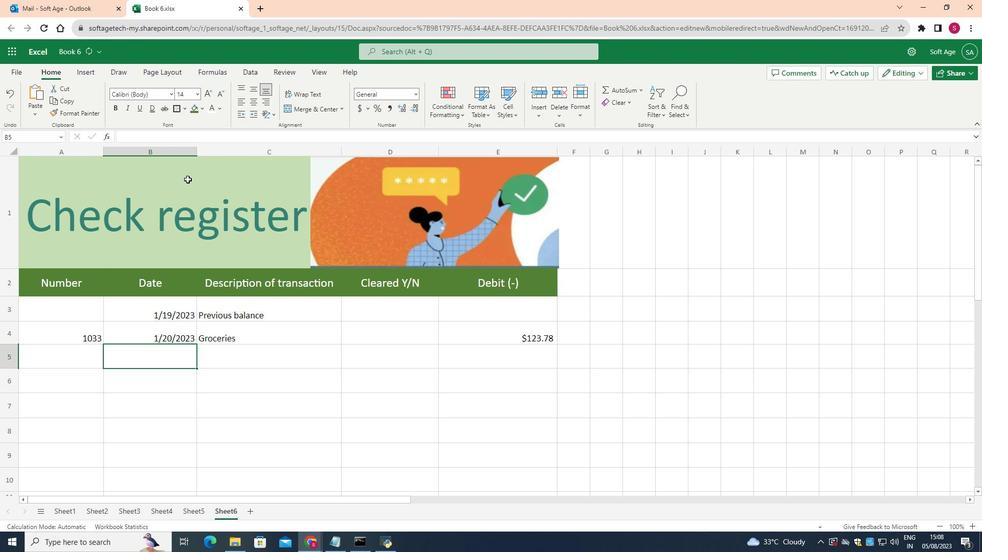
Action: Key pressed 1/21/23
Screenshot: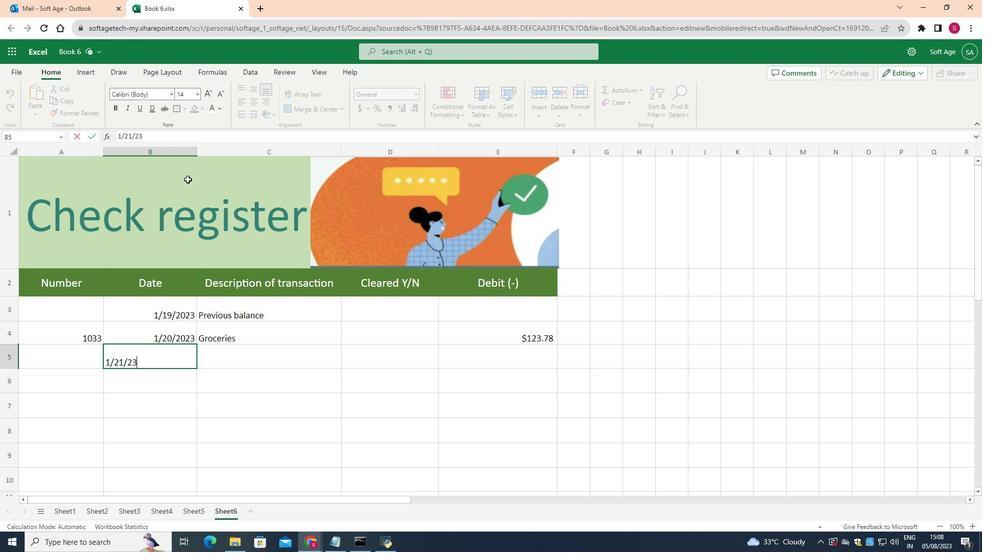 
Action: Mouse moved to (223, 361)
Screenshot: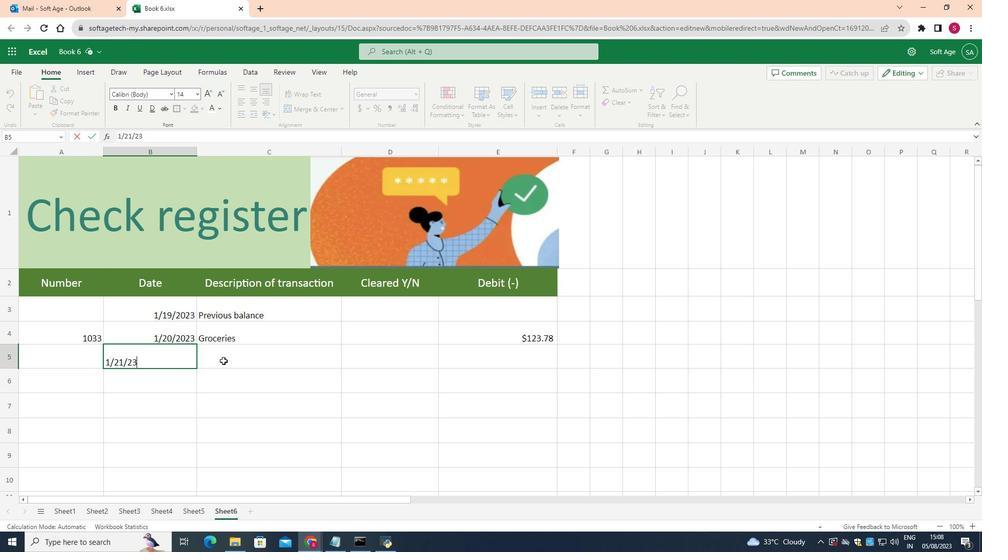 
Action: Mouse pressed left at (223, 361)
Screenshot: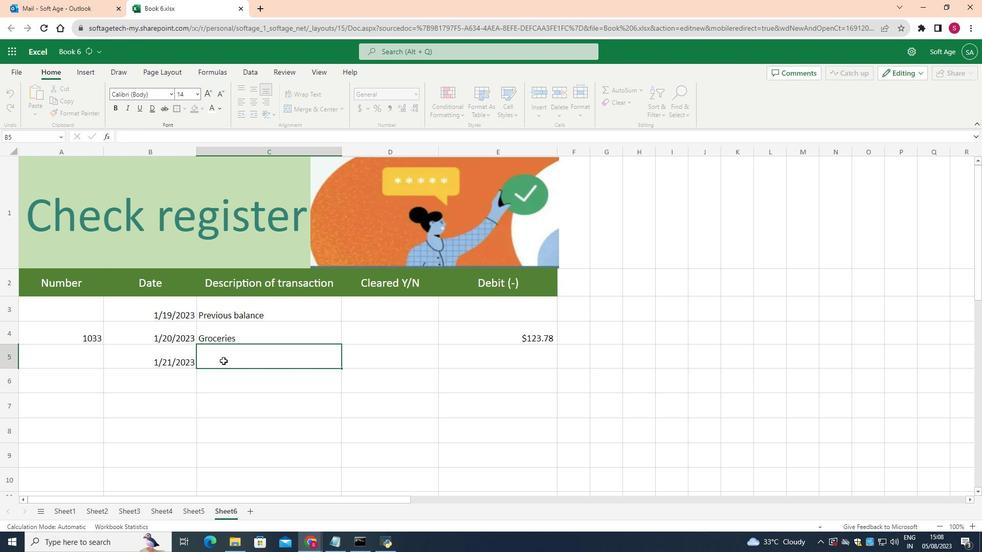 
Action: Mouse moved to (197, 95)
Screenshot: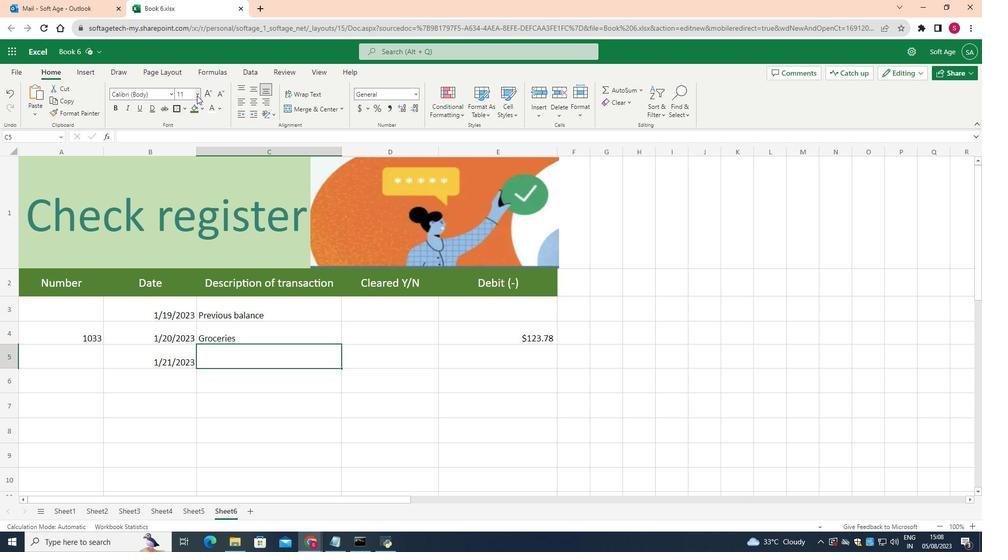 
Action: Mouse pressed left at (197, 95)
Screenshot: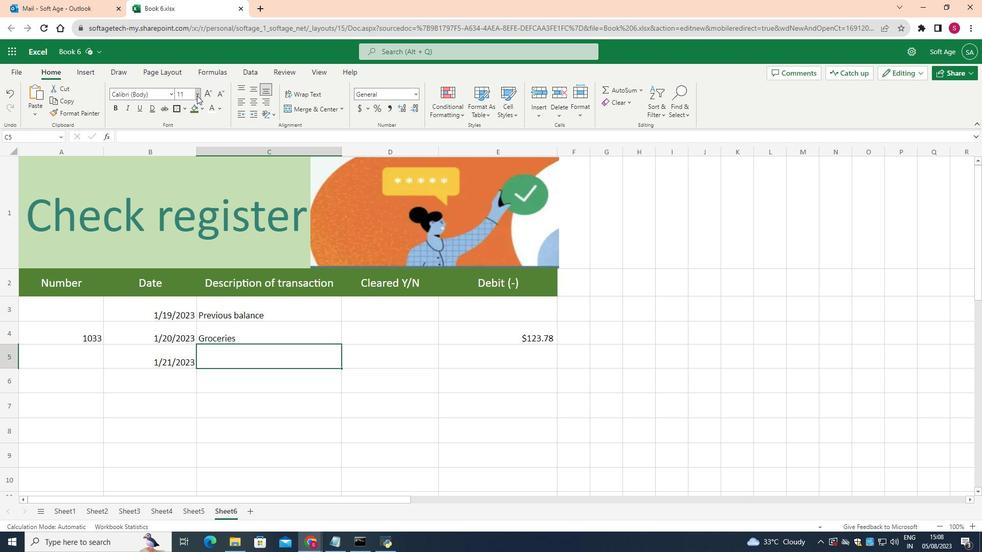 
Action: Mouse moved to (187, 178)
Screenshot: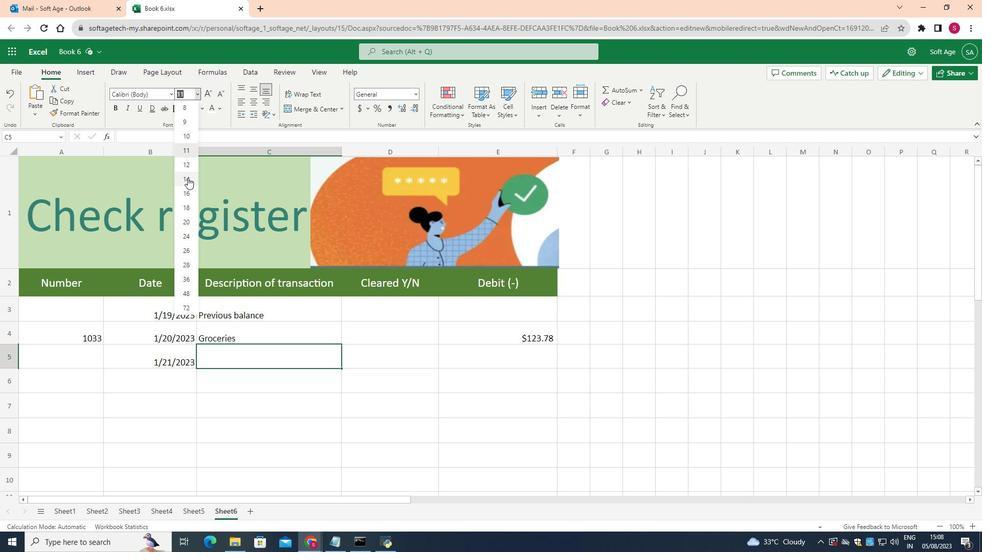 
Action: Mouse pressed left at (187, 178)
